 Task: Research Airbnb options in Valkeakoski, Finland from 10th December, 2023 to 16th December, 2023 for 4 adults.4 bedrooms having 4 beds and 4 bathrooms. Property type can be flat. Amenities needed are: wifi, TV, free parkinig on premises, gym, breakfast. Look for 3 properties as per requirement.
Action: Mouse moved to (625, 136)
Screenshot: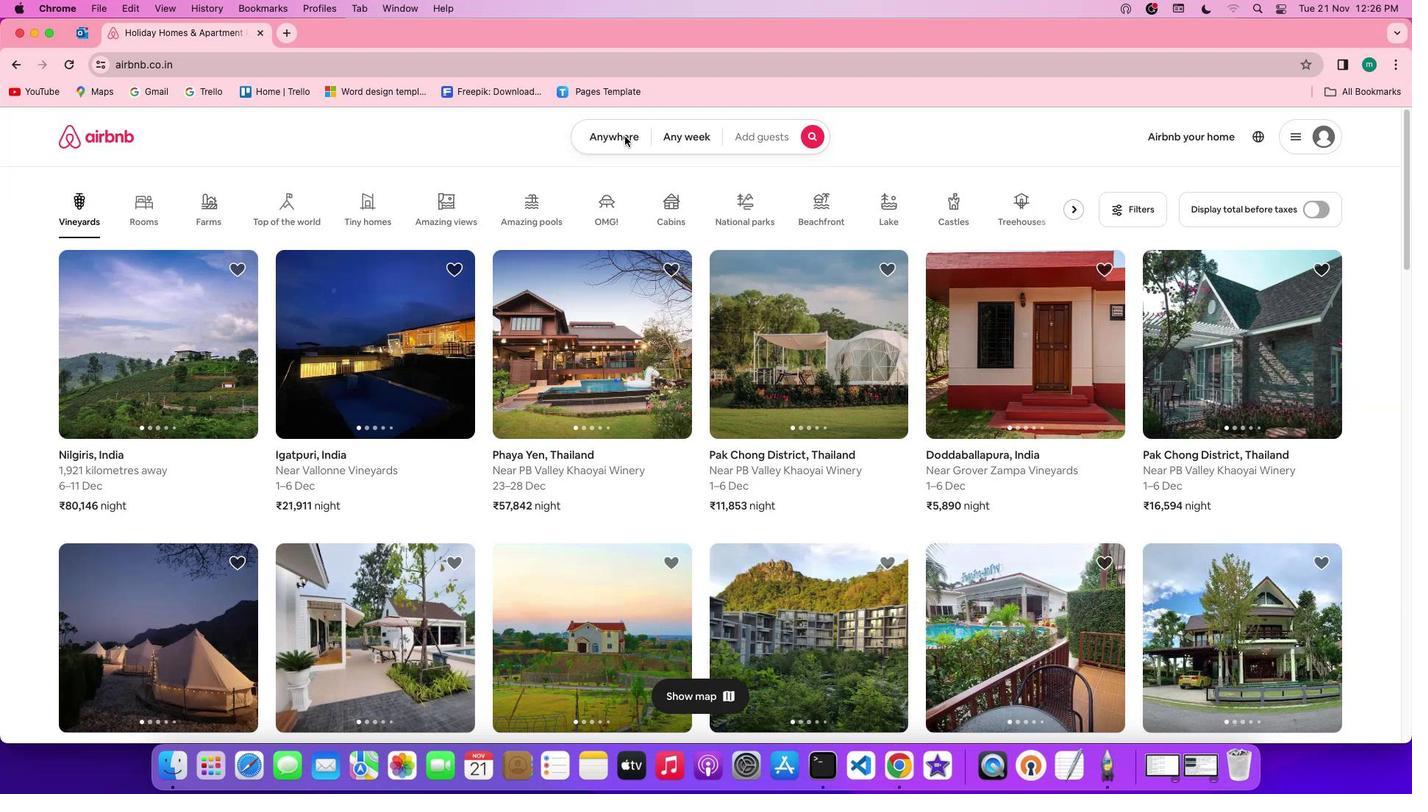 
Action: Mouse pressed left at (625, 136)
Screenshot: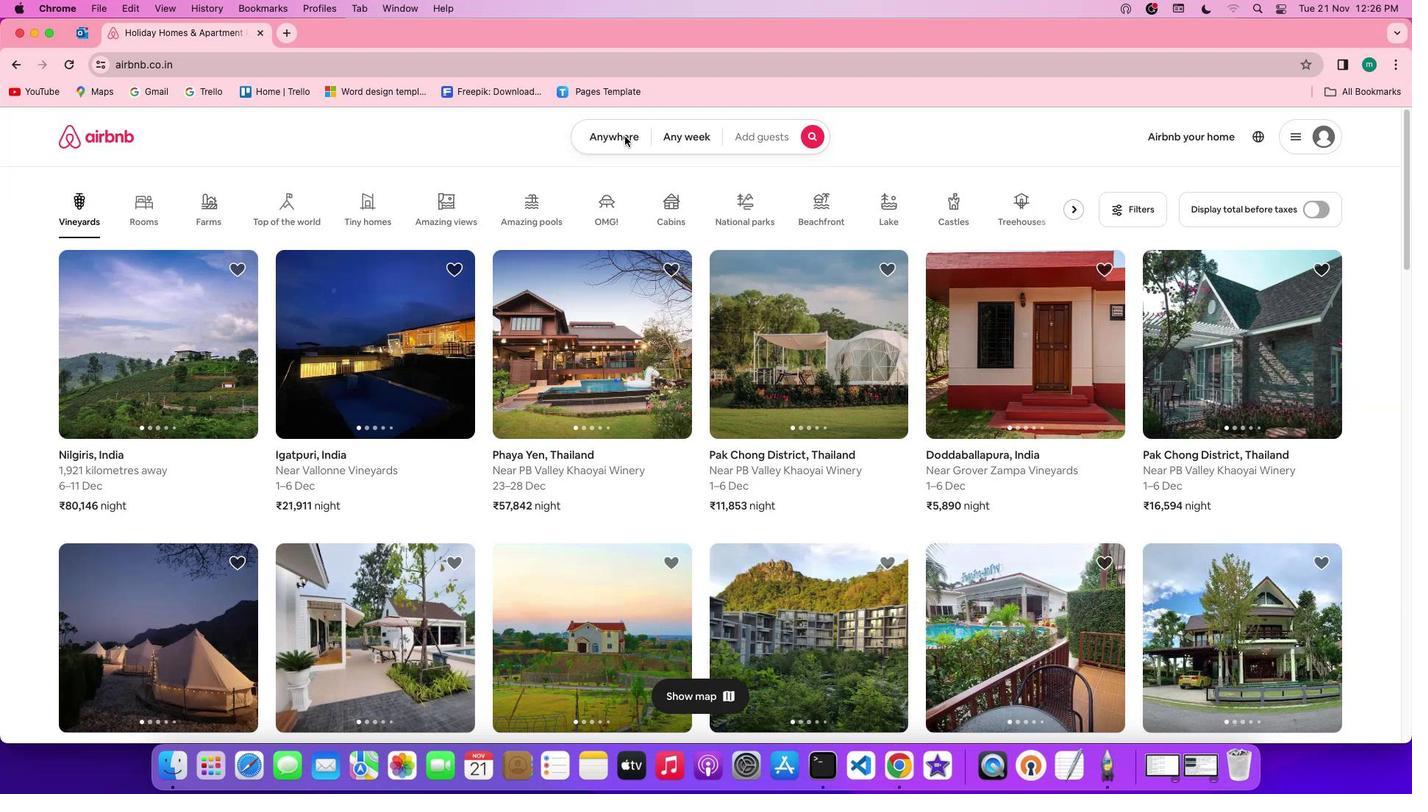 
Action: Mouse pressed left at (625, 136)
Screenshot: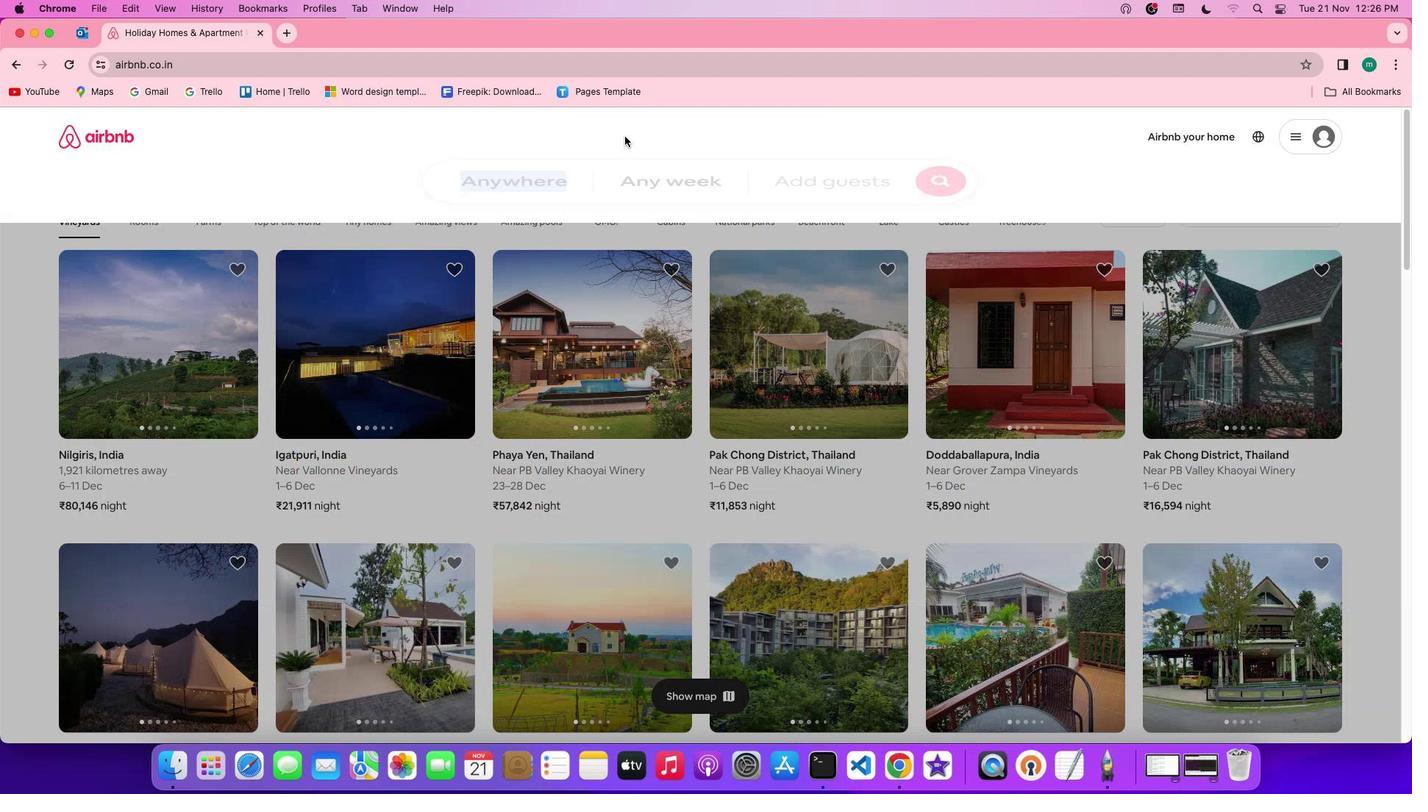 
Action: Mouse moved to (522, 197)
Screenshot: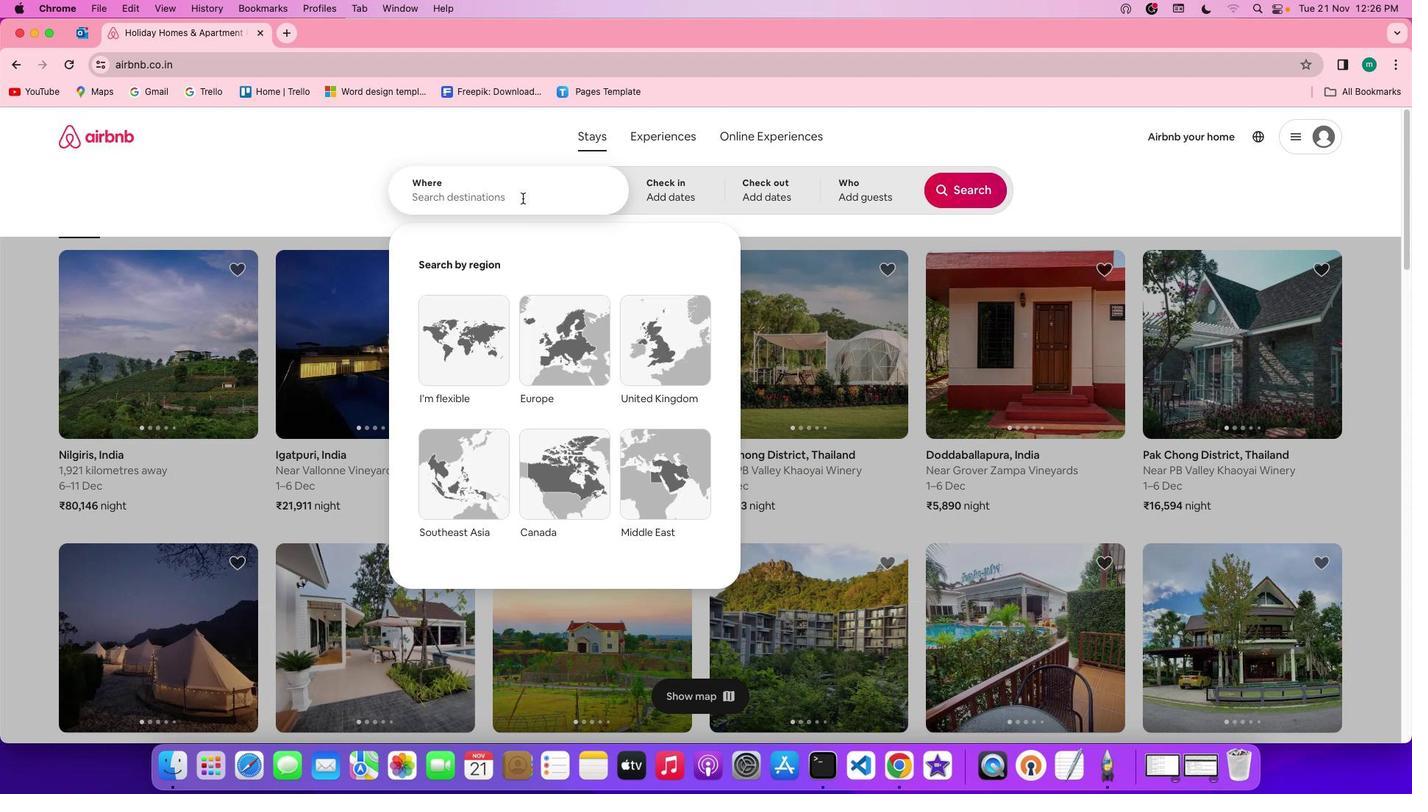 
Action: Mouse pressed left at (522, 197)
Screenshot: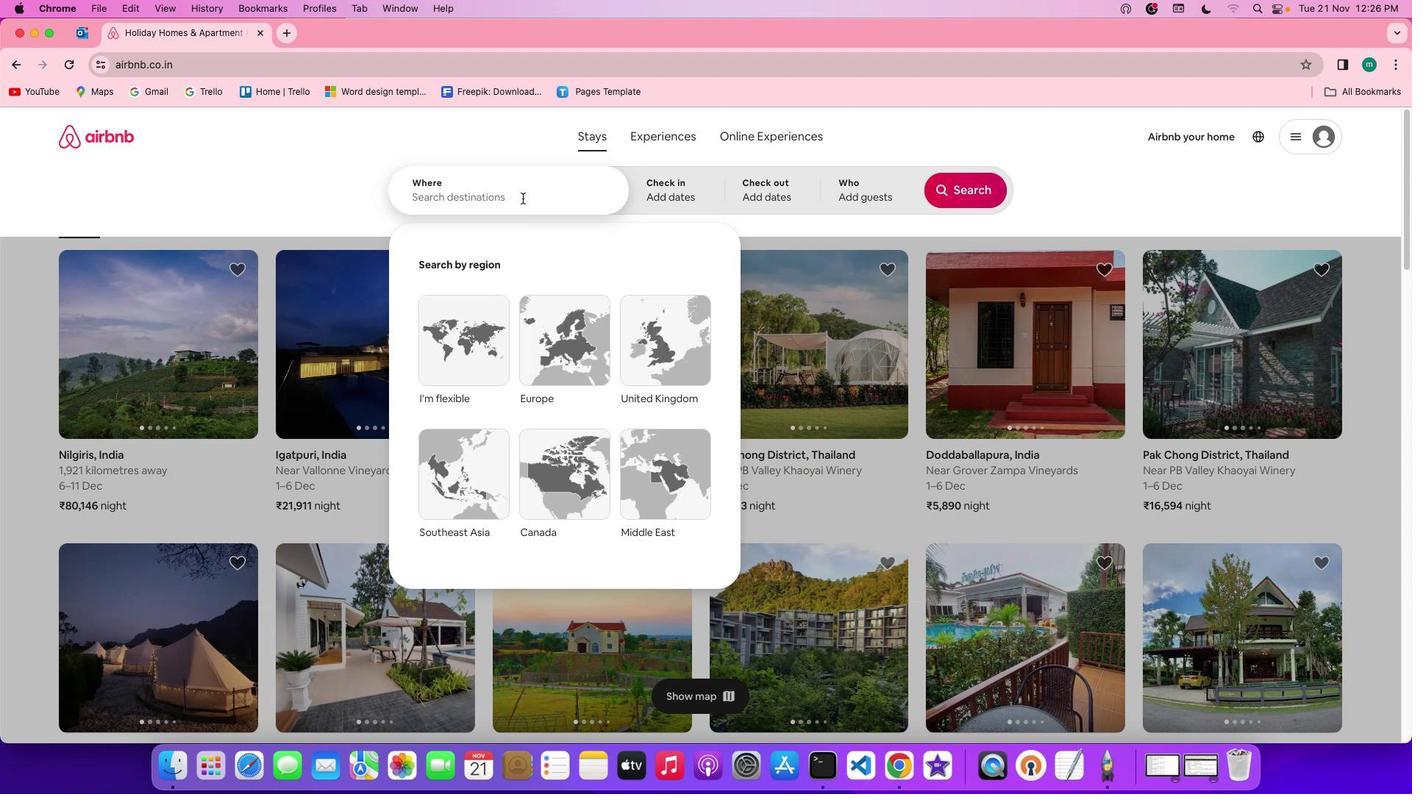 
Action: Key pressed Key.spaceKey.backspaceKey.shift'V''a''l''k''e''a''k''o''s''k''i'Key.space','Key.spaceKey.shift'f''i''n''l''a''n''d'
Screenshot: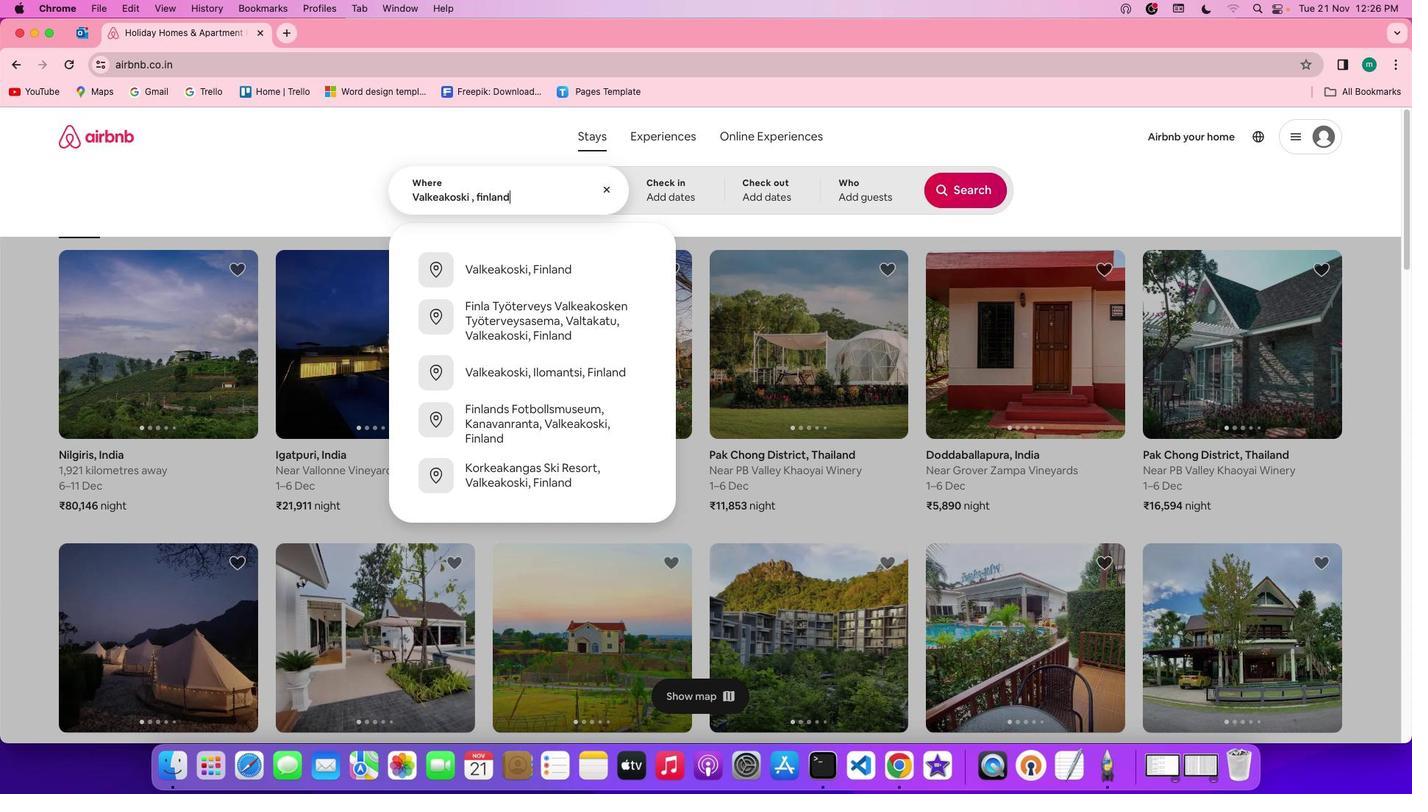 
Action: Mouse moved to (666, 198)
Screenshot: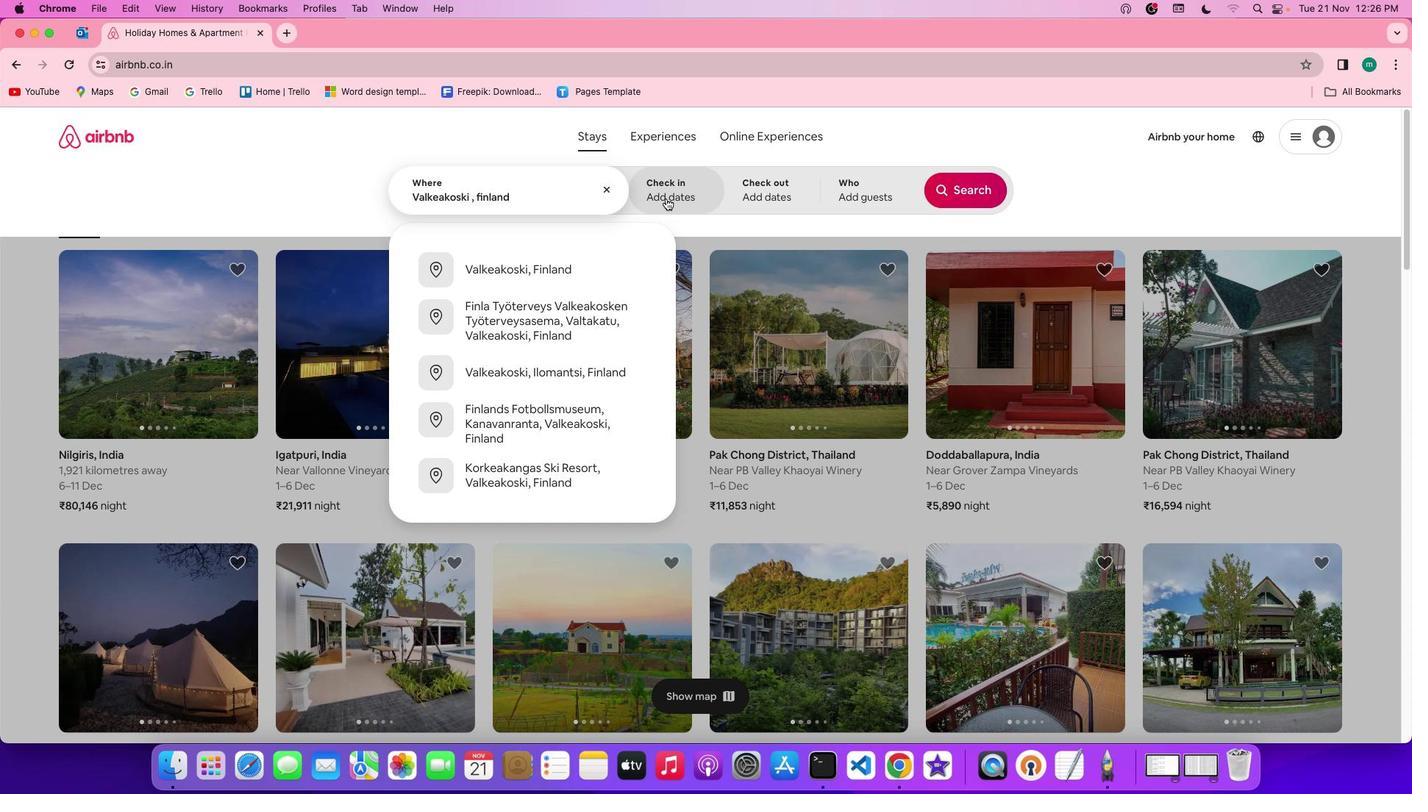 
Action: Mouse pressed left at (666, 198)
Screenshot: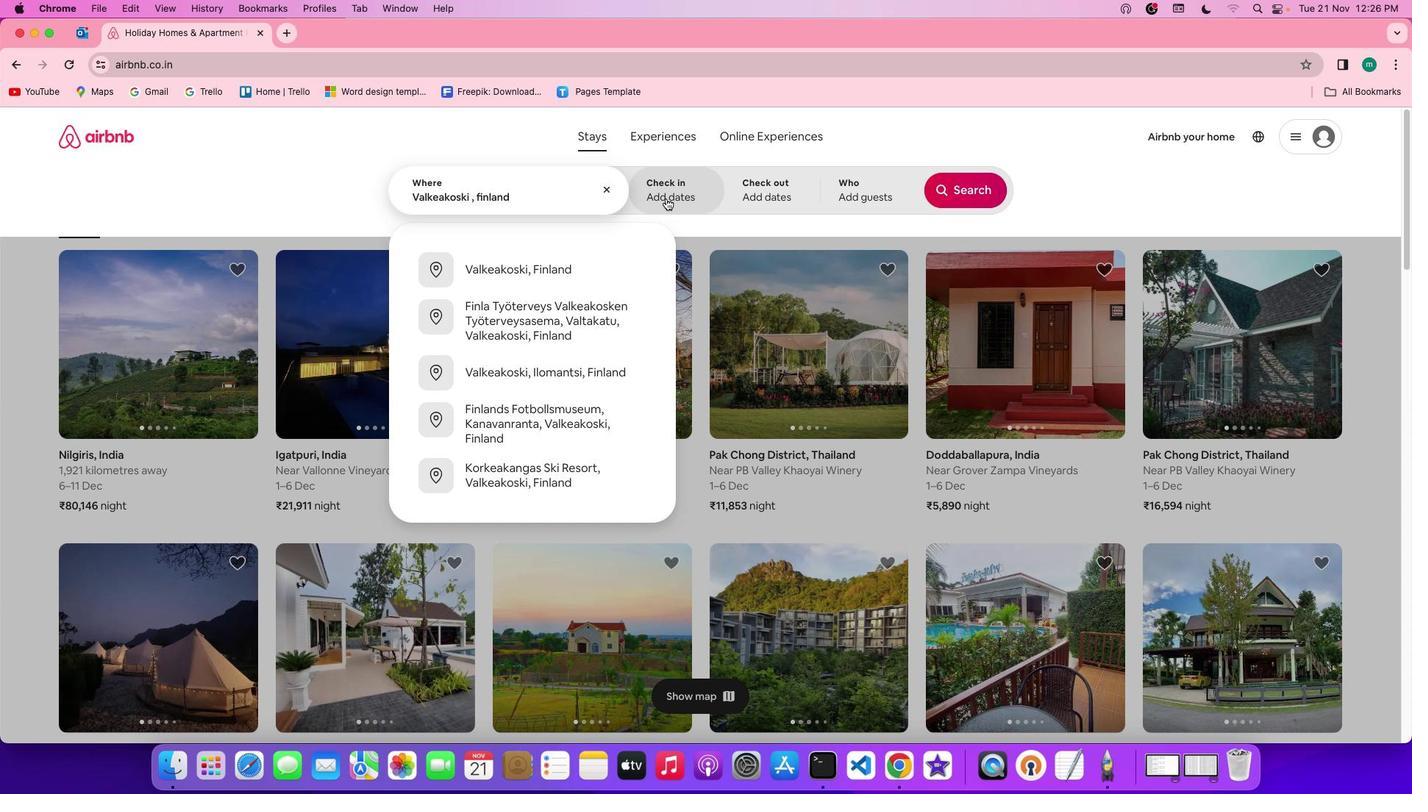 
Action: Mouse moved to (728, 456)
Screenshot: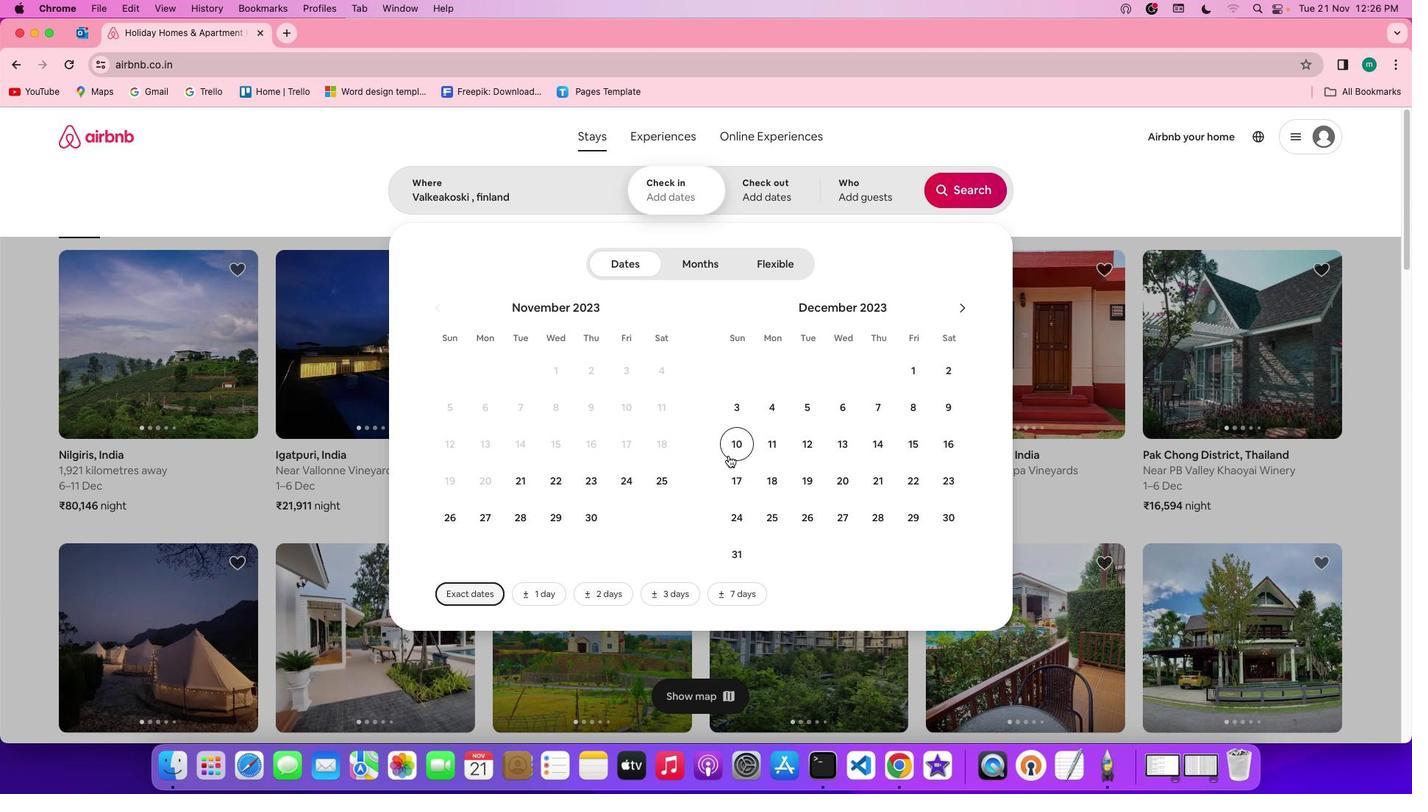 
Action: Mouse pressed left at (728, 456)
Screenshot: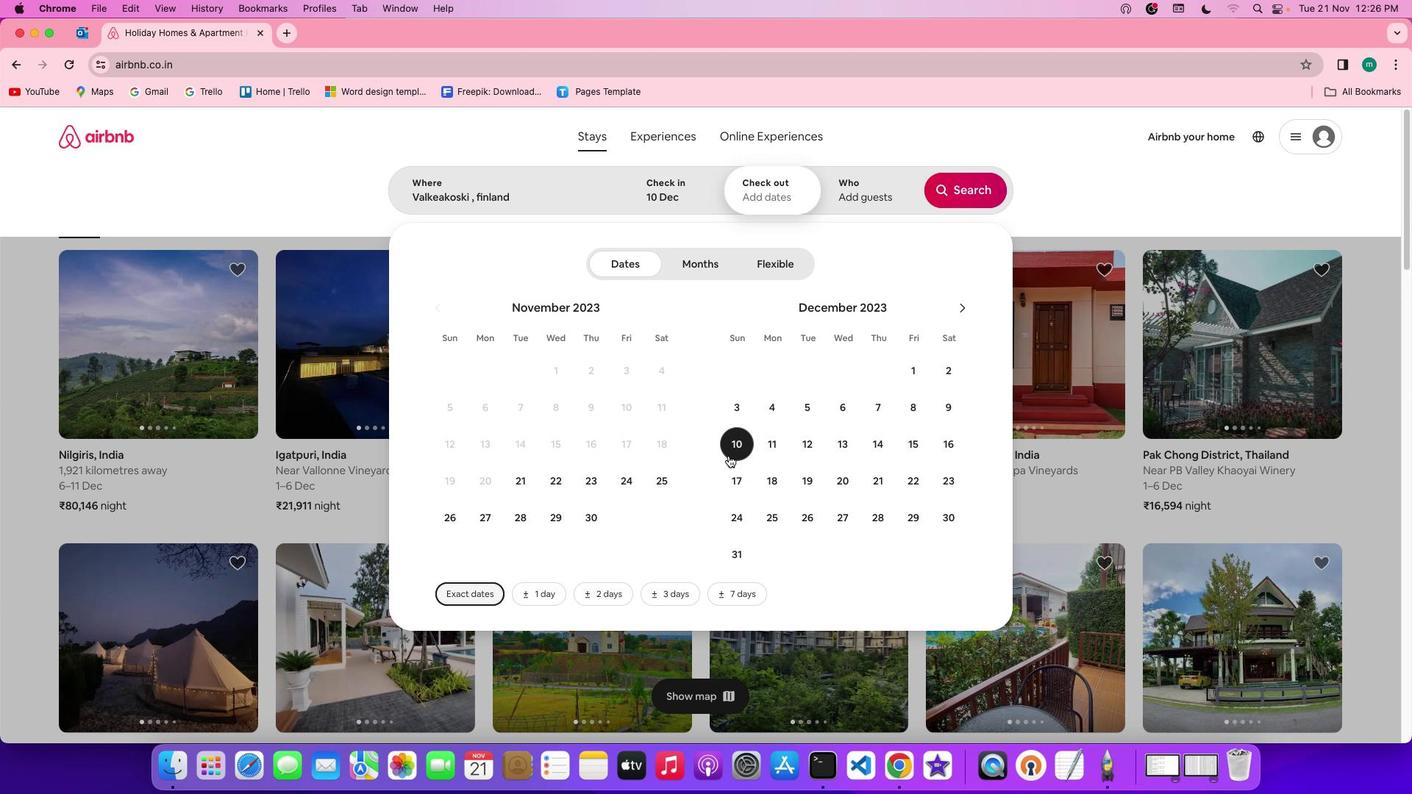 
Action: Mouse moved to (958, 442)
Screenshot: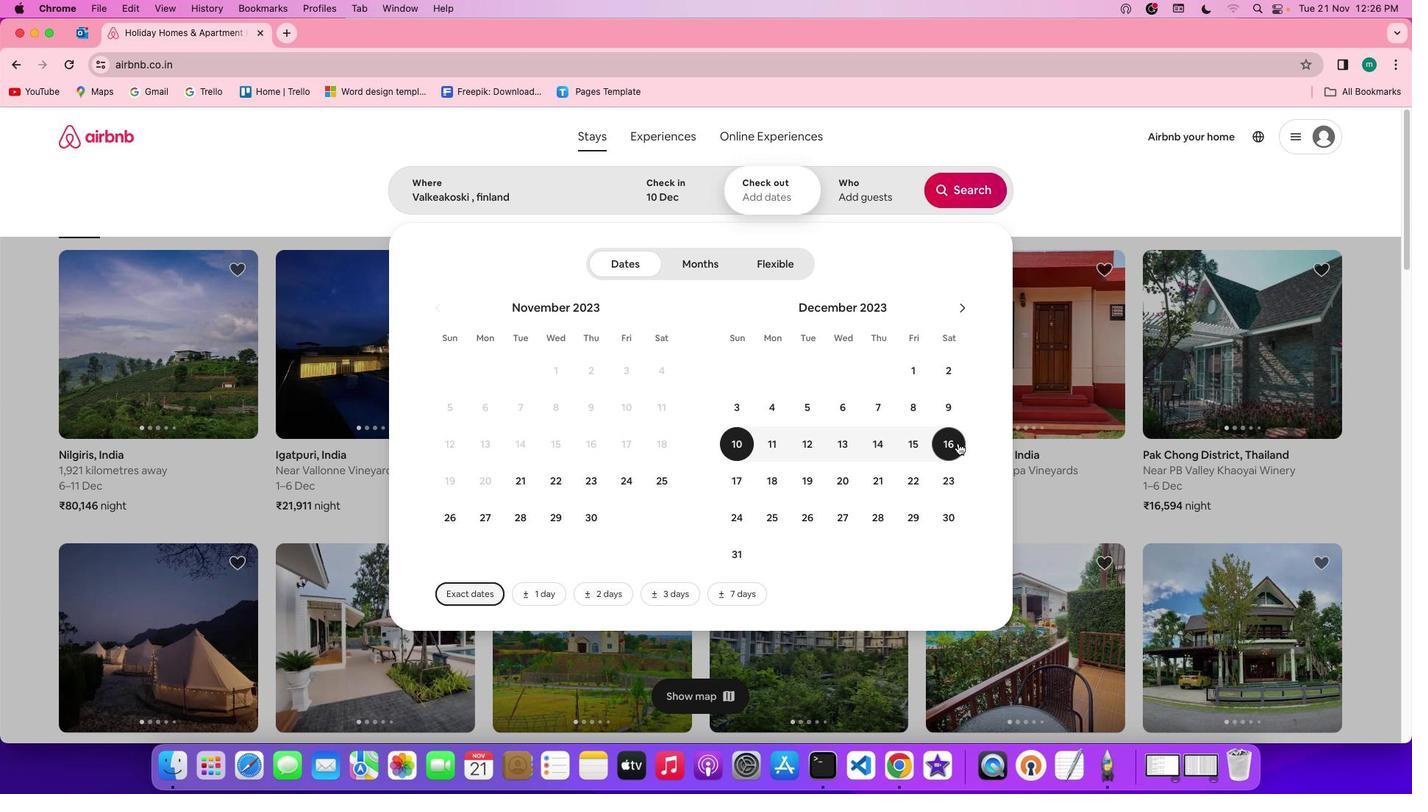 
Action: Mouse pressed left at (958, 442)
Screenshot: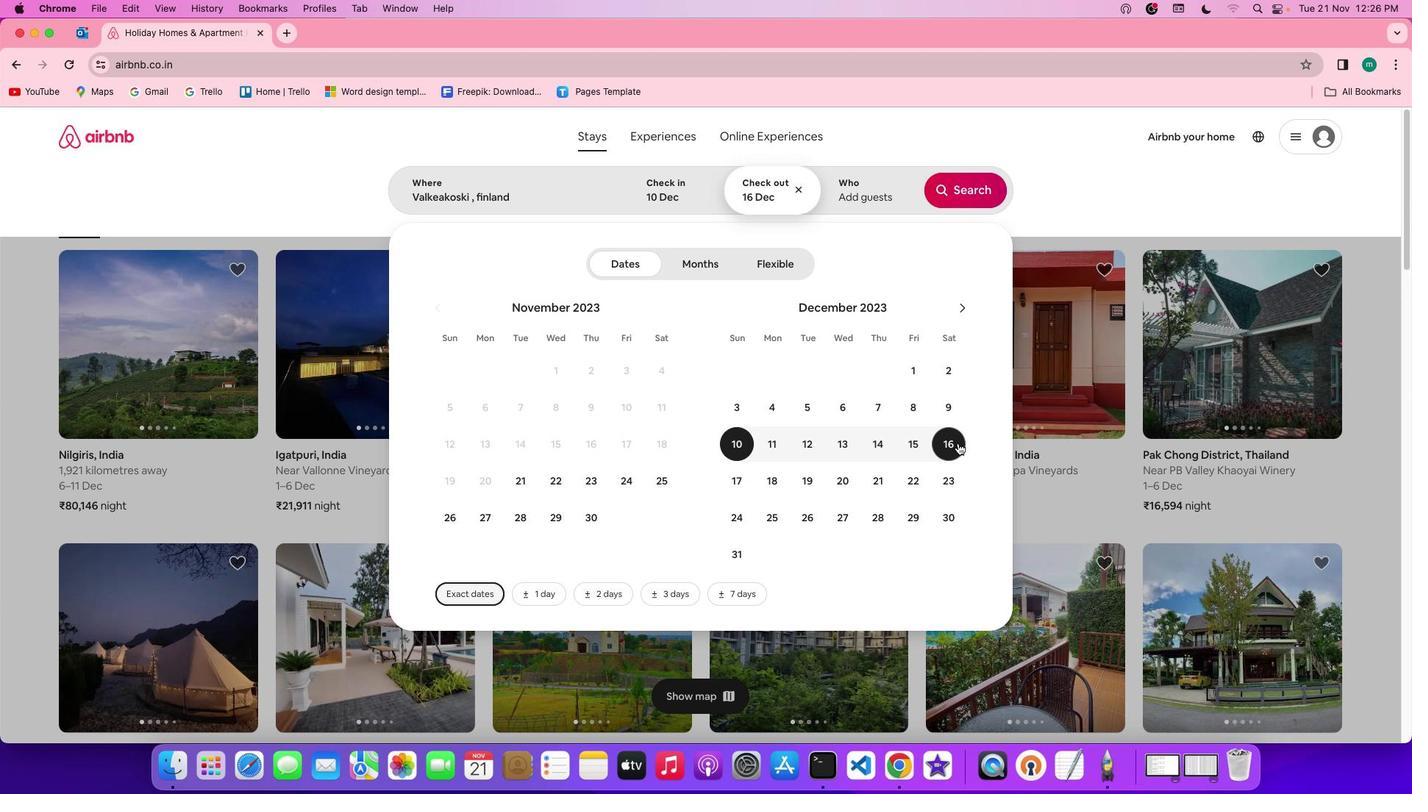 
Action: Mouse moved to (877, 178)
Screenshot: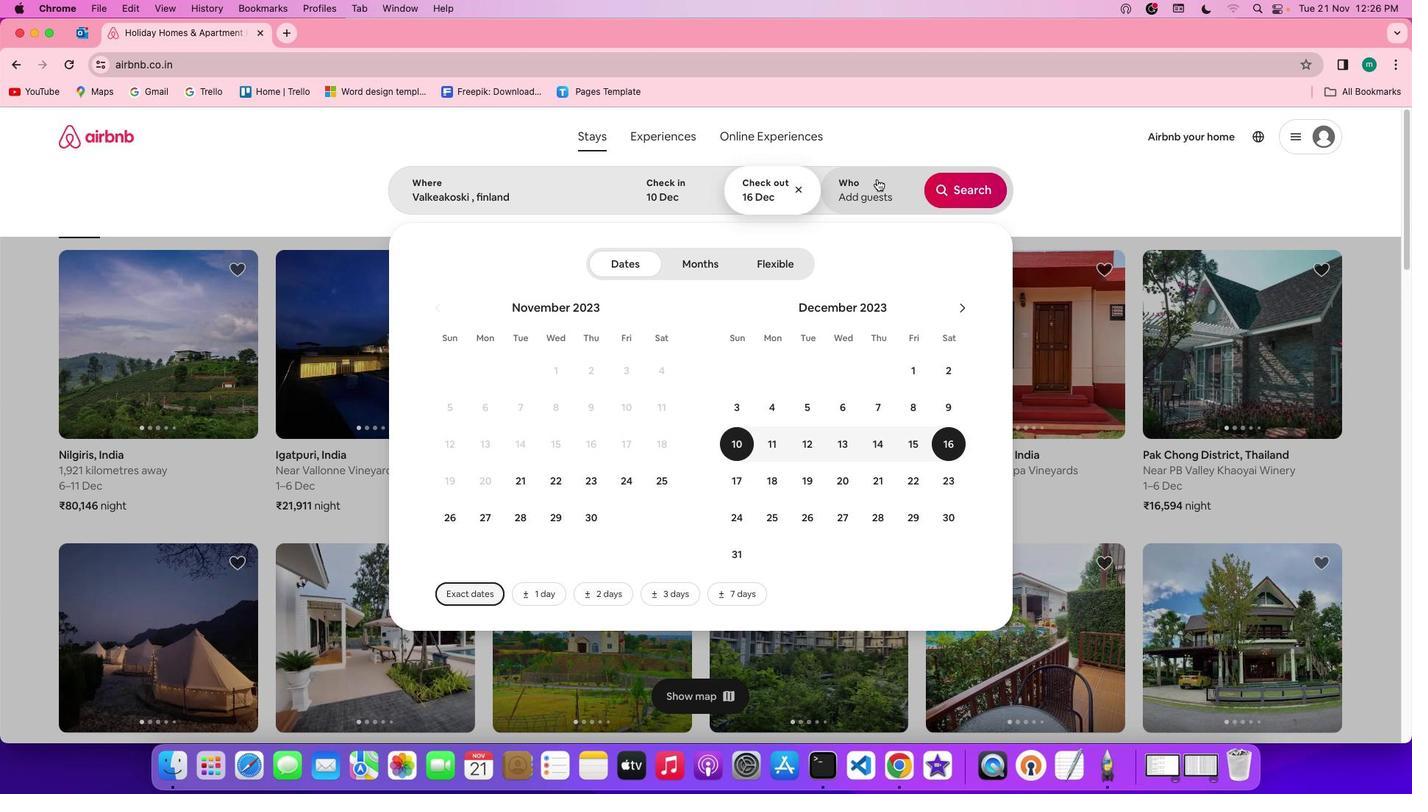 
Action: Mouse pressed left at (877, 178)
Screenshot: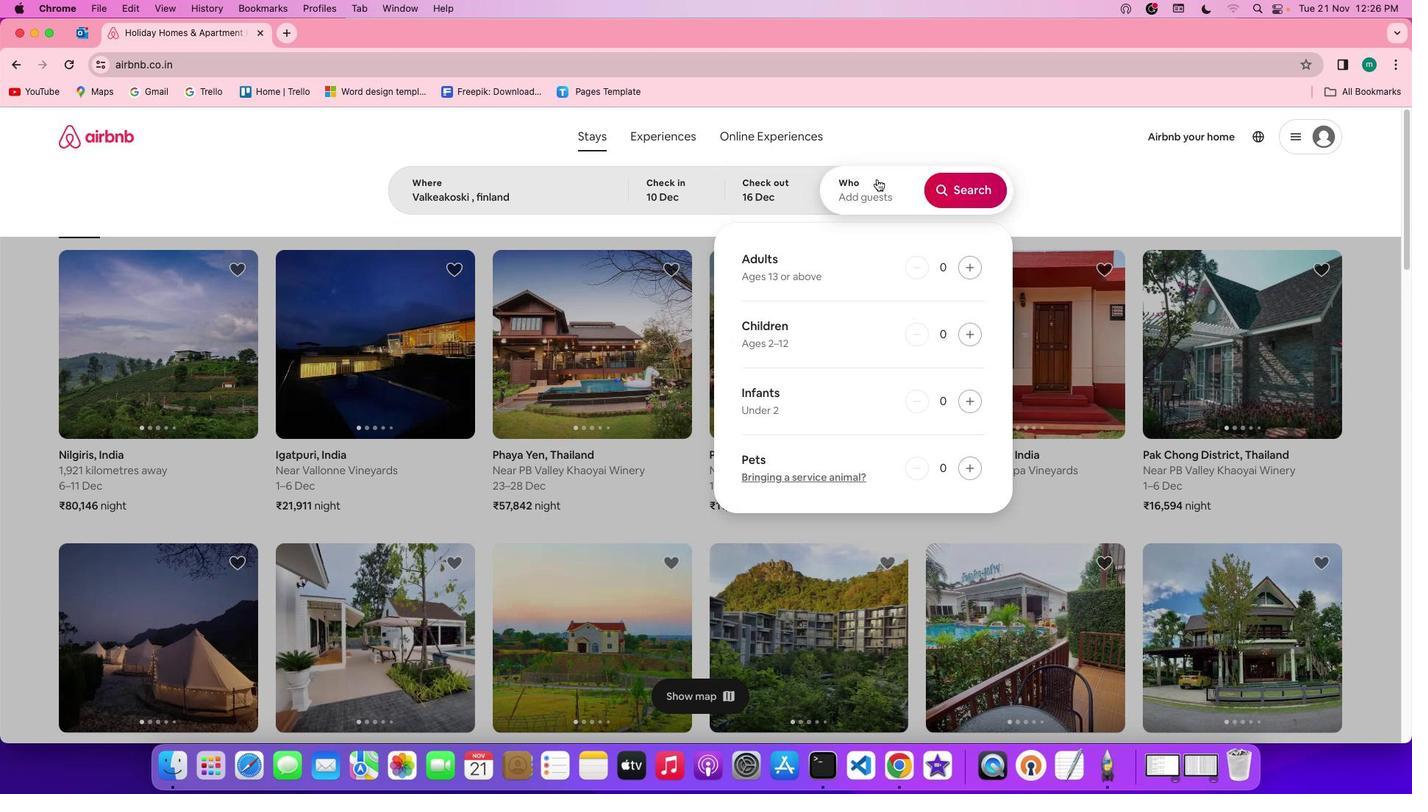 
Action: Mouse moved to (969, 270)
Screenshot: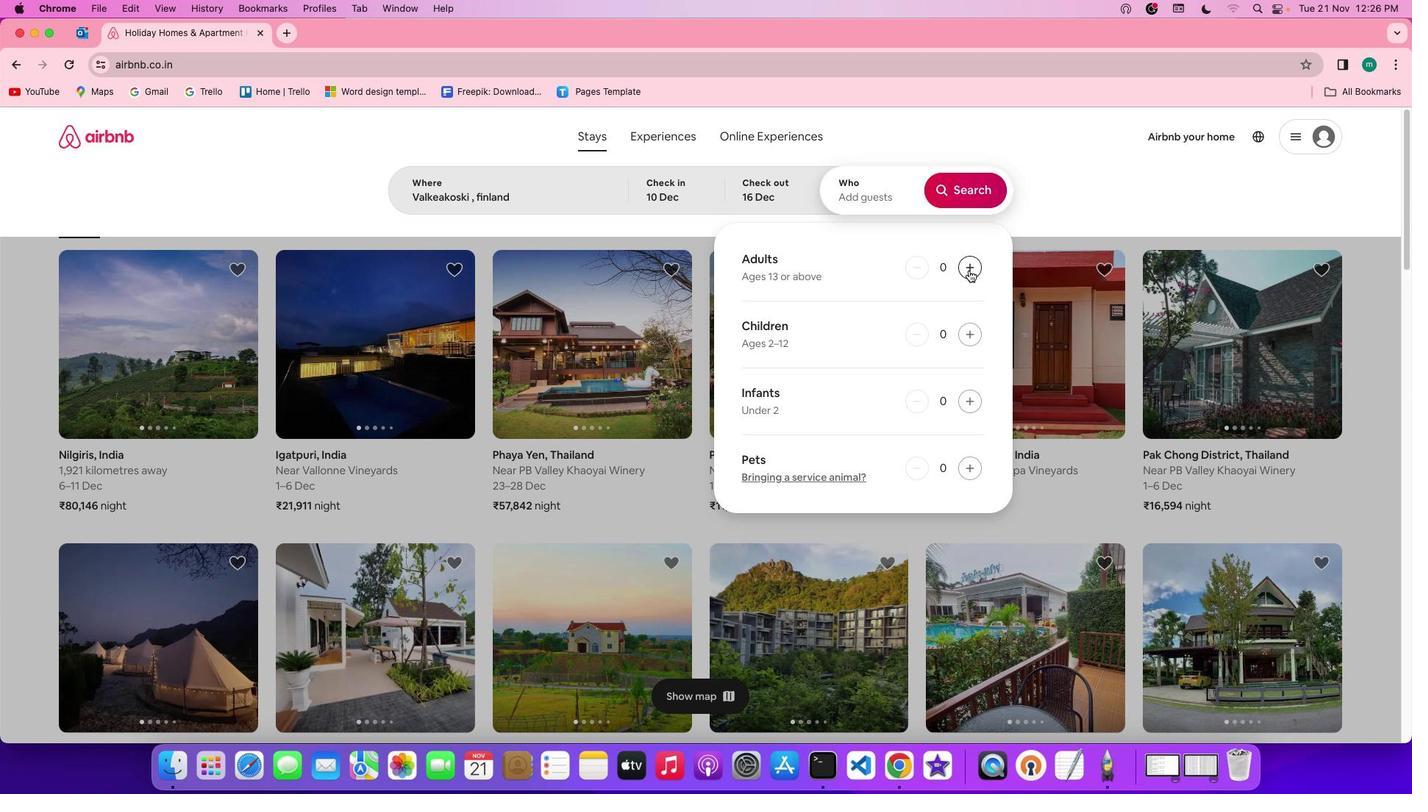 
Action: Mouse pressed left at (969, 270)
Screenshot: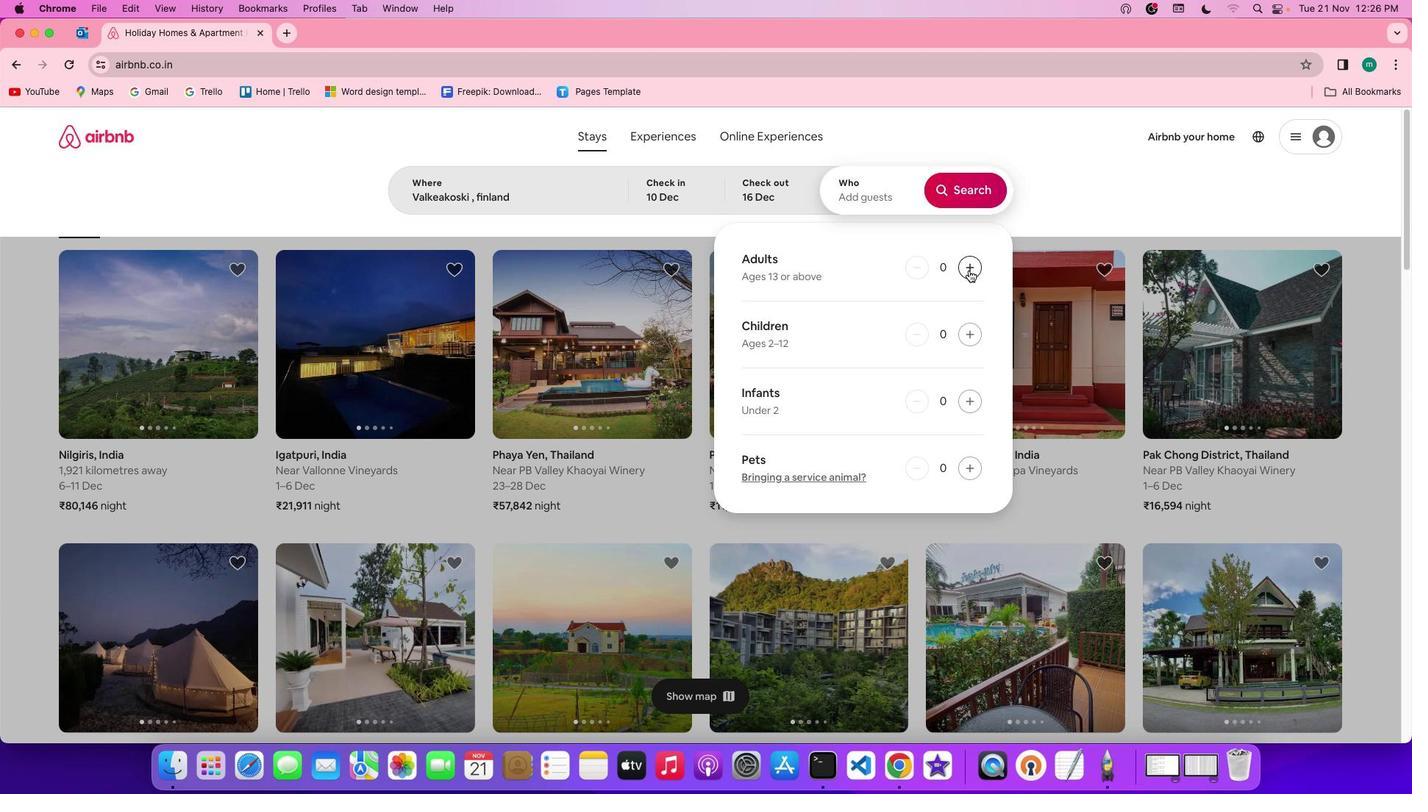
Action: Mouse pressed left at (969, 270)
Screenshot: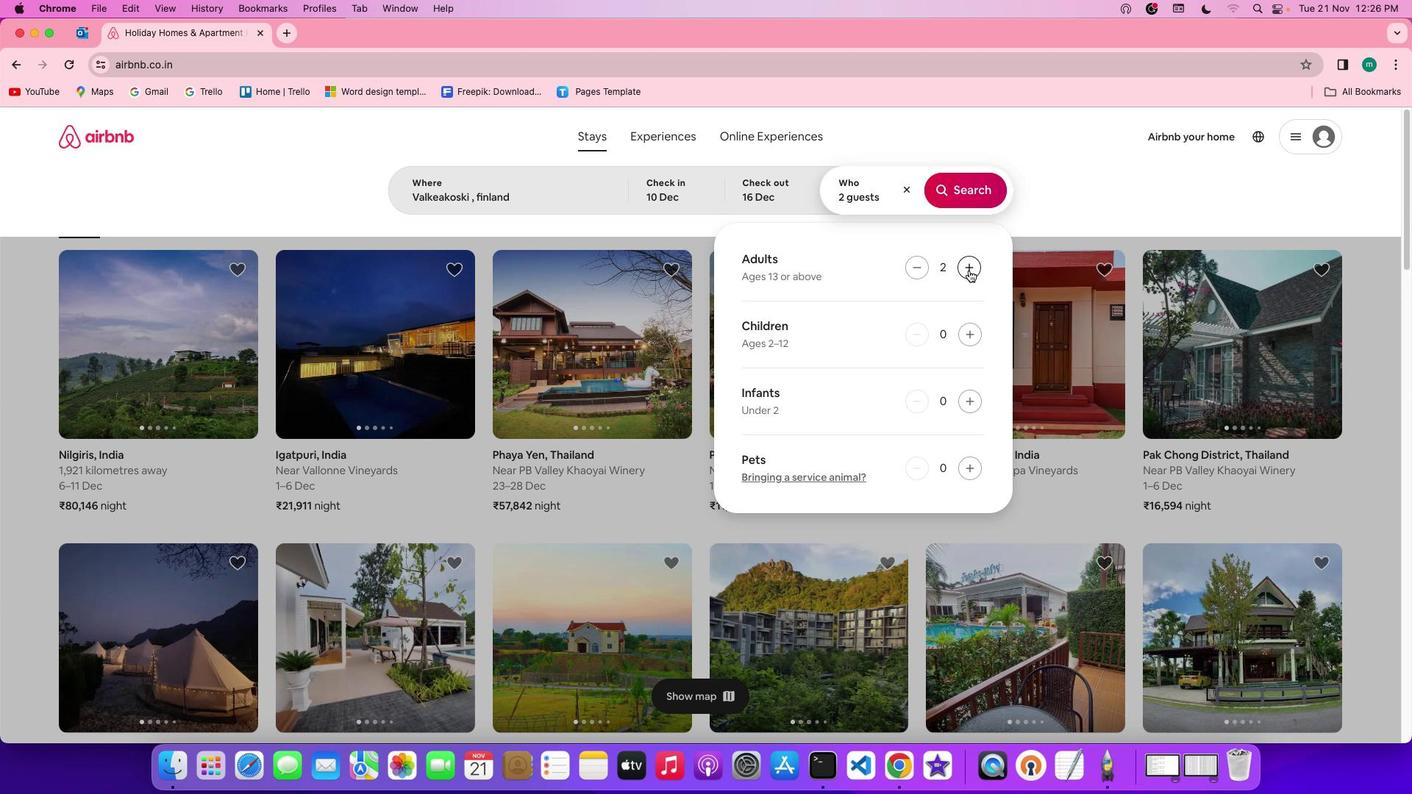 
Action: Mouse pressed left at (969, 270)
Screenshot: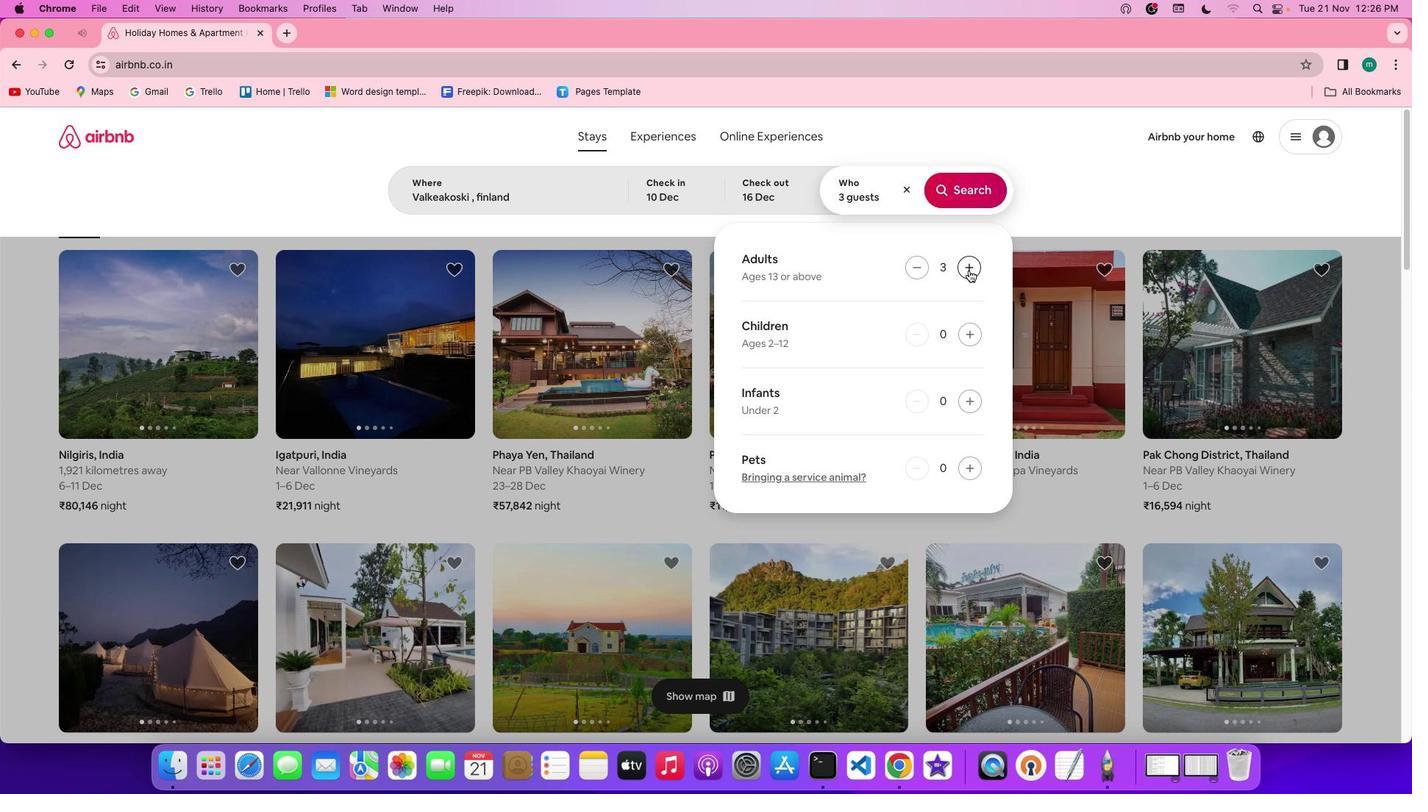 
Action: Mouse pressed left at (969, 270)
Screenshot: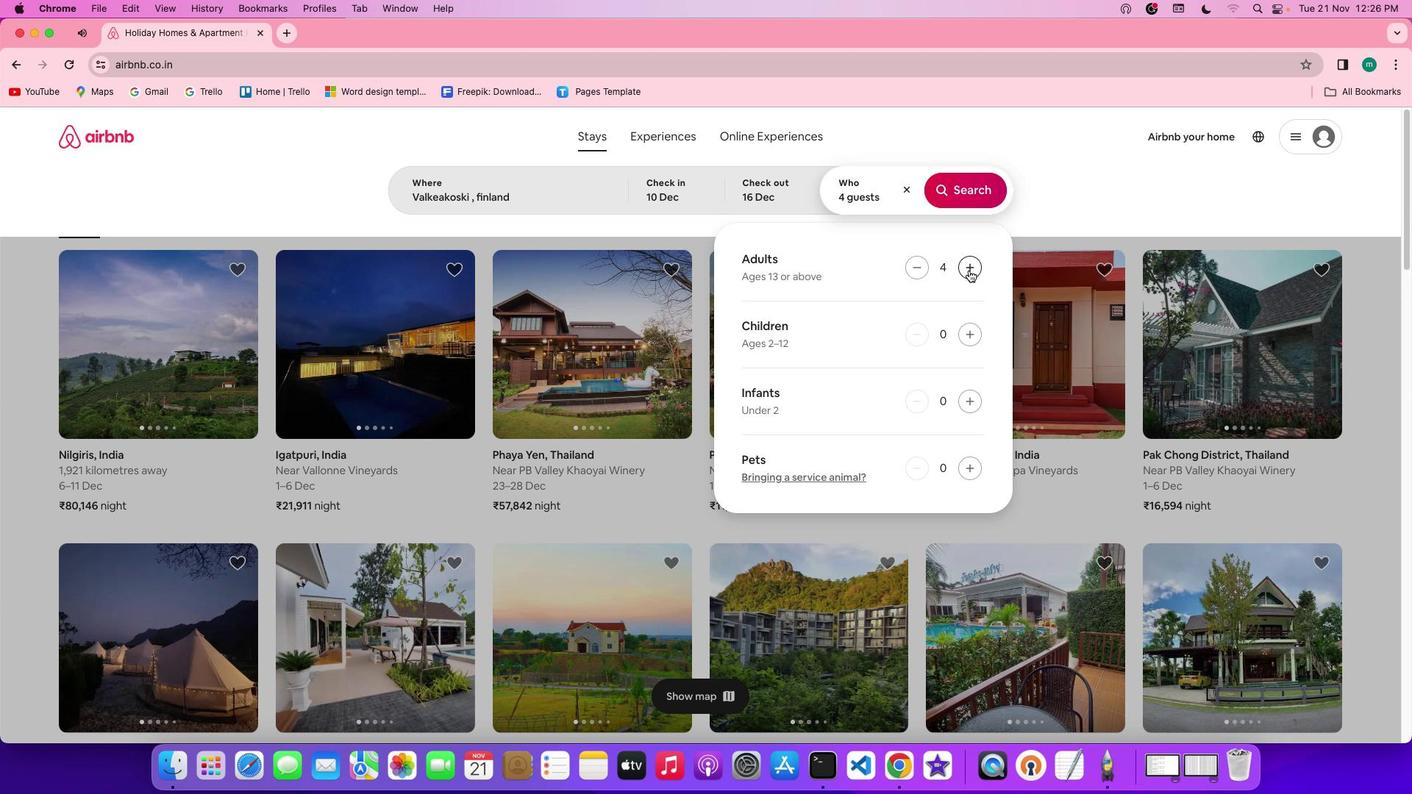 
Action: Mouse moved to (973, 189)
Screenshot: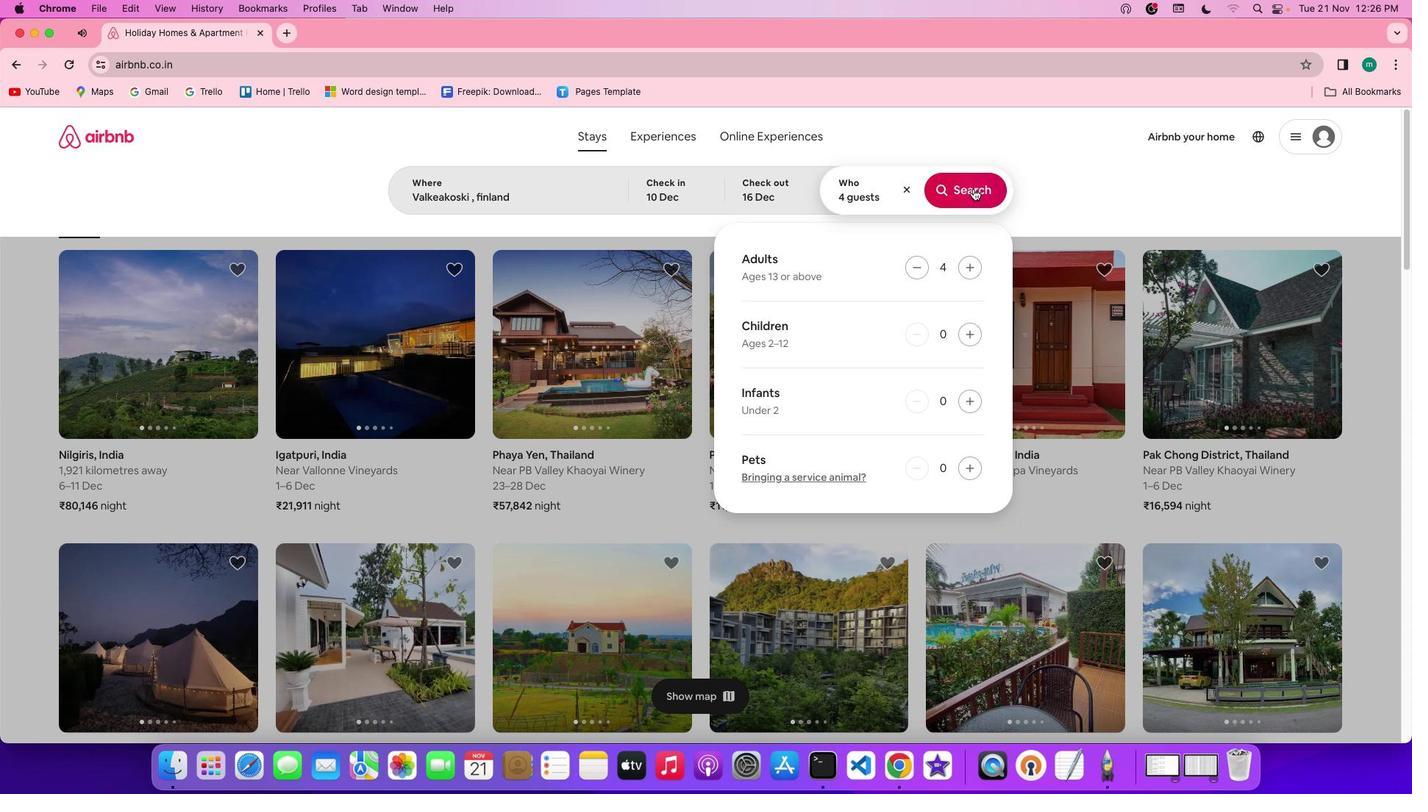 
Action: Mouse pressed left at (973, 189)
Screenshot: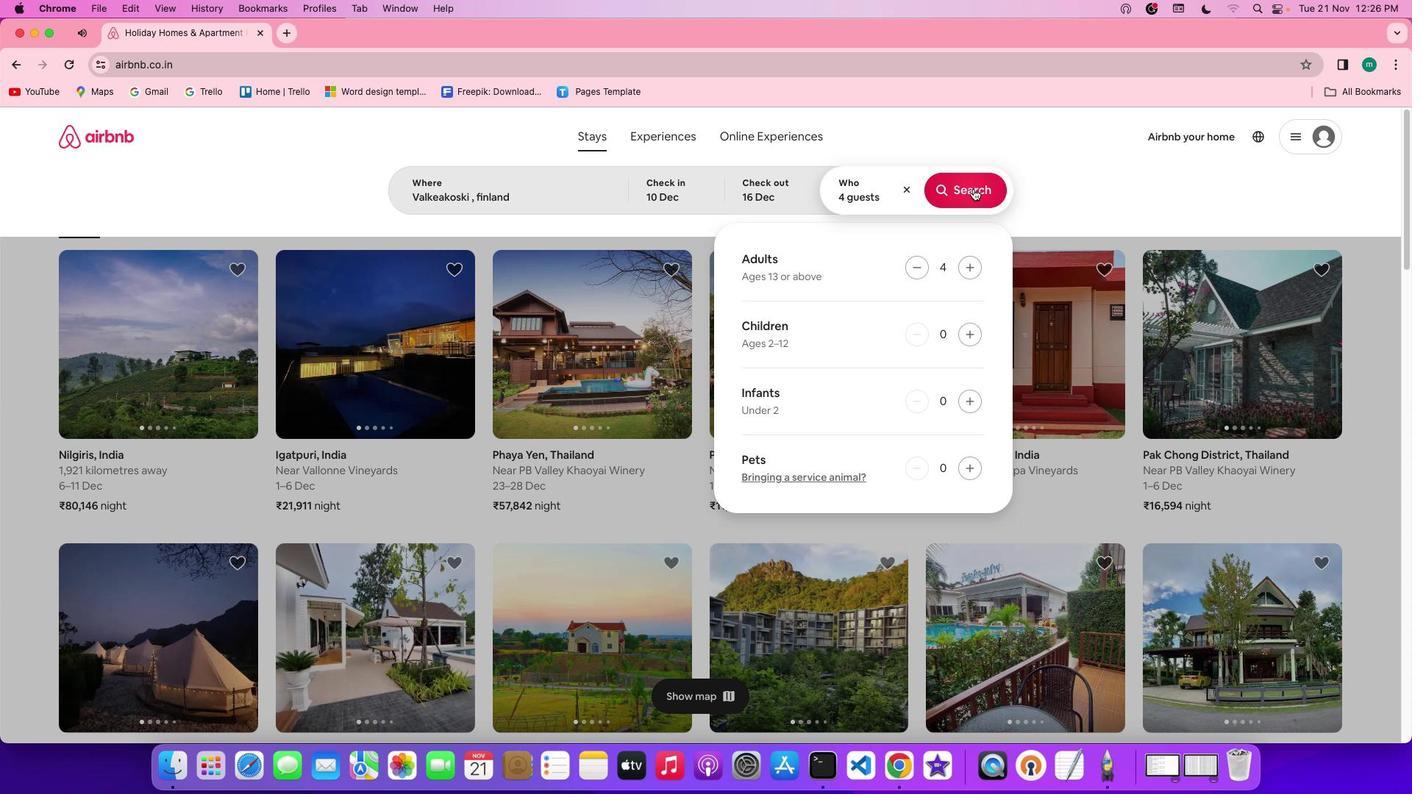 
Action: Mouse moved to (1166, 189)
Screenshot: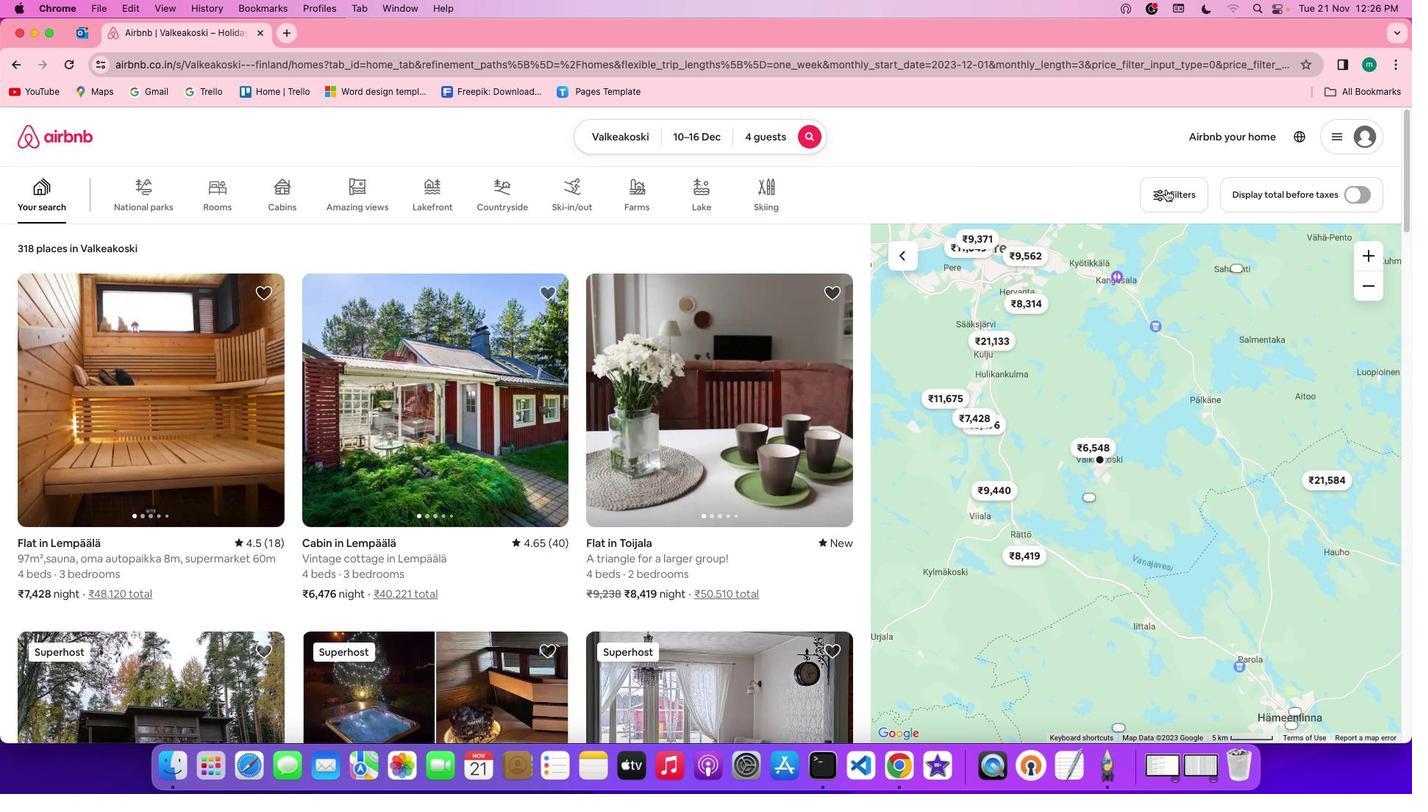 
Action: Mouse pressed left at (1166, 189)
Screenshot: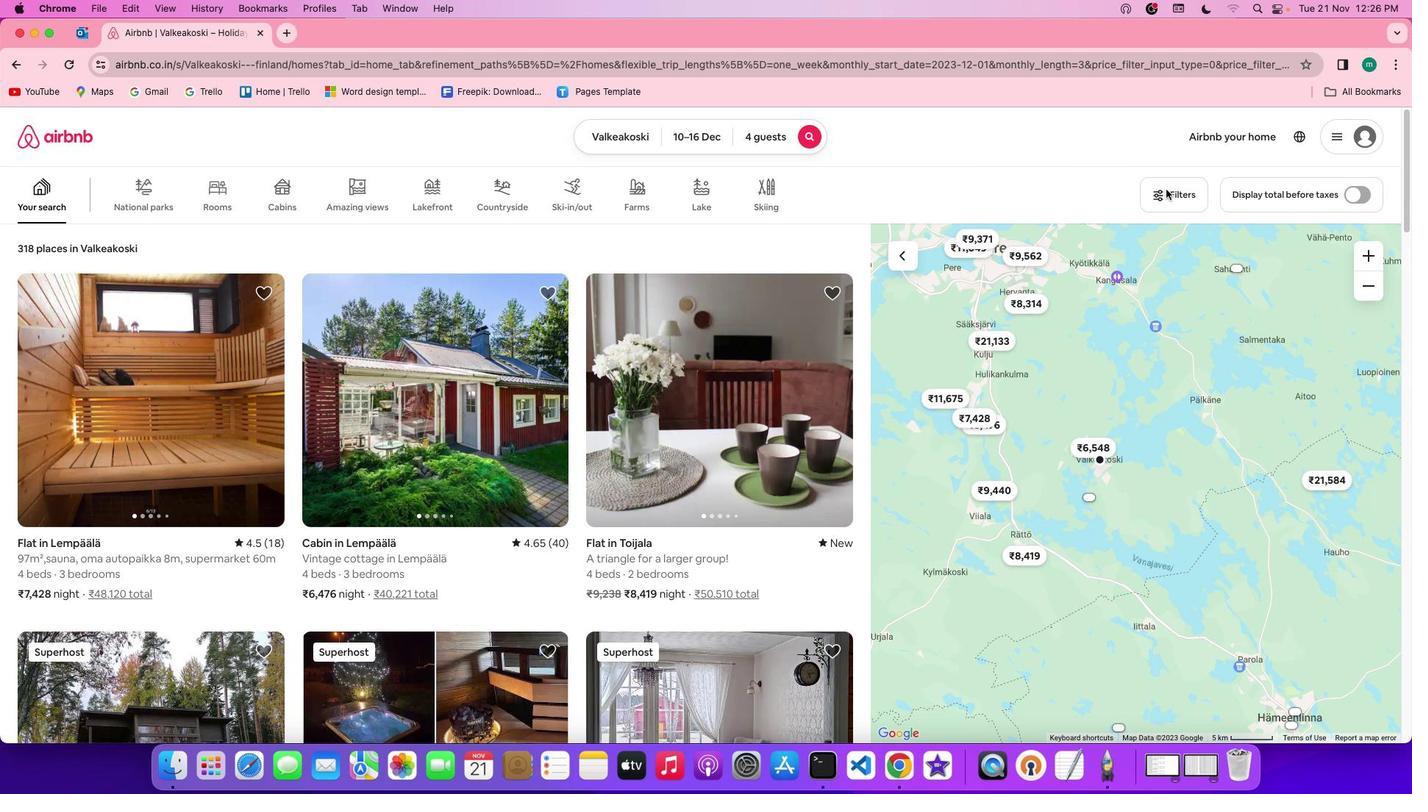 
Action: Mouse moved to (709, 429)
Screenshot: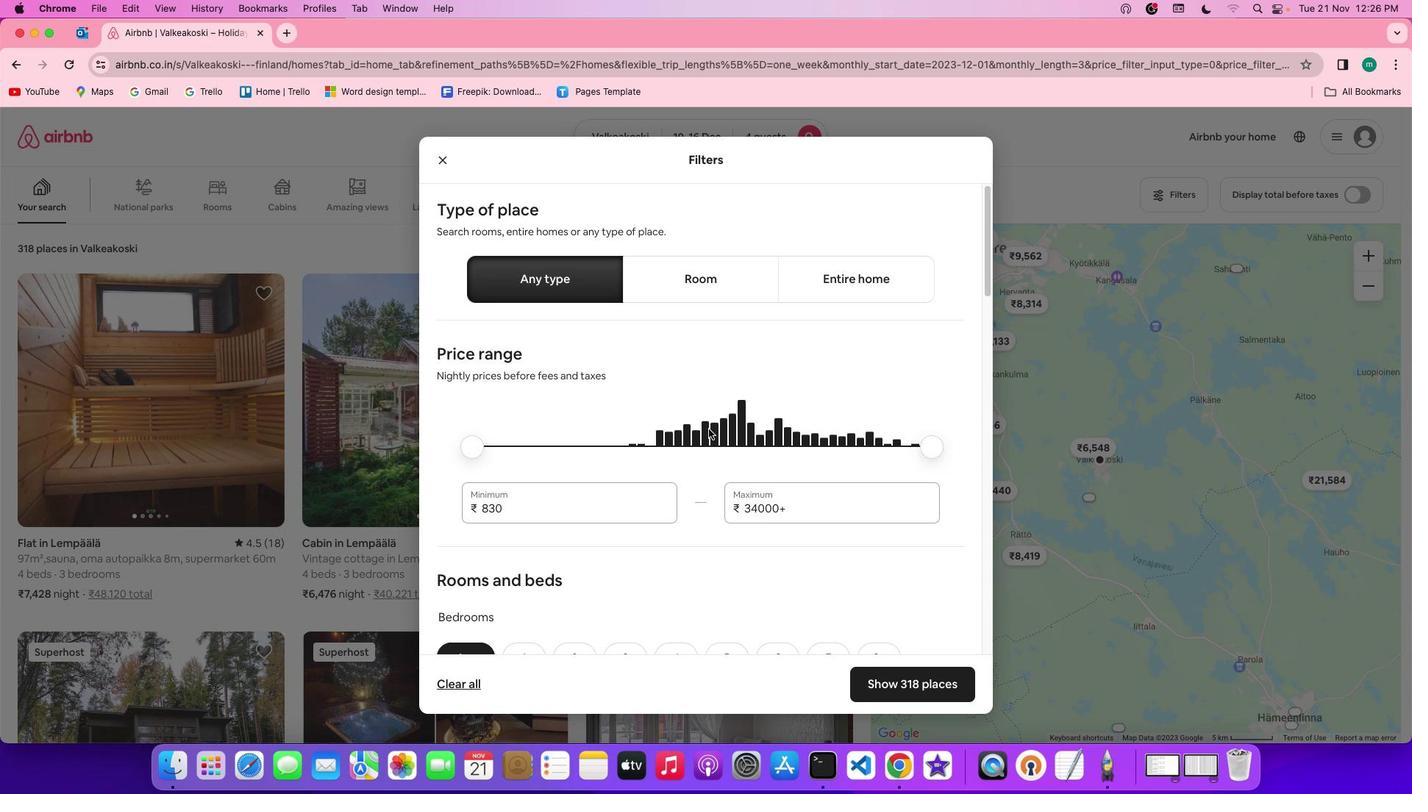 
Action: Mouse scrolled (709, 429) with delta (0, 0)
Screenshot: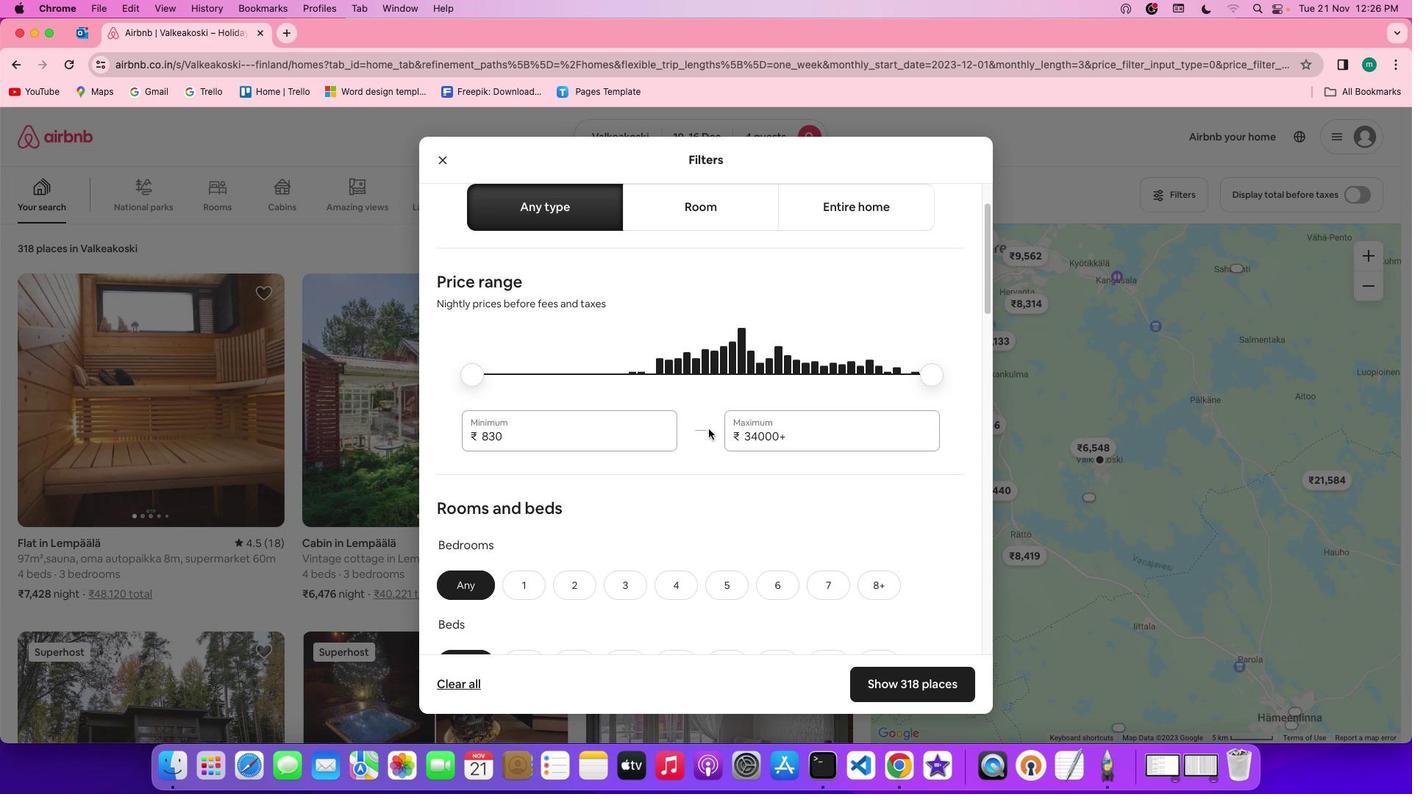 
Action: Mouse scrolled (709, 429) with delta (0, 0)
Screenshot: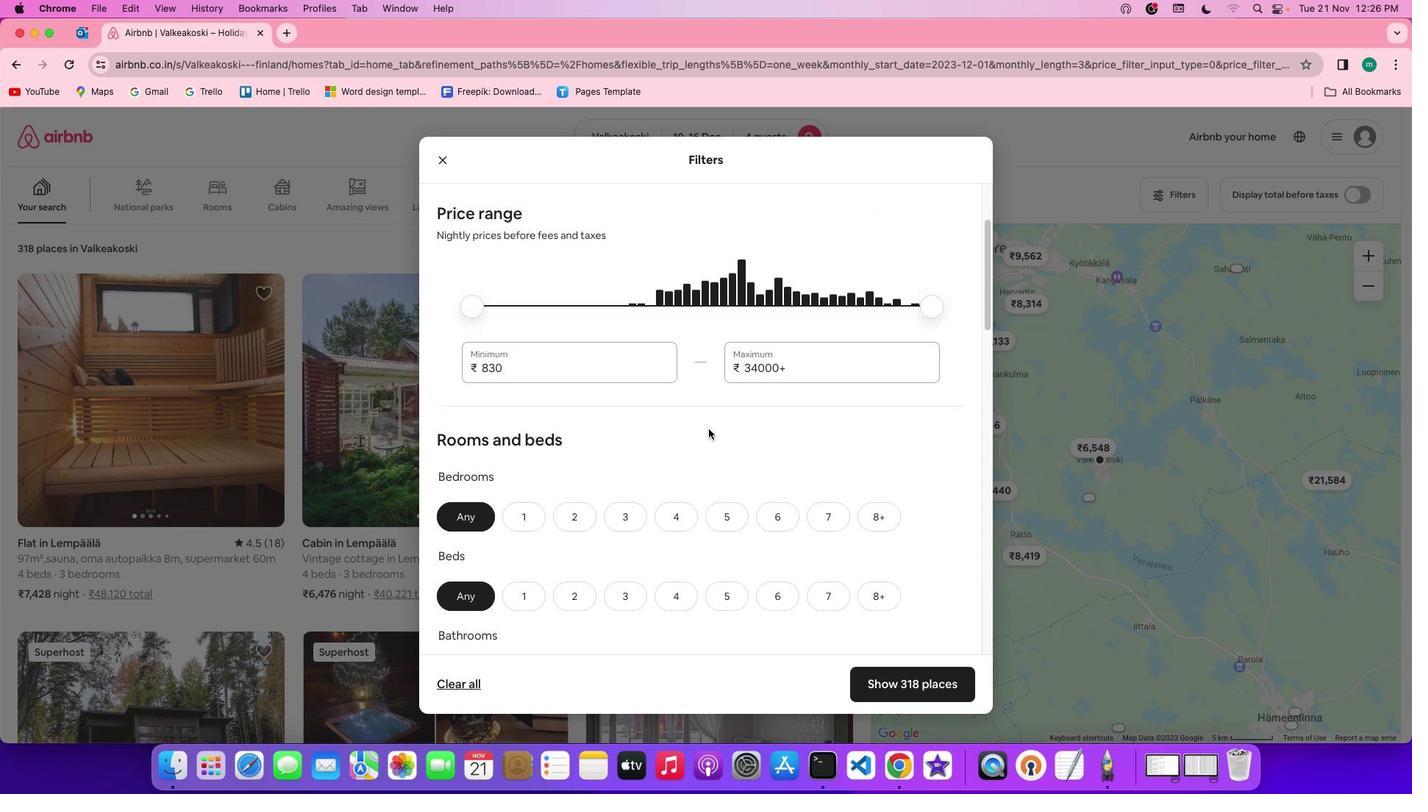 
Action: Mouse scrolled (709, 429) with delta (0, -2)
Screenshot: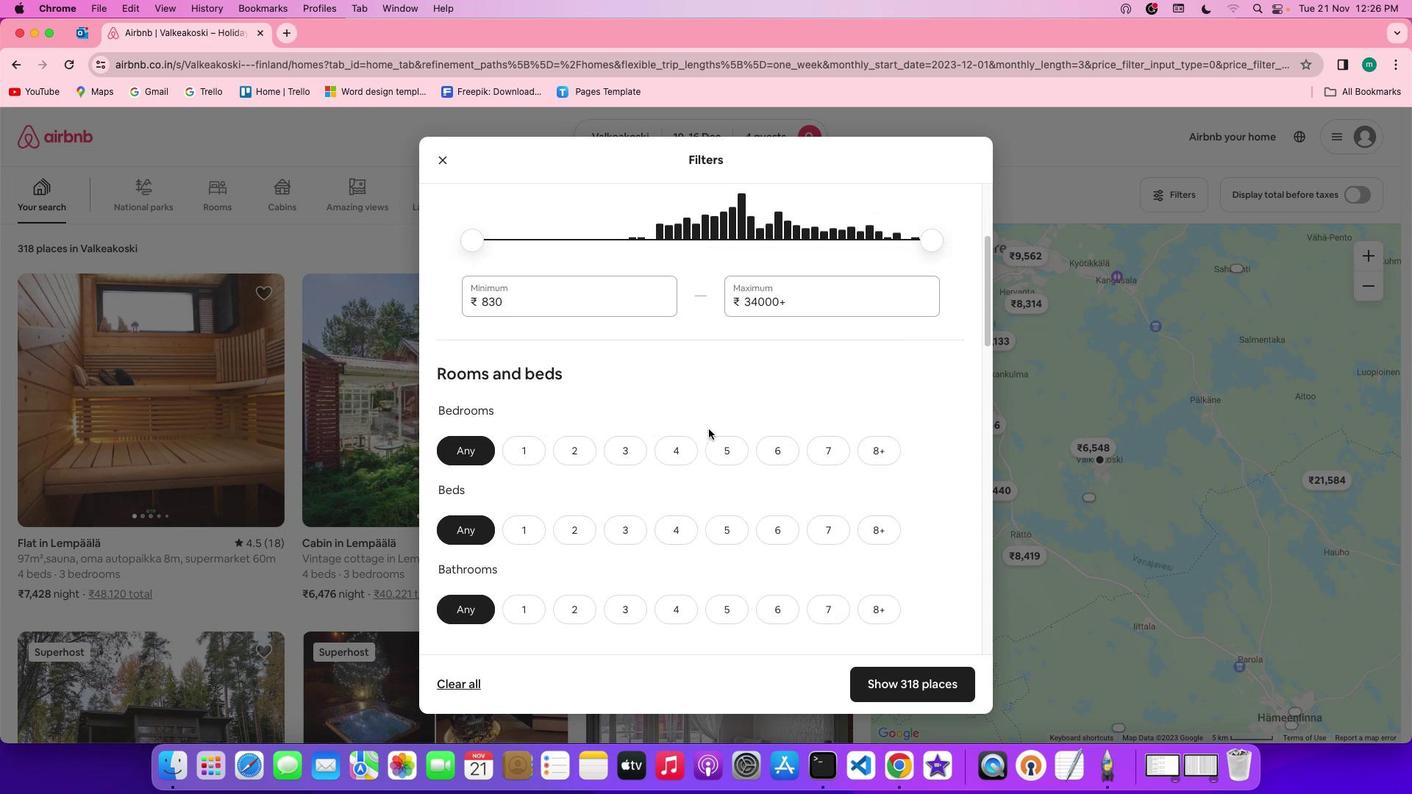 
Action: Mouse scrolled (709, 429) with delta (0, -2)
Screenshot: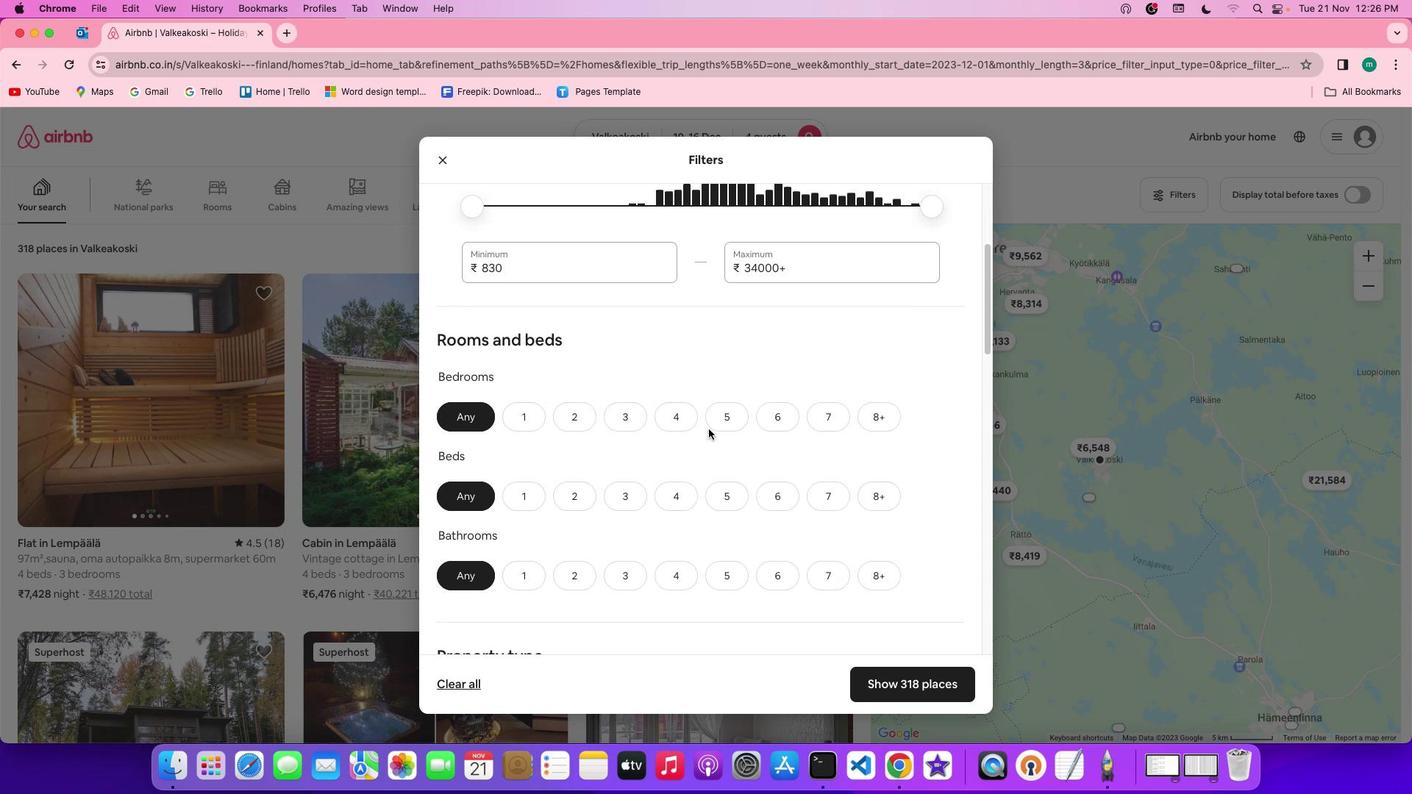 
Action: Mouse scrolled (709, 429) with delta (0, 0)
Screenshot: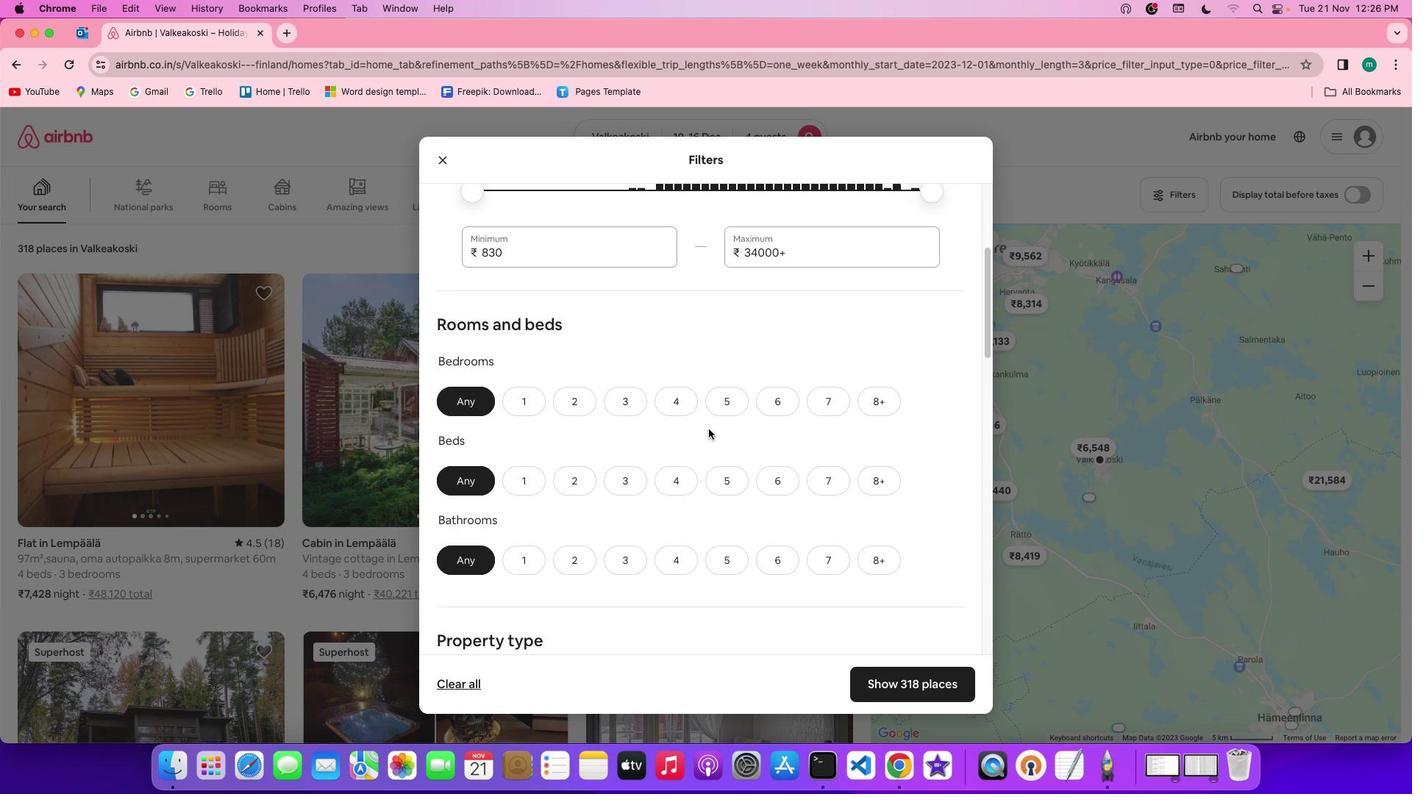 
Action: Mouse scrolled (709, 429) with delta (0, 0)
Screenshot: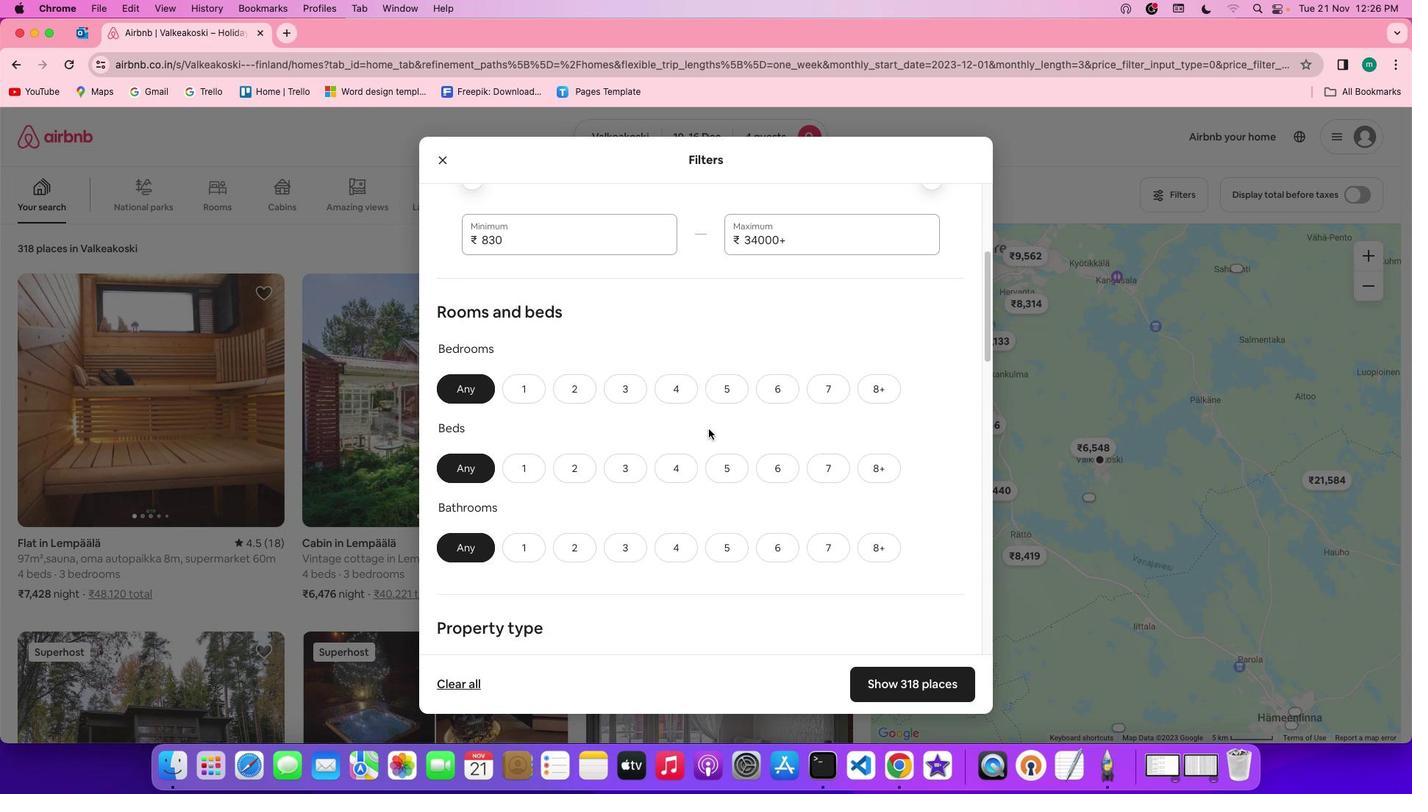 
Action: Mouse scrolled (709, 429) with delta (0, 0)
Screenshot: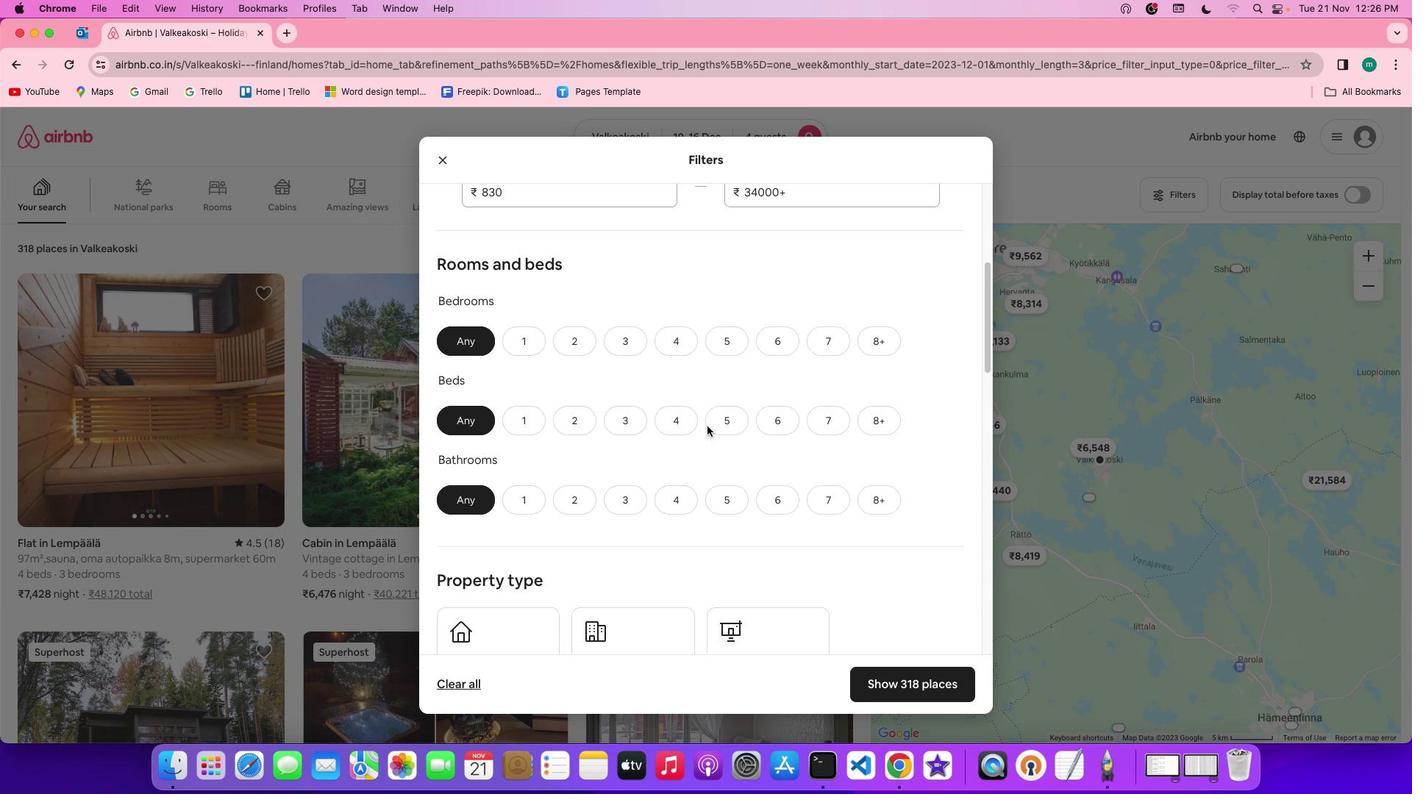 
Action: Mouse moved to (667, 332)
Screenshot: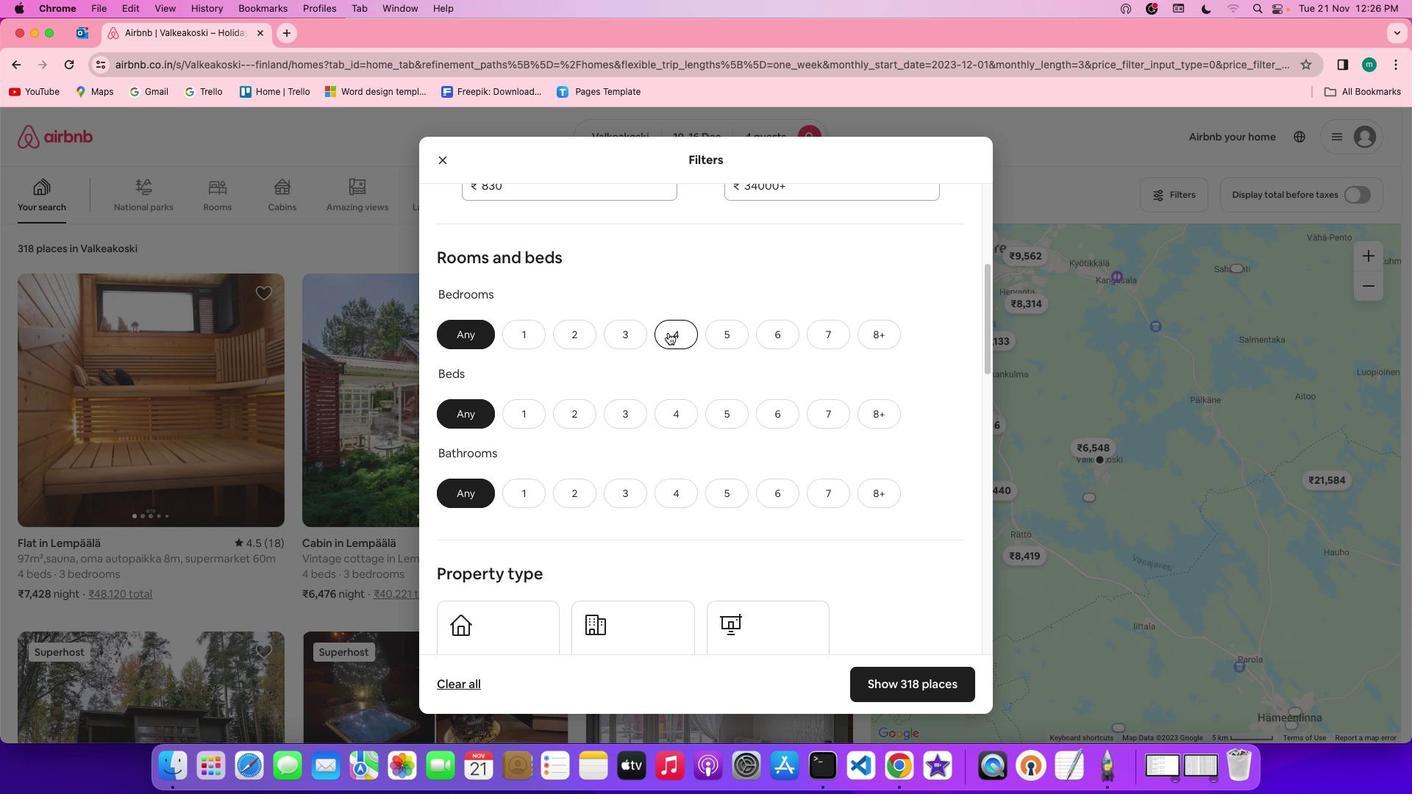 
Action: Mouse pressed left at (667, 332)
Screenshot: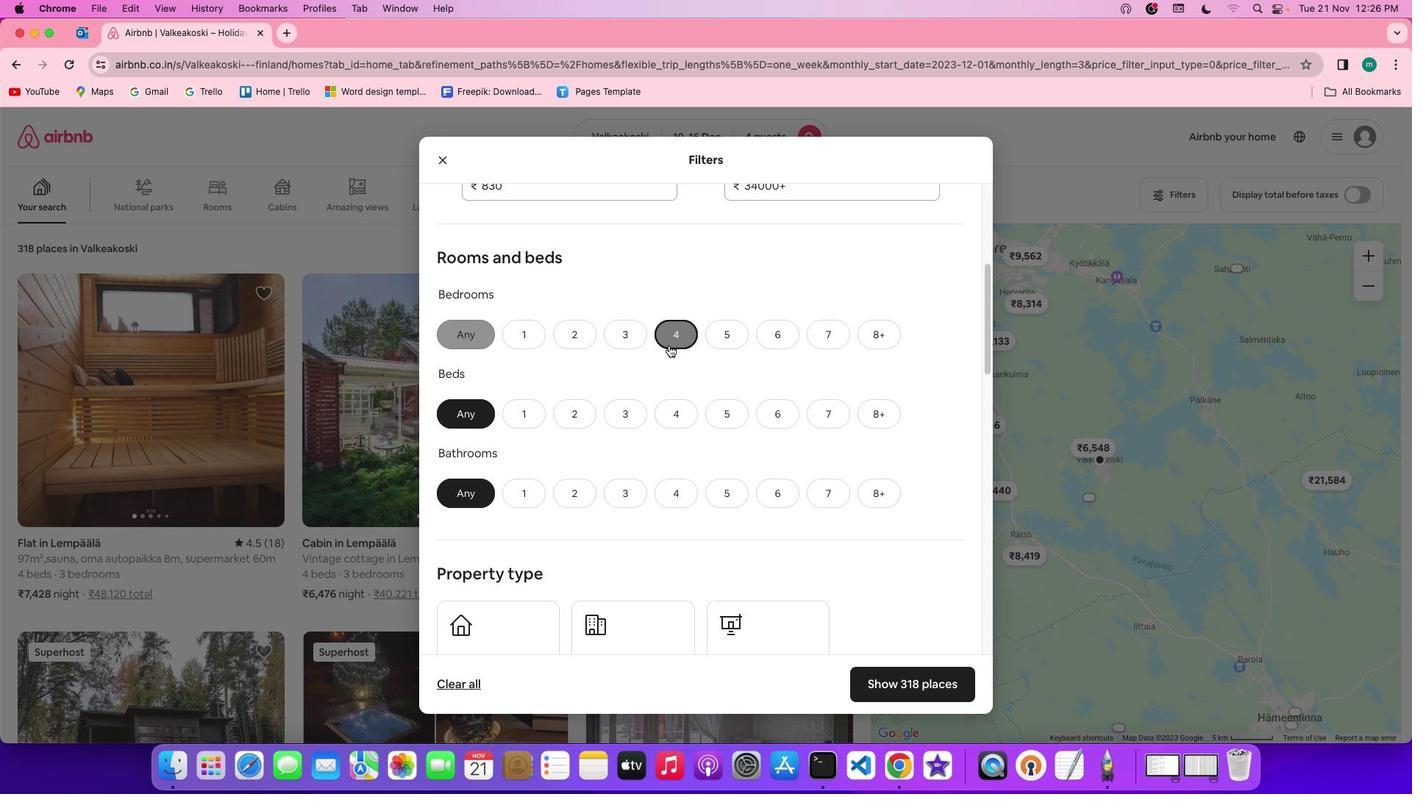 
Action: Mouse moved to (676, 416)
Screenshot: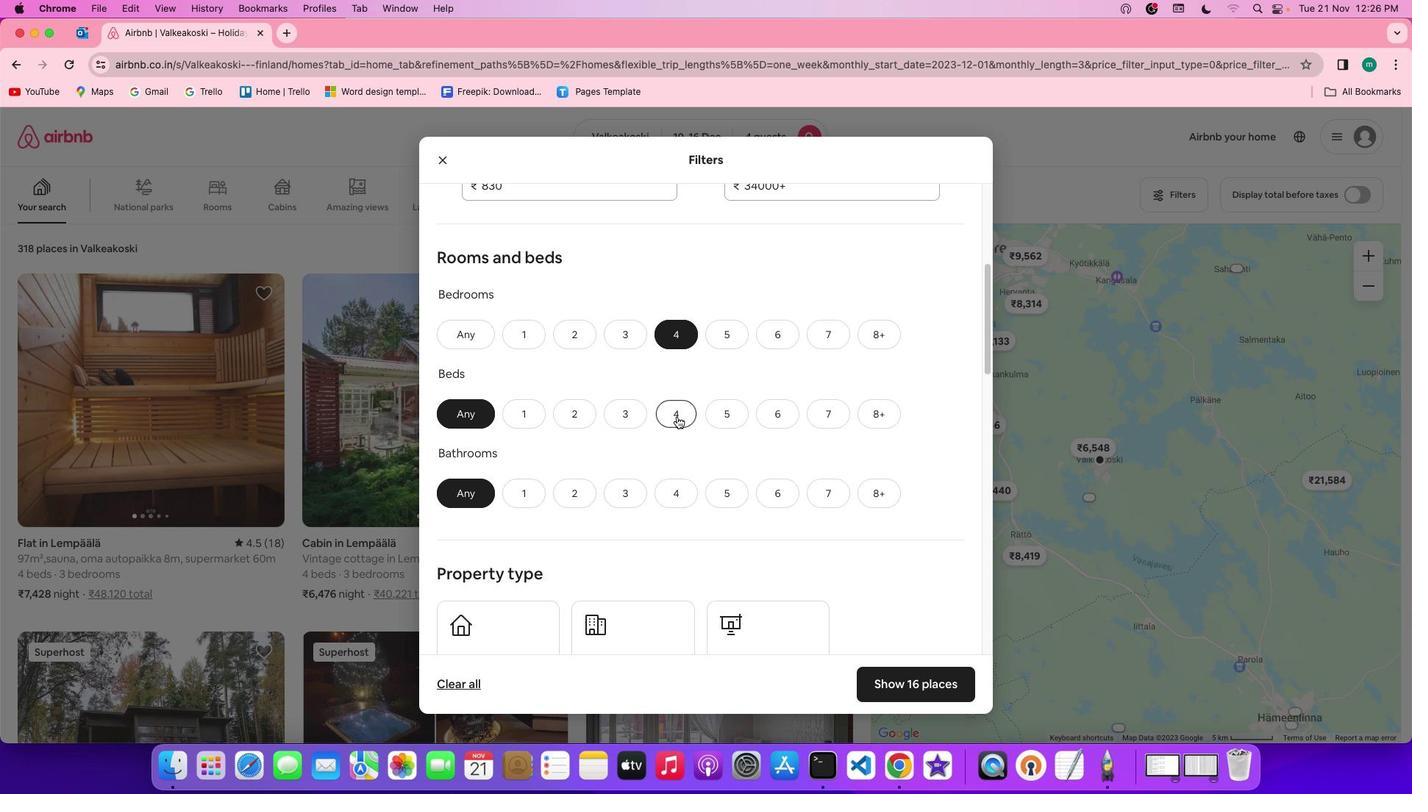 
Action: Mouse pressed left at (676, 416)
Screenshot: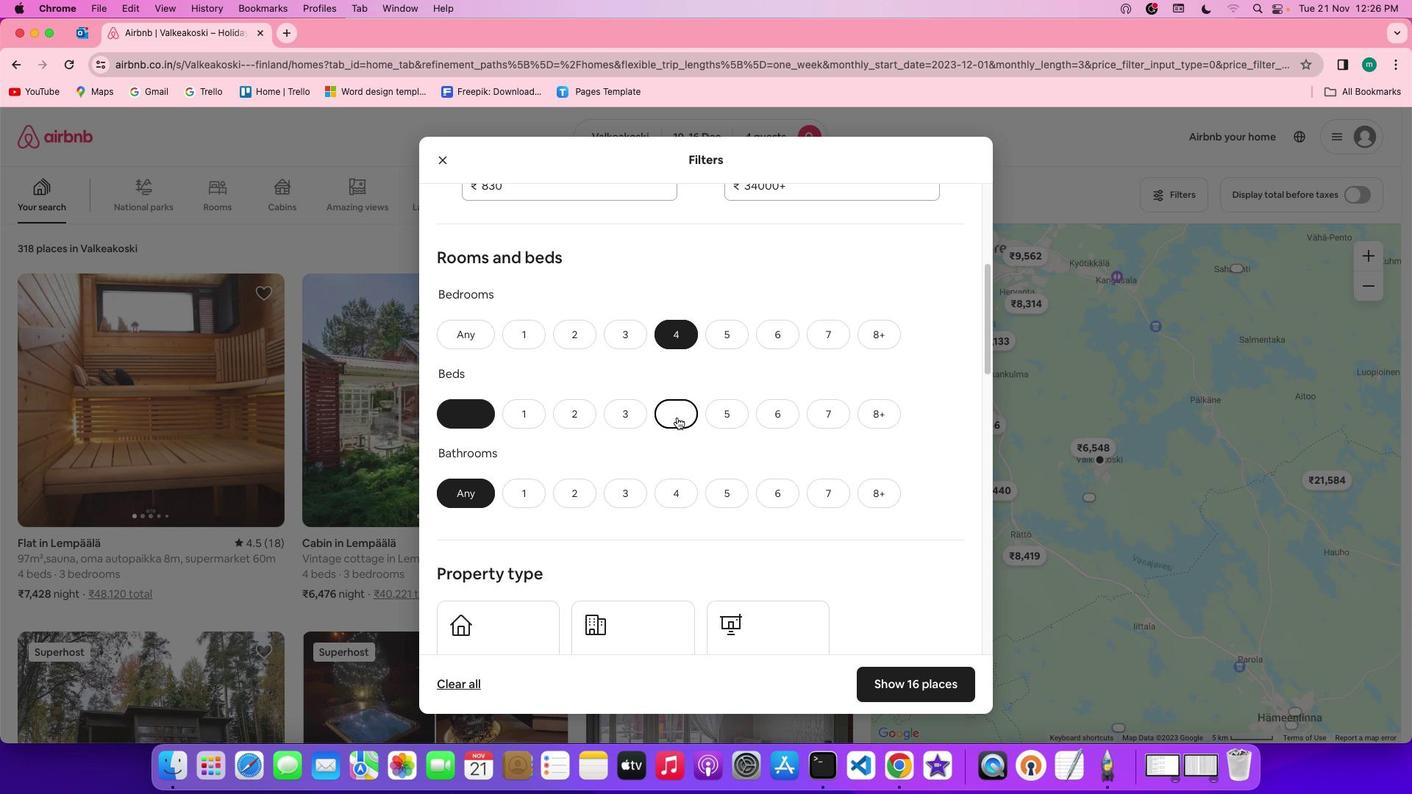 
Action: Mouse moved to (681, 486)
Screenshot: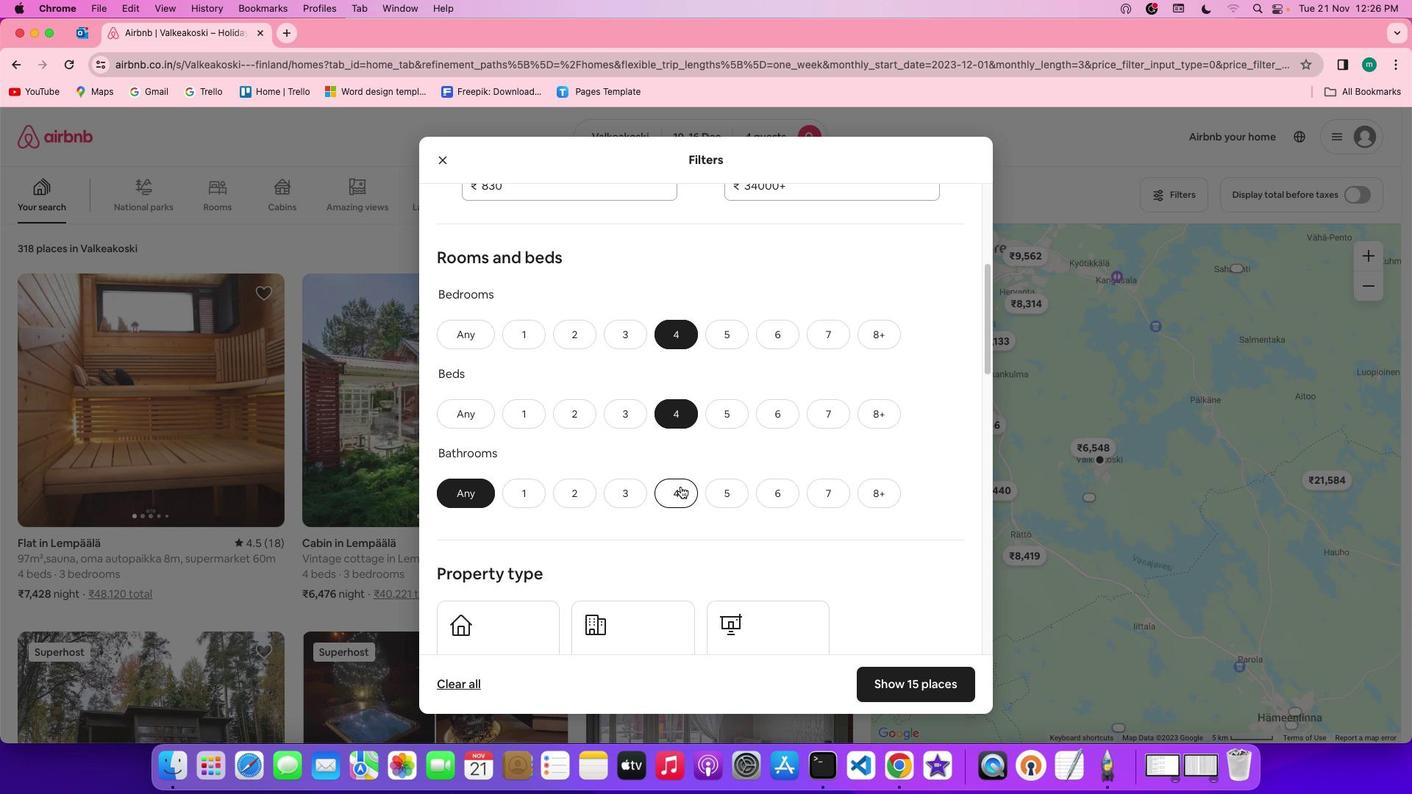 
Action: Mouse pressed left at (681, 486)
Screenshot: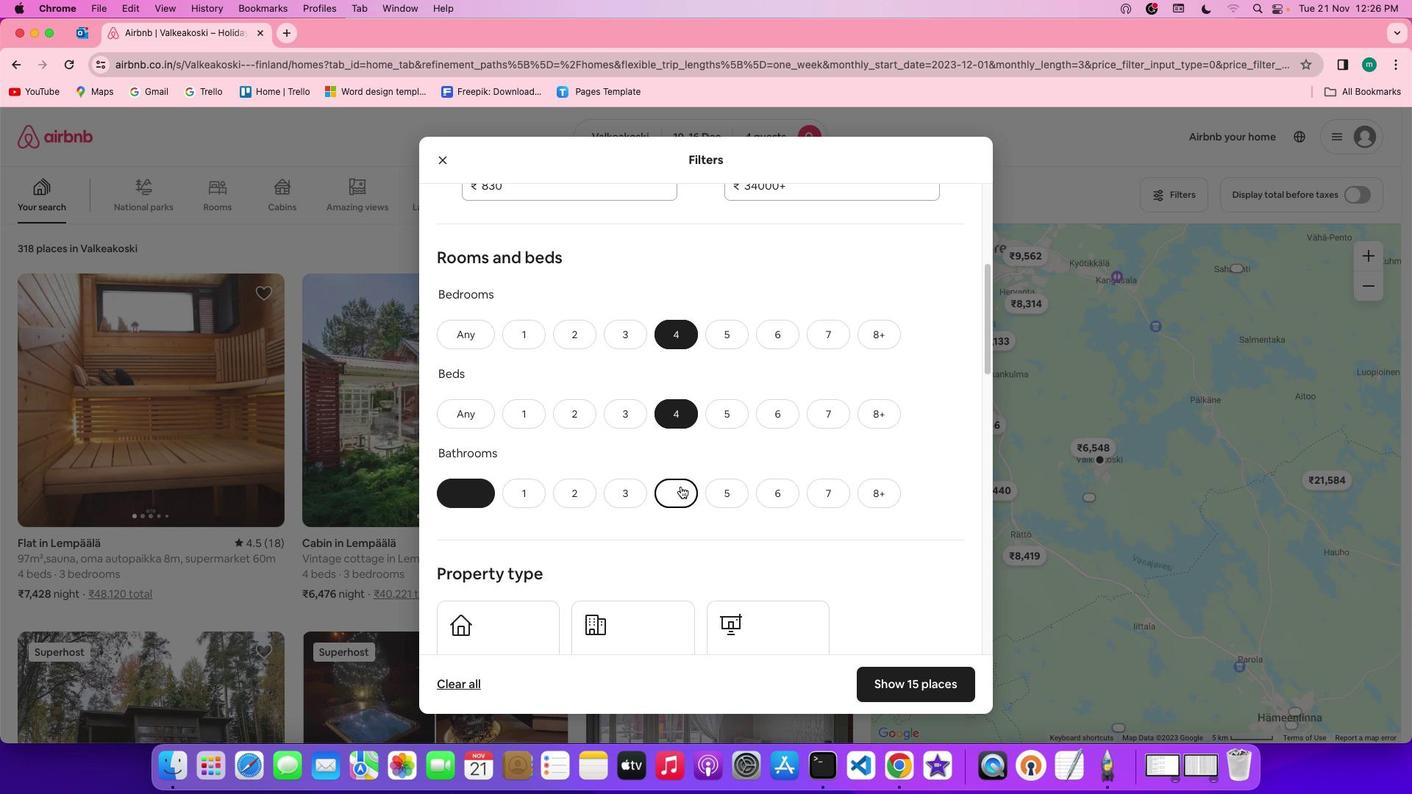 
Action: Mouse moved to (813, 475)
Screenshot: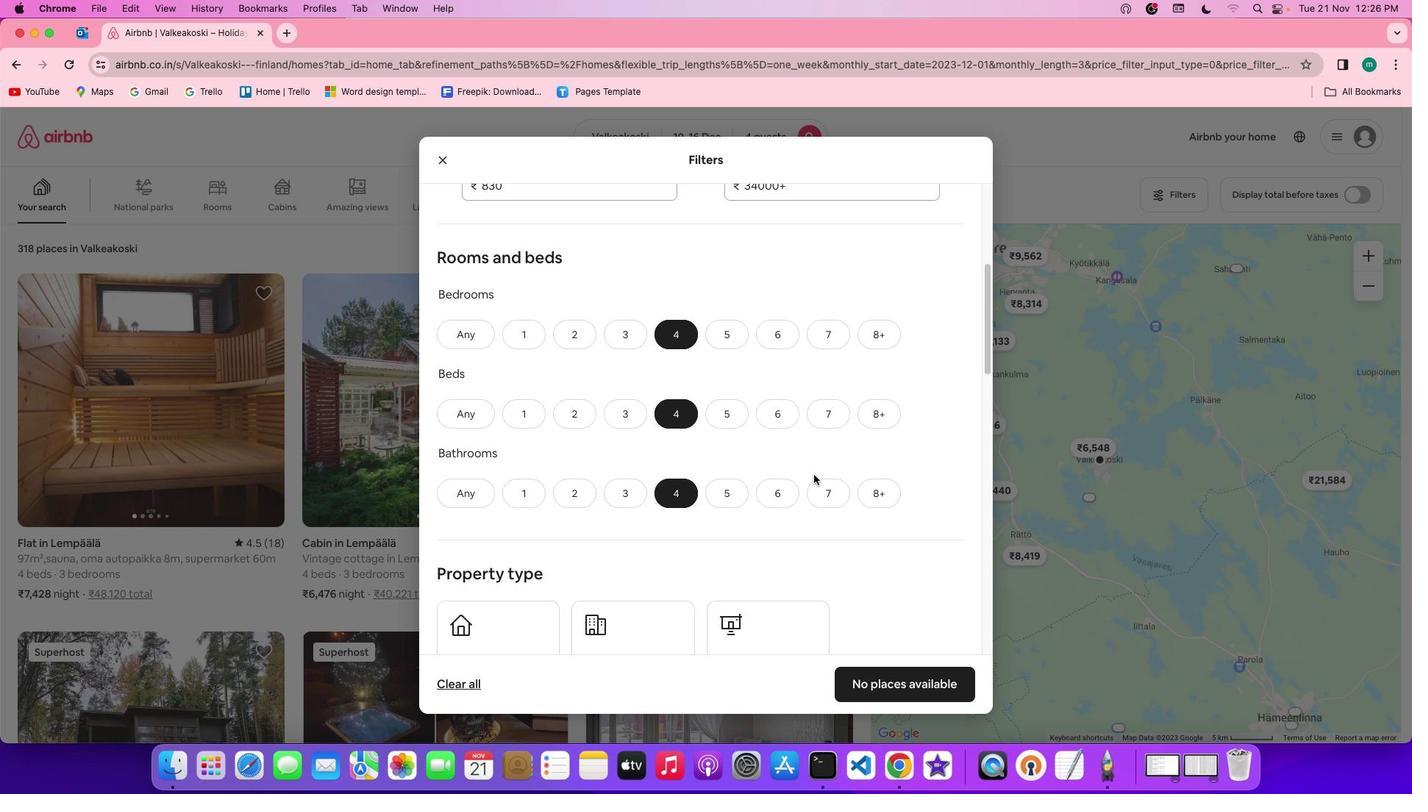 
Action: Mouse scrolled (813, 475) with delta (0, 0)
Screenshot: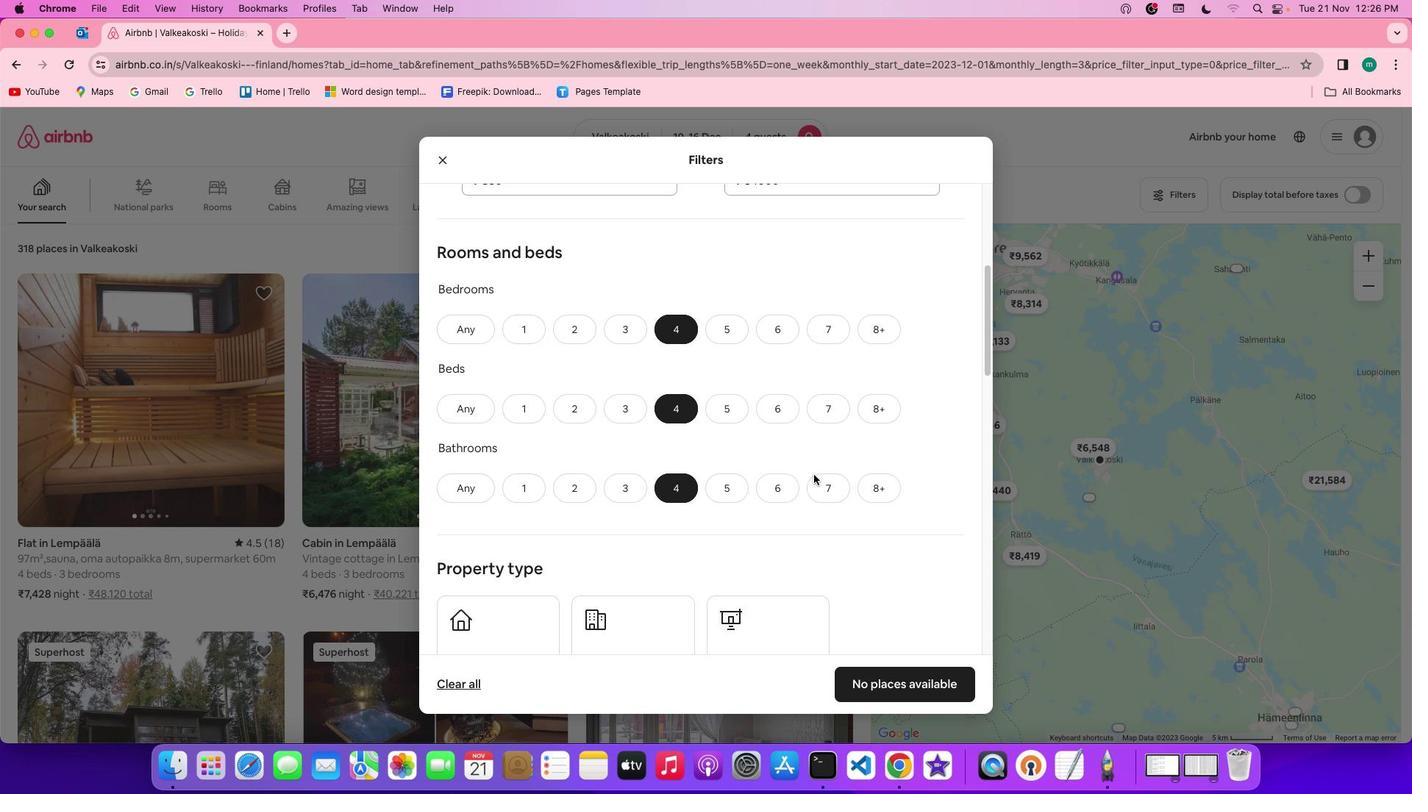 
Action: Mouse scrolled (813, 475) with delta (0, 0)
Screenshot: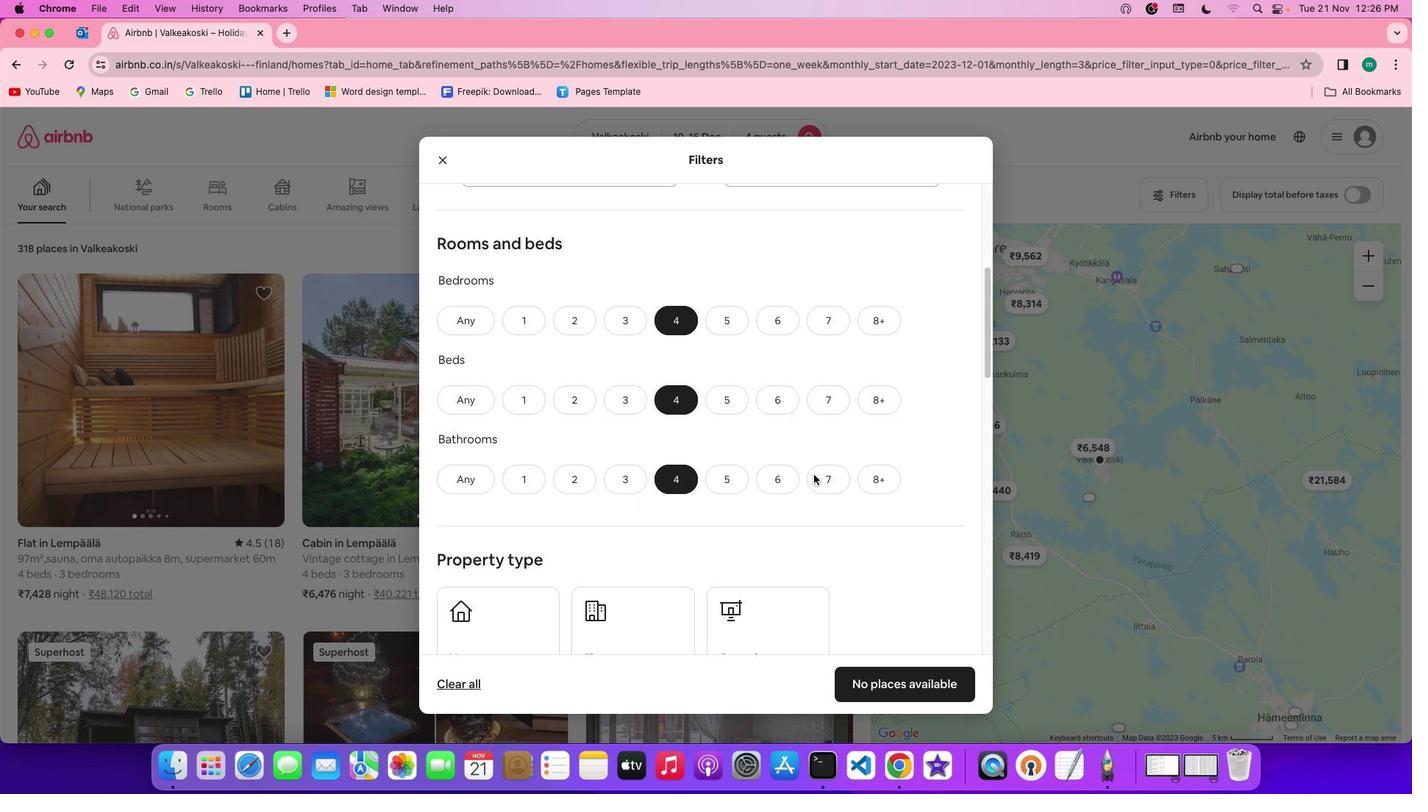 
Action: Mouse scrolled (813, 475) with delta (0, 0)
Screenshot: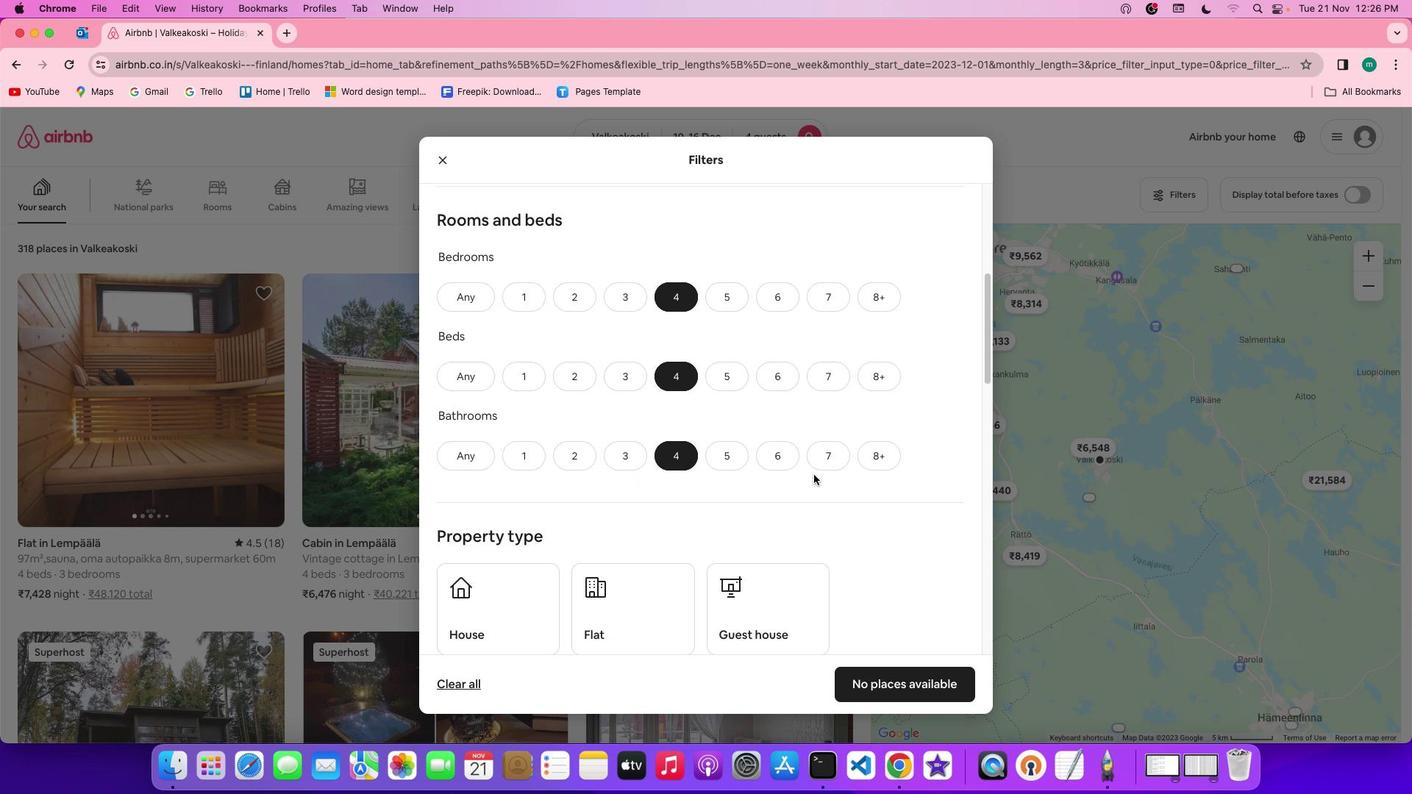 
Action: Mouse scrolled (813, 475) with delta (0, 0)
Screenshot: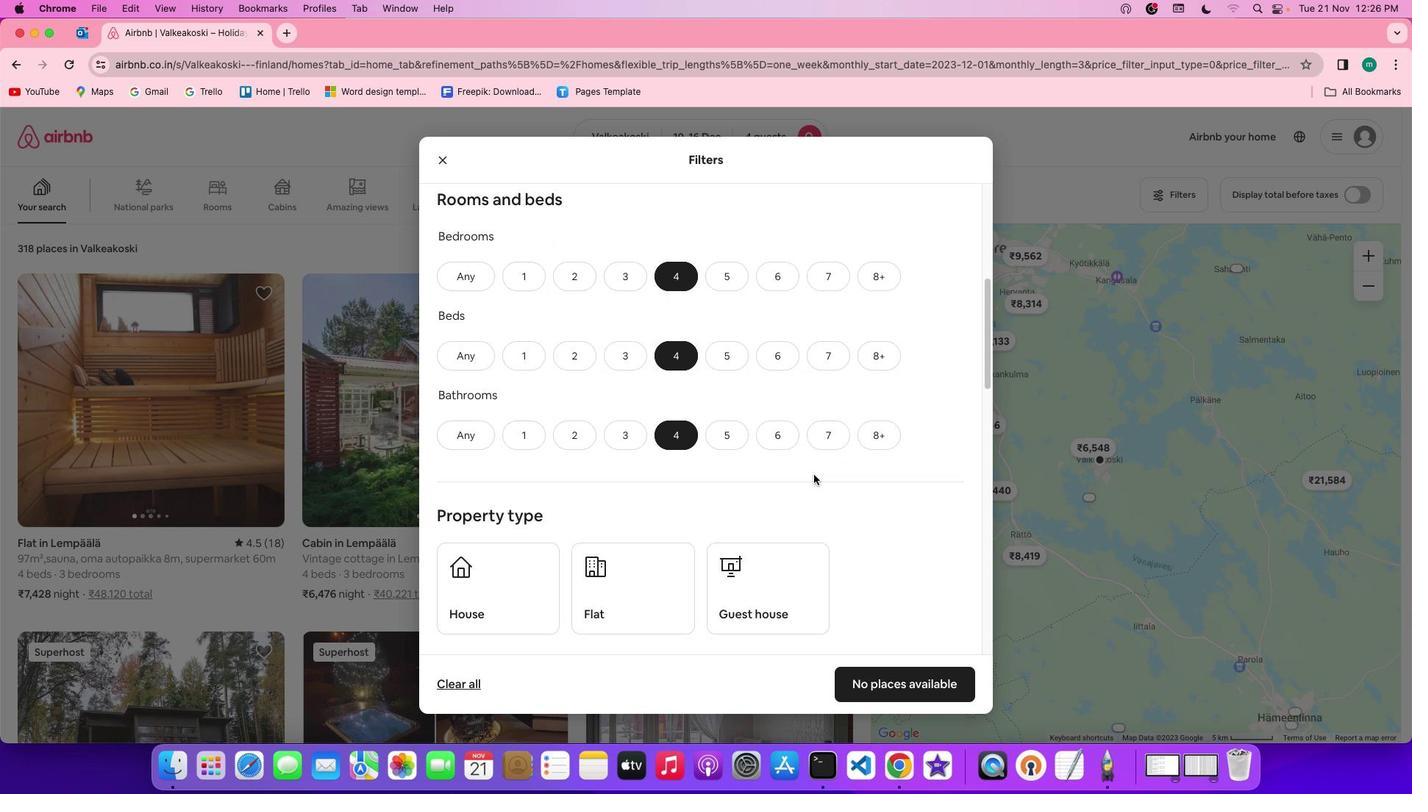 
Action: Mouse scrolled (813, 475) with delta (0, 0)
Screenshot: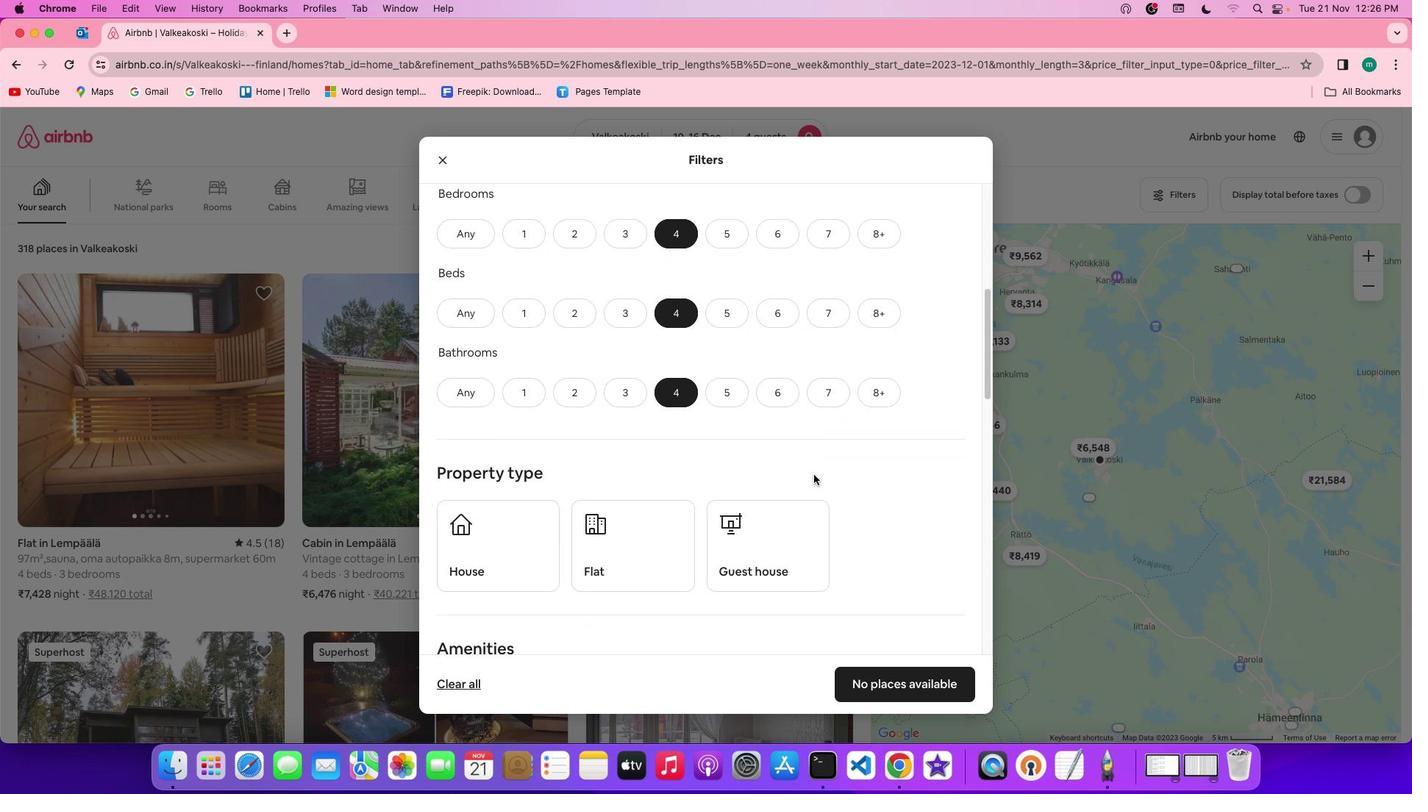 
Action: Mouse scrolled (813, 475) with delta (0, -1)
Screenshot: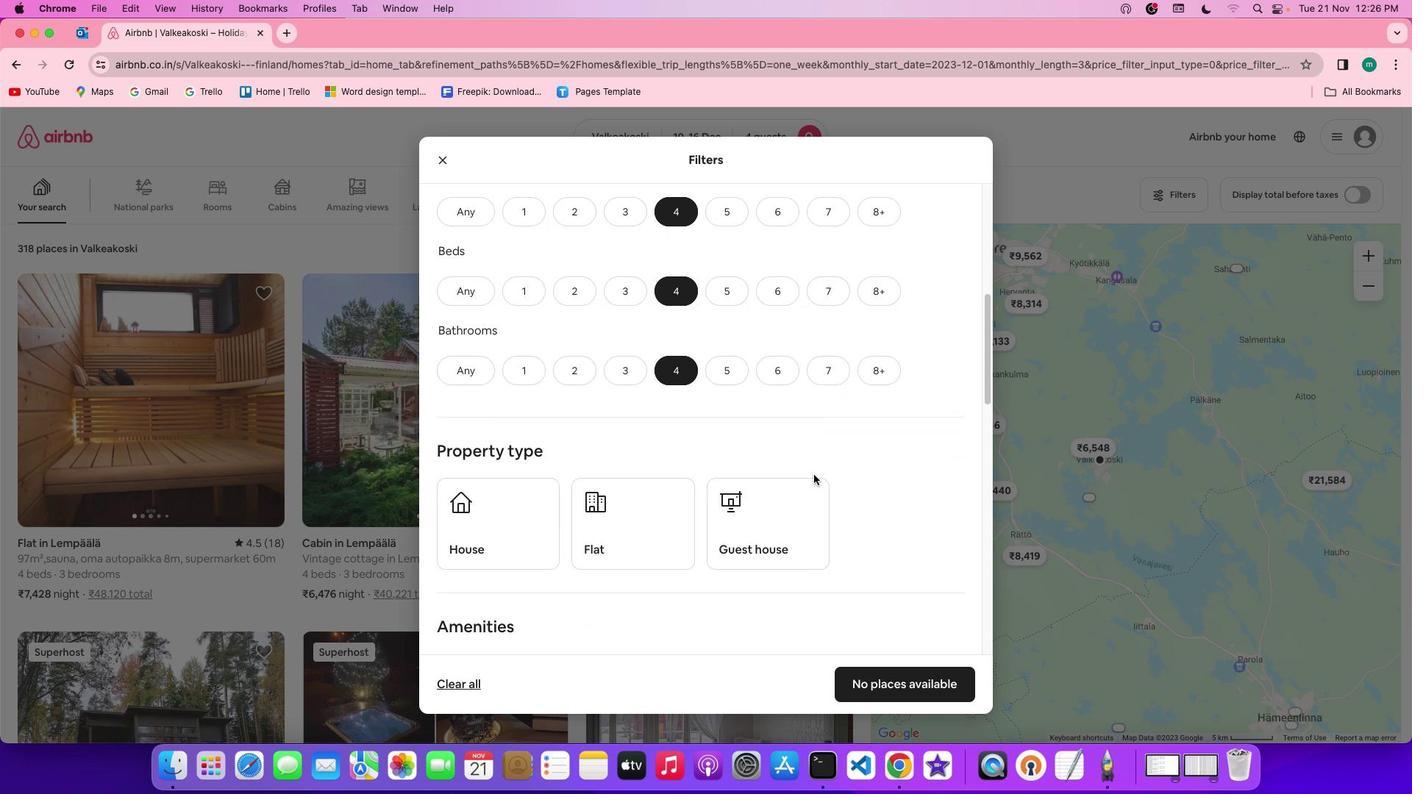 
Action: Mouse scrolled (813, 475) with delta (0, 0)
Screenshot: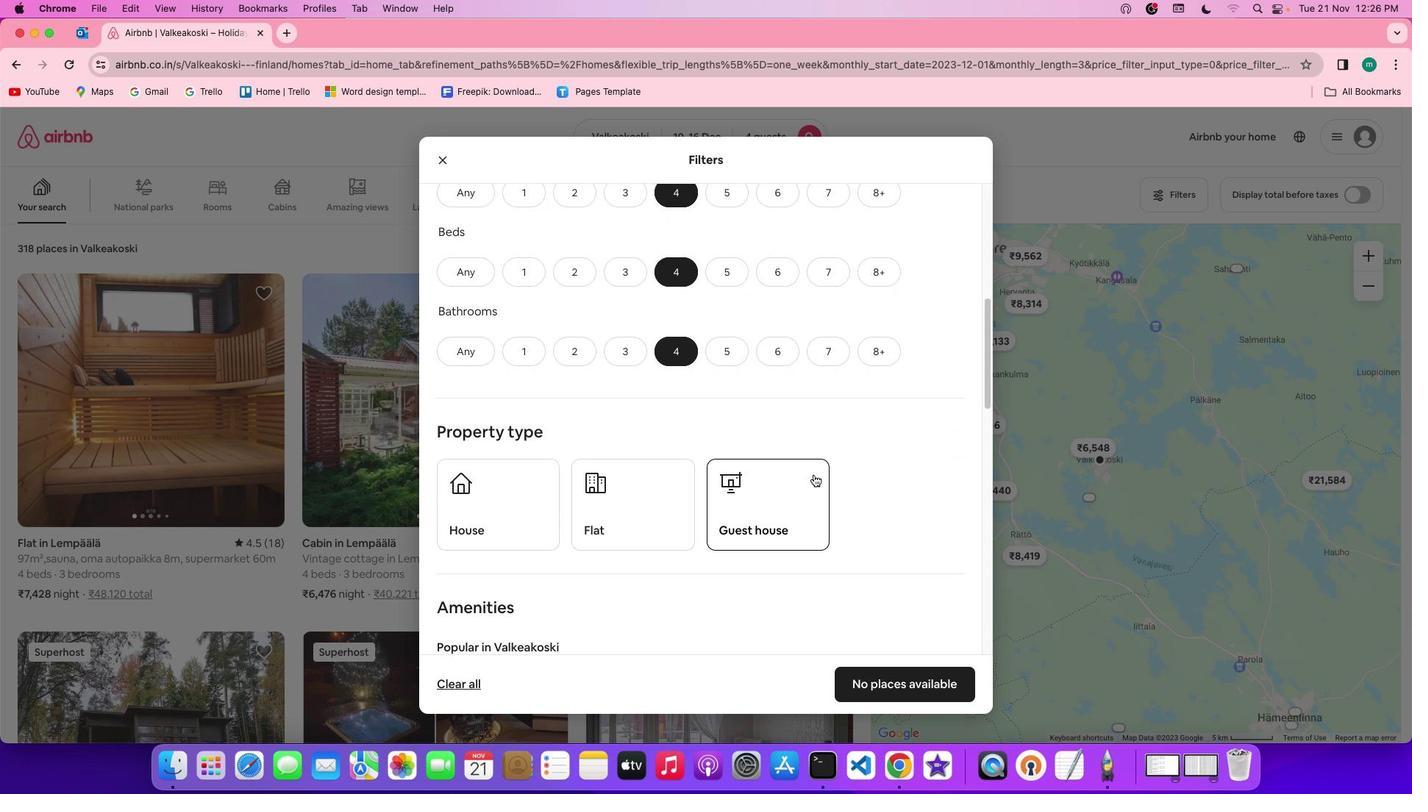 
Action: Mouse scrolled (813, 475) with delta (0, 0)
Screenshot: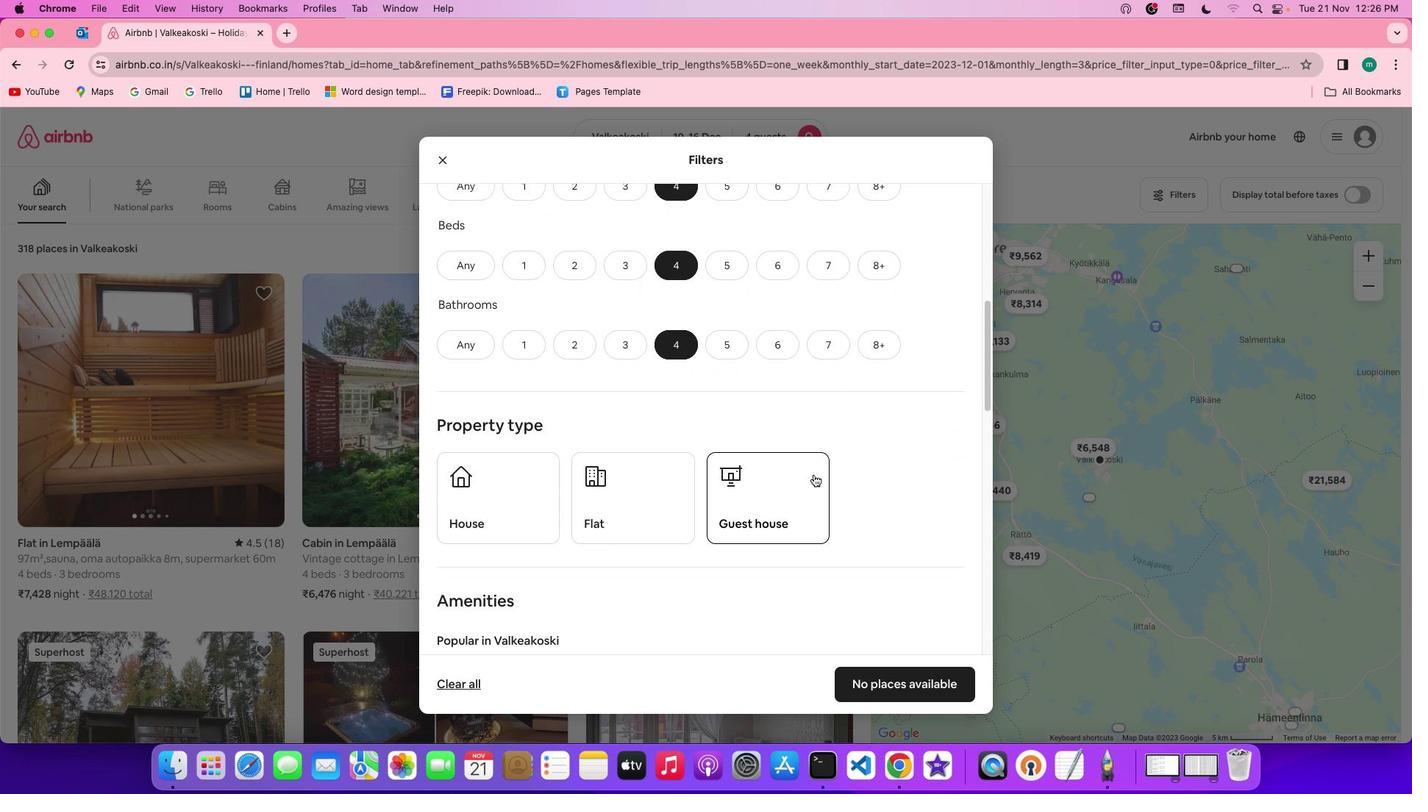 
Action: Mouse scrolled (813, 475) with delta (0, 0)
Screenshot: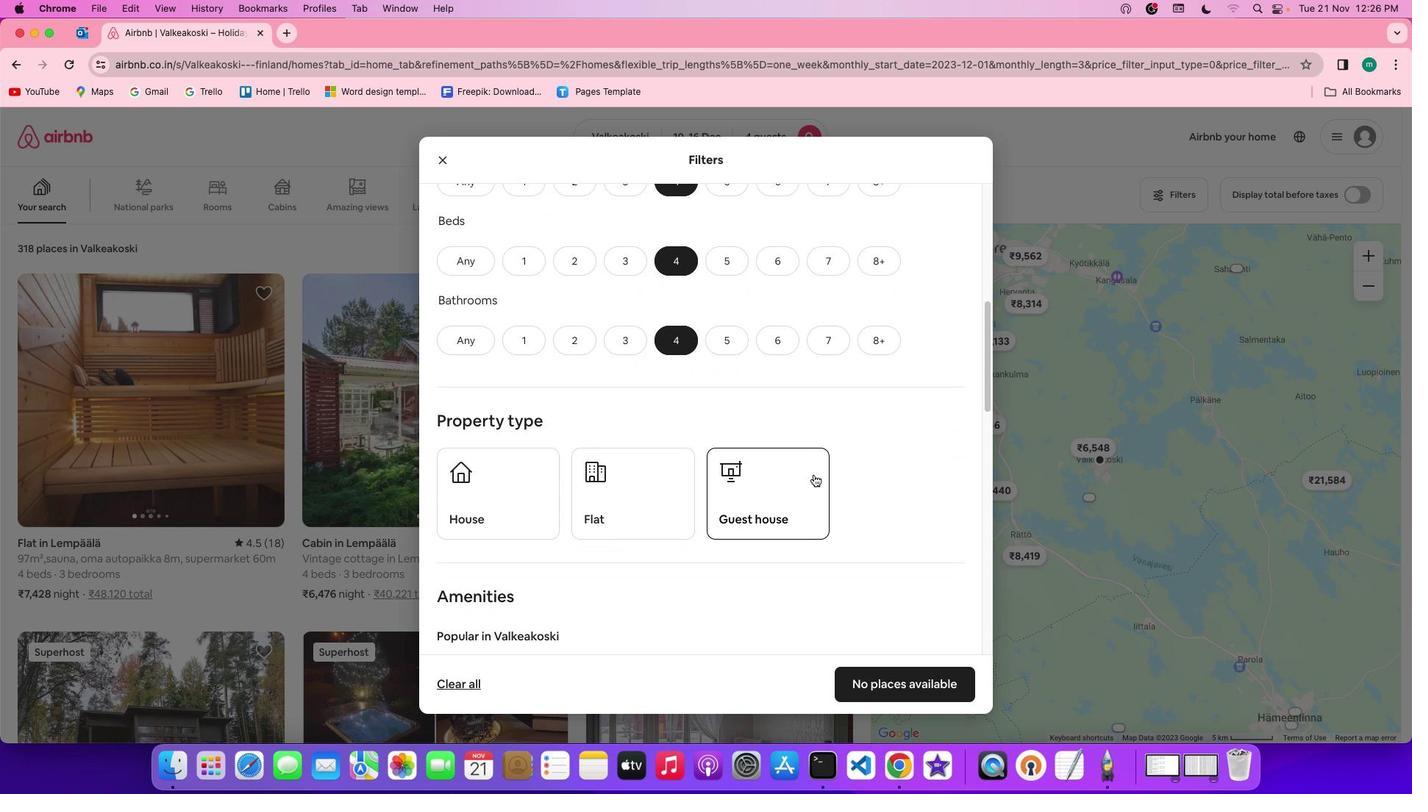 
Action: Mouse scrolled (813, 475) with delta (0, 0)
Screenshot: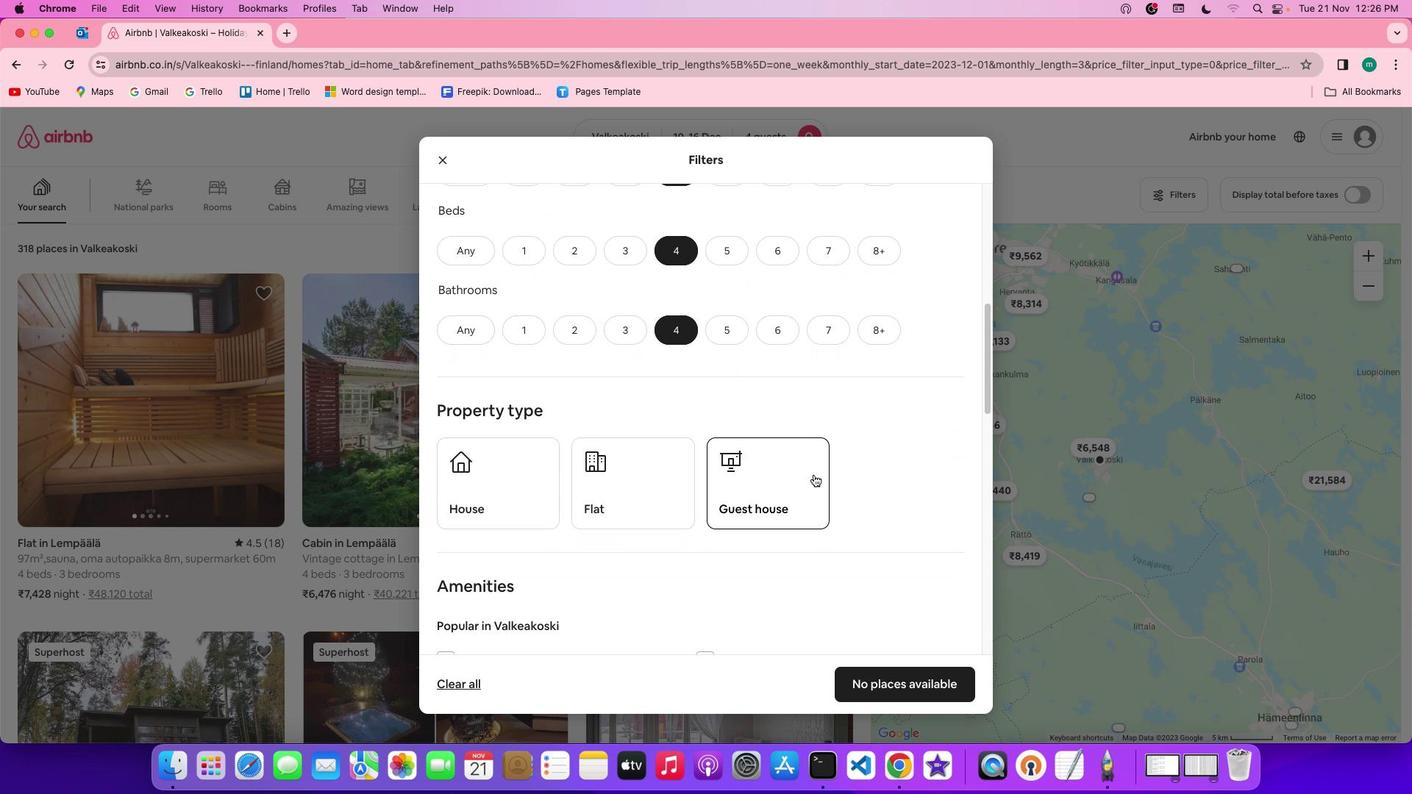 
Action: Mouse scrolled (813, 475) with delta (0, 0)
Screenshot: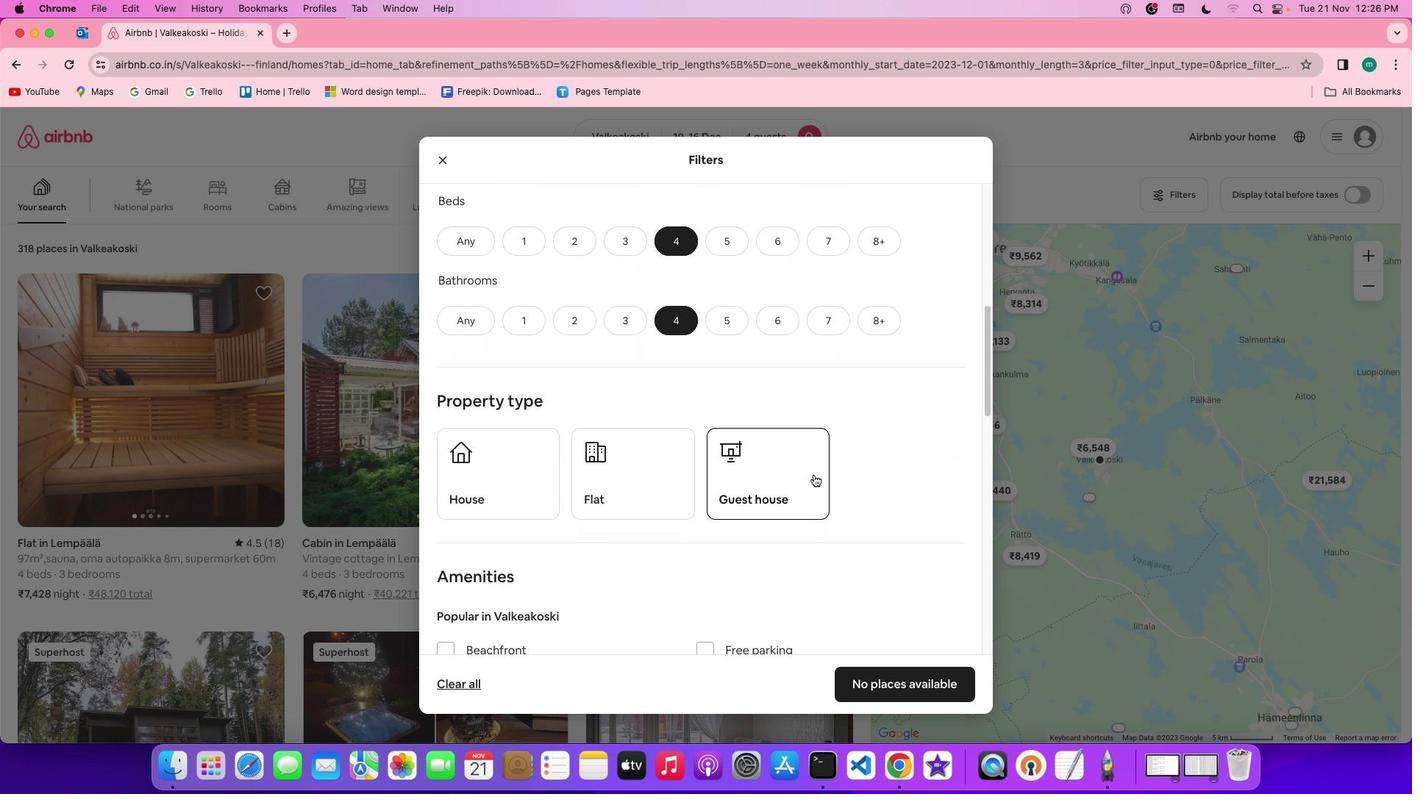 
Action: Mouse scrolled (813, 475) with delta (0, 0)
Screenshot: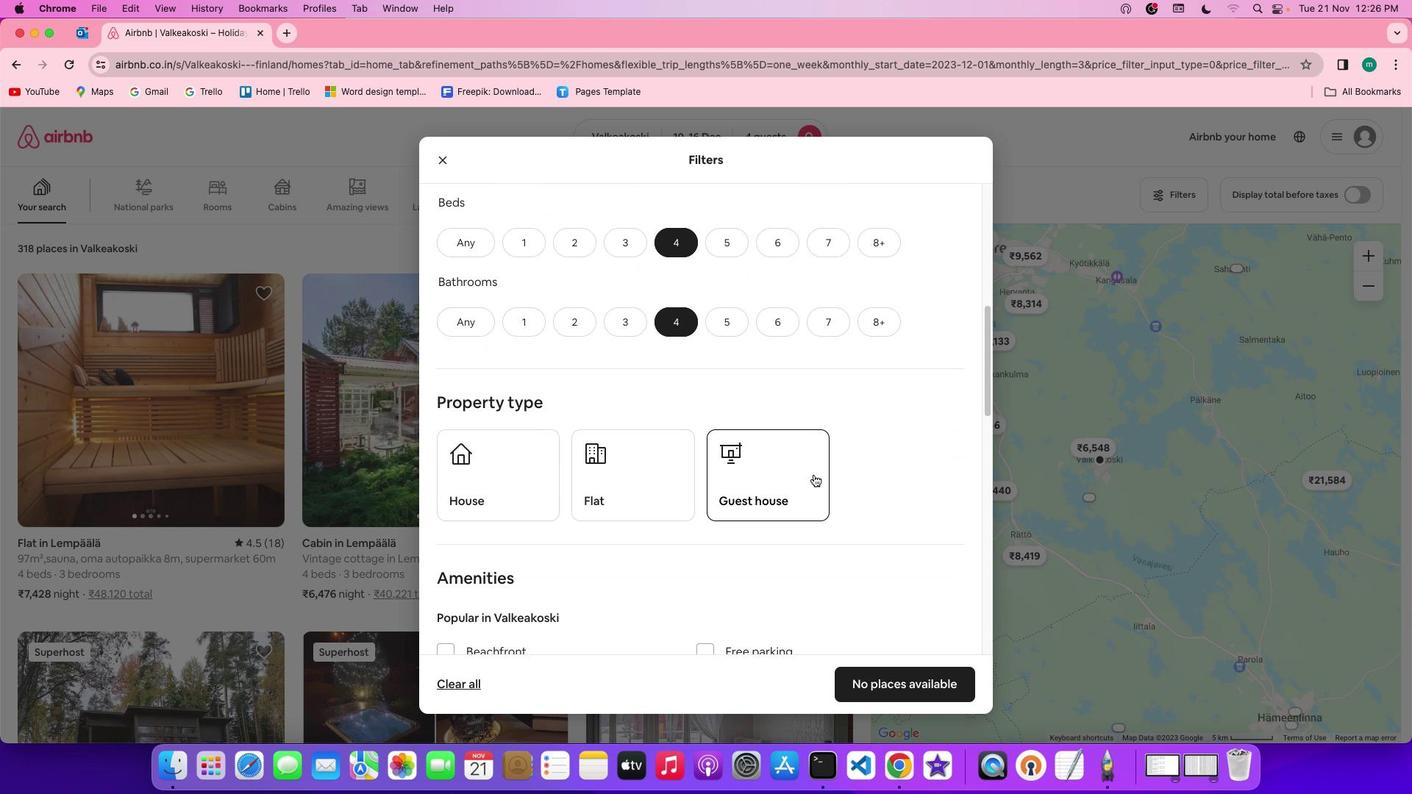 
Action: Mouse scrolled (813, 475) with delta (0, 0)
Screenshot: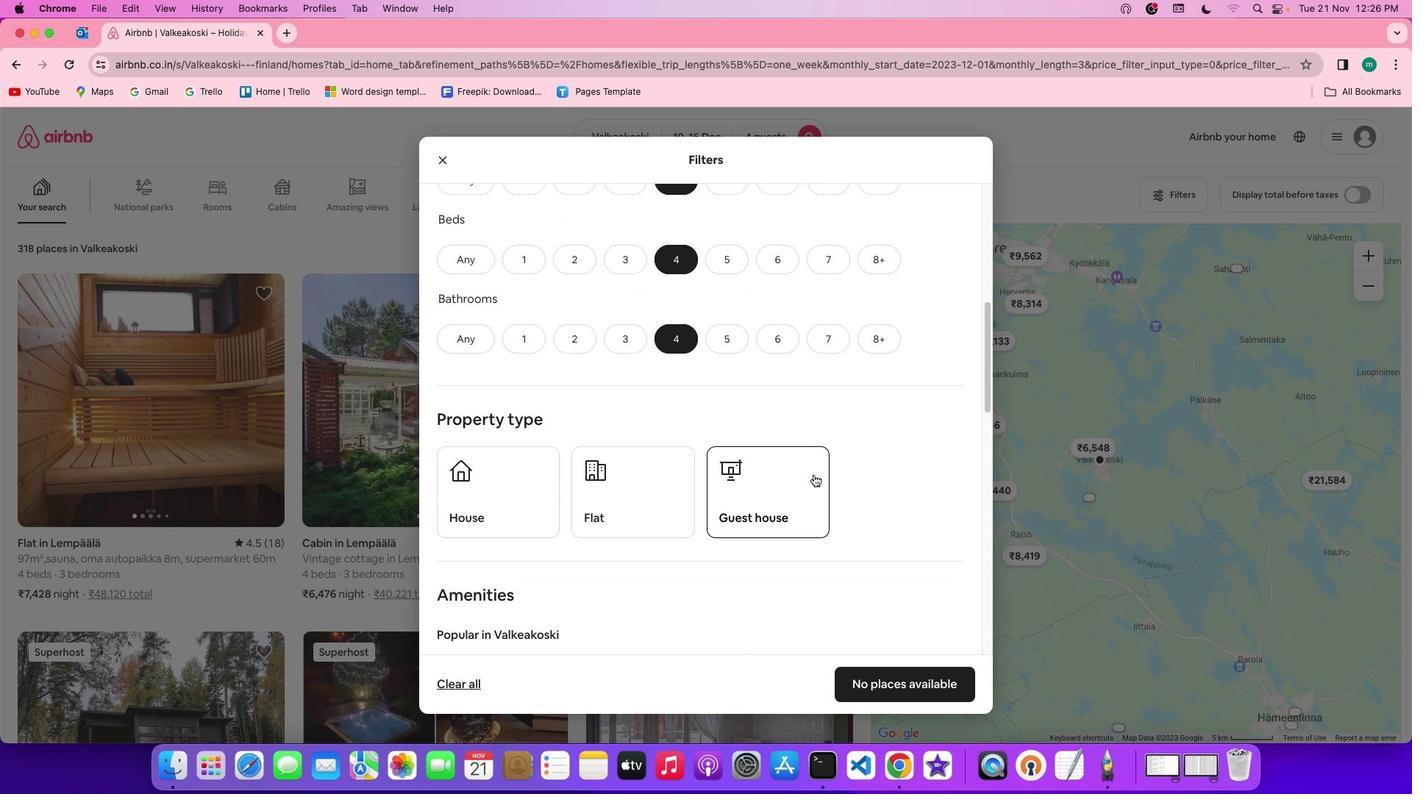 
Action: Mouse moved to (663, 494)
Screenshot: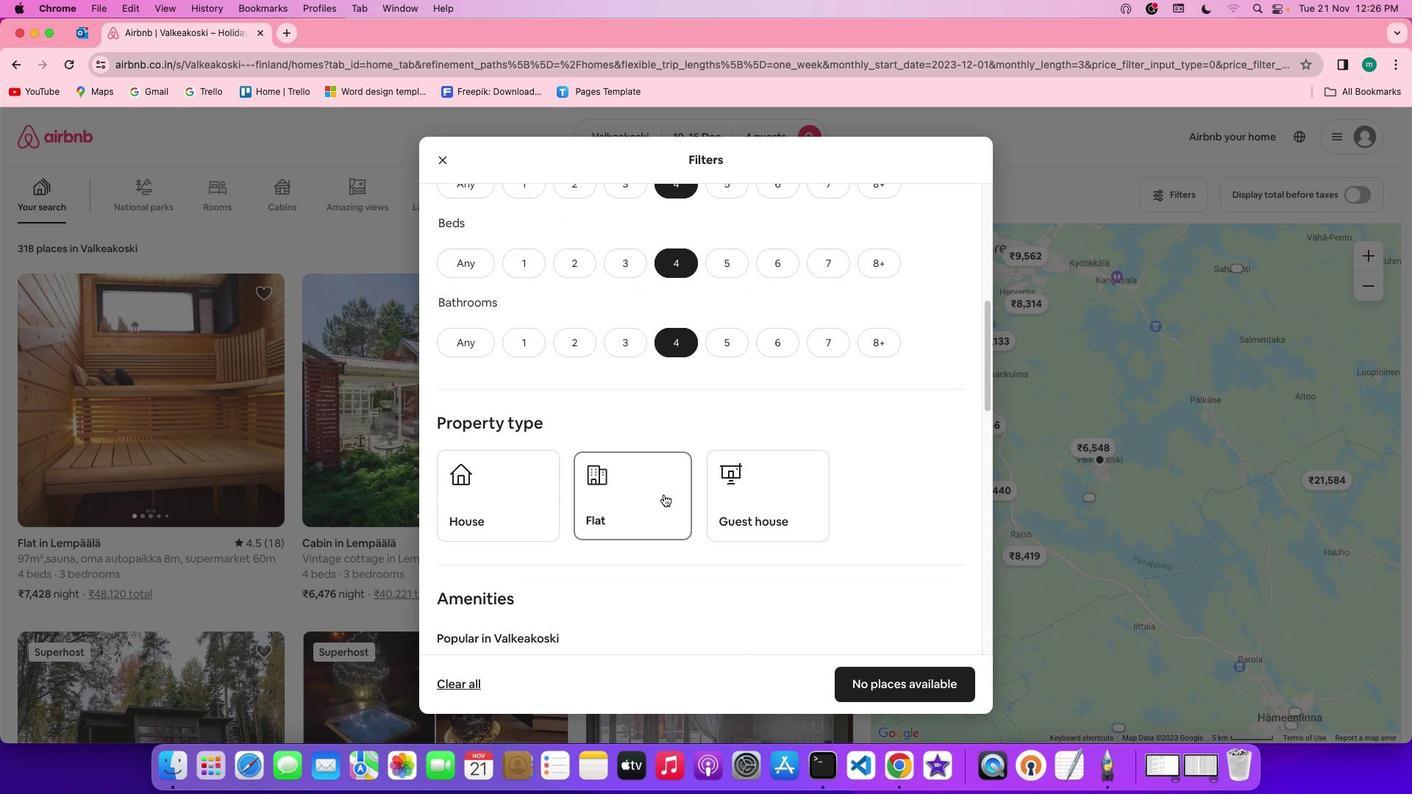 
Action: Mouse pressed left at (663, 494)
Screenshot: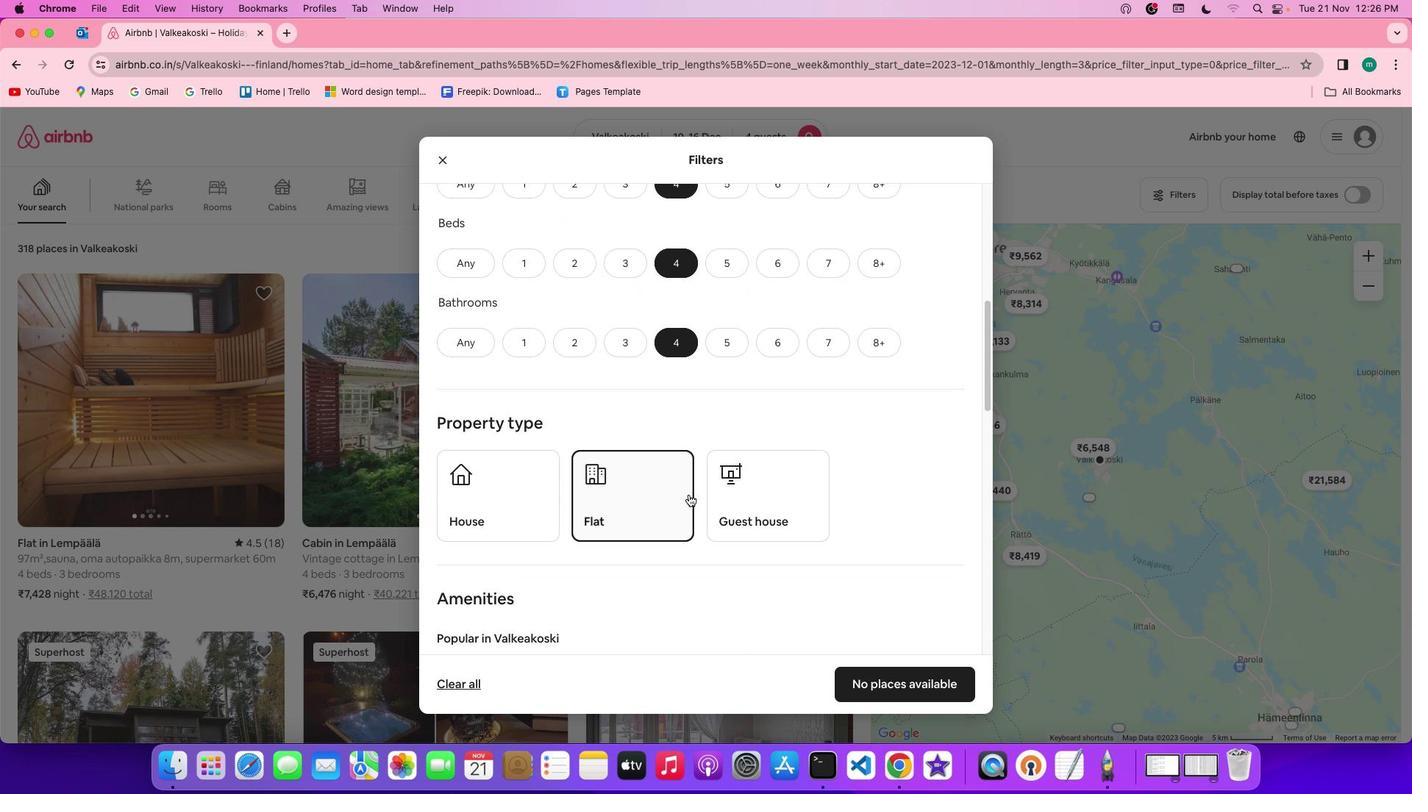 
Action: Mouse moved to (736, 489)
Screenshot: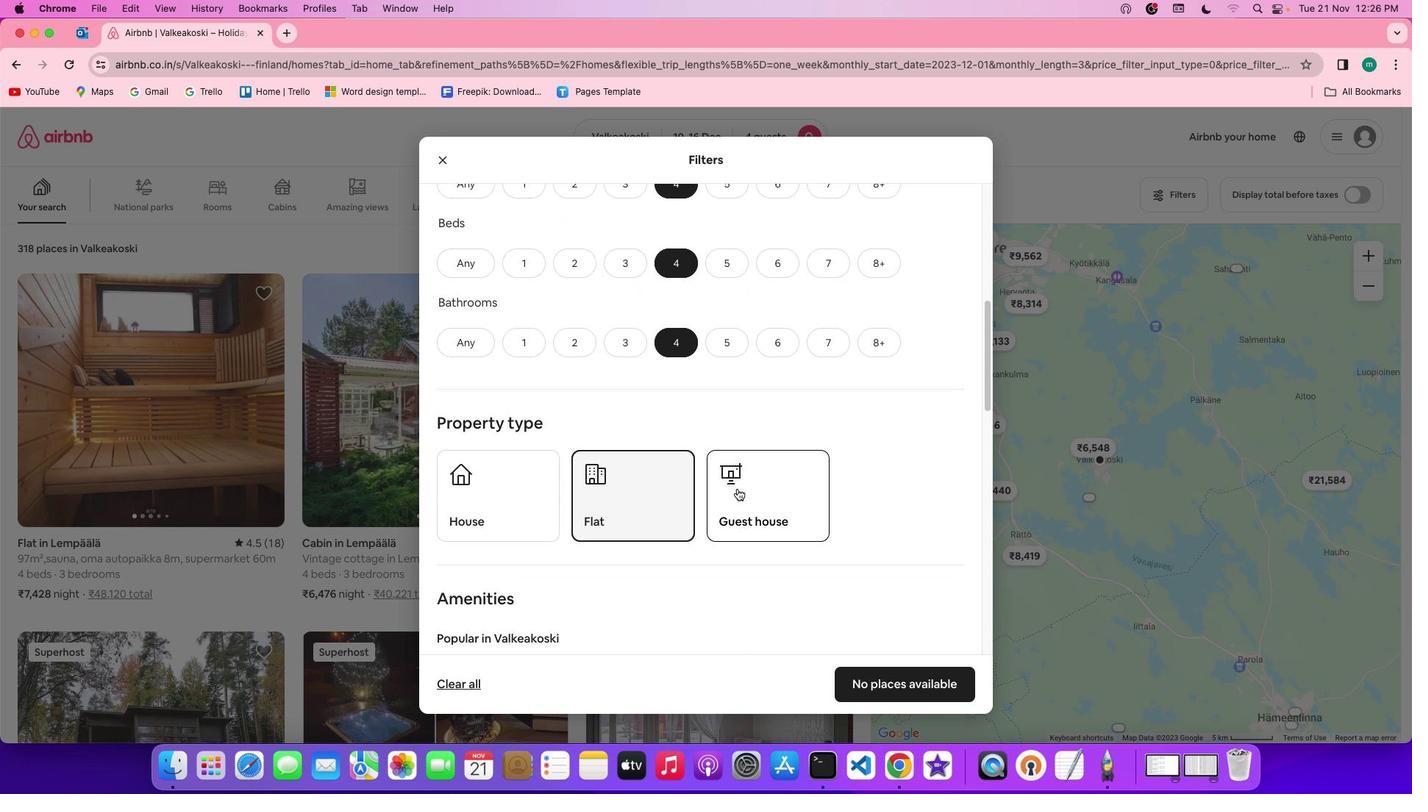 
Action: Mouse scrolled (736, 489) with delta (0, 0)
Screenshot: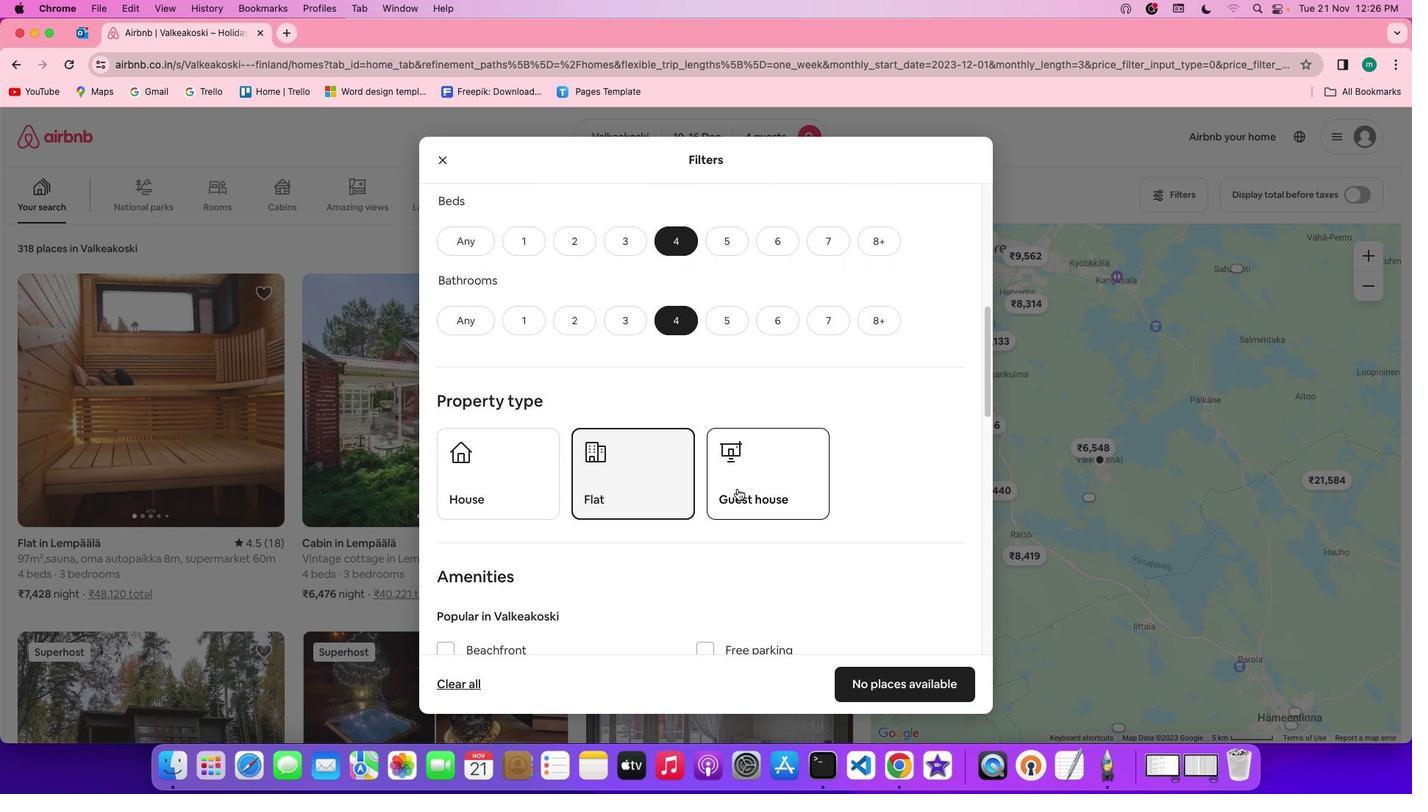
Action: Mouse scrolled (736, 489) with delta (0, 0)
Screenshot: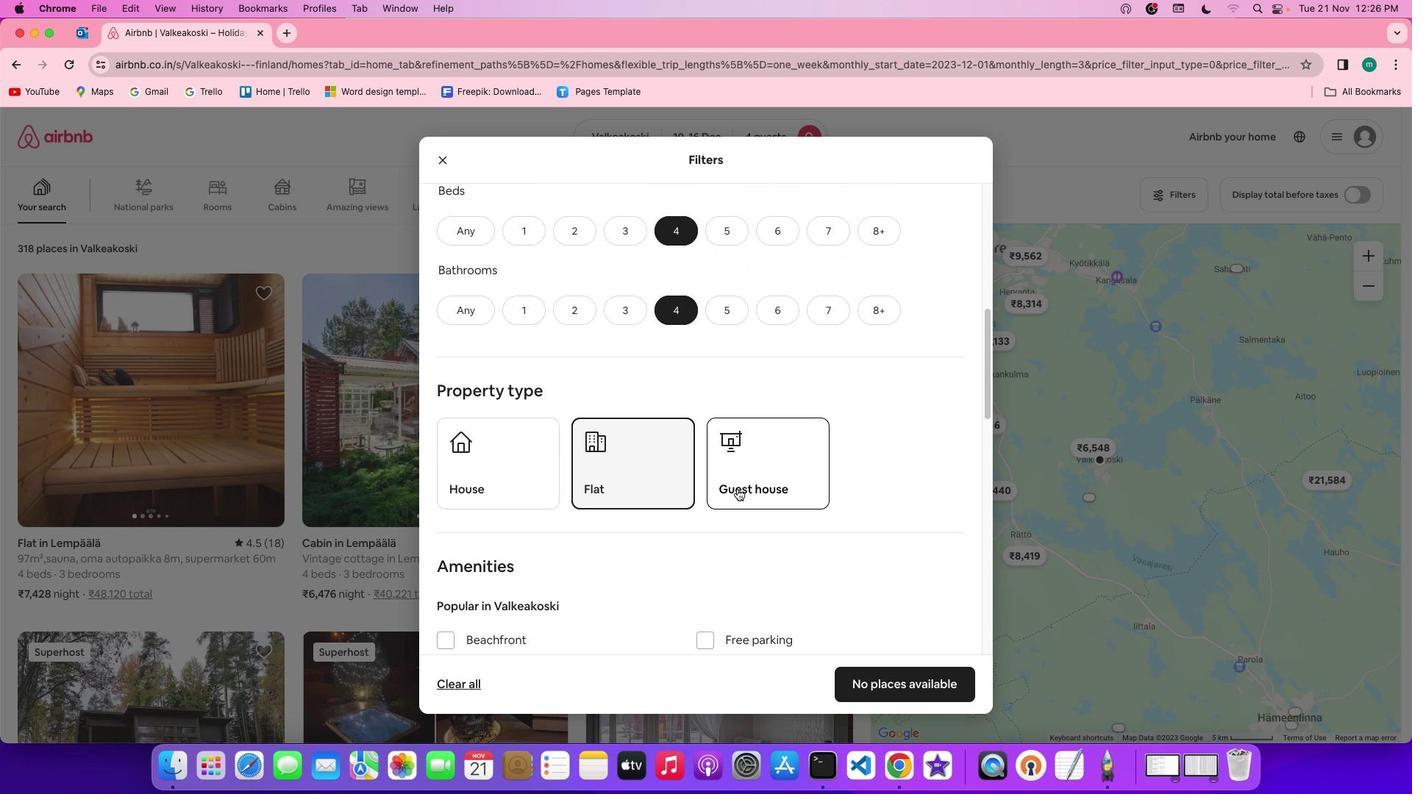 
Action: Mouse scrolled (736, 489) with delta (0, 0)
Screenshot: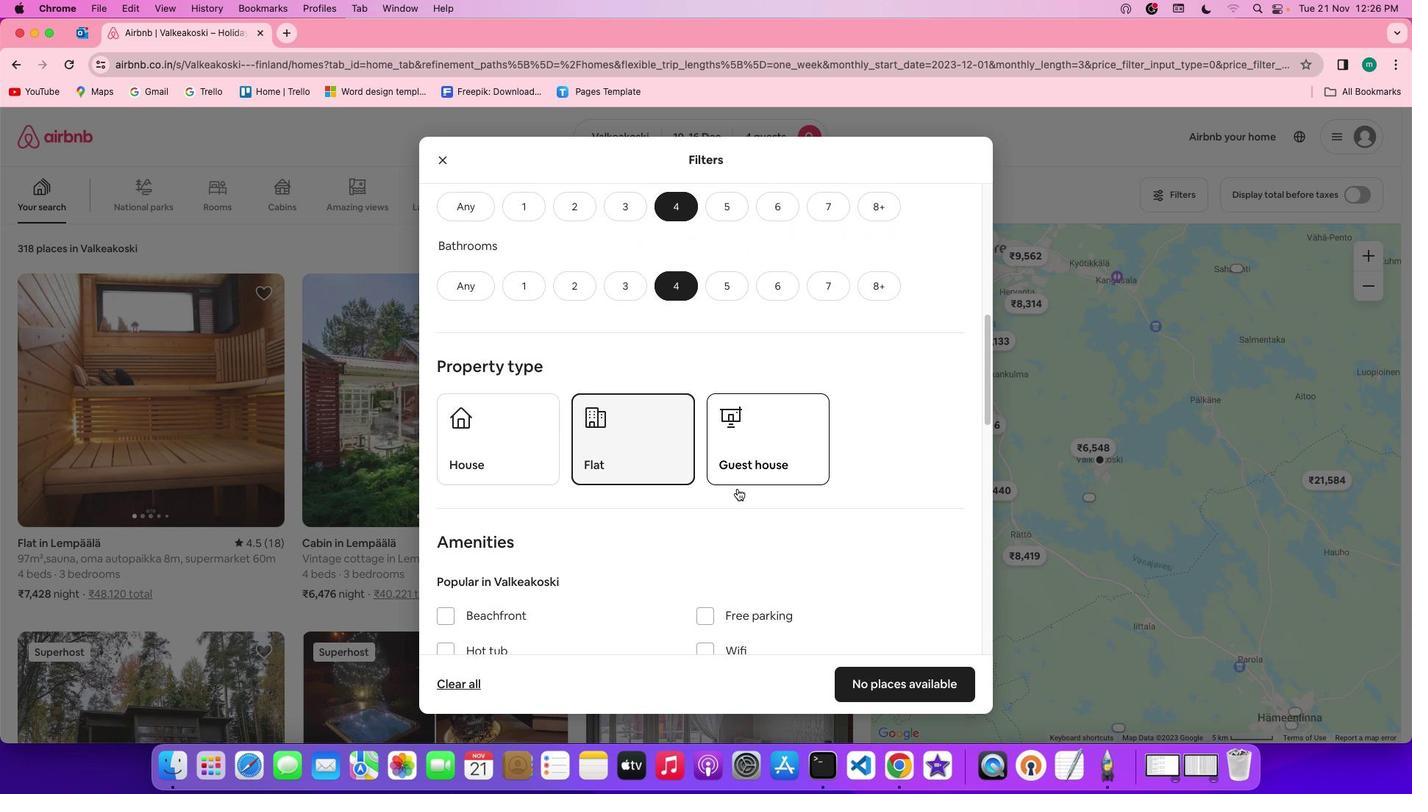 
Action: Mouse scrolled (736, 489) with delta (0, 0)
Screenshot: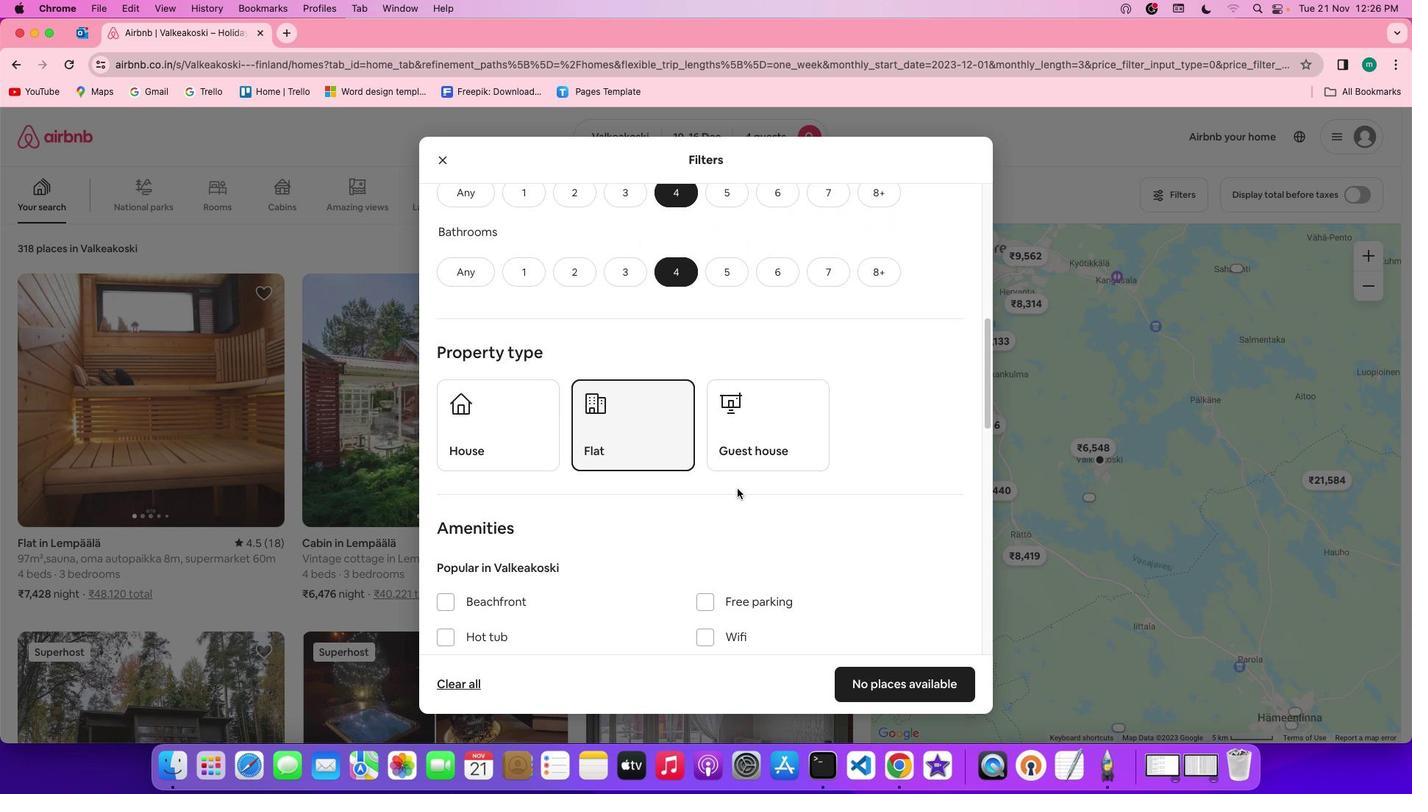
Action: Mouse scrolled (736, 489) with delta (0, 0)
Screenshot: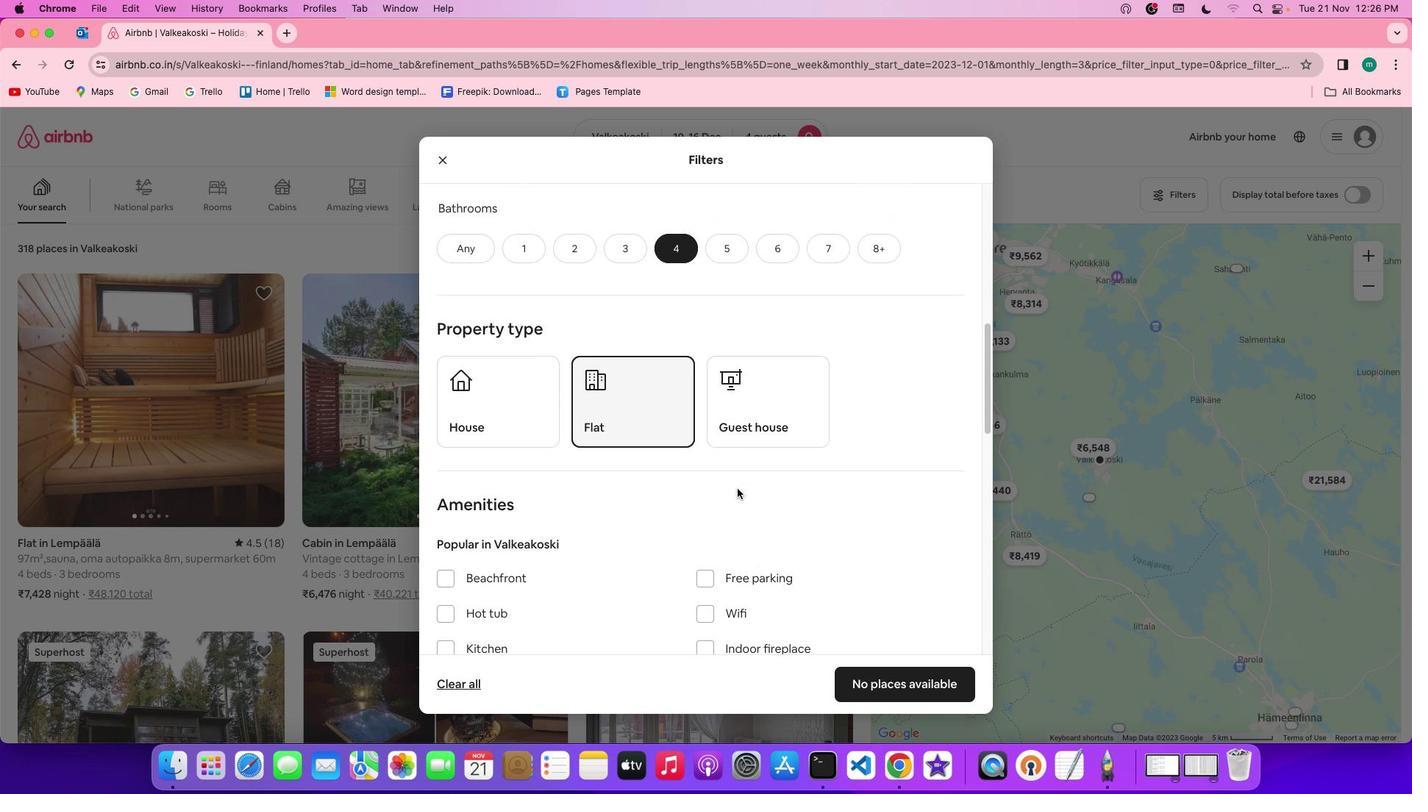 
Action: Mouse scrolled (736, 489) with delta (0, 0)
Screenshot: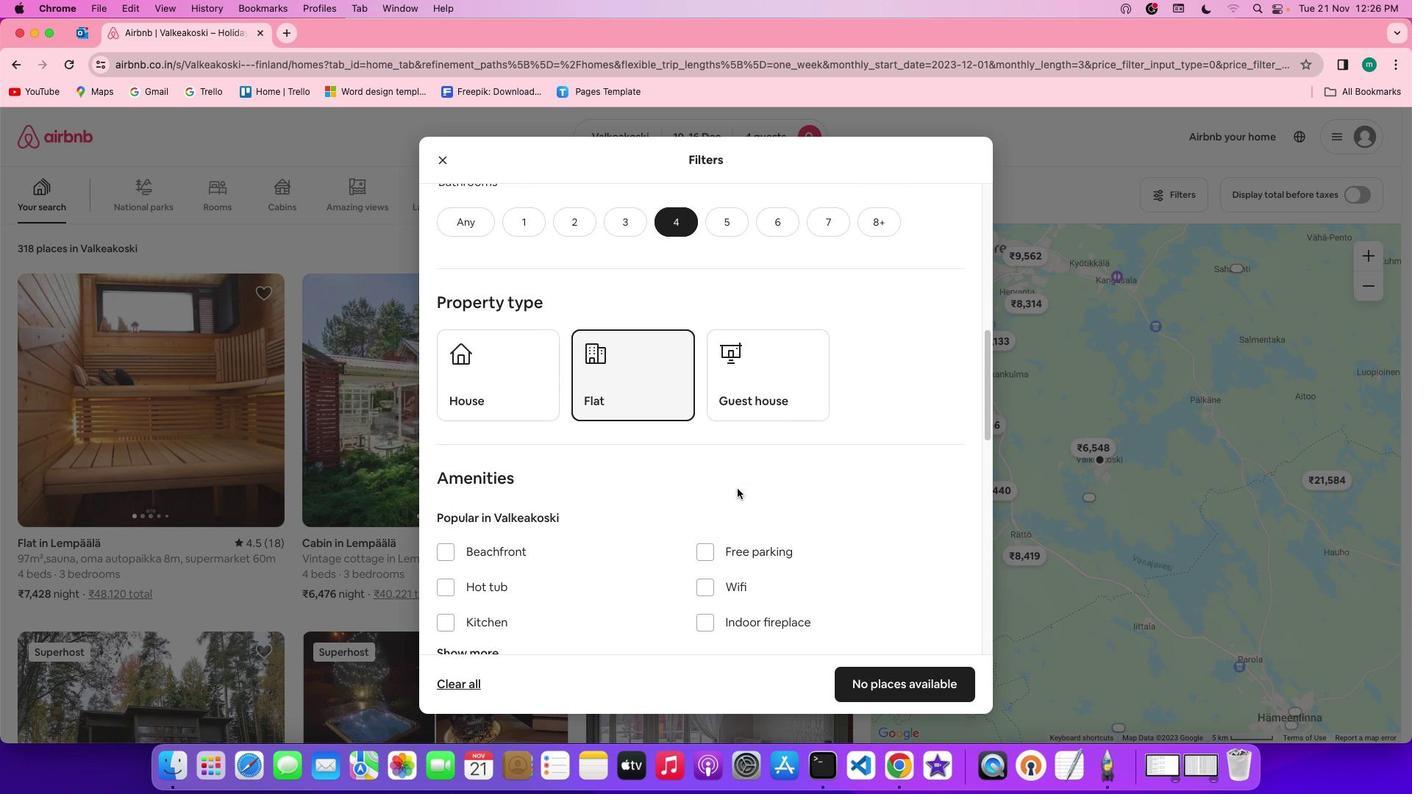 
Action: Mouse scrolled (736, 489) with delta (0, 0)
Screenshot: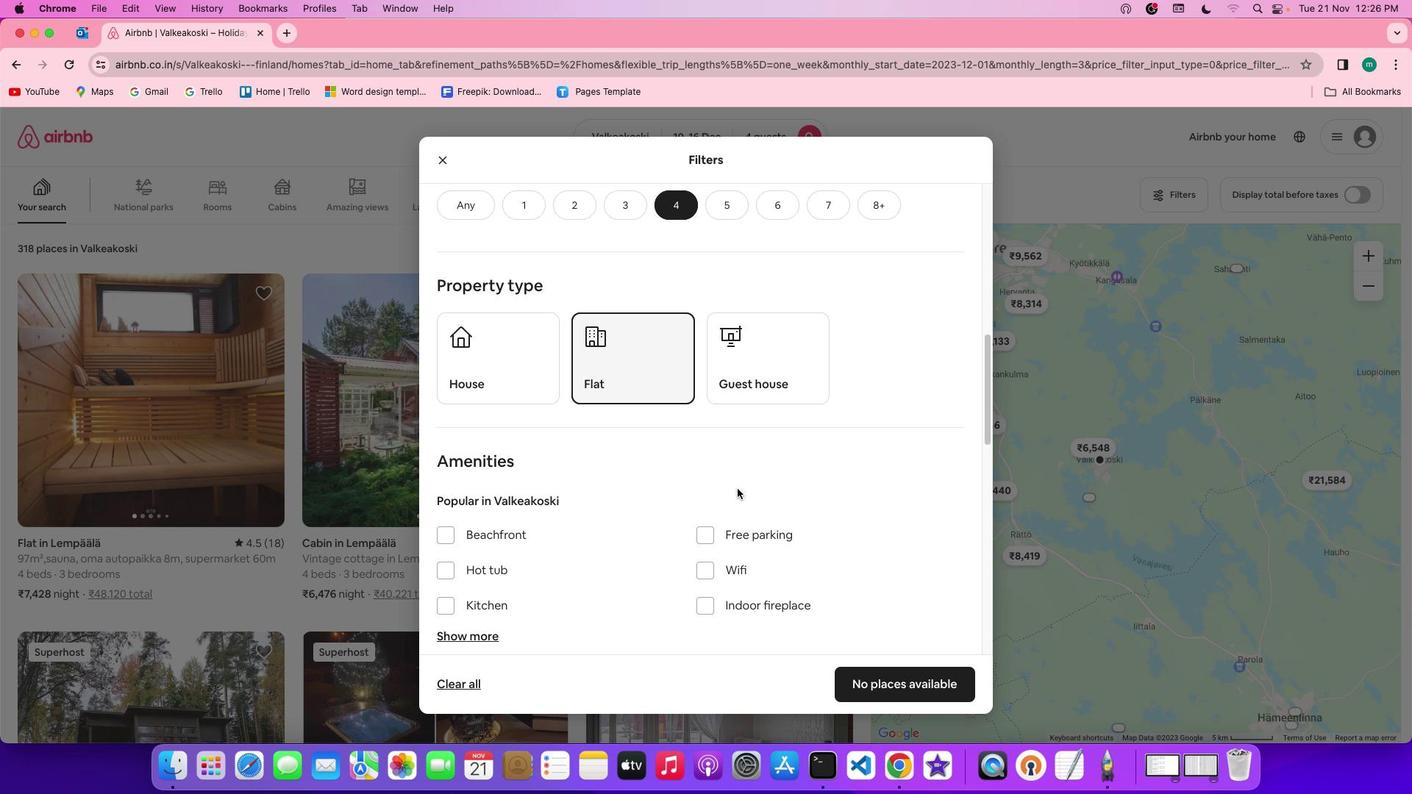 
Action: Mouse scrolled (736, 489) with delta (0, 0)
Screenshot: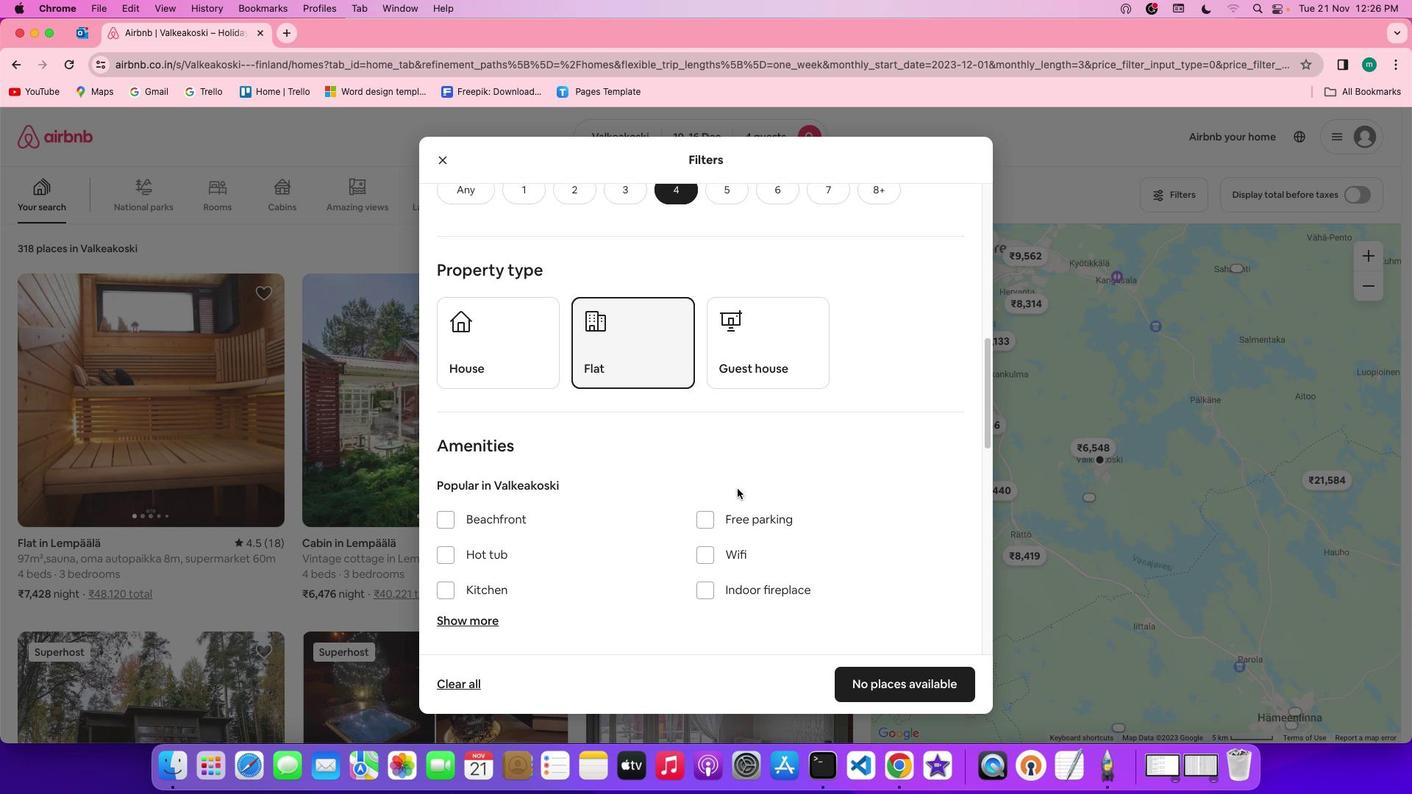 
Action: Mouse scrolled (736, 489) with delta (0, 0)
Screenshot: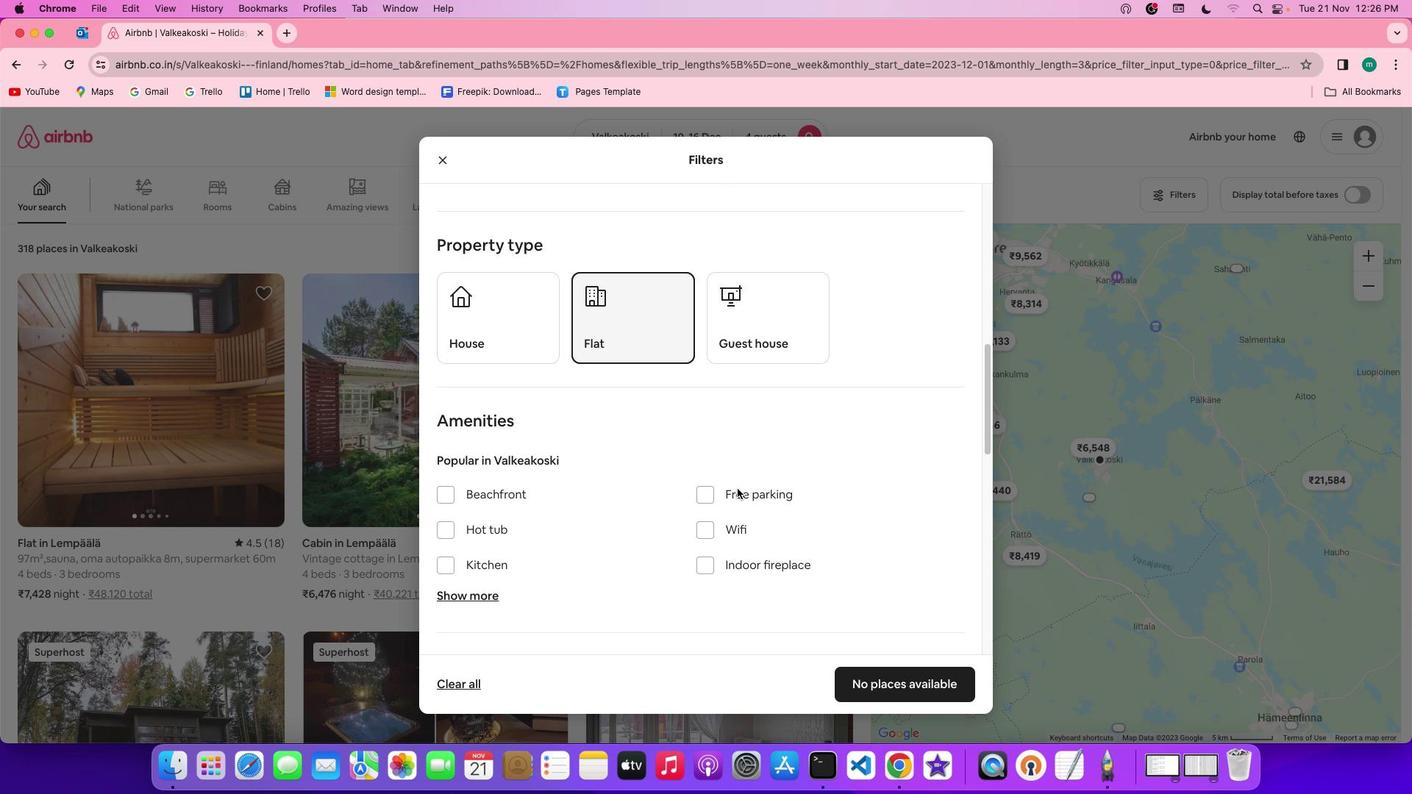 
Action: Mouse scrolled (736, 489) with delta (0, 0)
Screenshot: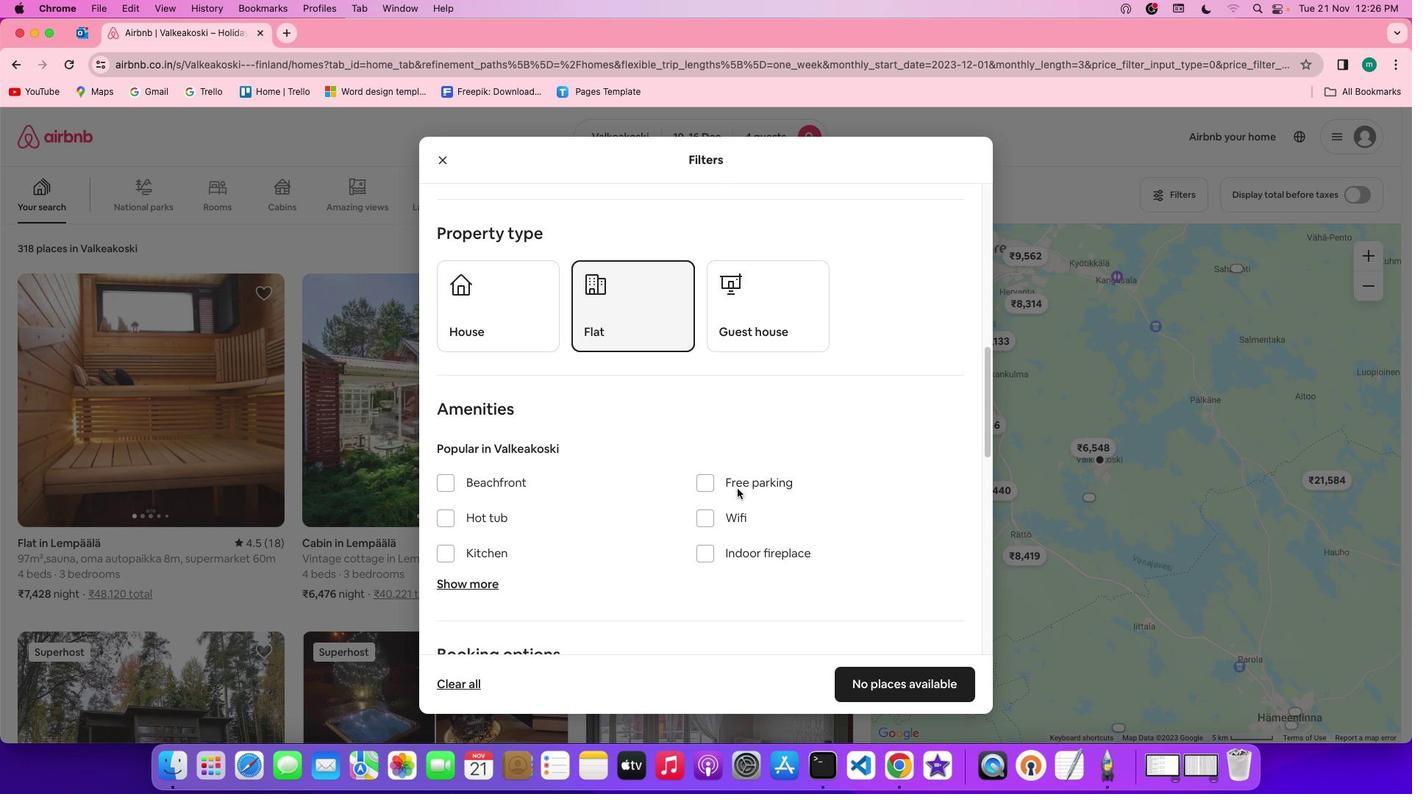
Action: Mouse moved to (556, 489)
Screenshot: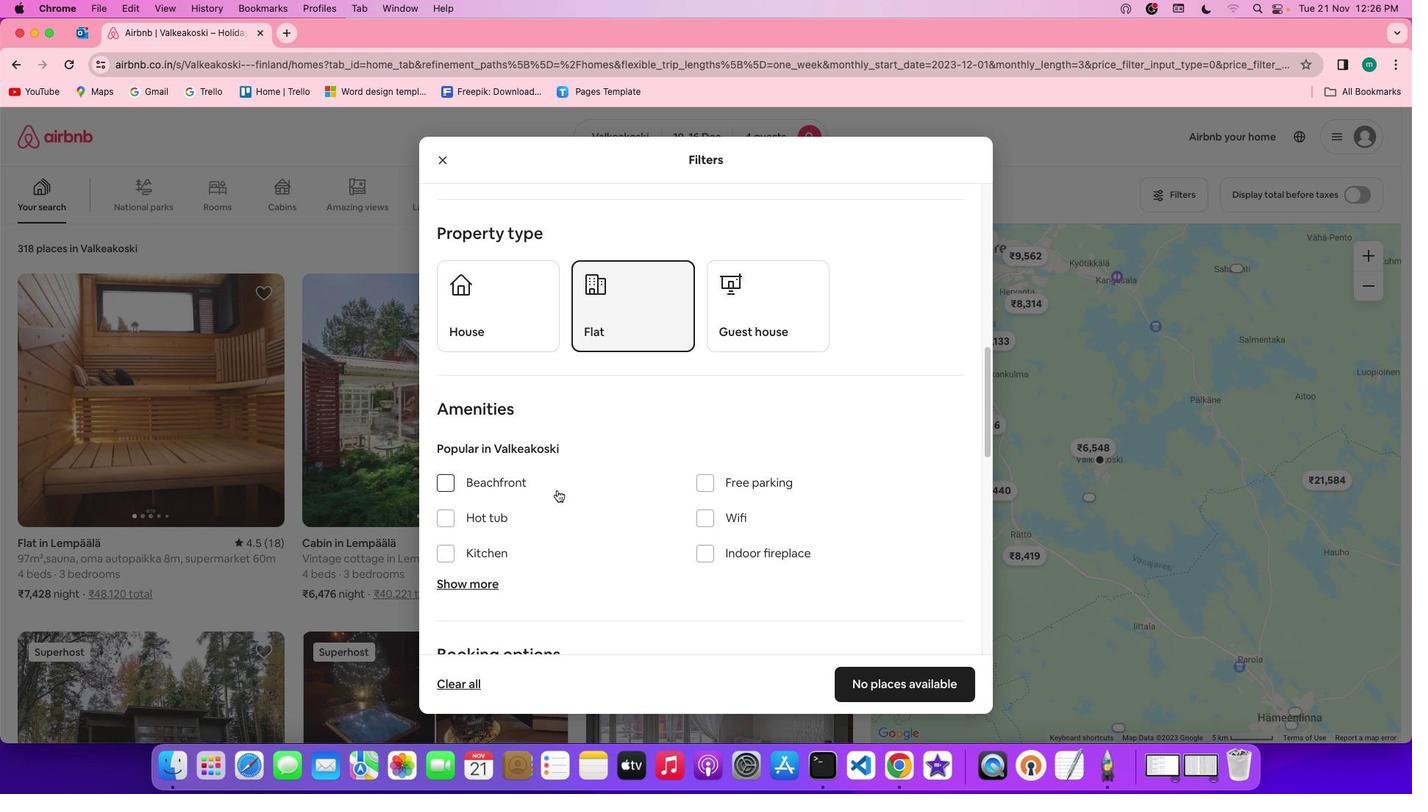 
Action: Mouse scrolled (556, 489) with delta (0, 0)
Screenshot: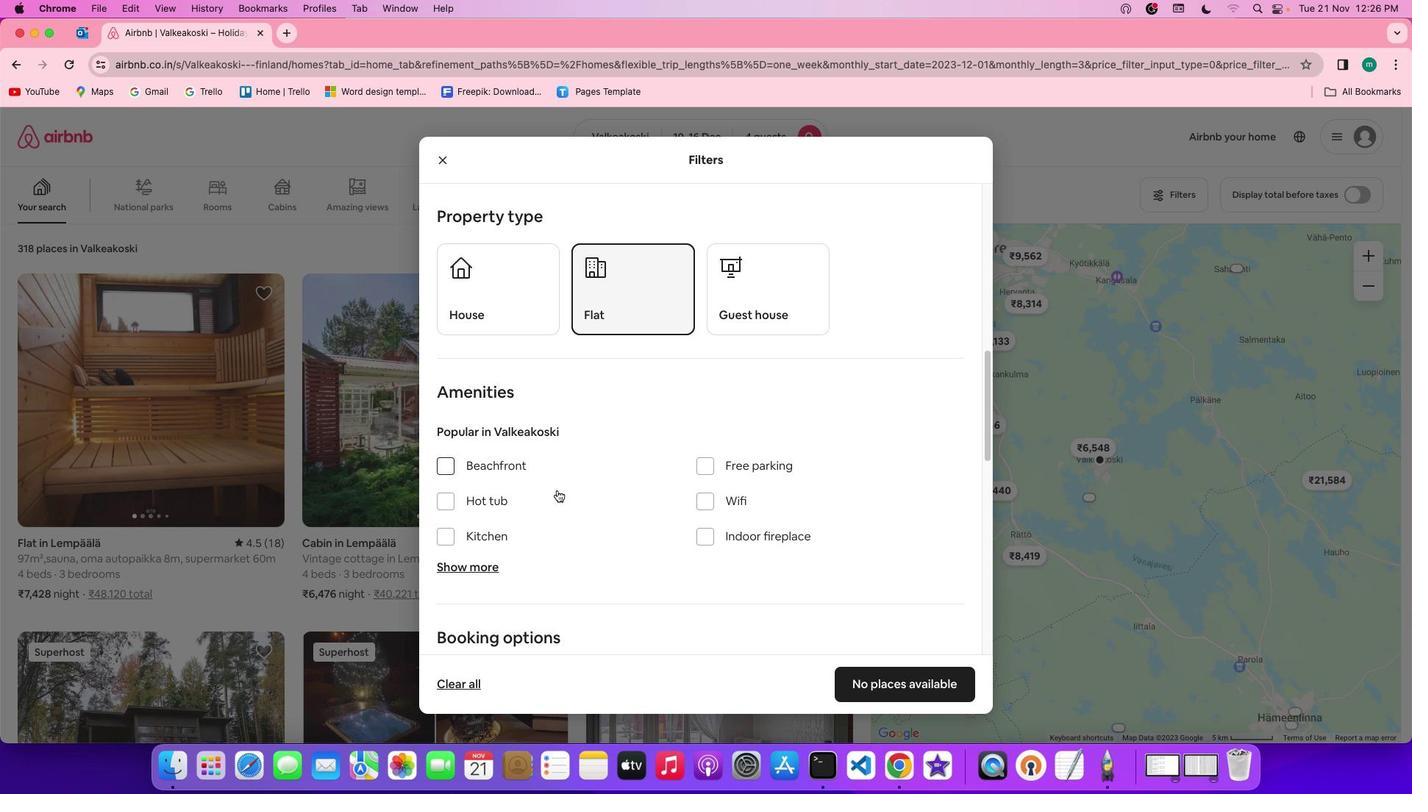 
Action: Mouse scrolled (556, 489) with delta (0, 0)
Screenshot: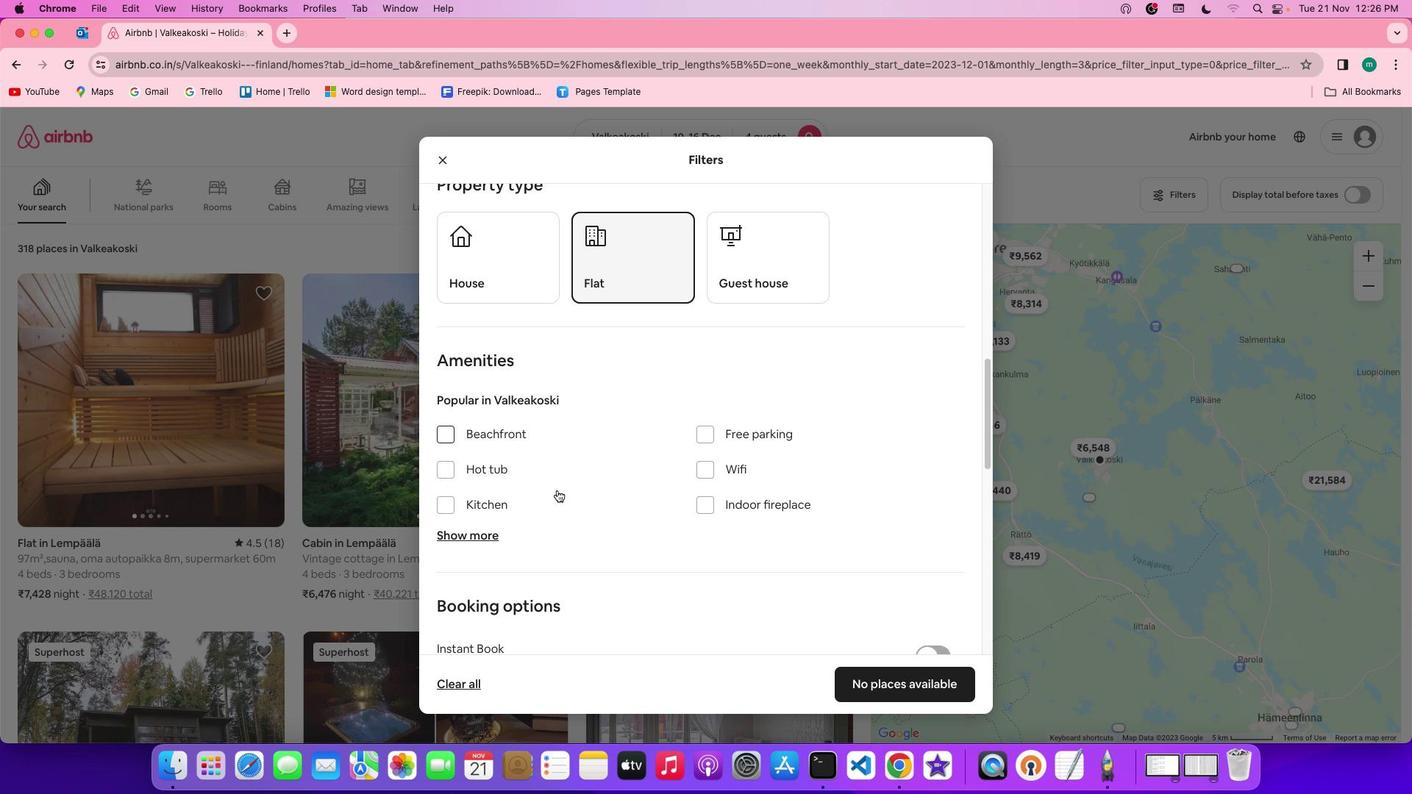 
Action: Mouse scrolled (556, 489) with delta (0, 0)
Screenshot: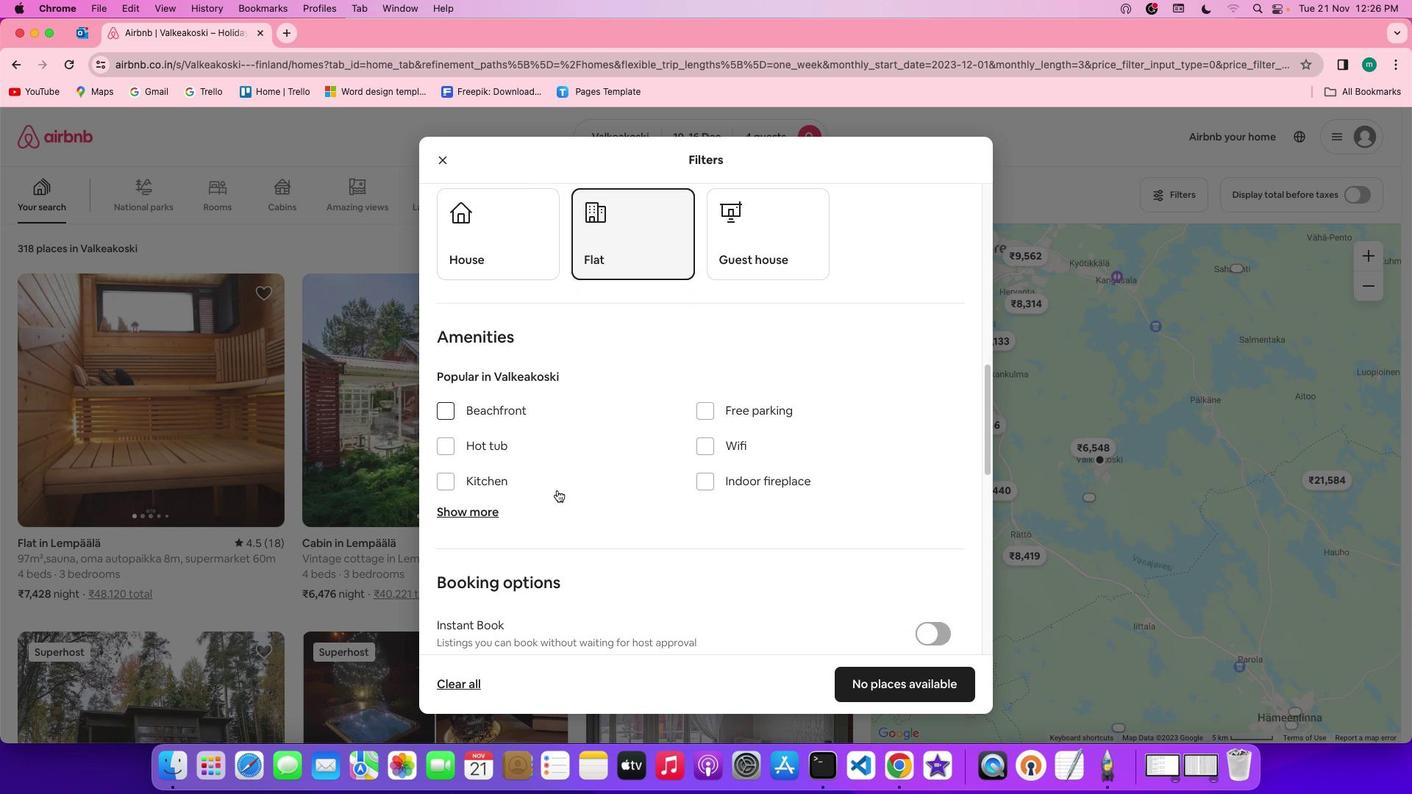 
Action: Mouse moved to (708, 442)
Screenshot: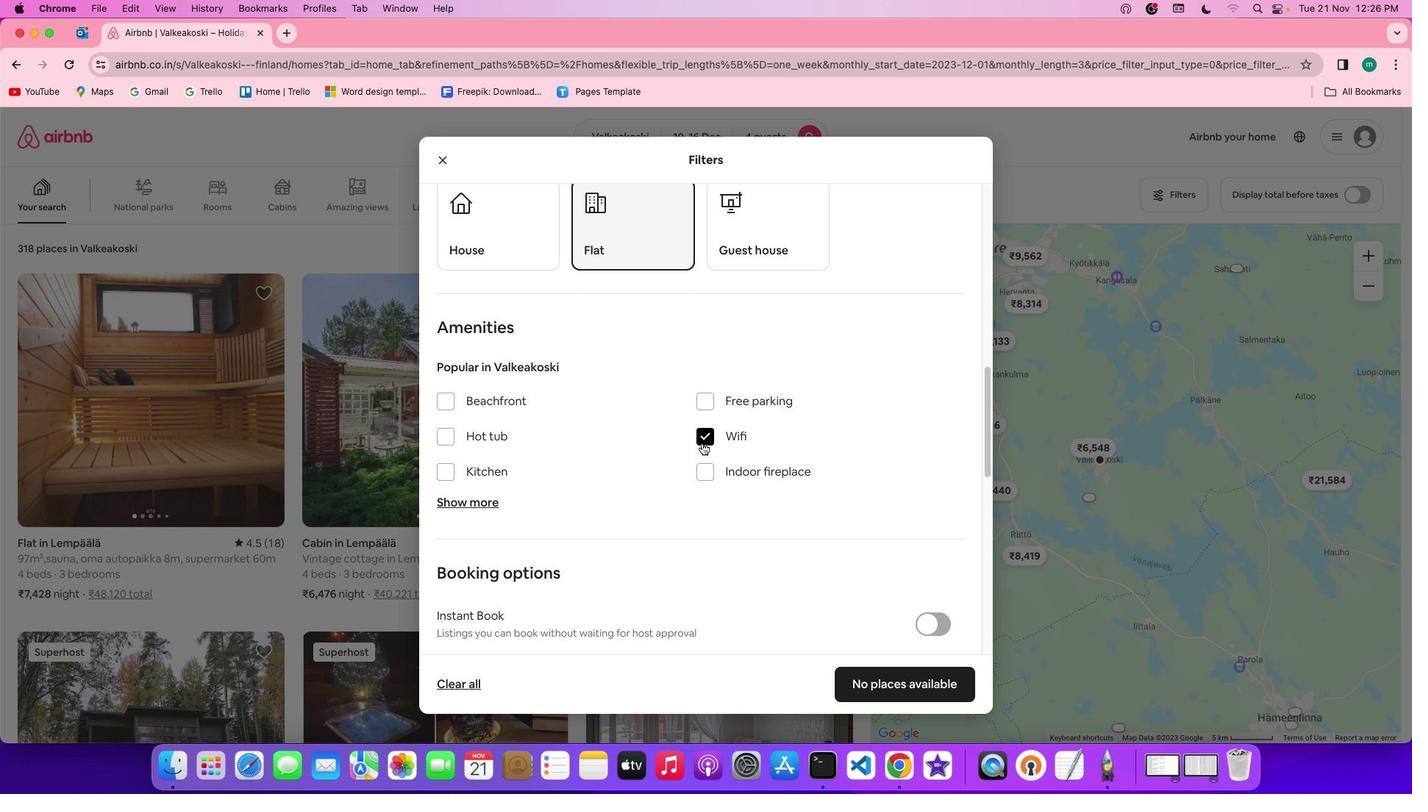 
Action: Mouse pressed left at (708, 442)
Screenshot: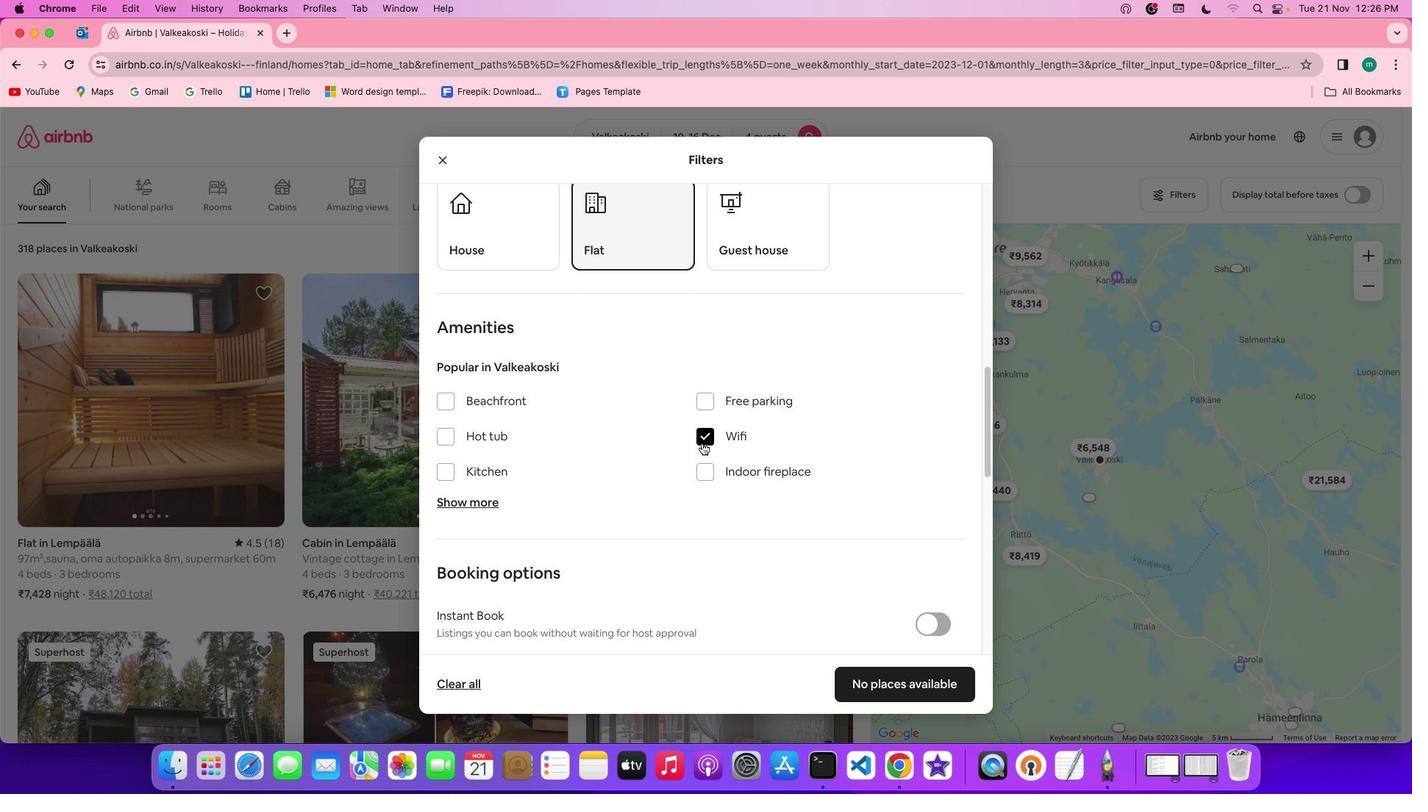 
Action: Mouse moved to (480, 501)
Screenshot: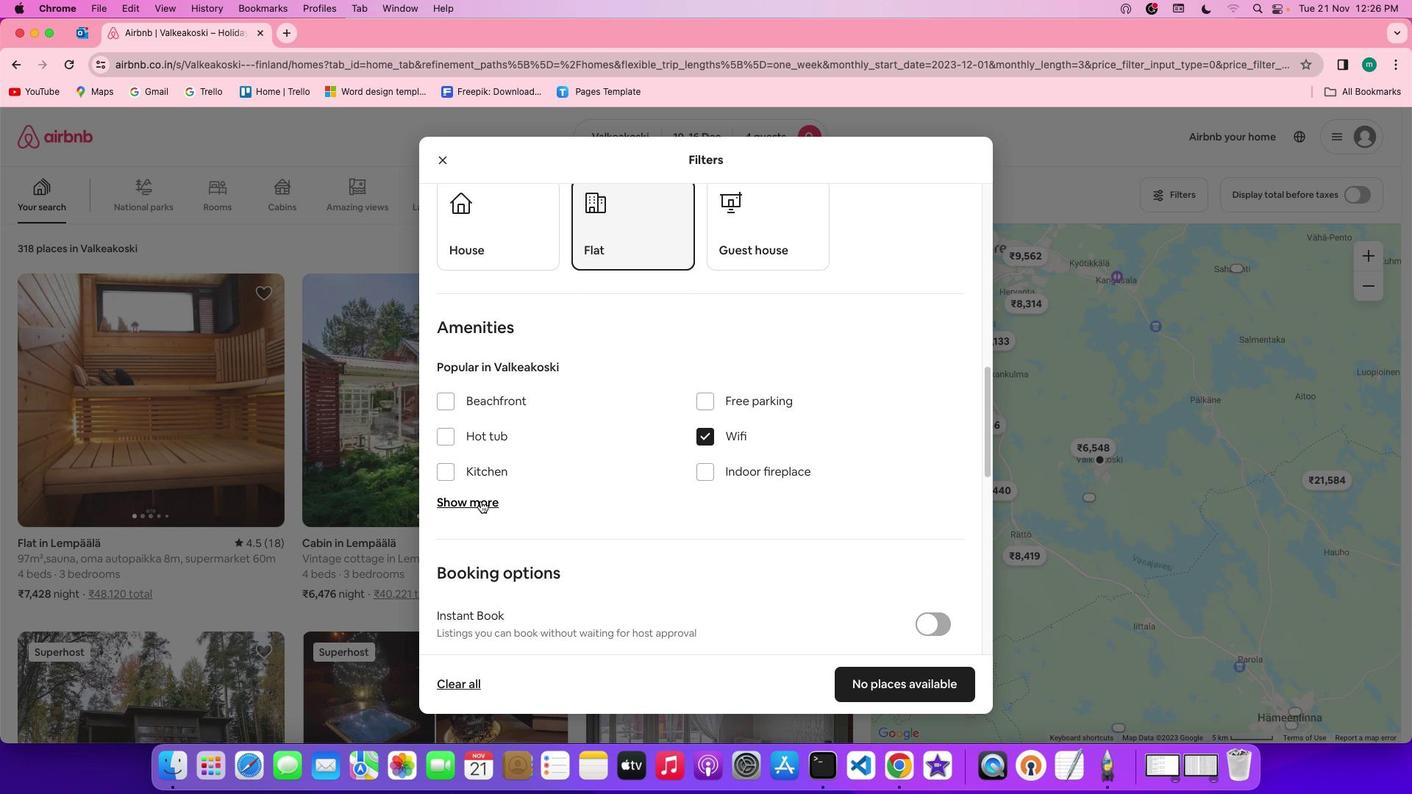 
Action: Mouse pressed left at (480, 501)
Screenshot: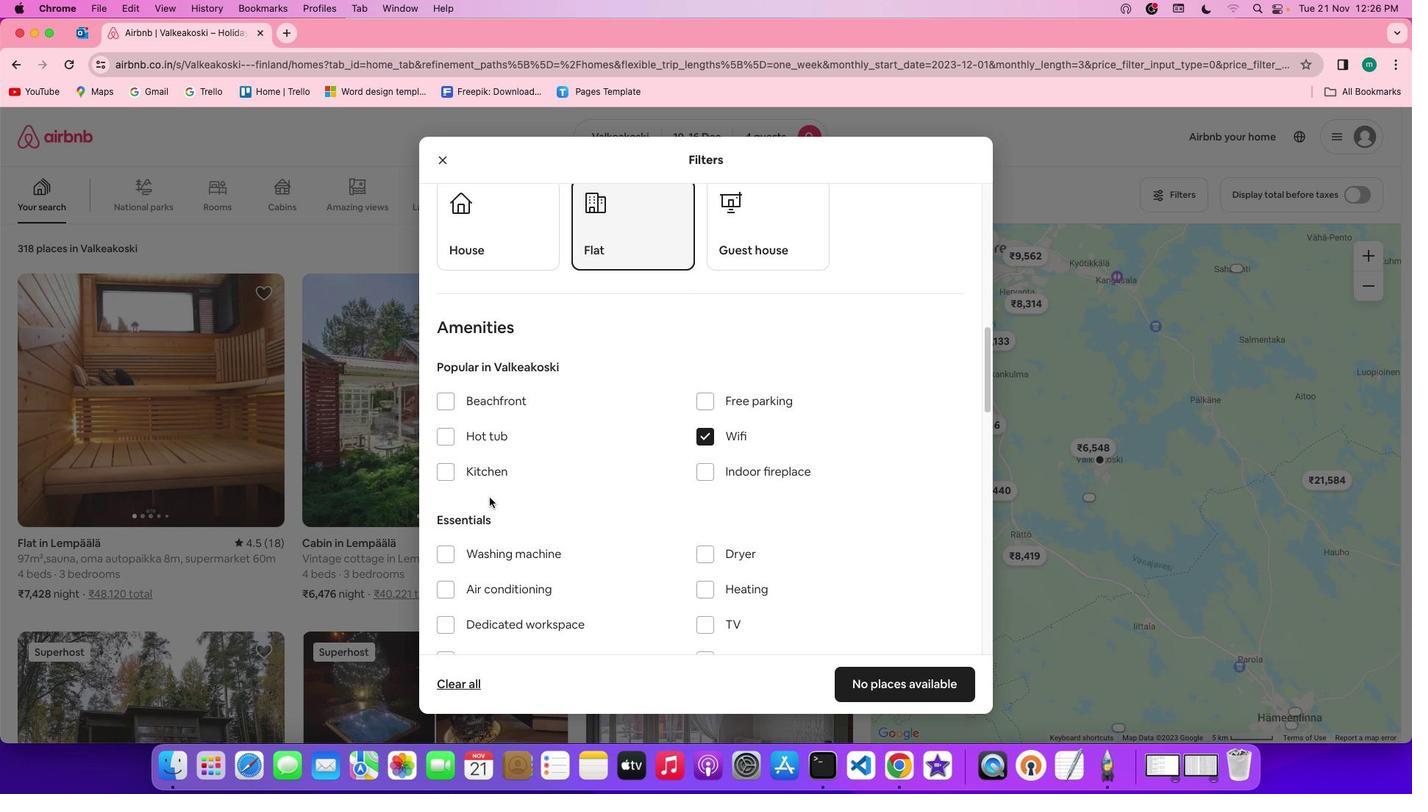 
Action: Mouse moved to (618, 488)
Screenshot: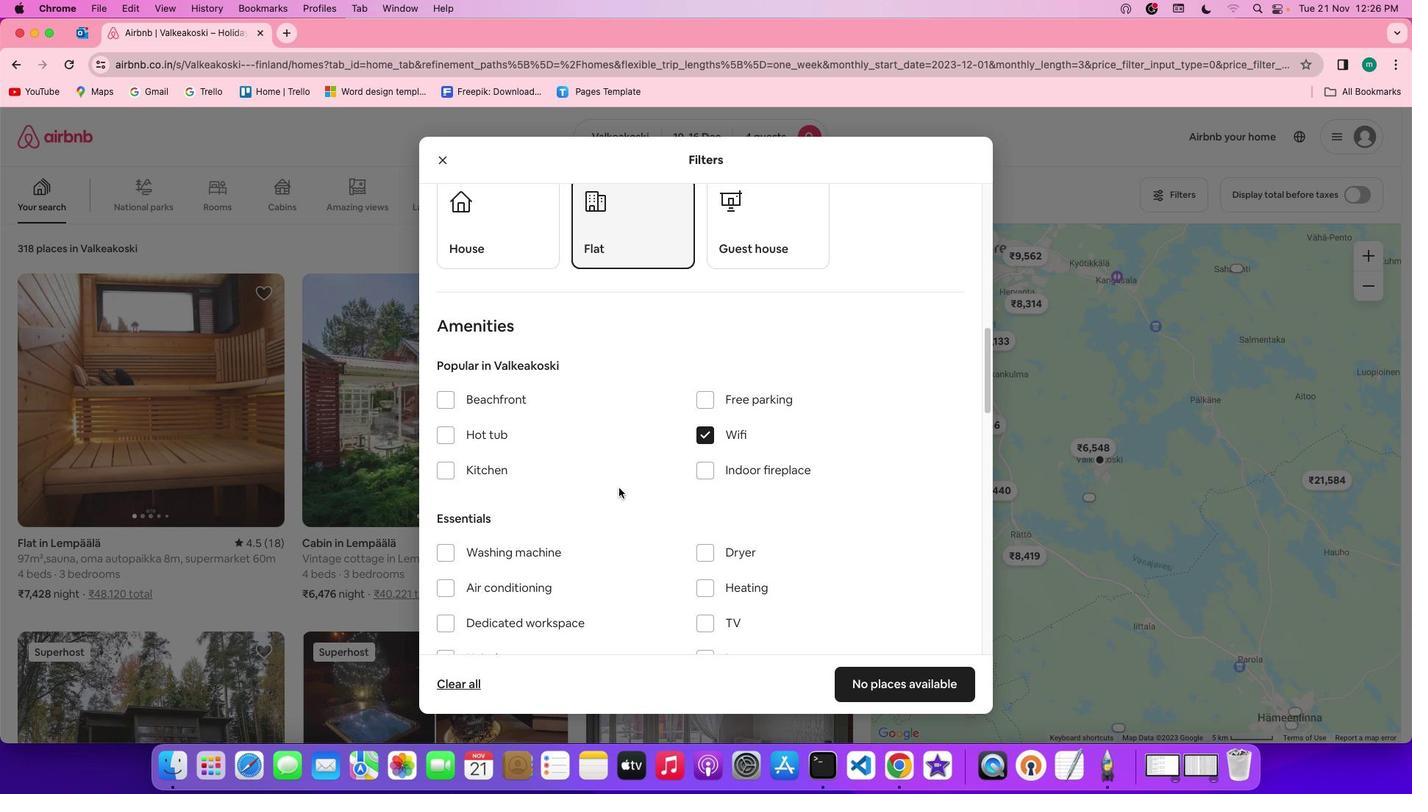 
Action: Mouse scrolled (618, 488) with delta (0, 0)
Screenshot: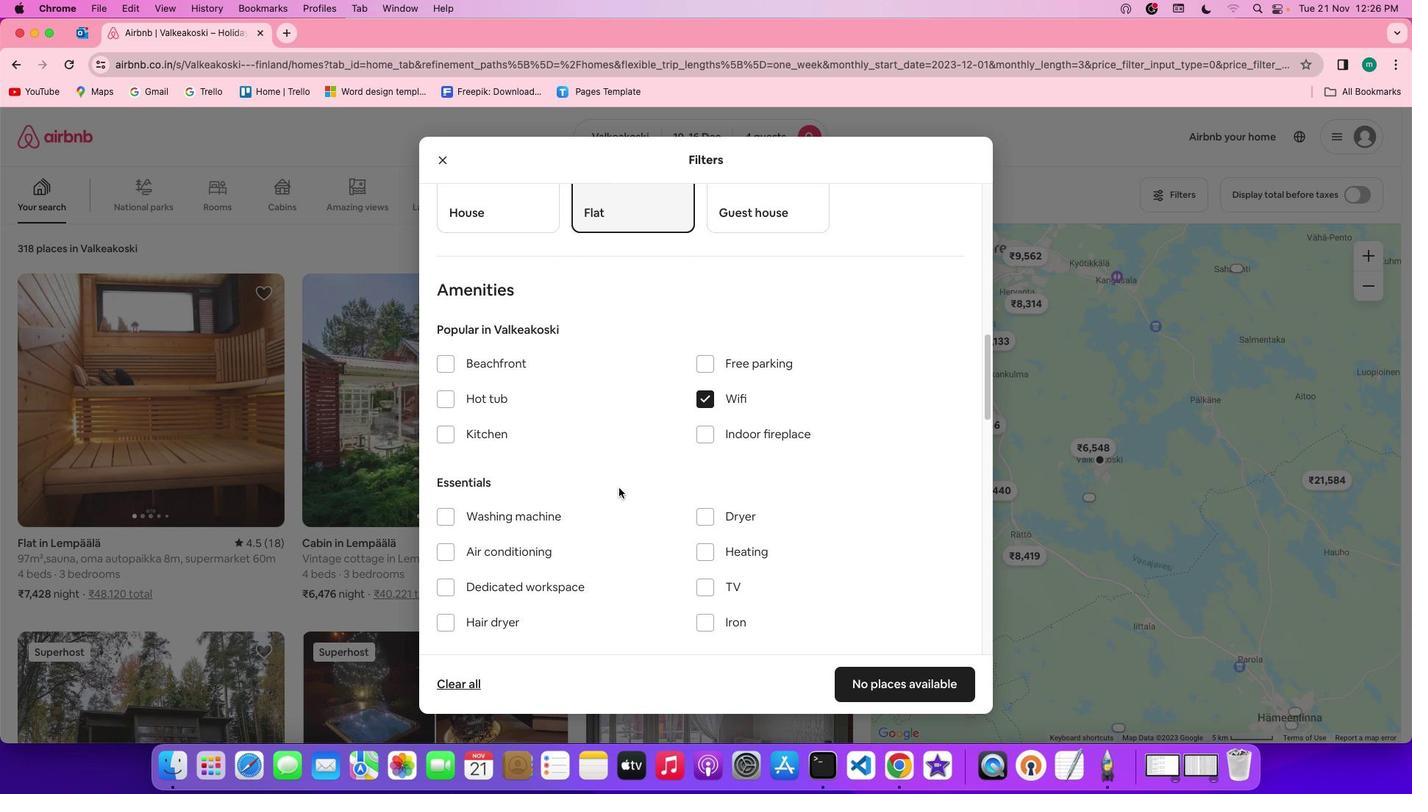 
Action: Mouse scrolled (618, 488) with delta (0, 0)
Screenshot: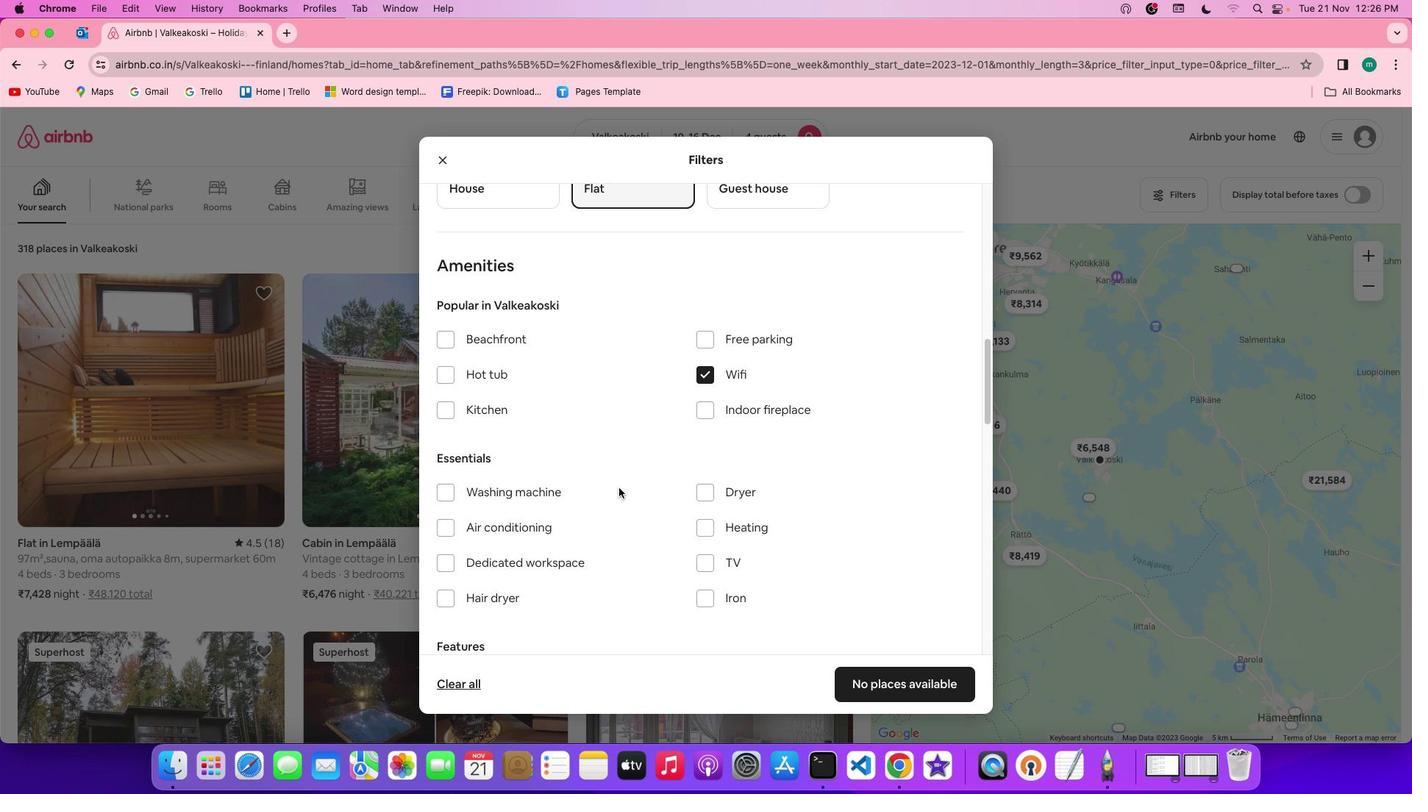 
Action: Mouse scrolled (618, 488) with delta (0, -1)
Screenshot: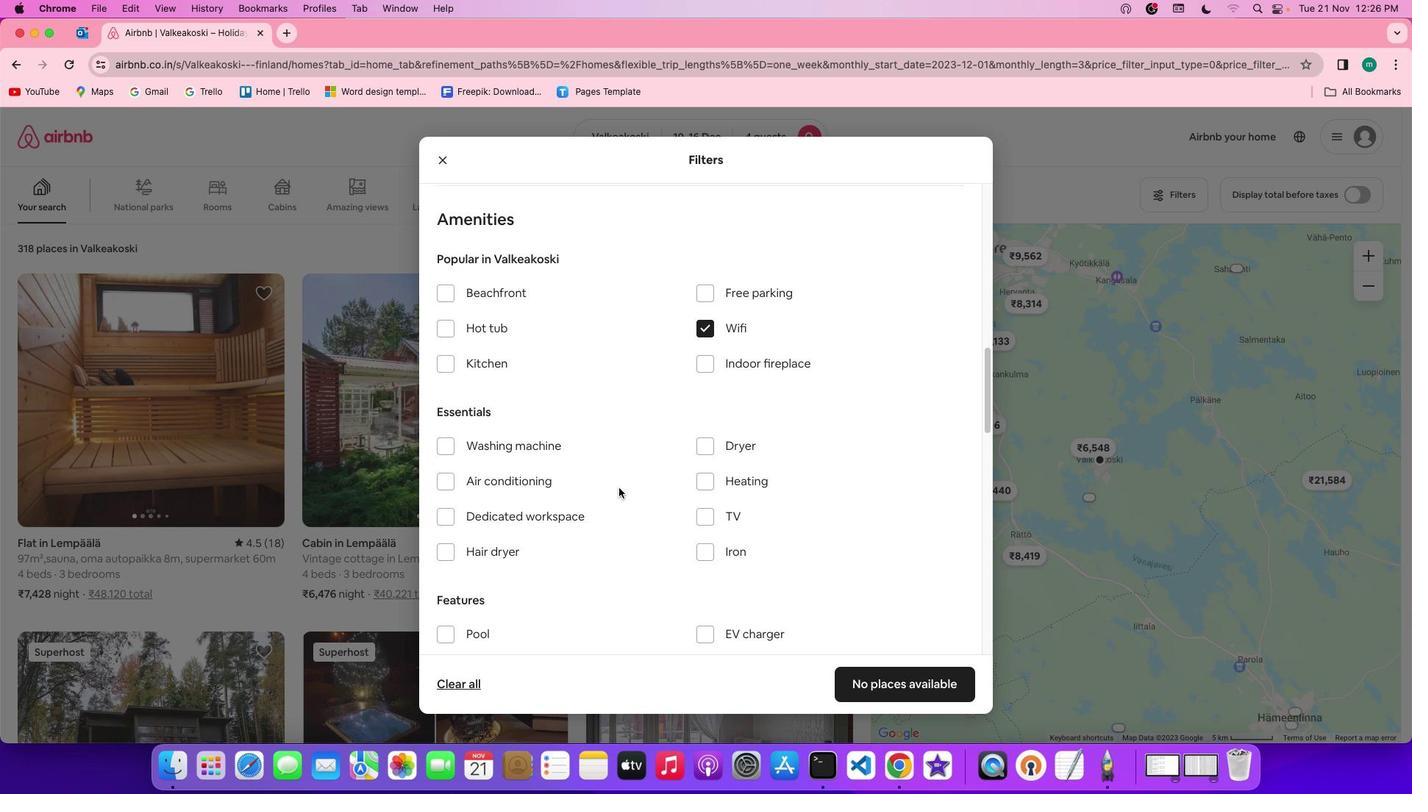 
Action: Mouse scrolled (618, 488) with delta (0, -1)
Screenshot: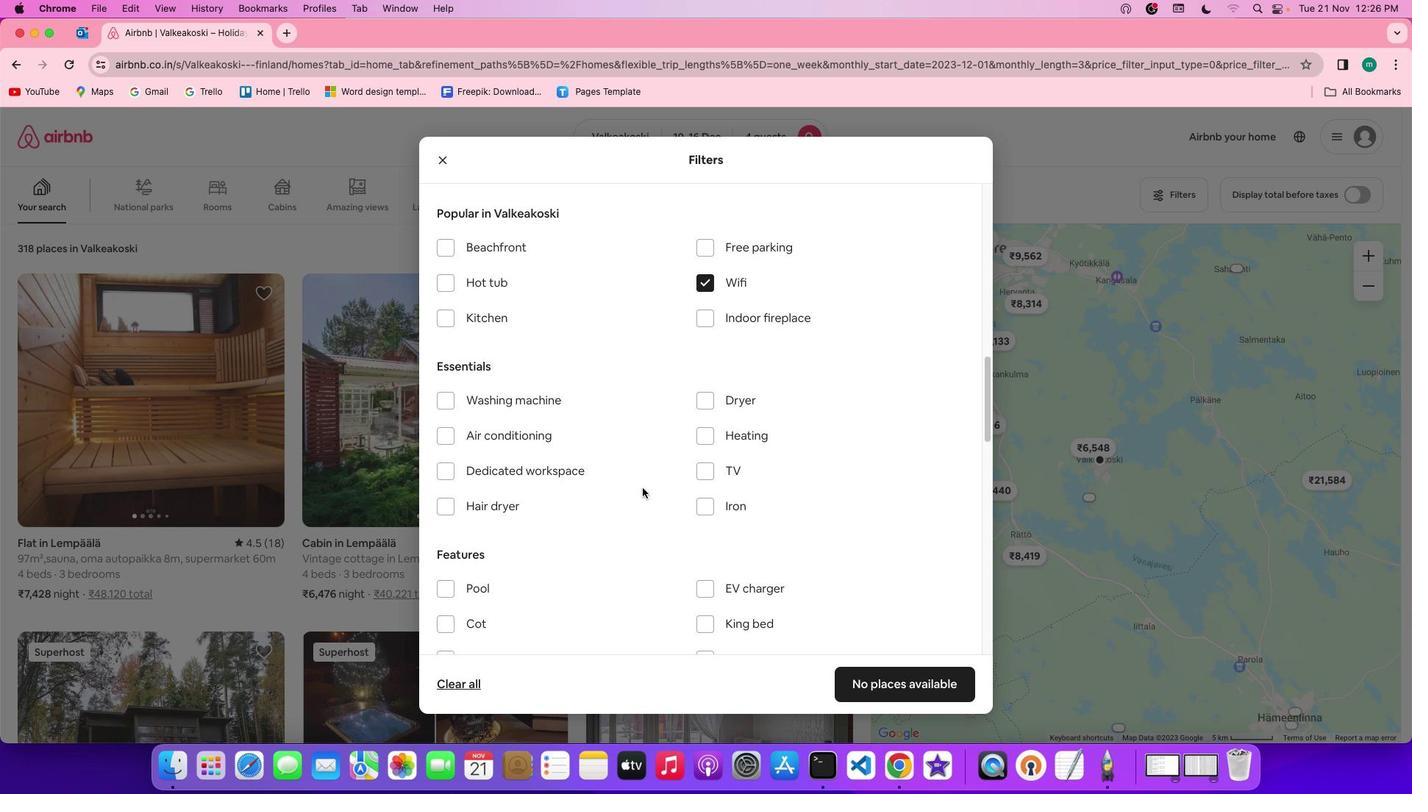 
Action: Mouse moved to (709, 461)
Screenshot: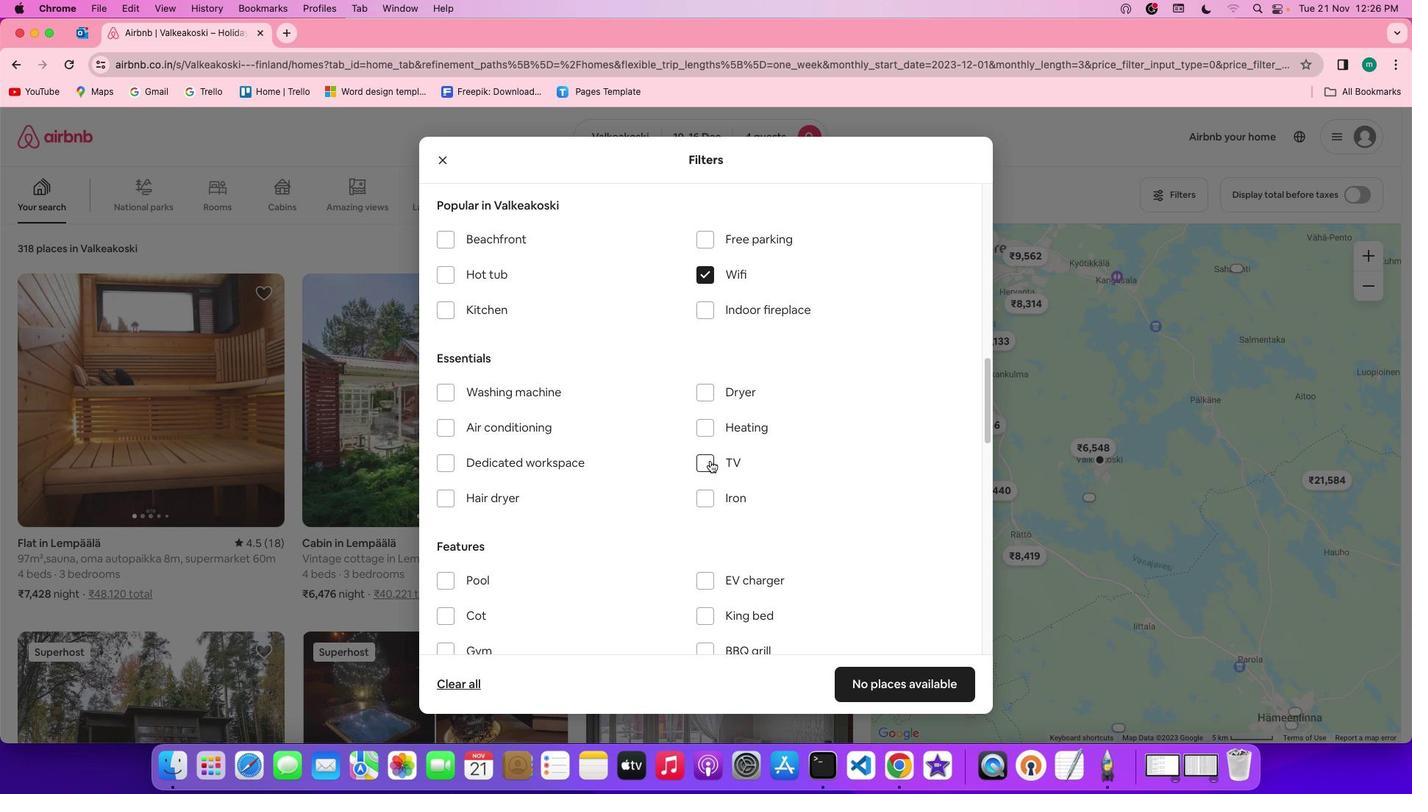 
Action: Mouse pressed left at (709, 461)
Screenshot: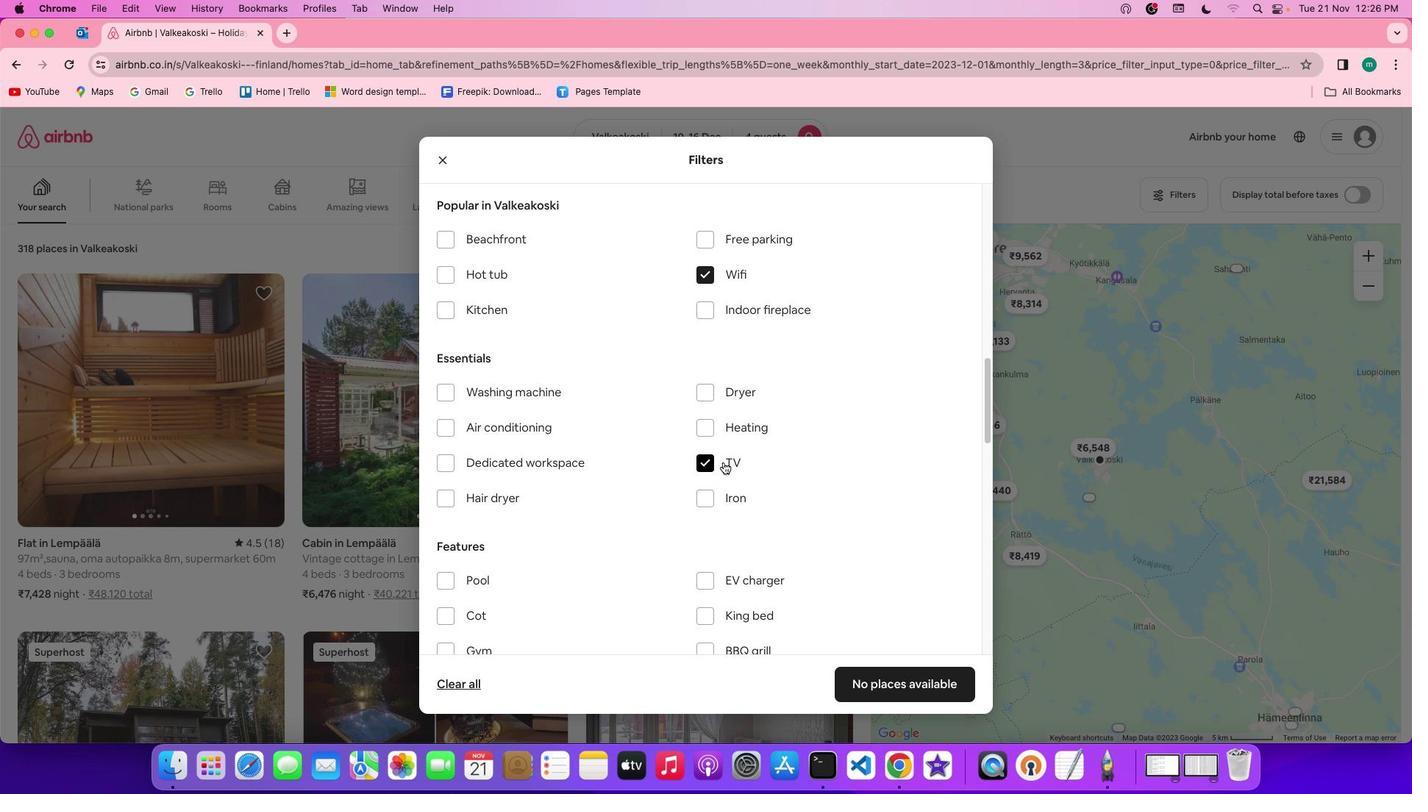 
Action: Mouse moved to (784, 475)
Screenshot: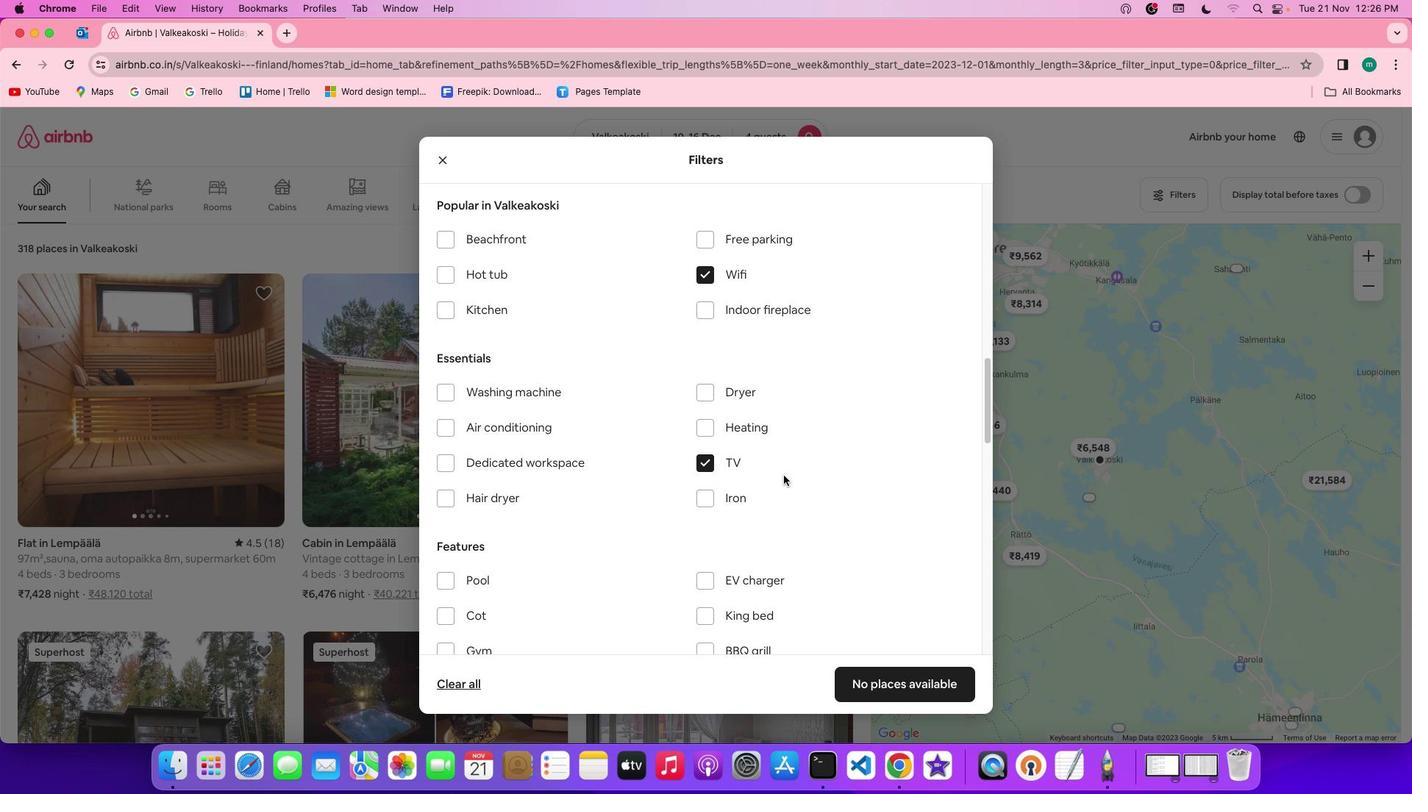 
Action: Mouse scrolled (784, 475) with delta (0, 0)
Screenshot: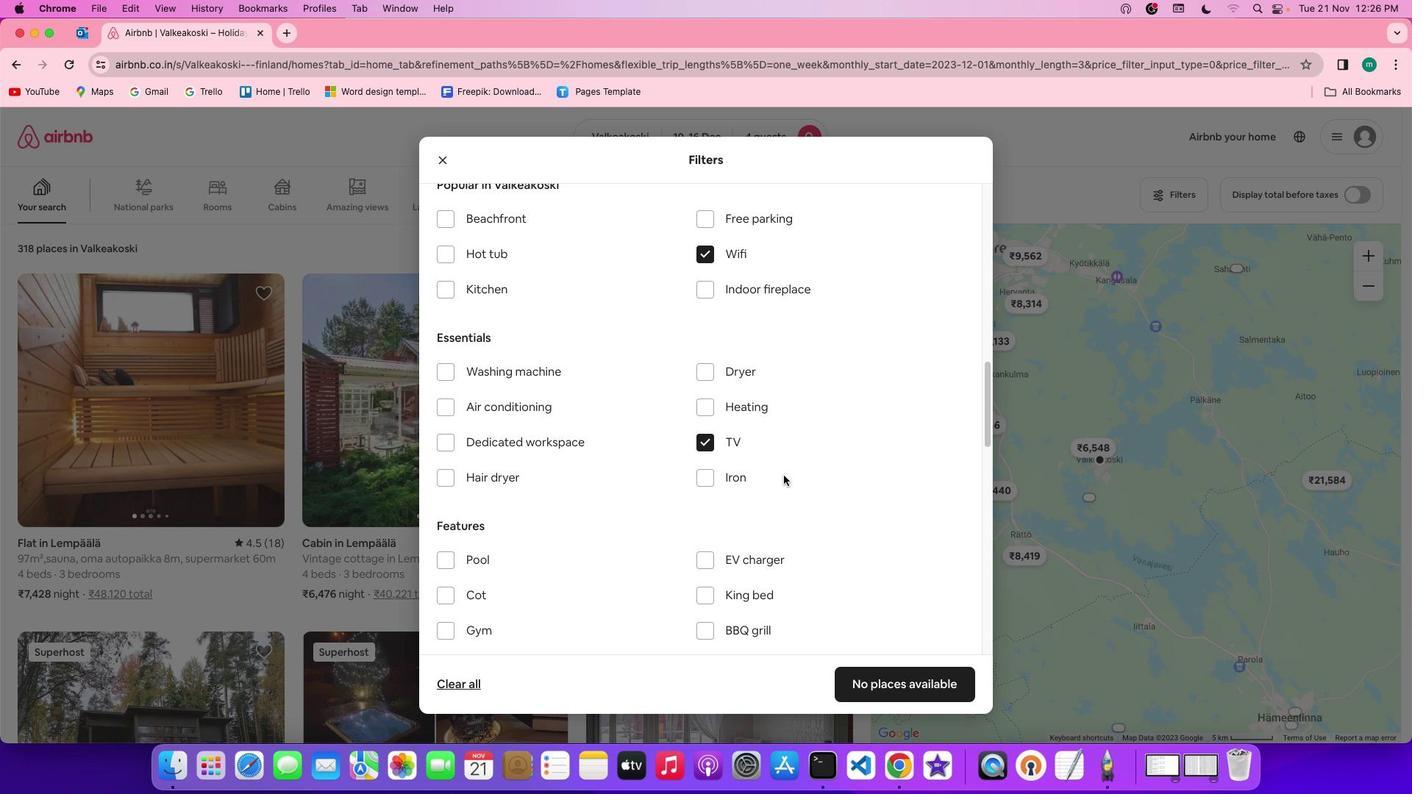 
Action: Mouse scrolled (784, 475) with delta (0, 0)
Screenshot: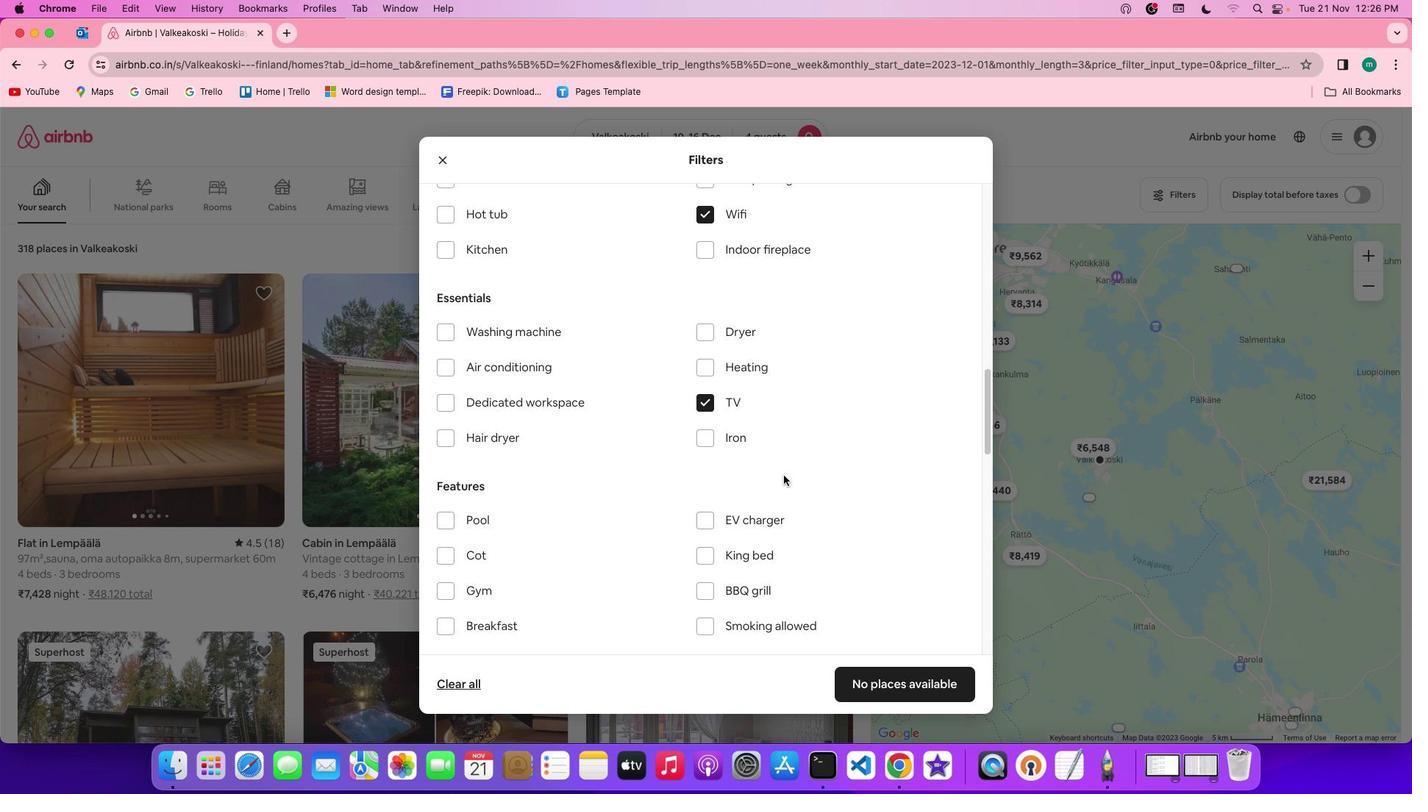 
Action: Mouse scrolled (784, 475) with delta (0, -1)
Screenshot: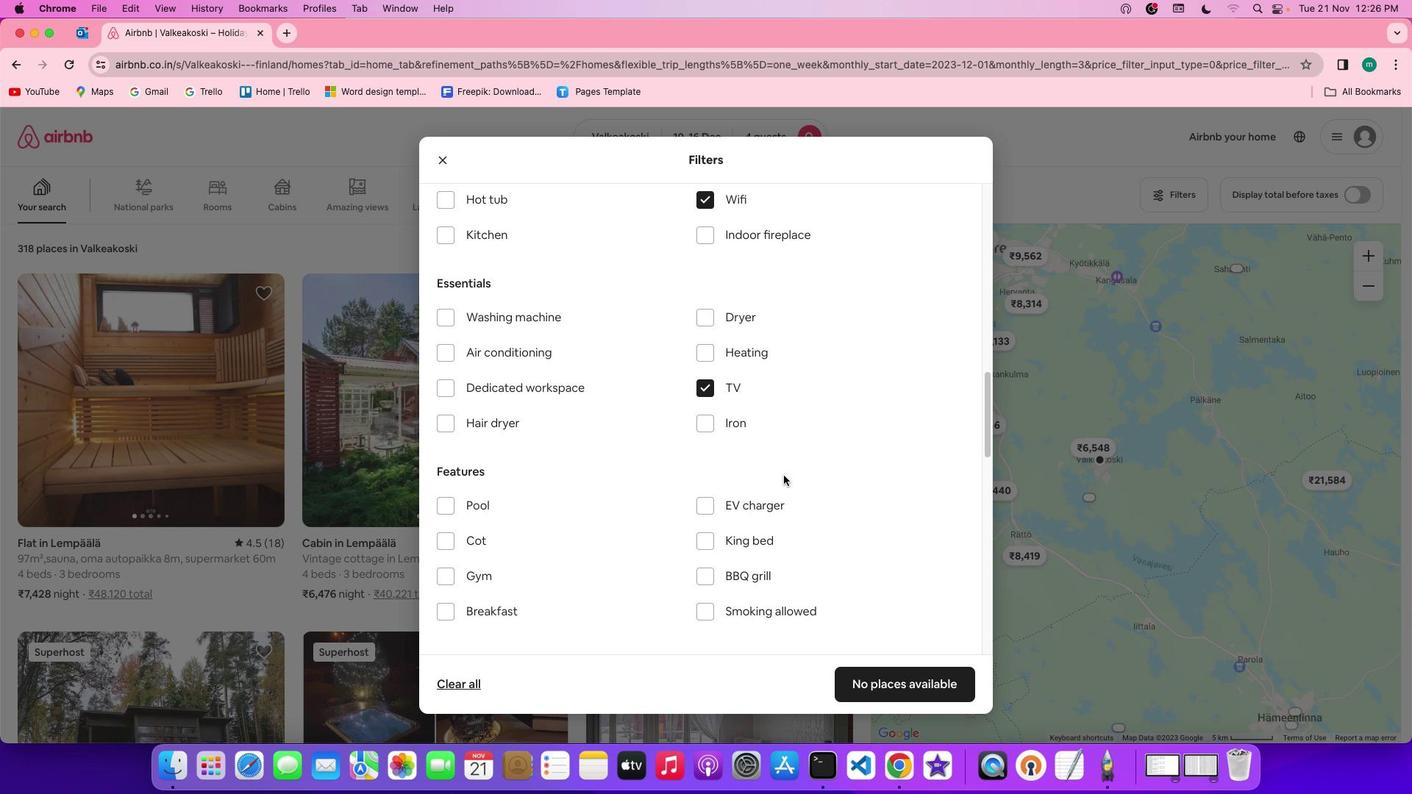 
Action: Mouse moved to (567, 336)
Screenshot: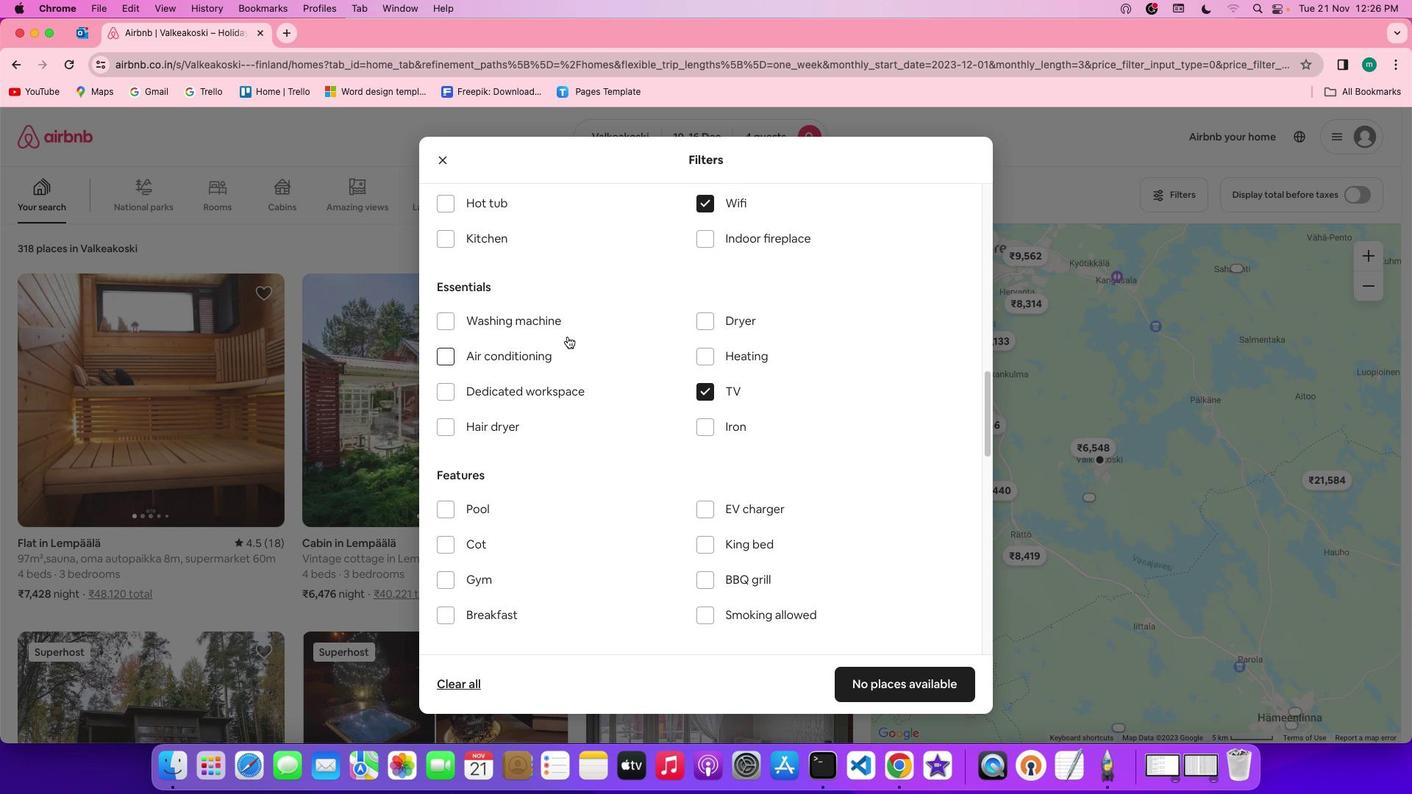
Action: Mouse scrolled (567, 336) with delta (0, 0)
Screenshot: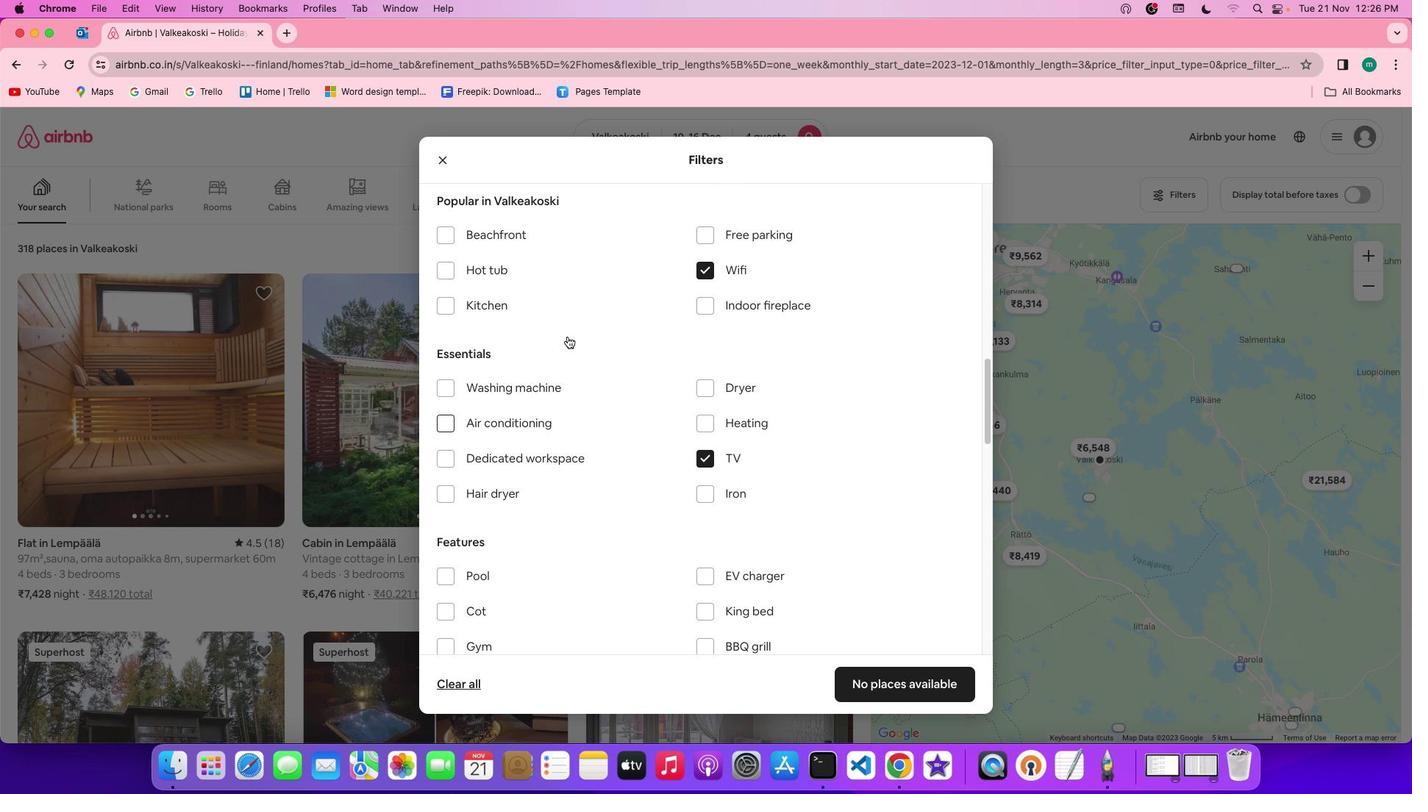 
Action: Mouse scrolled (567, 336) with delta (0, 0)
Screenshot: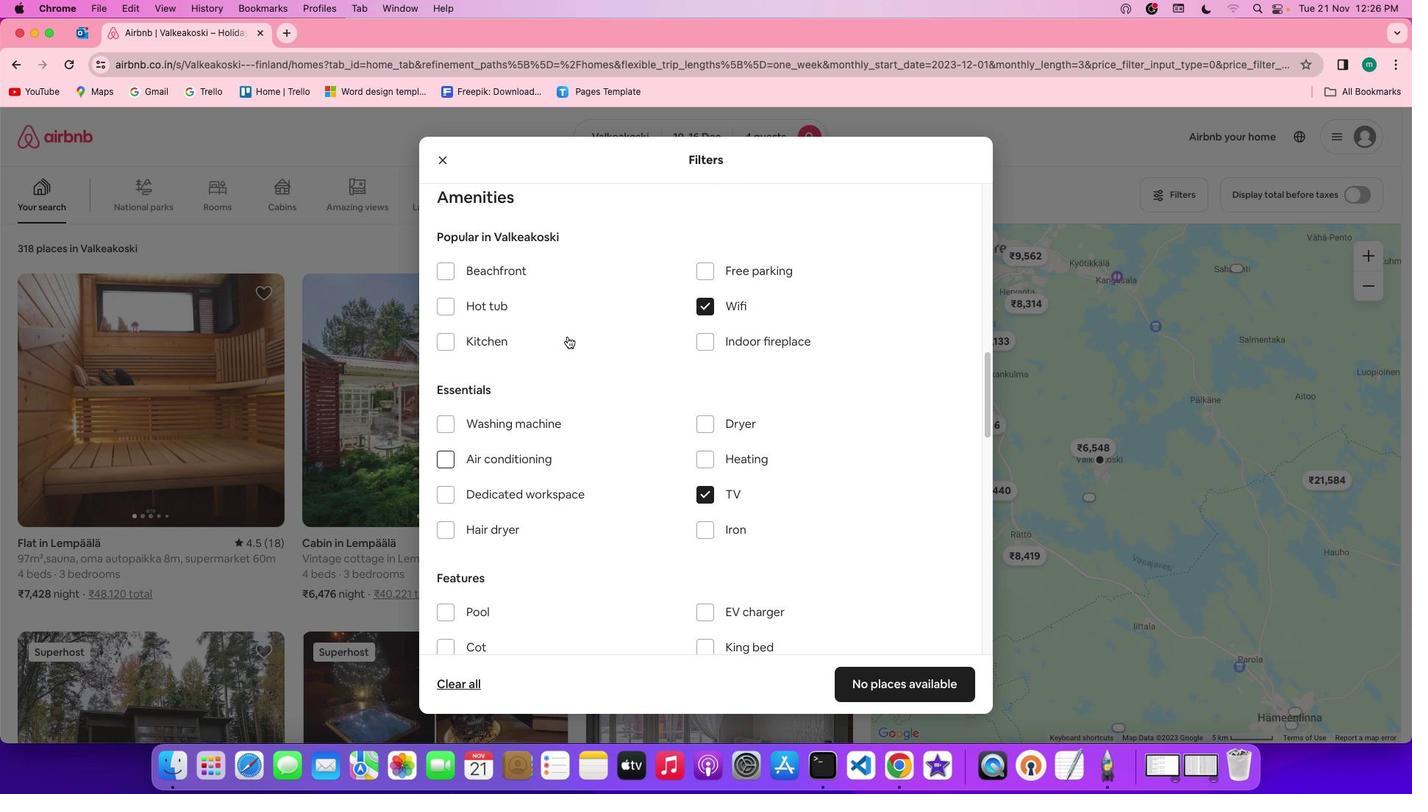 
Action: Mouse scrolled (567, 336) with delta (0, 2)
Screenshot: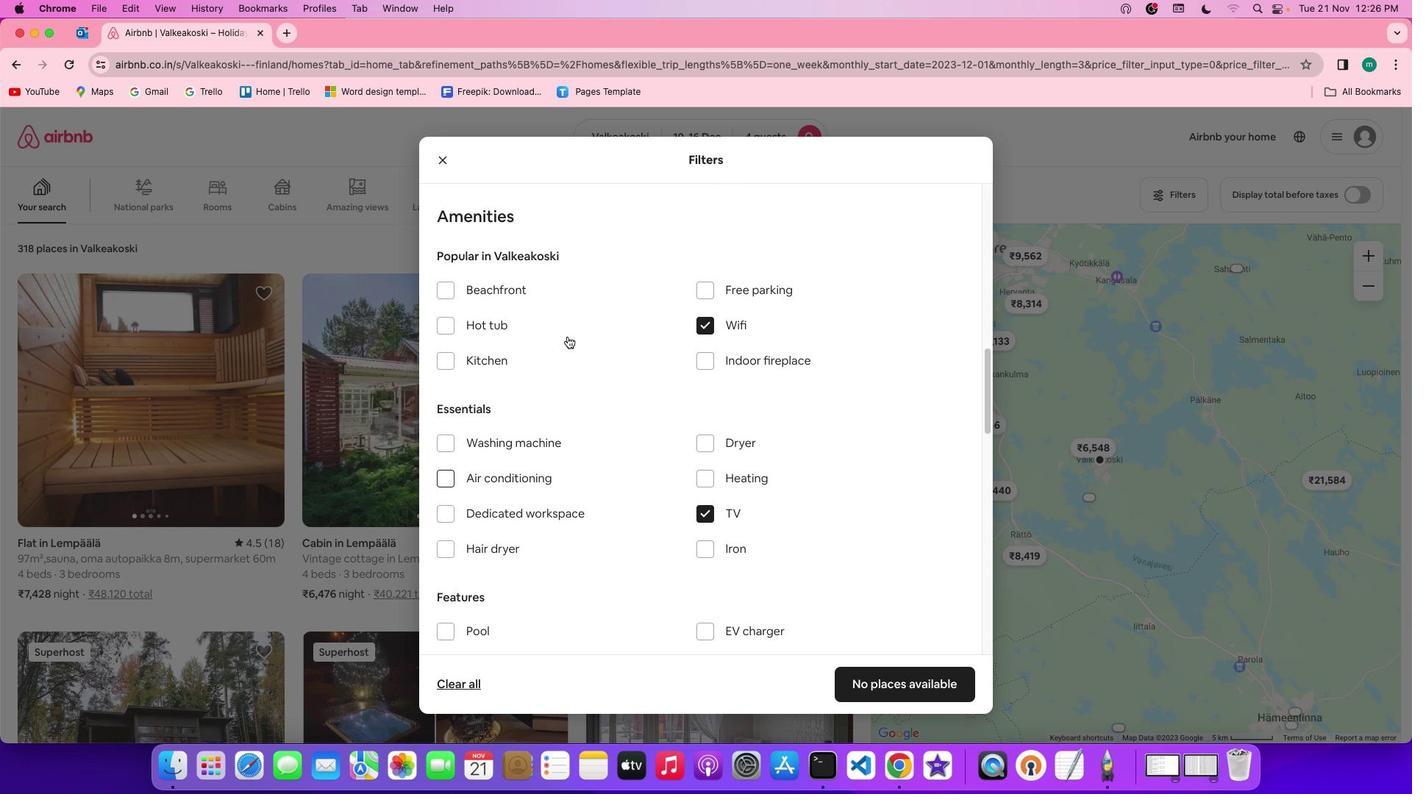 
Action: Mouse moved to (706, 293)
Screenshot: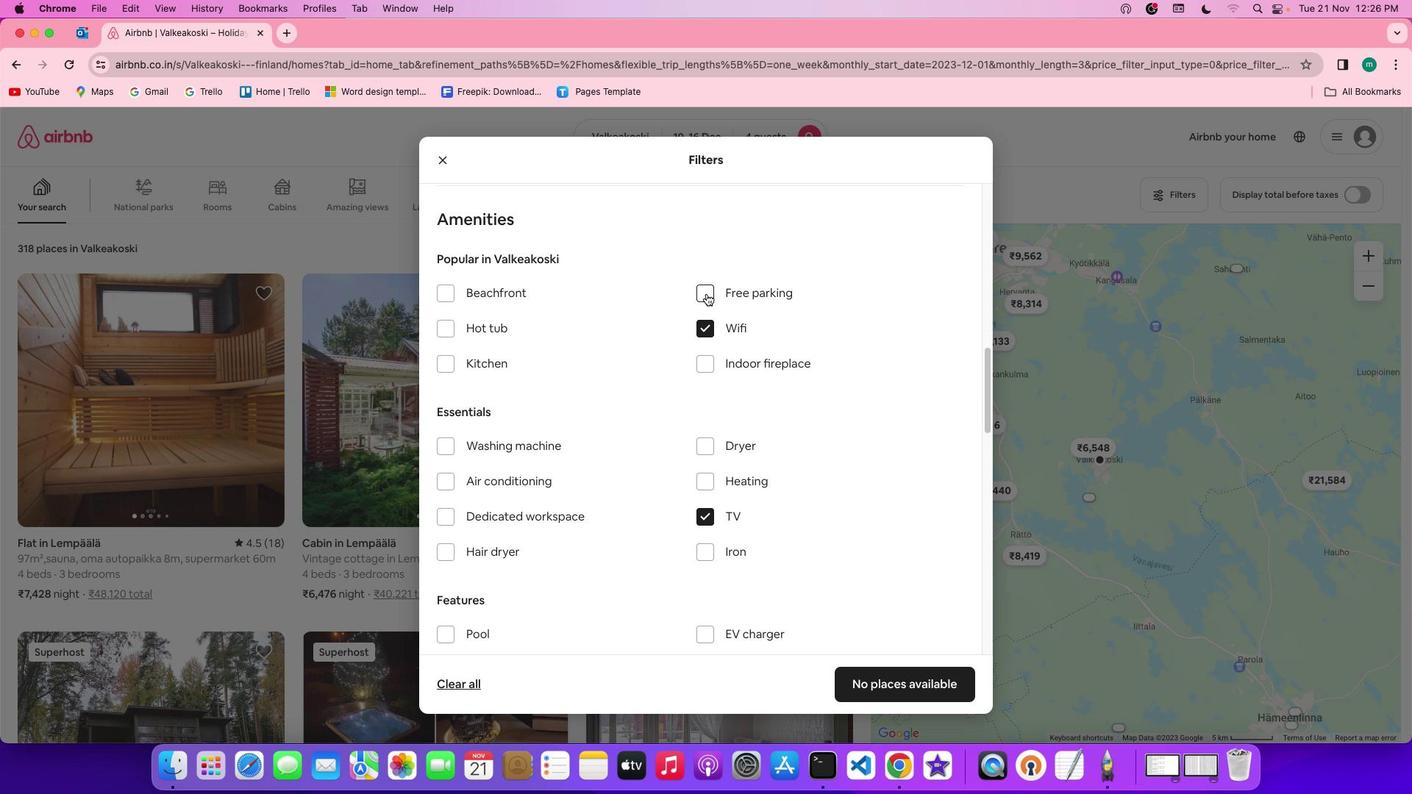 
Action: Mouse pressed left at (706, 293)
Screenshot: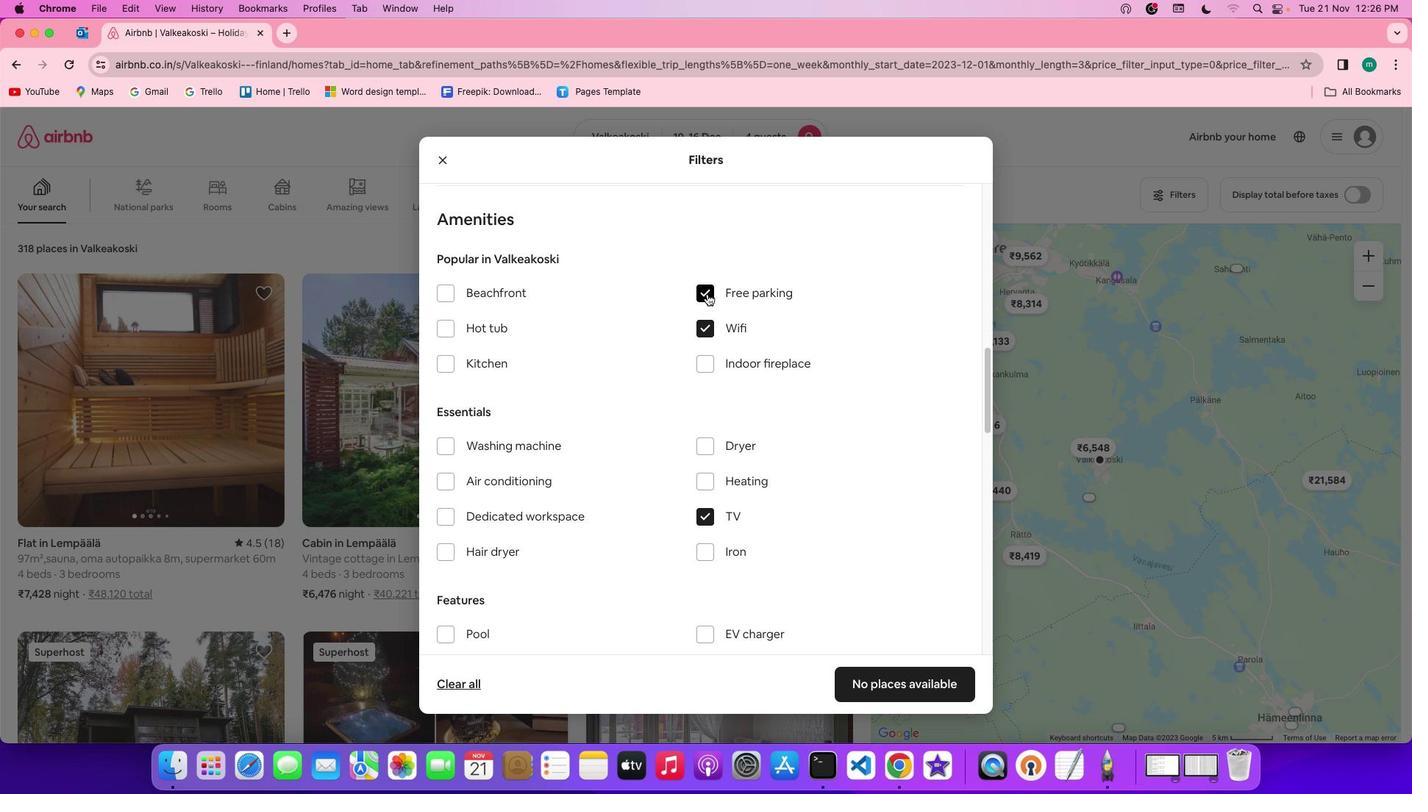 
Action: Mouse moved to (709, 442)
Screenshot: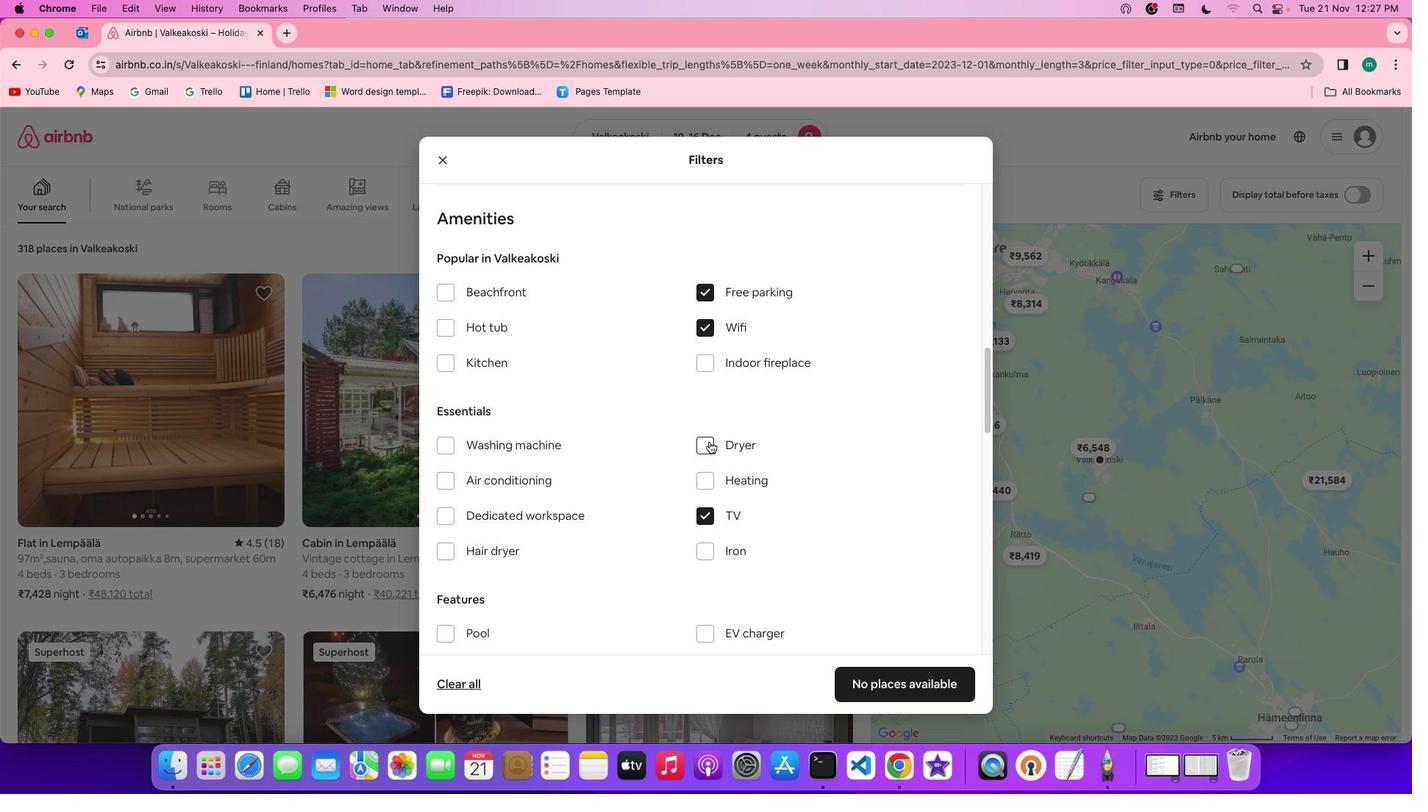 
Action: Mouse scrolled (709, 442) with delta (0, 0)
Screenshot: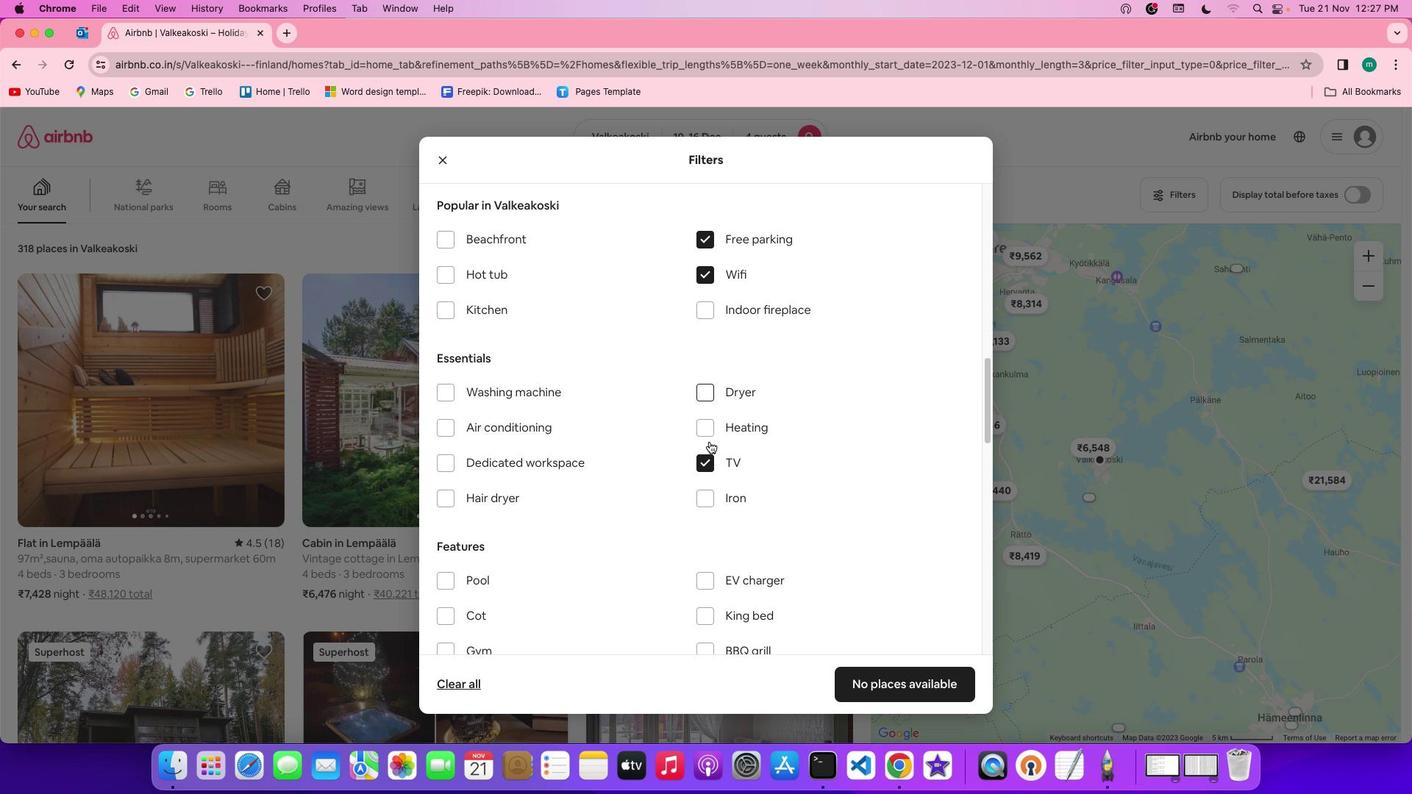 
Action: Mouse scrolled (709, 442) with delta (0, 0)
Screenshot: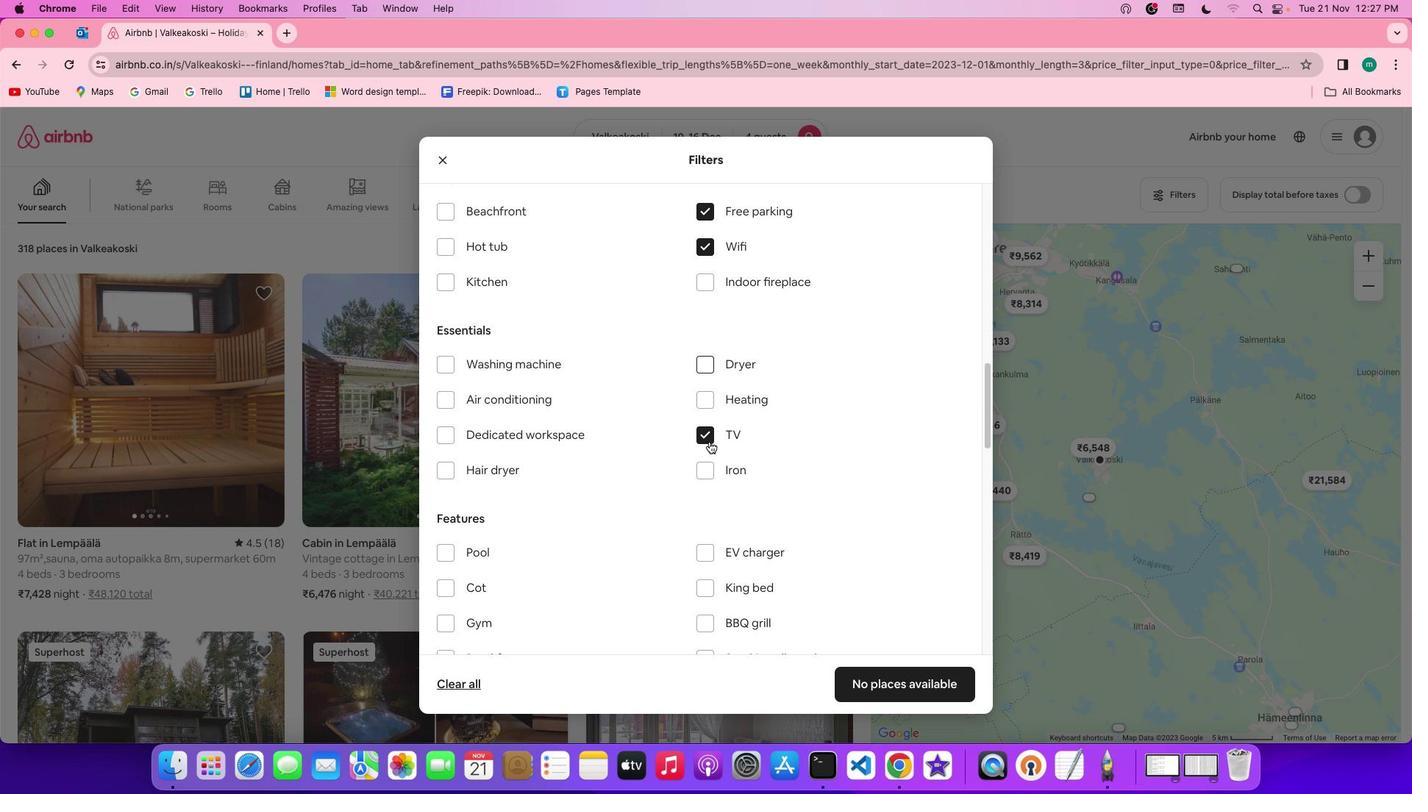 
Action: Mouse scrolled (709, 442) with delta (0, -1)
Screenshot: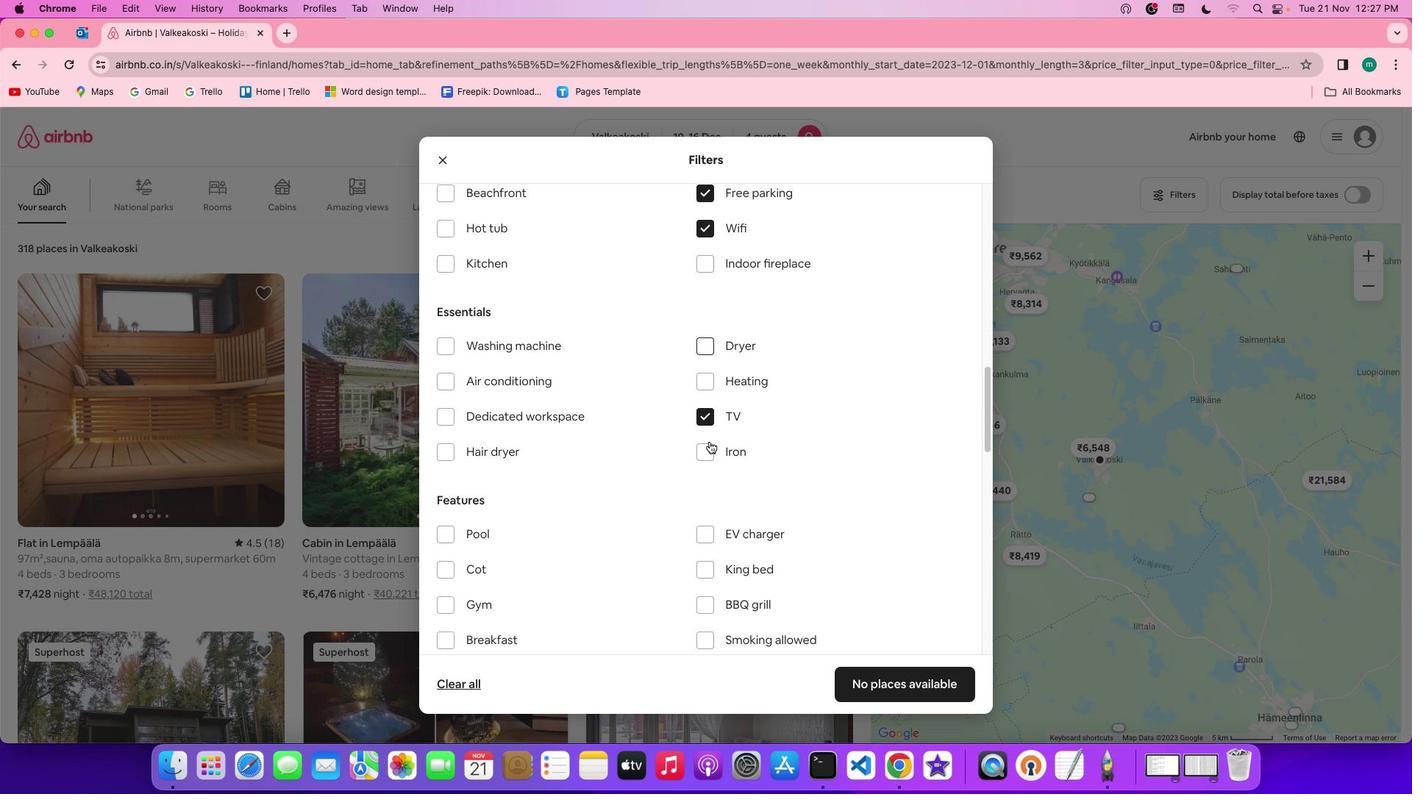 
Action: Mouse scrolled (709, 442) with delta (0, 0)
Screenshot: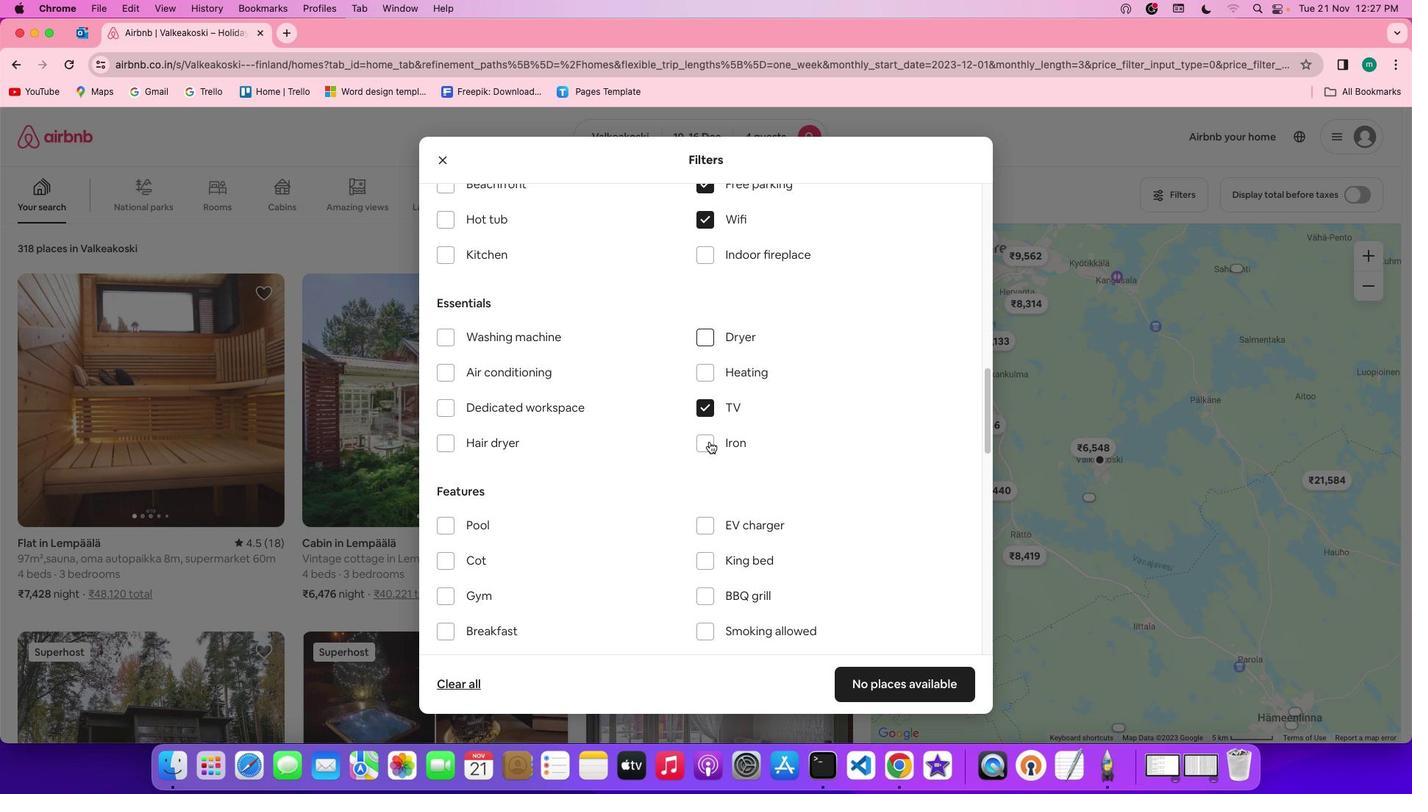 
Action: Mouse scrolled (709, 442) with delta (0, 0)
Screenshot: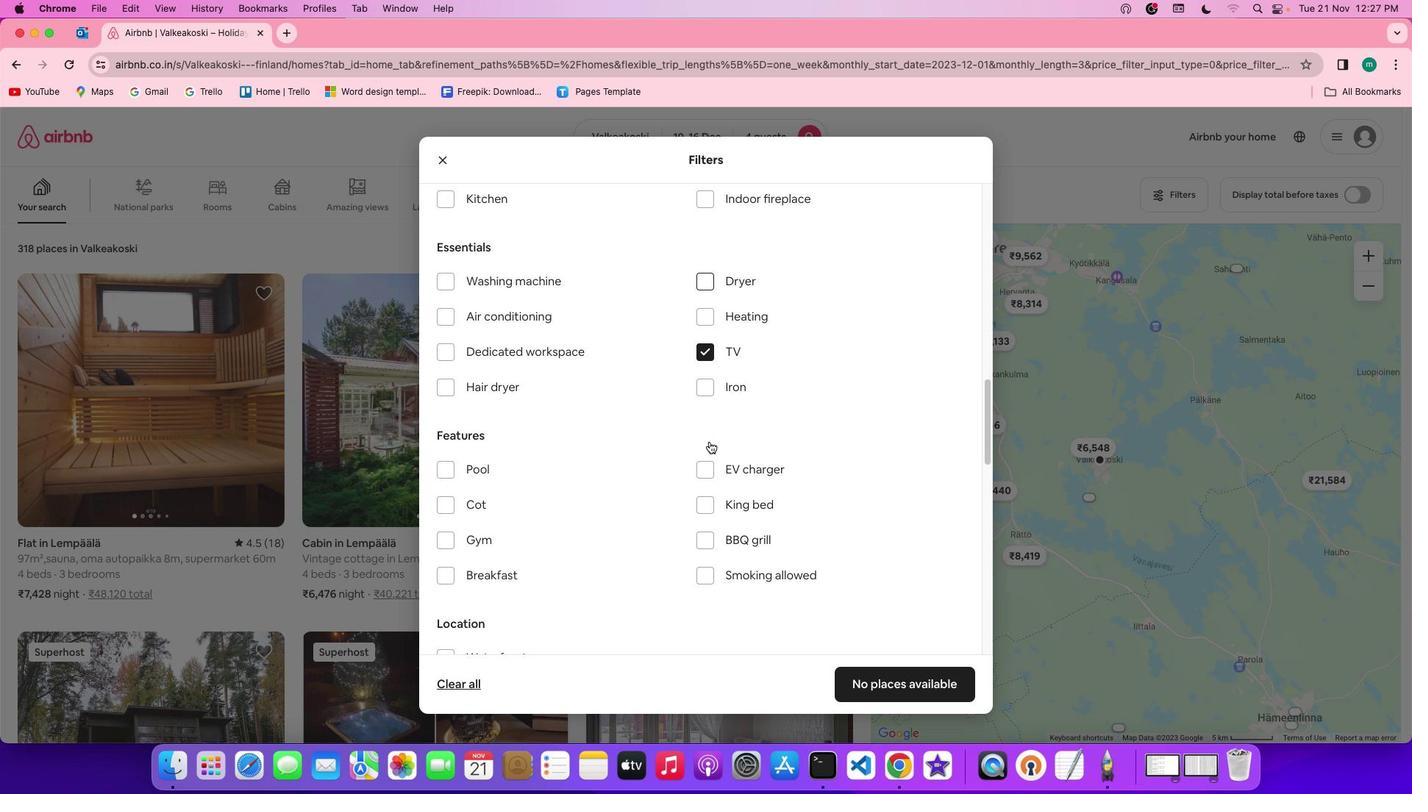 
Action: Mouse scrolled (709, 442) with delta (0, 0)
Screenshot: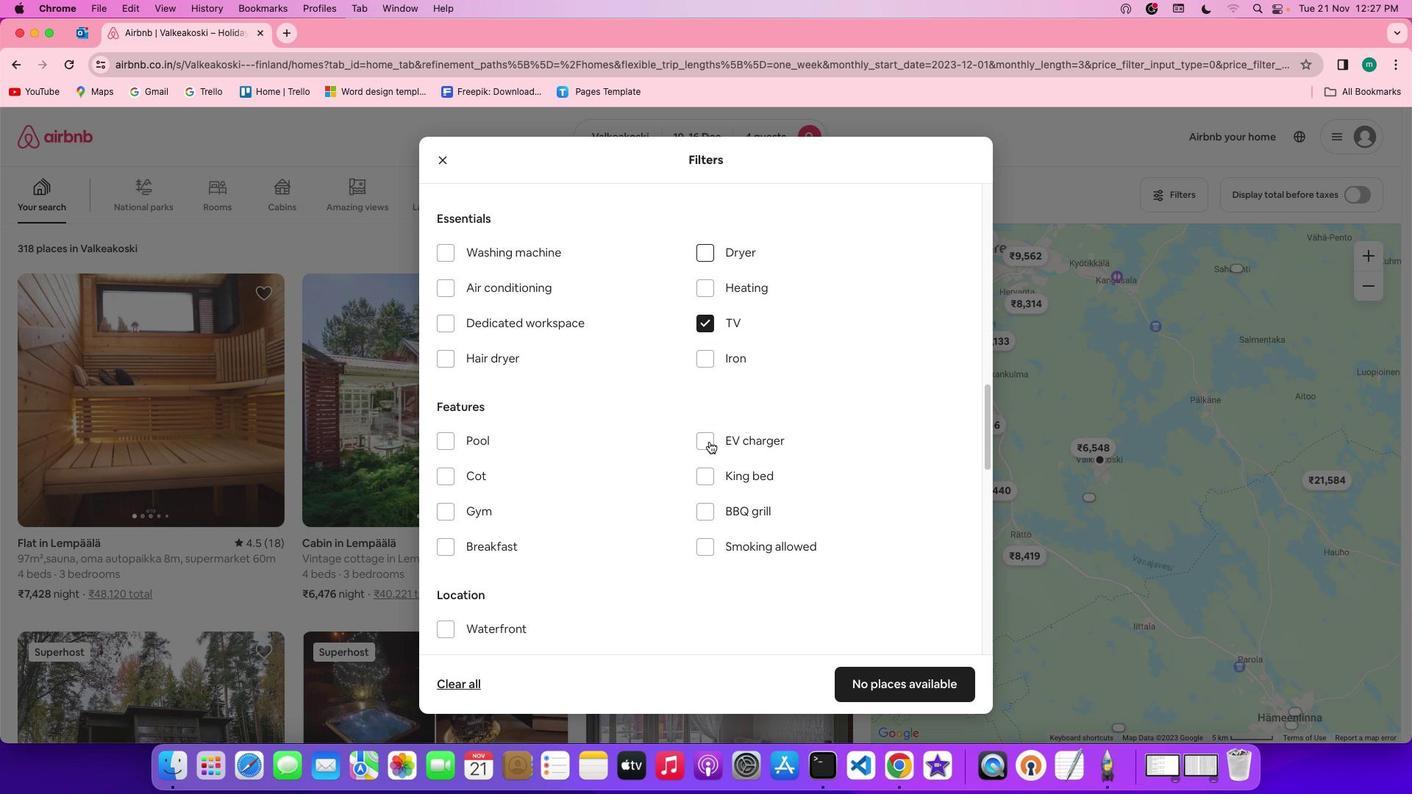 
Action: Mouse scrolled (709, 442) with delta (0, -1)
Screenshot: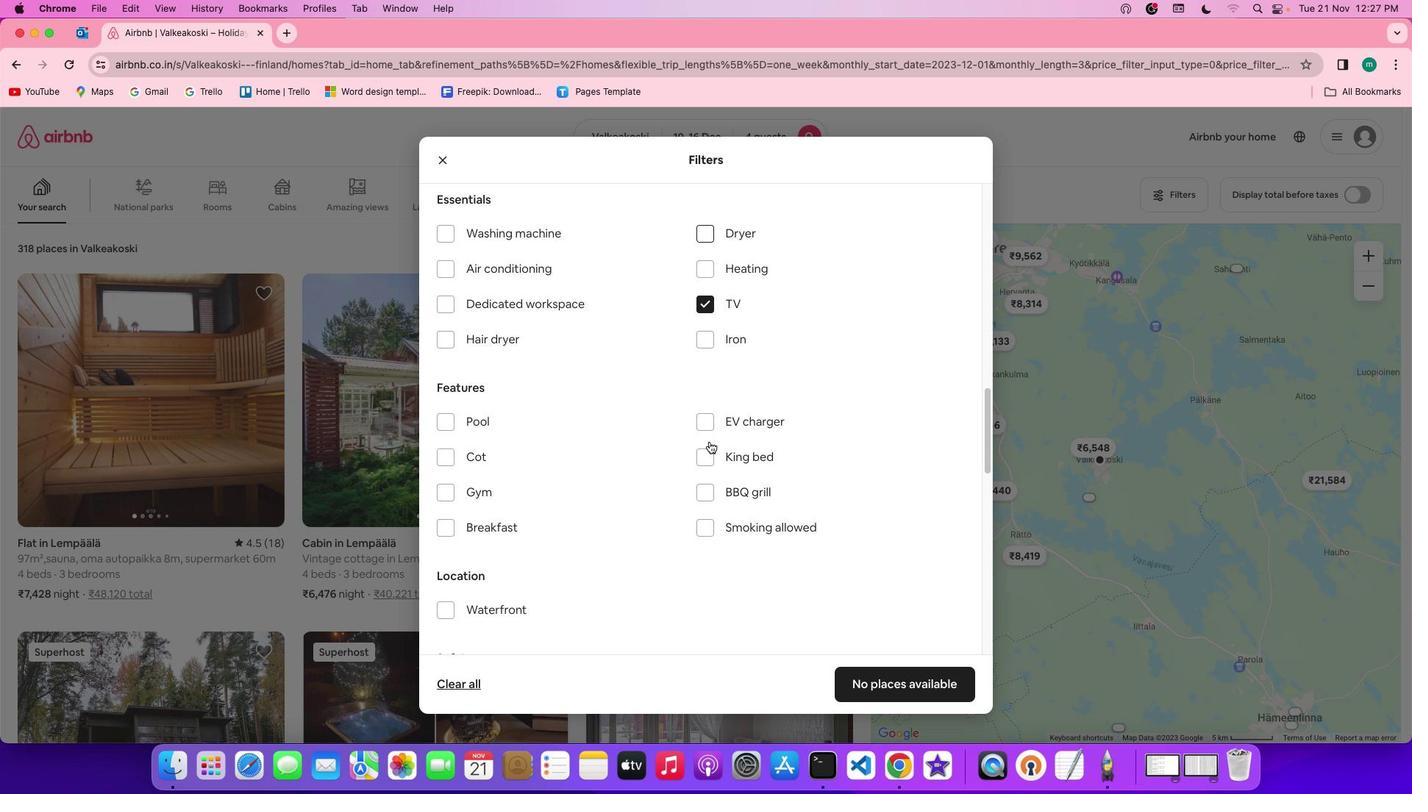 
Action: Mouse scrolled (709, 442) with delta (0, 0)
Screenshot: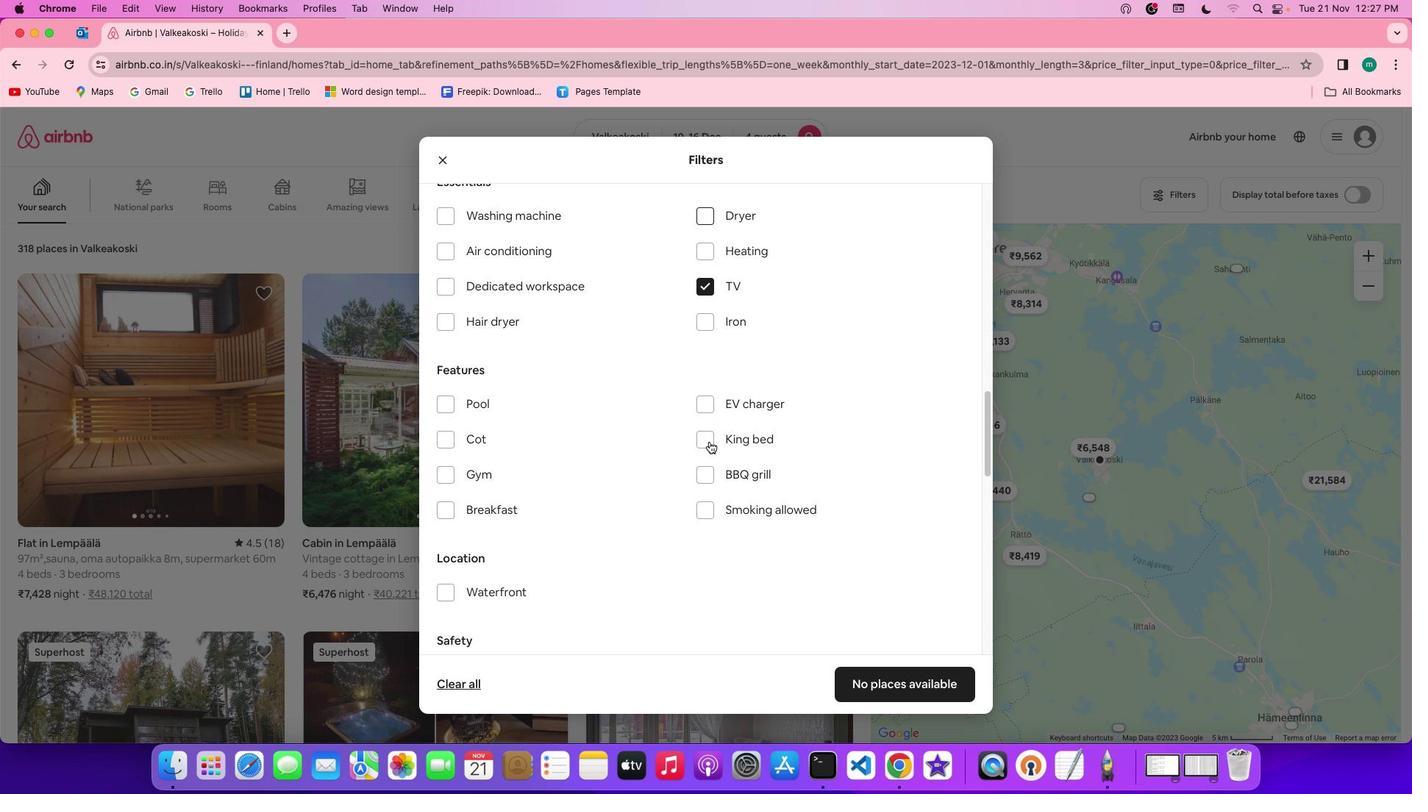 
Action: Mouse scrolled (709, 442) with delta (0, 0)
Screenshot: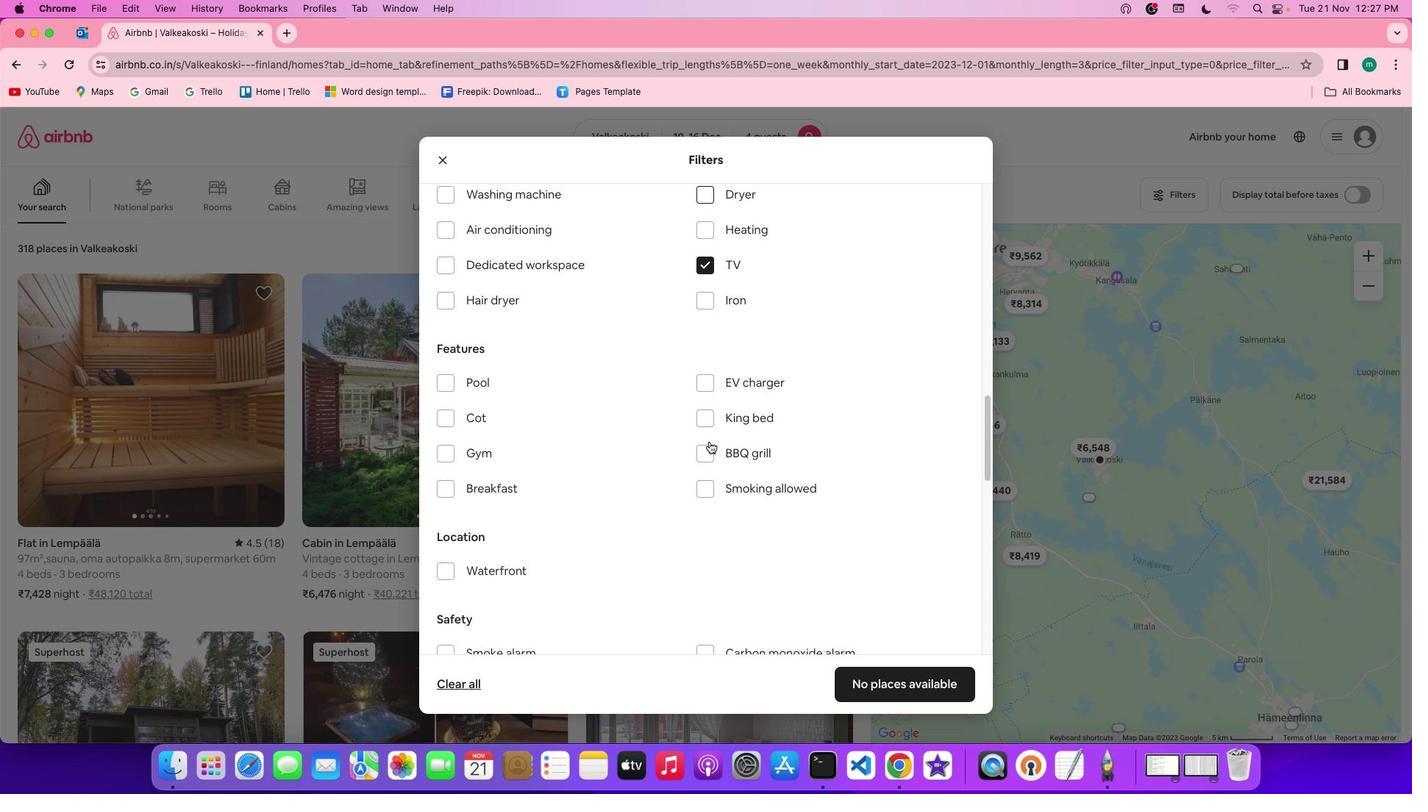 
Action: Mouse scrolled (709, 442) with delta (0, 0)
Screenshot: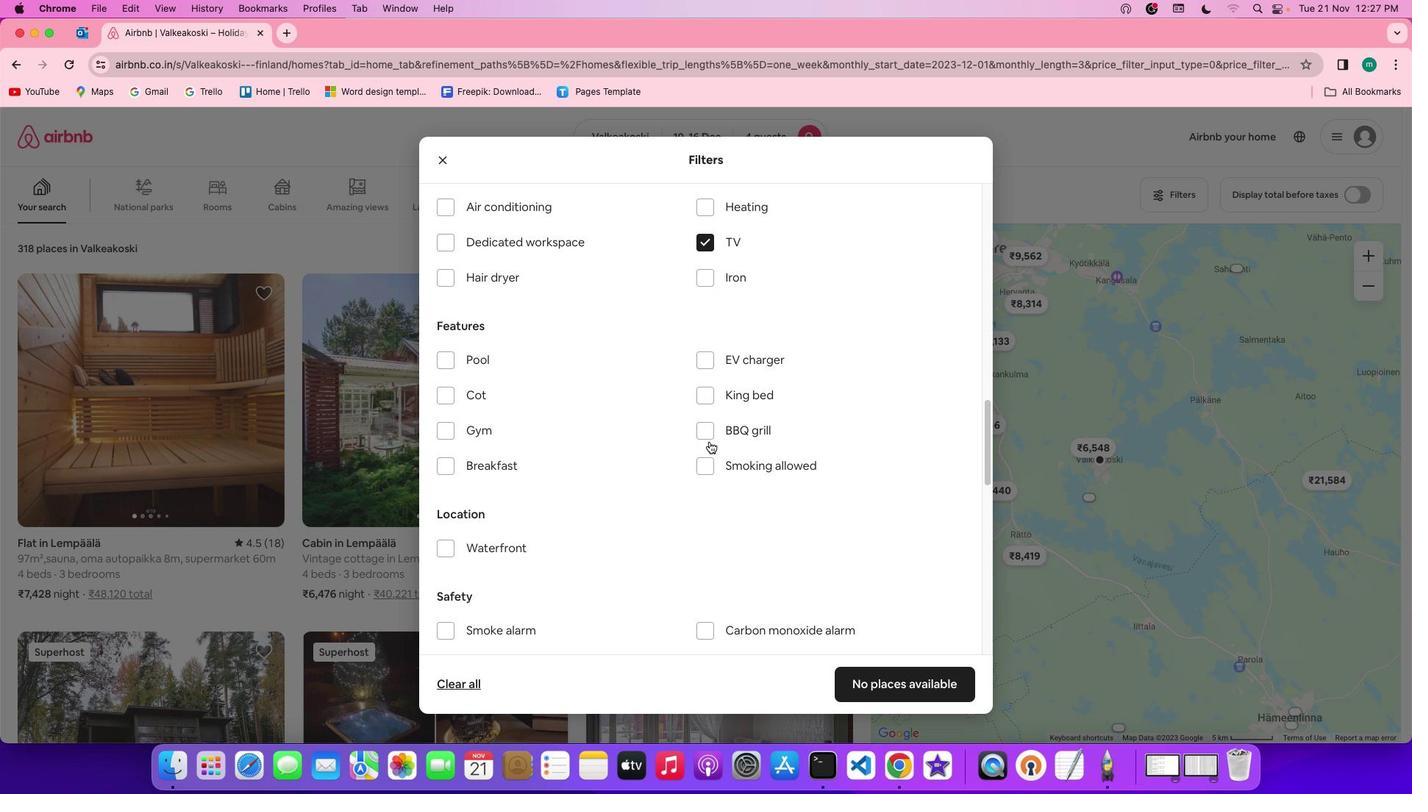 
Action: Mouse moved to (444, 428)
Screenshot: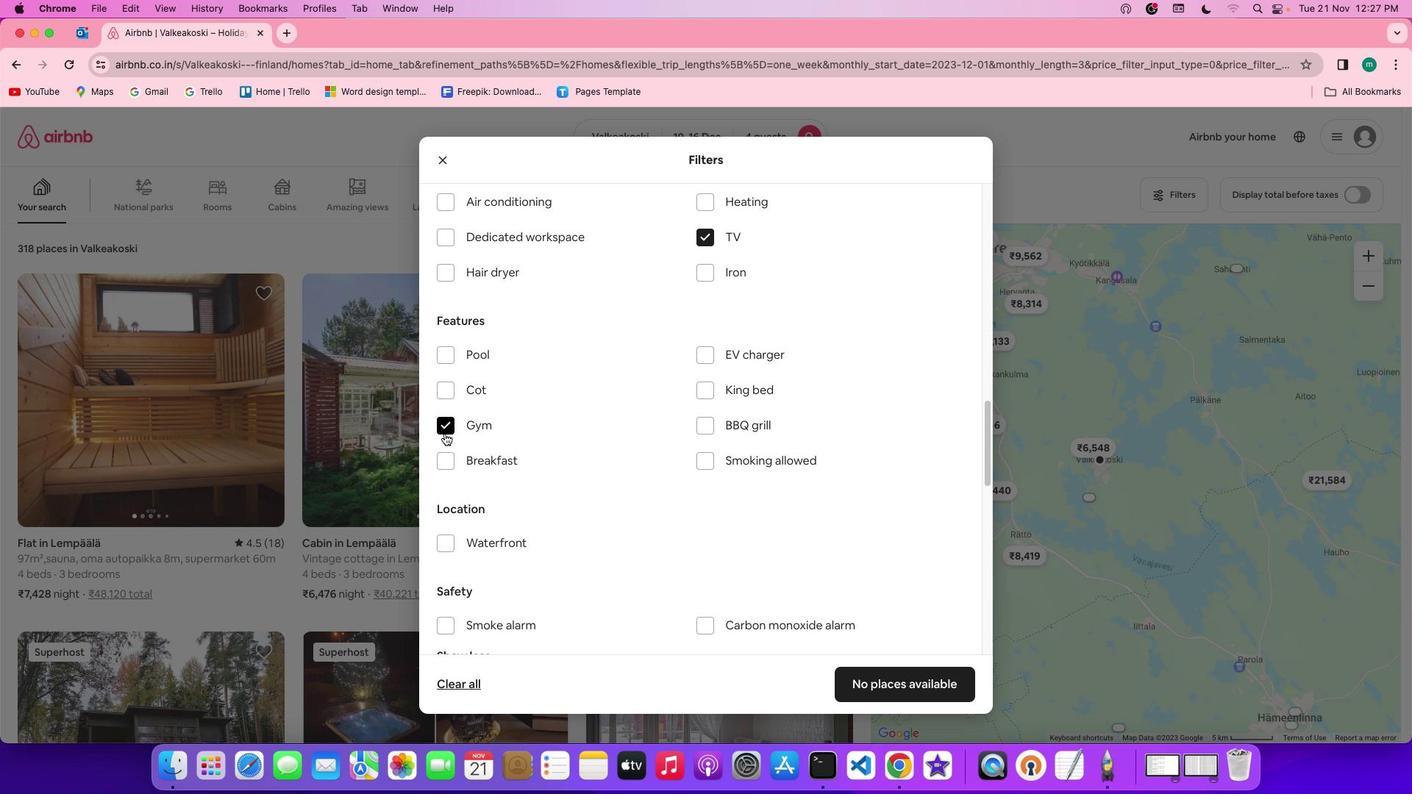 
Action: Mouse pressed left at (444, 428)
Screenshot: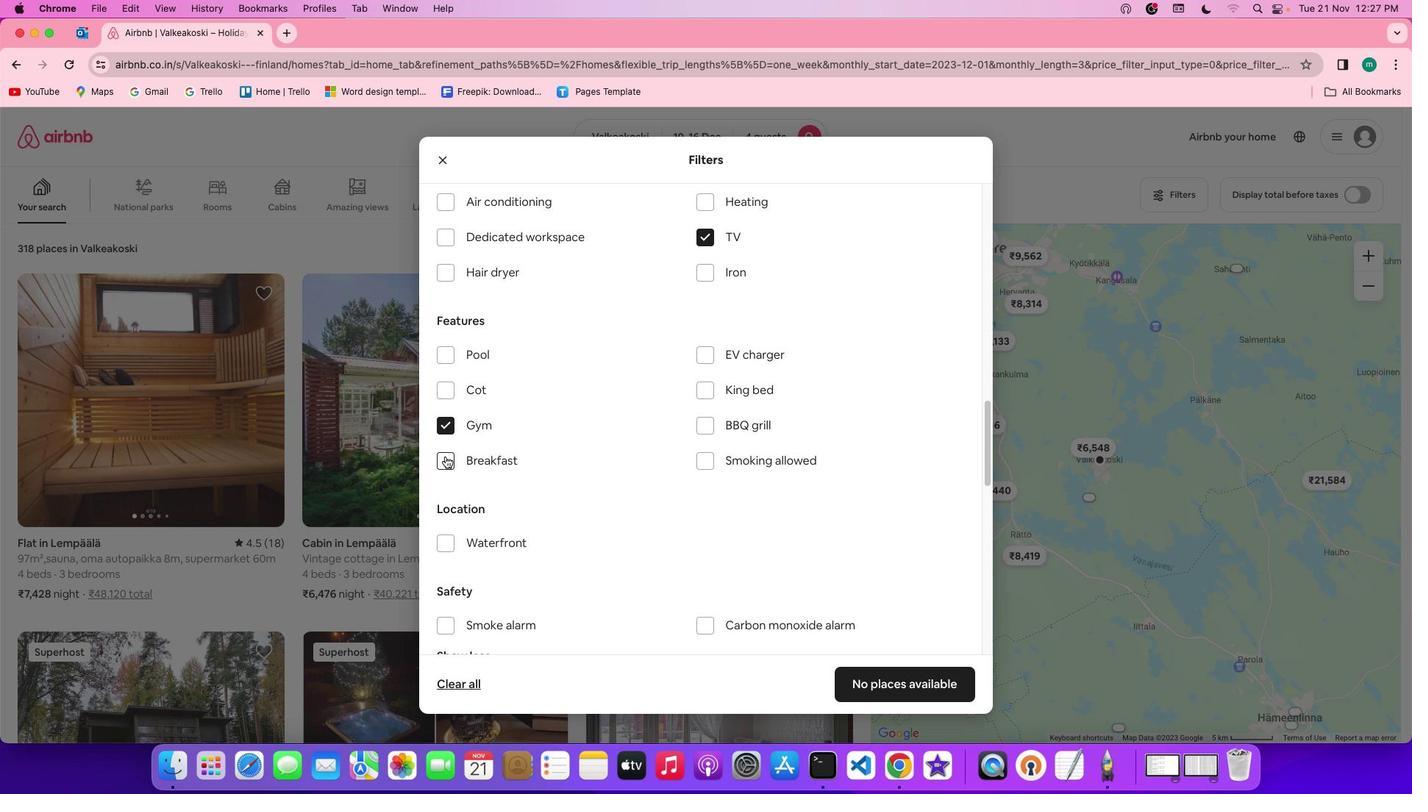 
Action: Mouse moved to (447, 458)
Screenshot: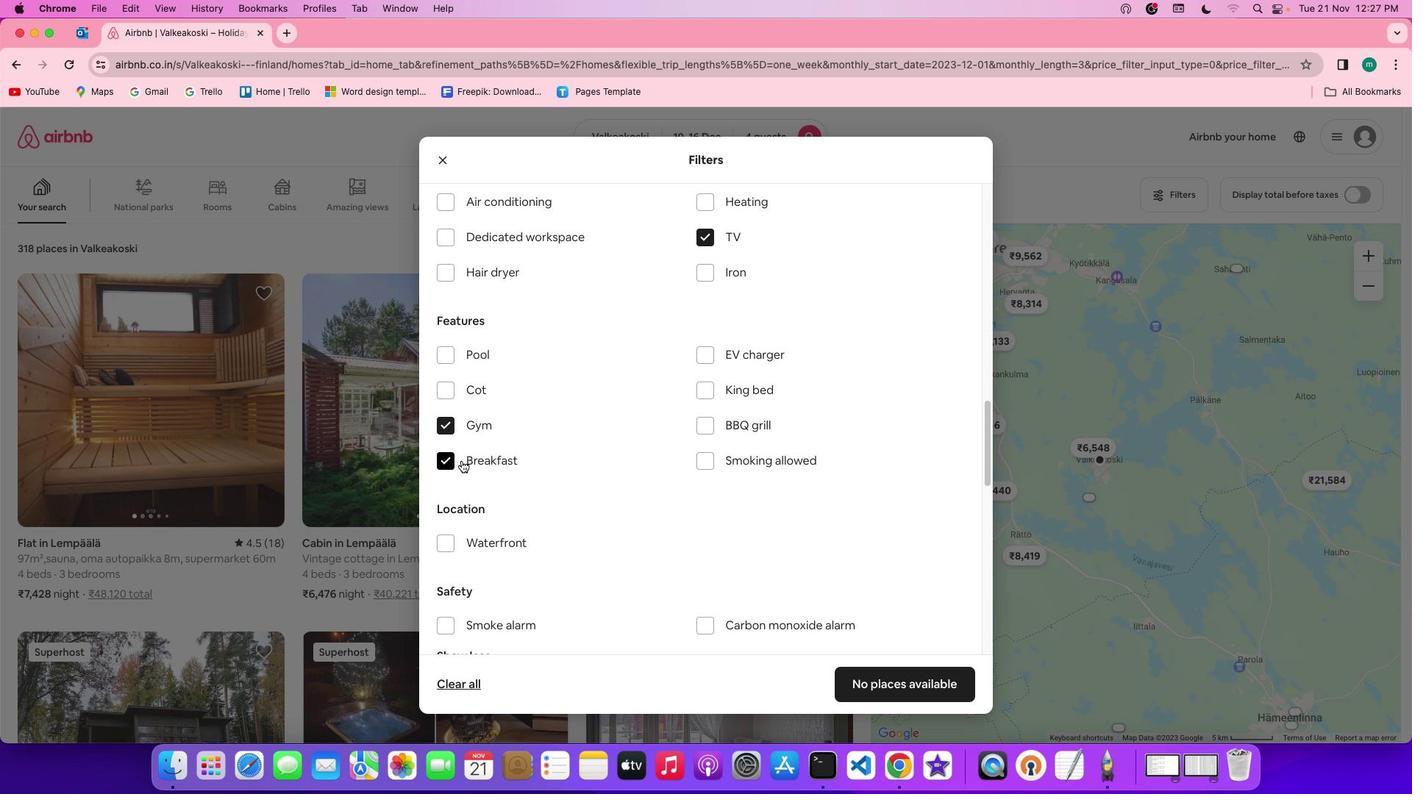 
Action: Mouse pressed left at (447, 458)
Screenshot: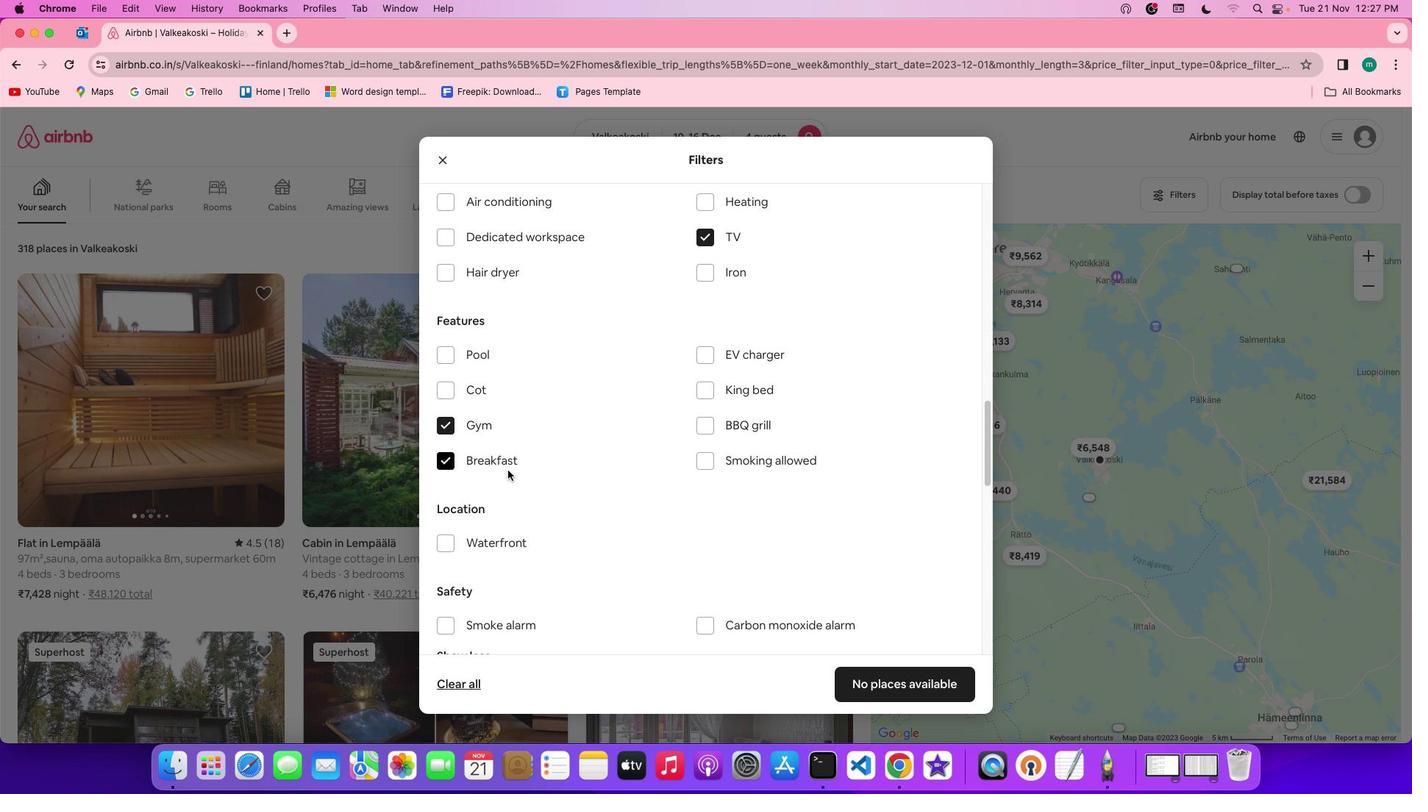 
Action: Mouse moved to (614, 489)
Screenshot: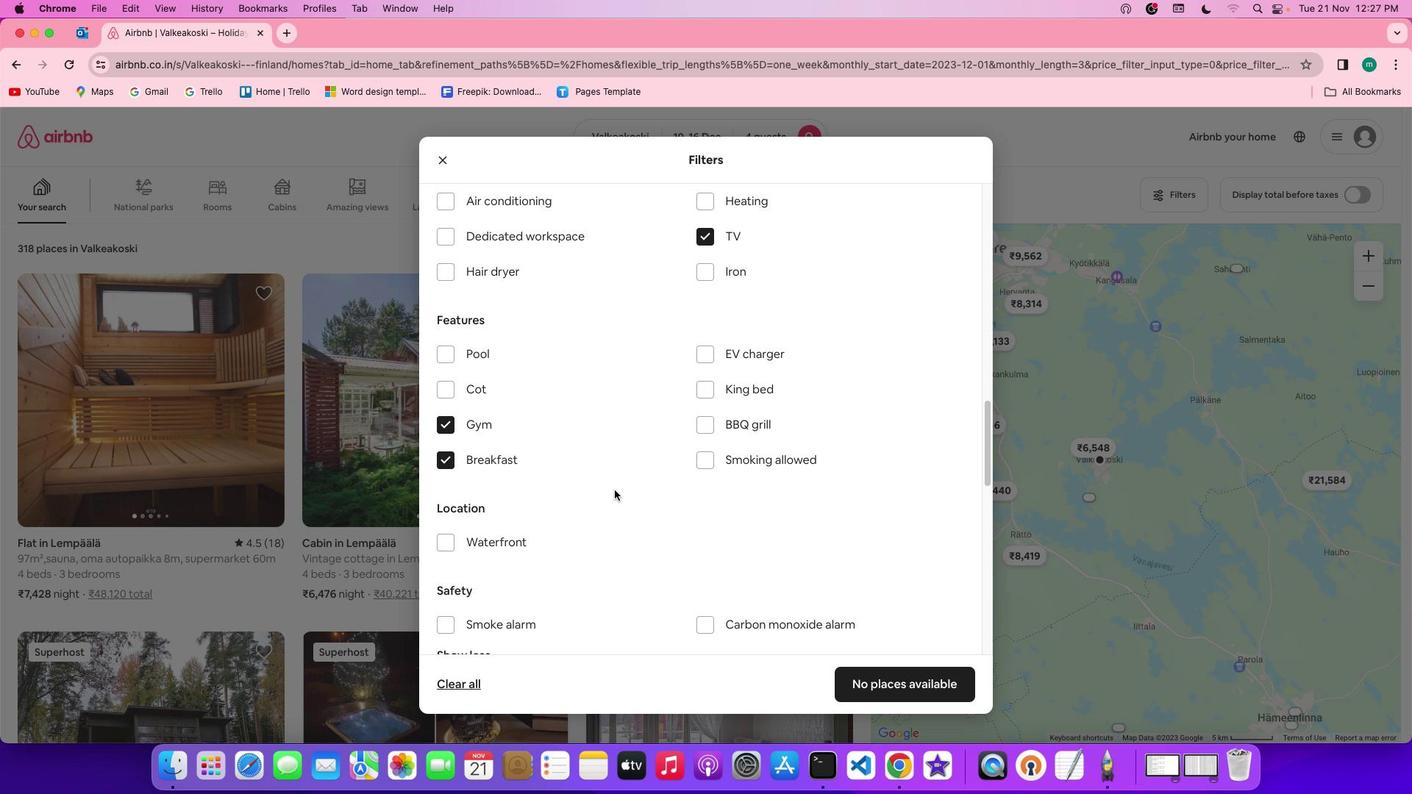 
Action: Mouse scrolled (614, 489) with delta (0, 0)
Screenshot: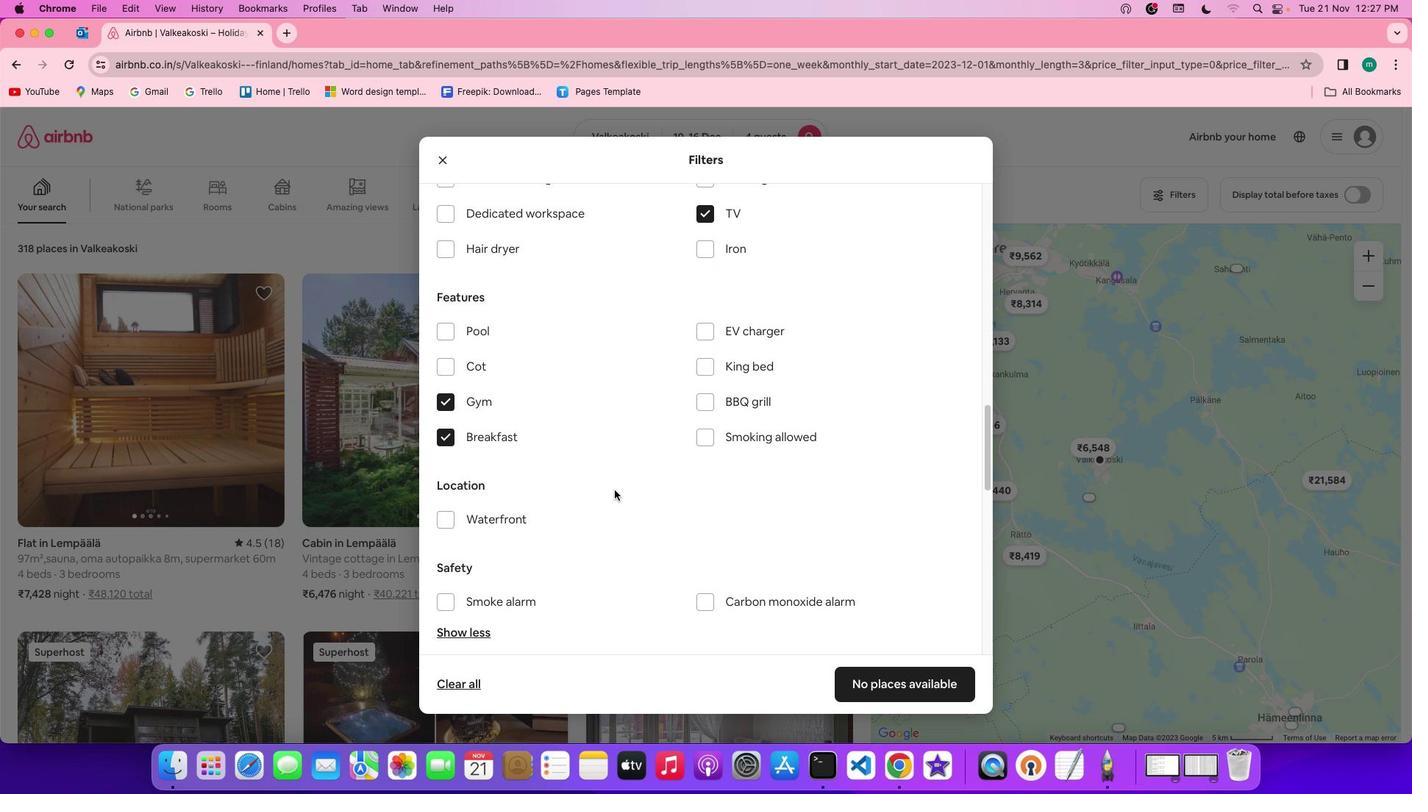 
Action: Mouse scrolled (614, 489) with delta (0, 0)
Screenshot: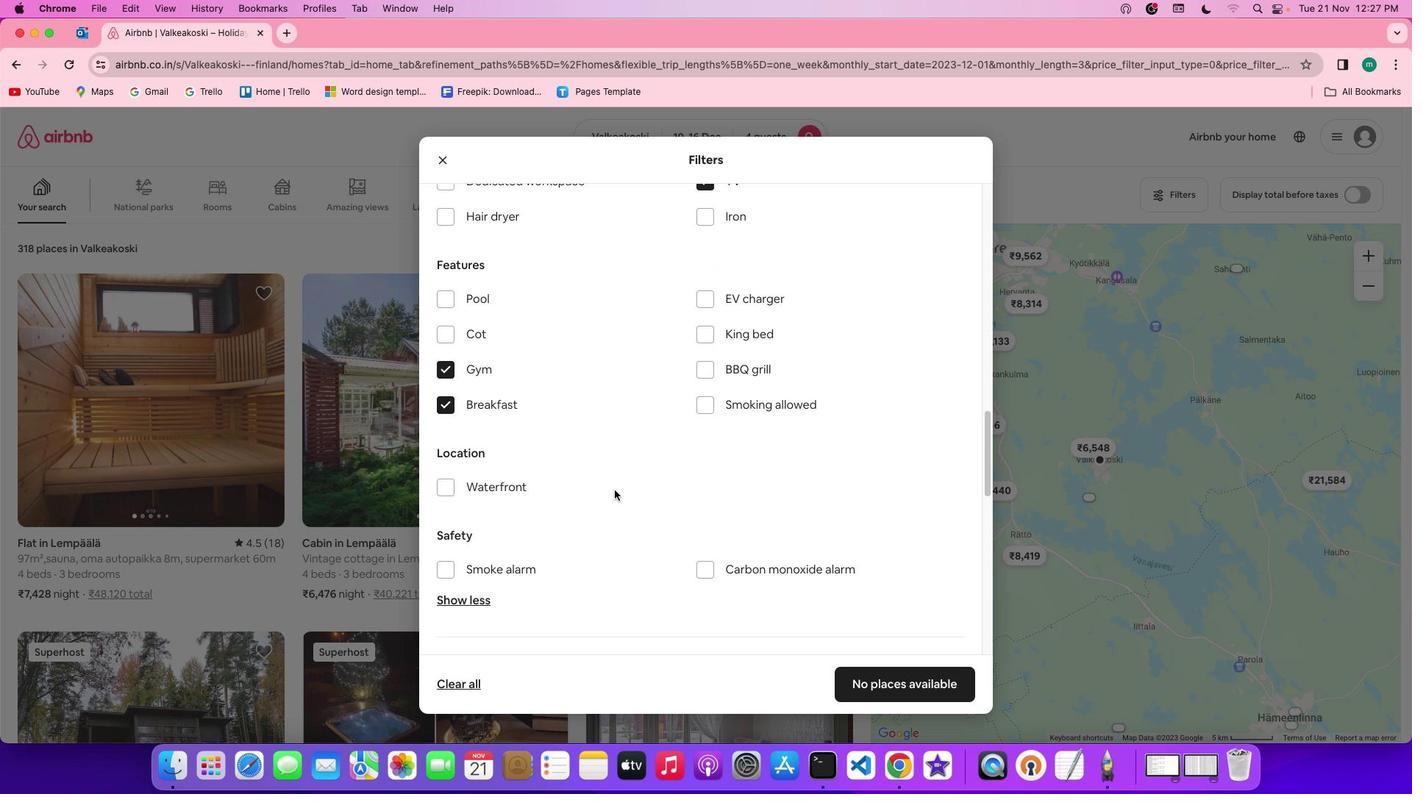 
Action: Mouse scrolled (614, 489) with delta (0, -1)
Screenshot: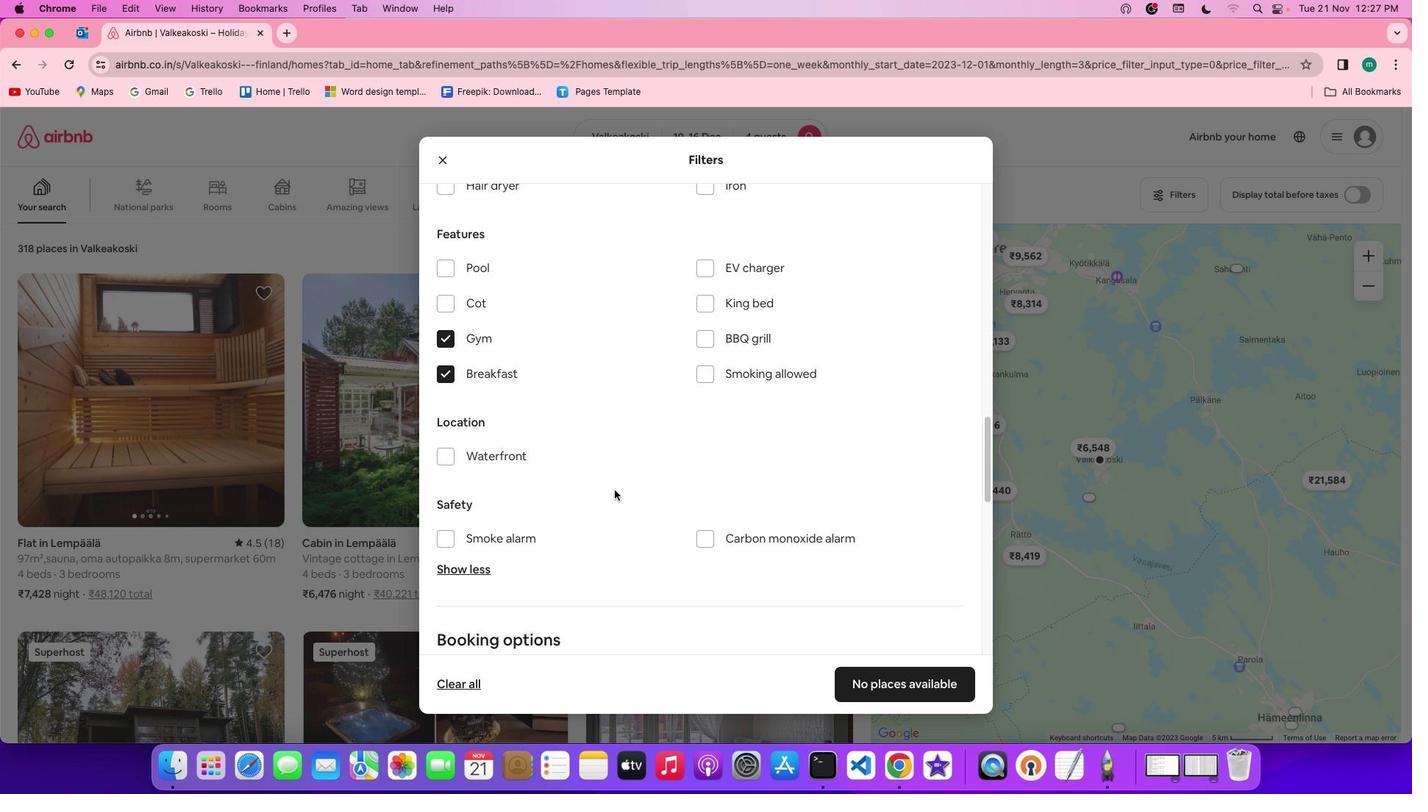 
Action: Mouse moved to (615, 490)
Screenshot: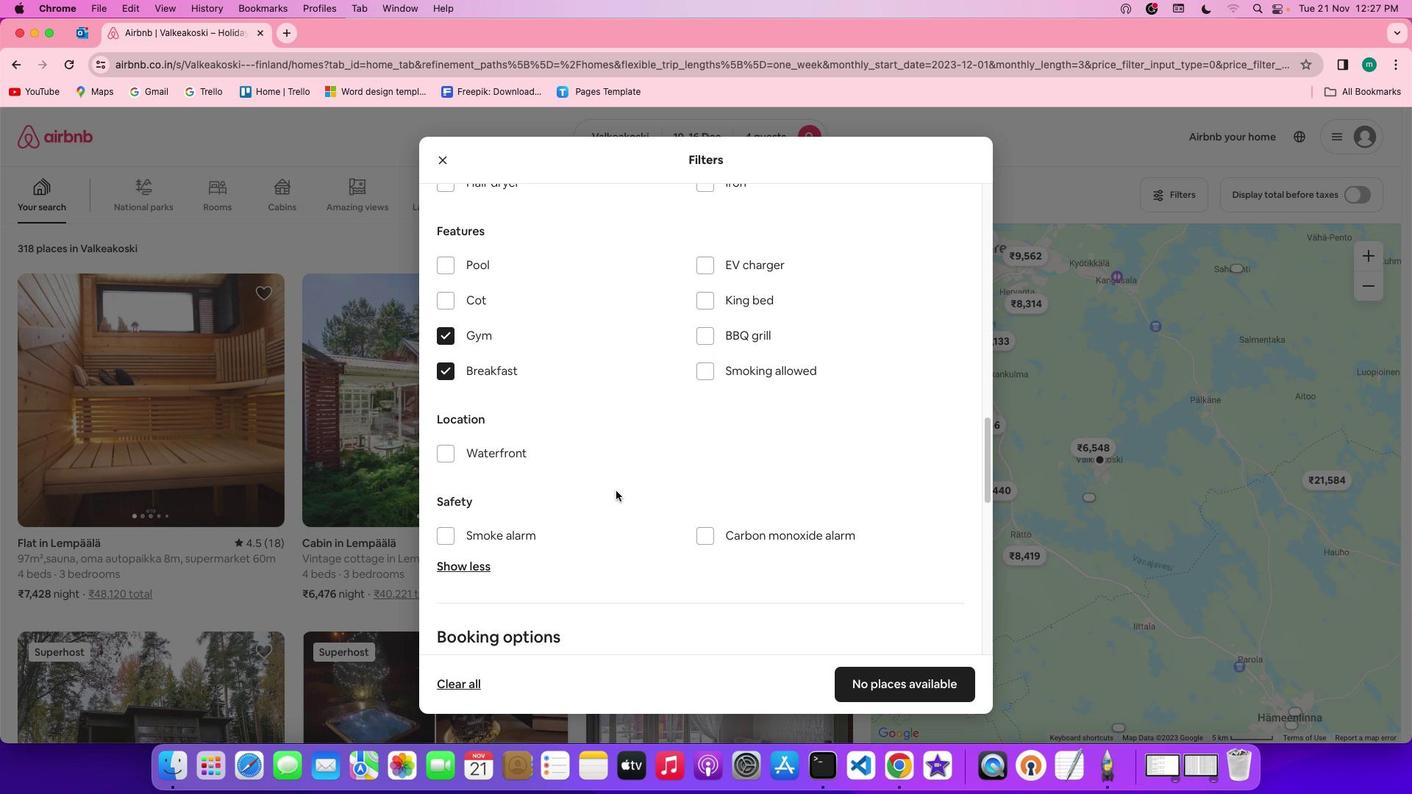 
Action: Mouse scrolled (615, 490) with delta (0, 0)
Screenshot: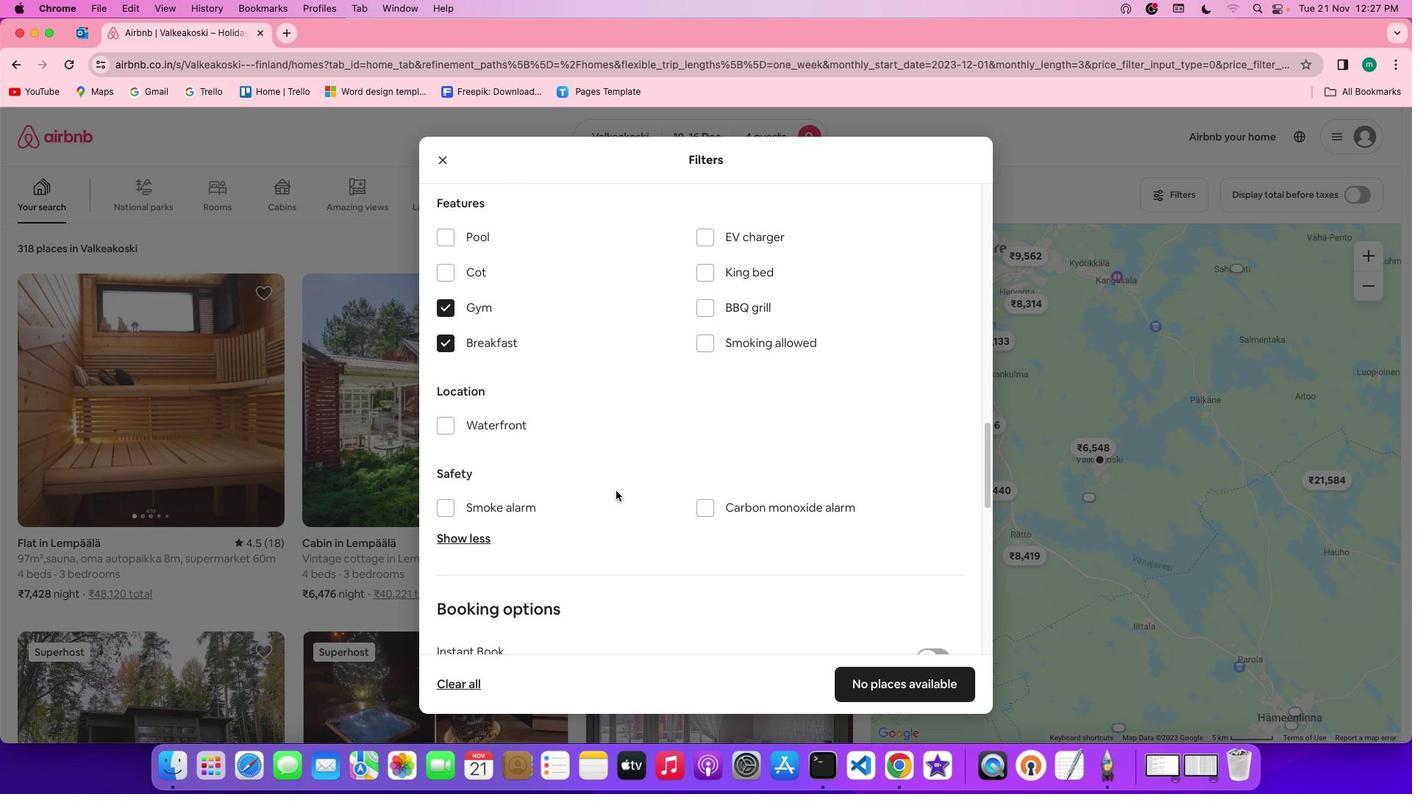 
Action: Mouse scrolled (615, 490) with delta (0, 0)
Screenshot: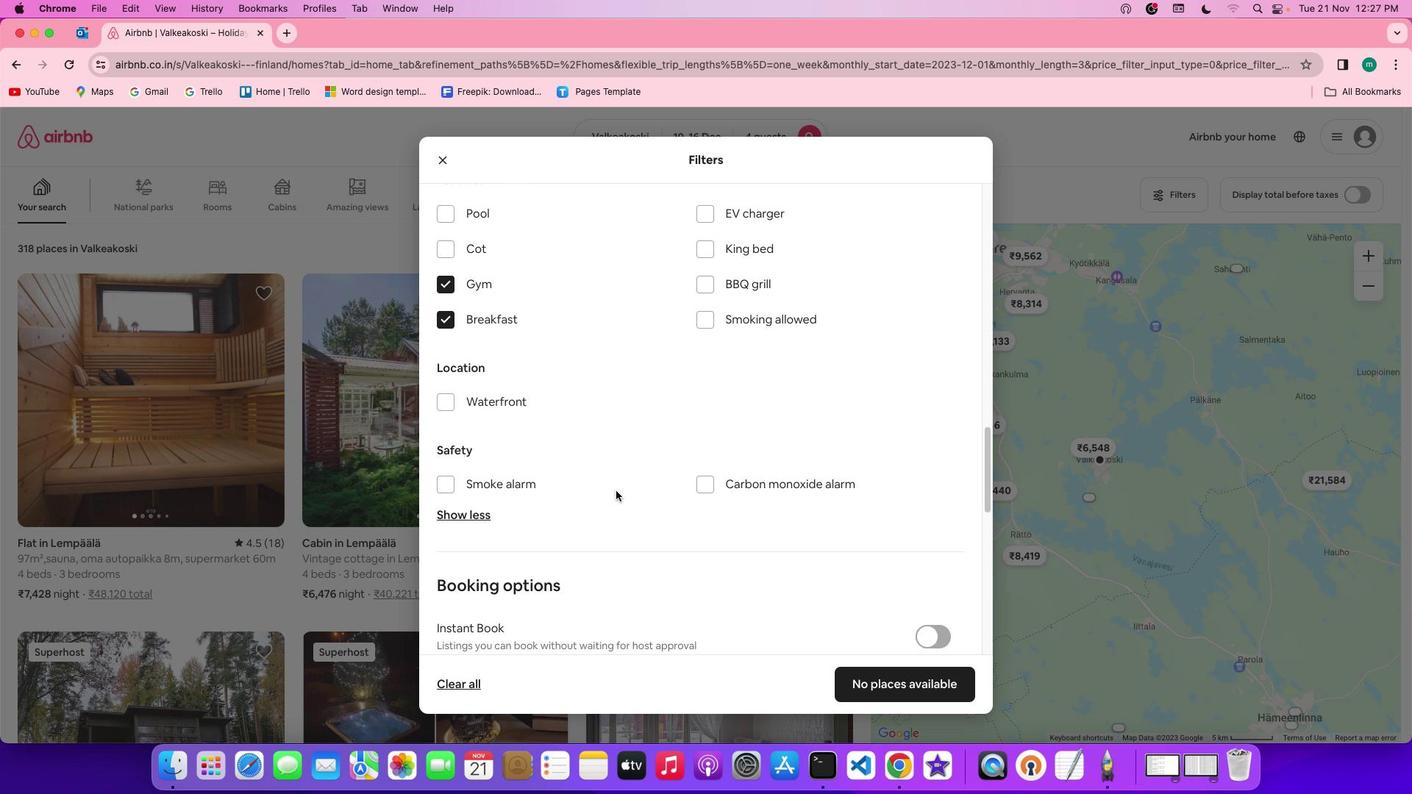 
Action: Mouse scrolled (615, 490) with delta (0, -1)
Screenshot: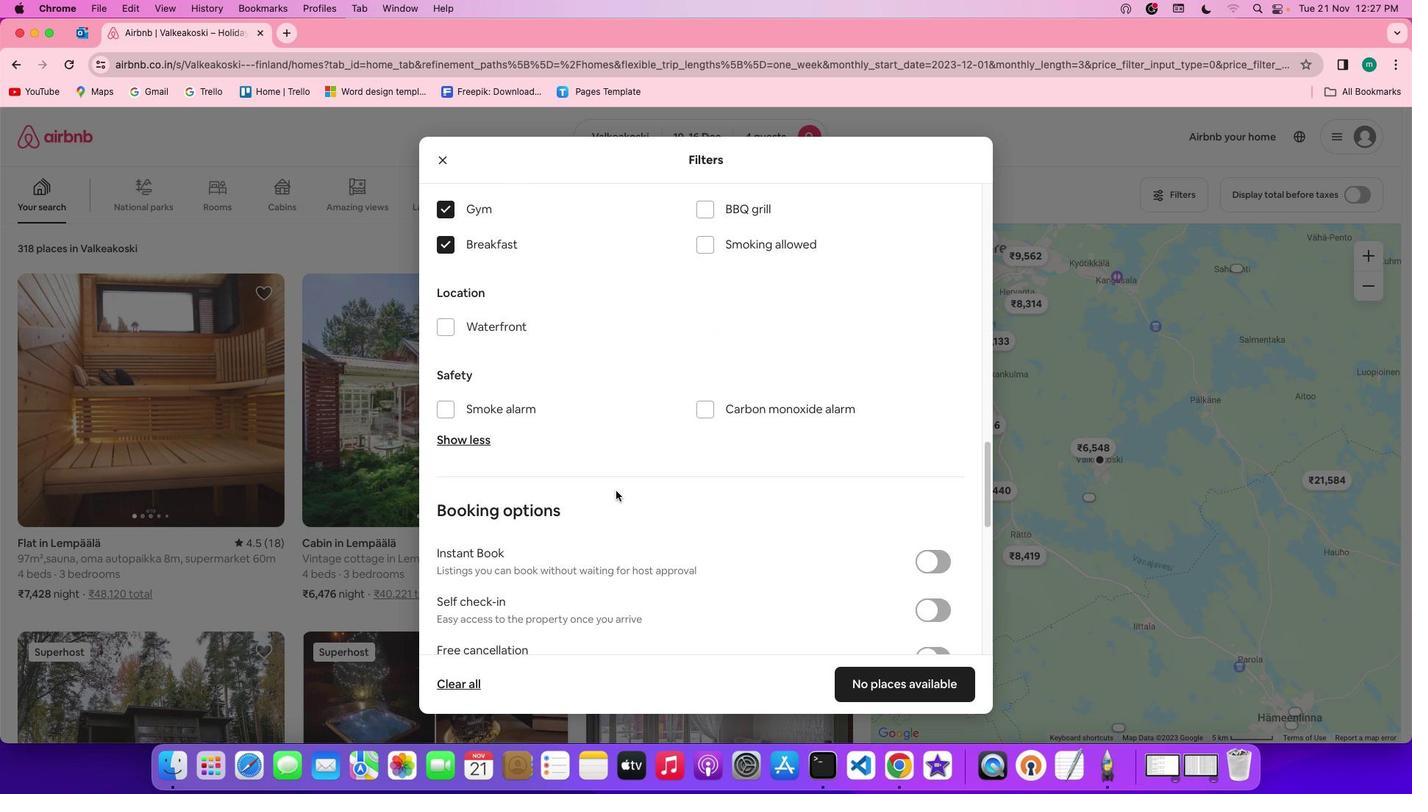 
Action: Mouse scrolled (615, 490) with delta (0, -2)
Screenshot: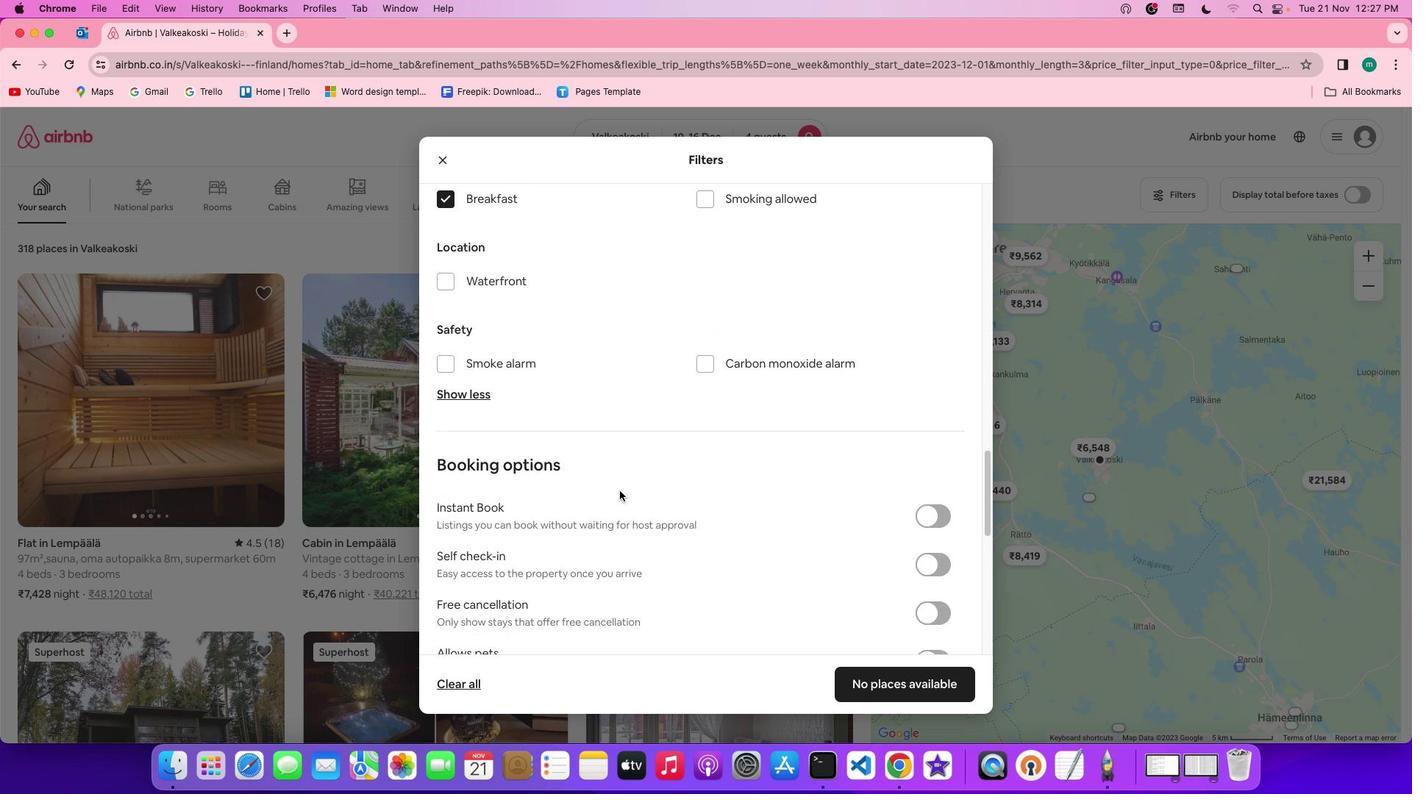 
Action: Mouse moved to (626, 493)
Screenshot: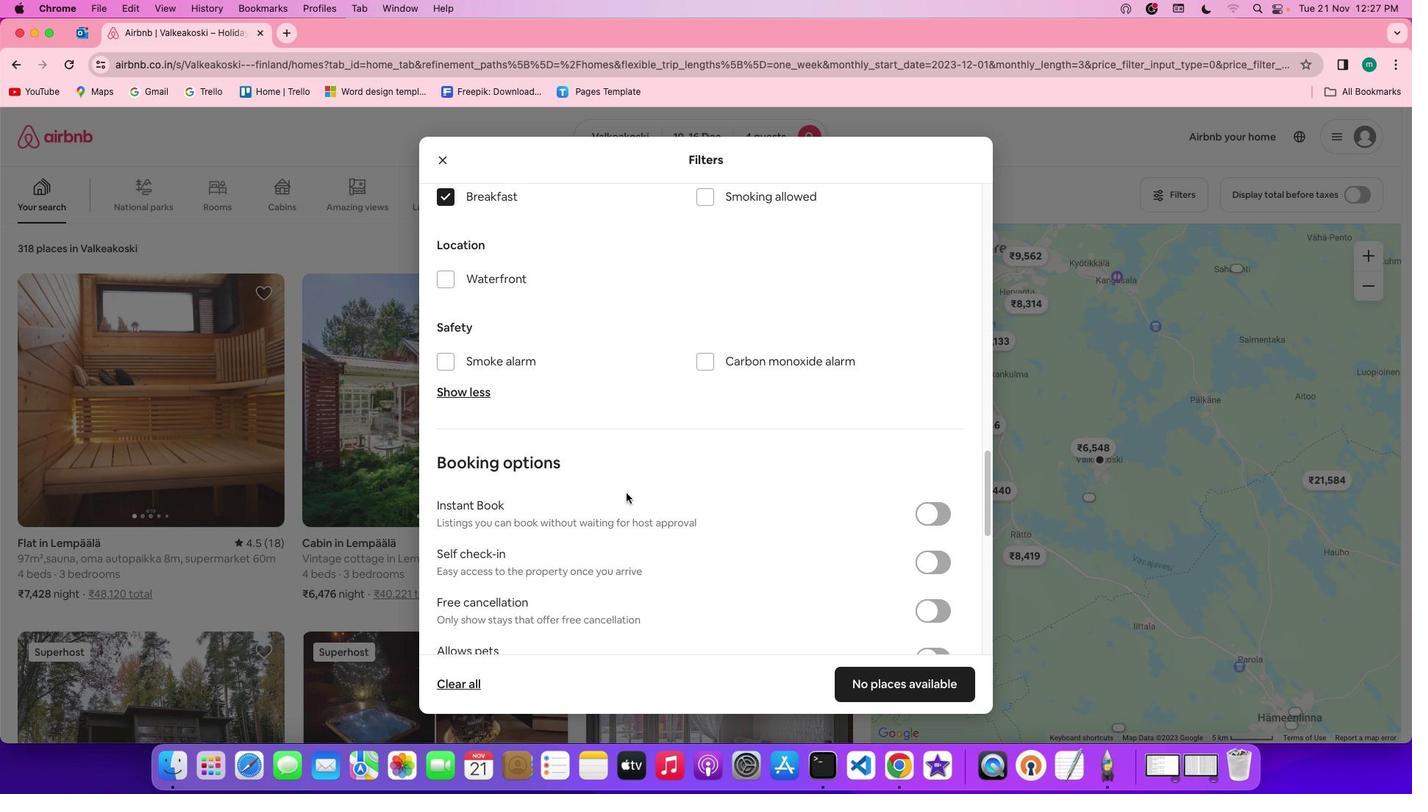 
Action: Mouse scrolled (626, 493) with delta (0, 0)
Screenshot: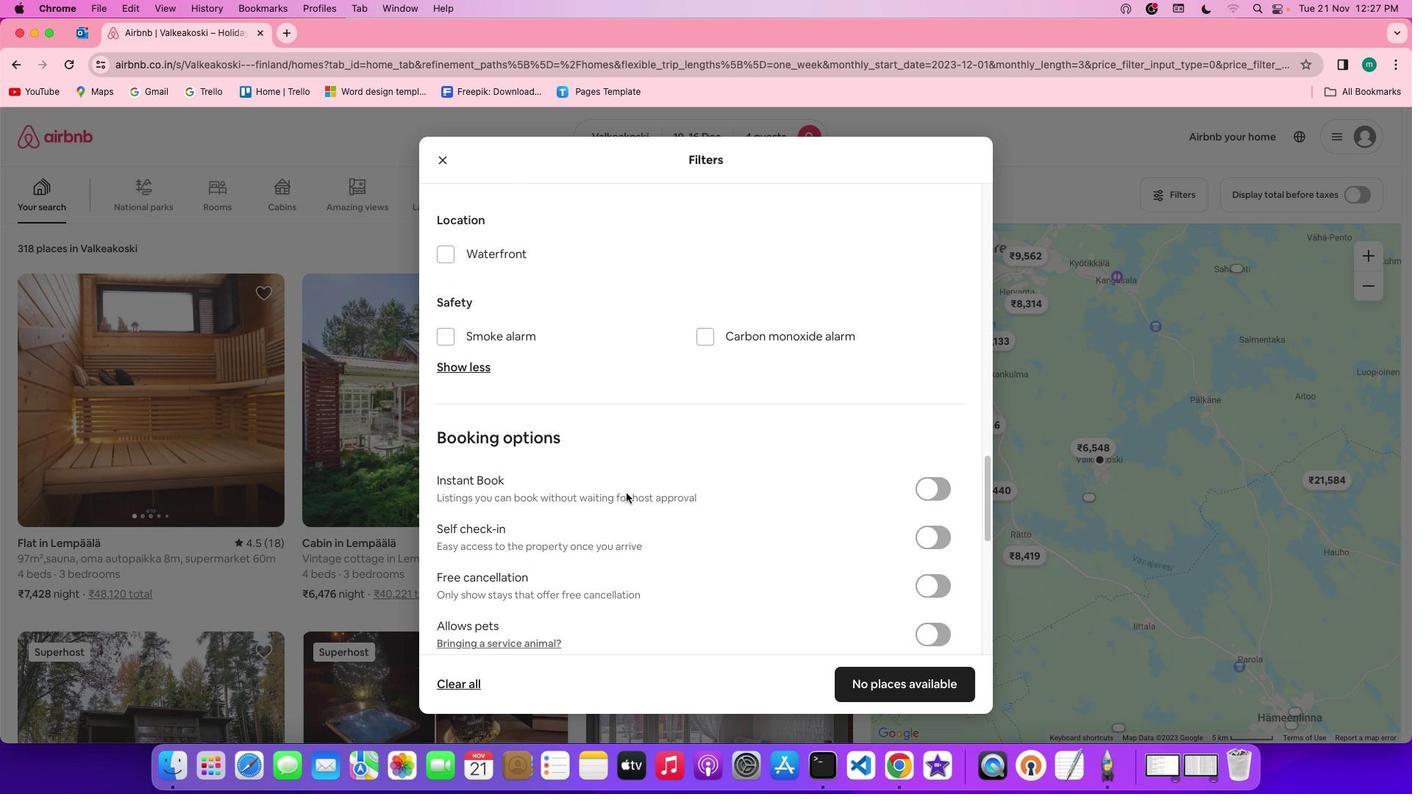
Action: Mouse scrolled (626, 493) with delta (0, 0)
Screenshot: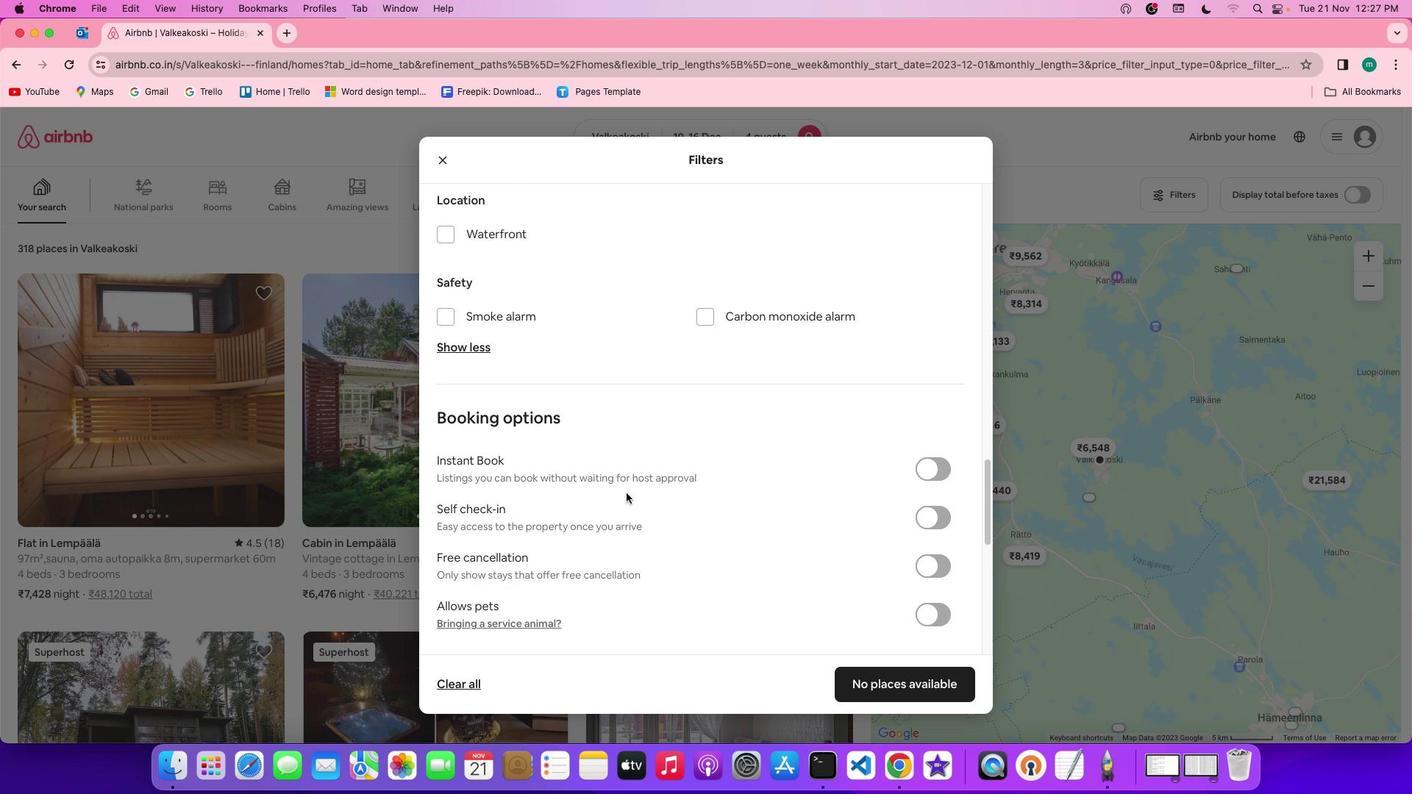 
Action: Mouse scrolled (626, 493) with delta (0, -1)
Screenshot: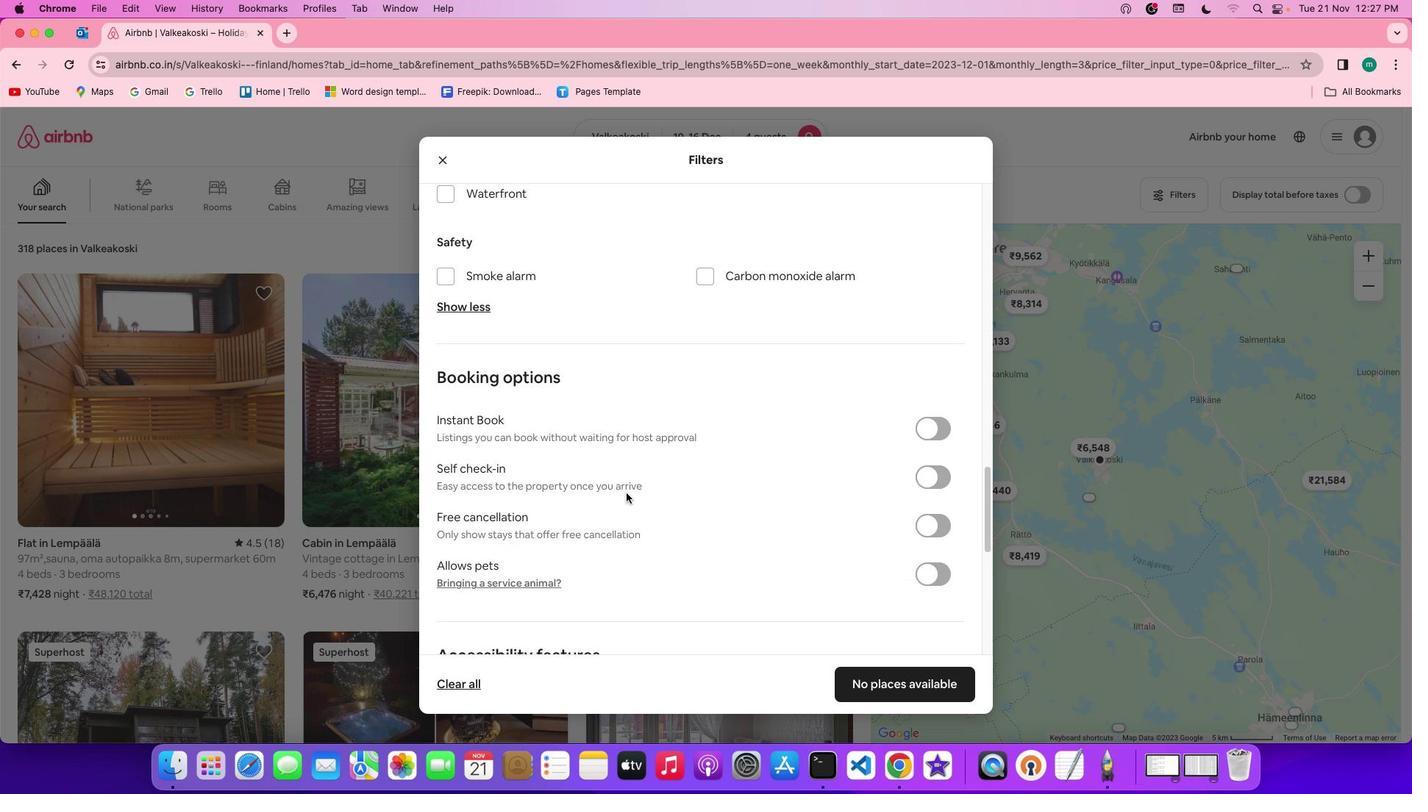 
Action: Mouse scrolled (626, 493) with delta (0, 0)
Screenshot: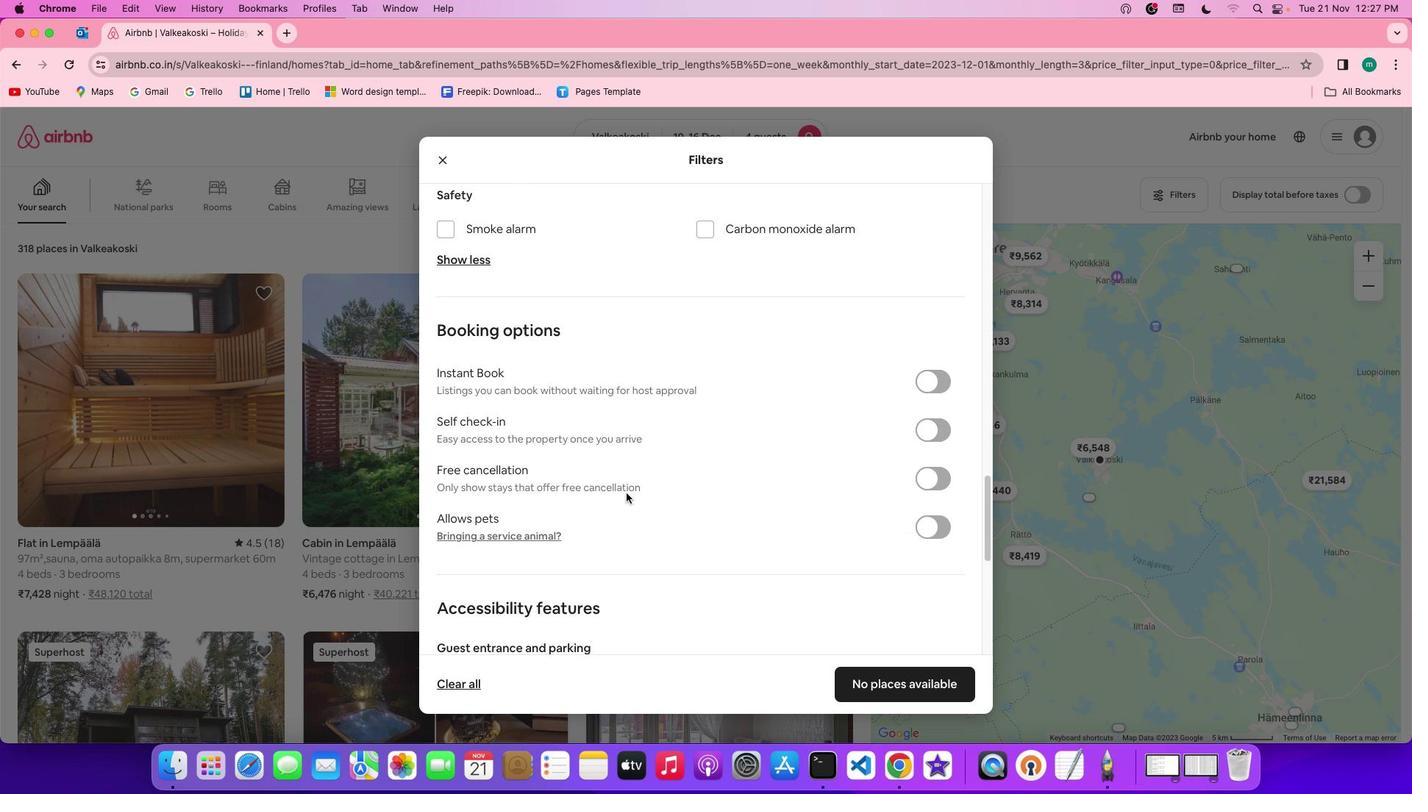 
Action: Mouse scrolled (626, 493) with delta (0, 0)
Screenshot: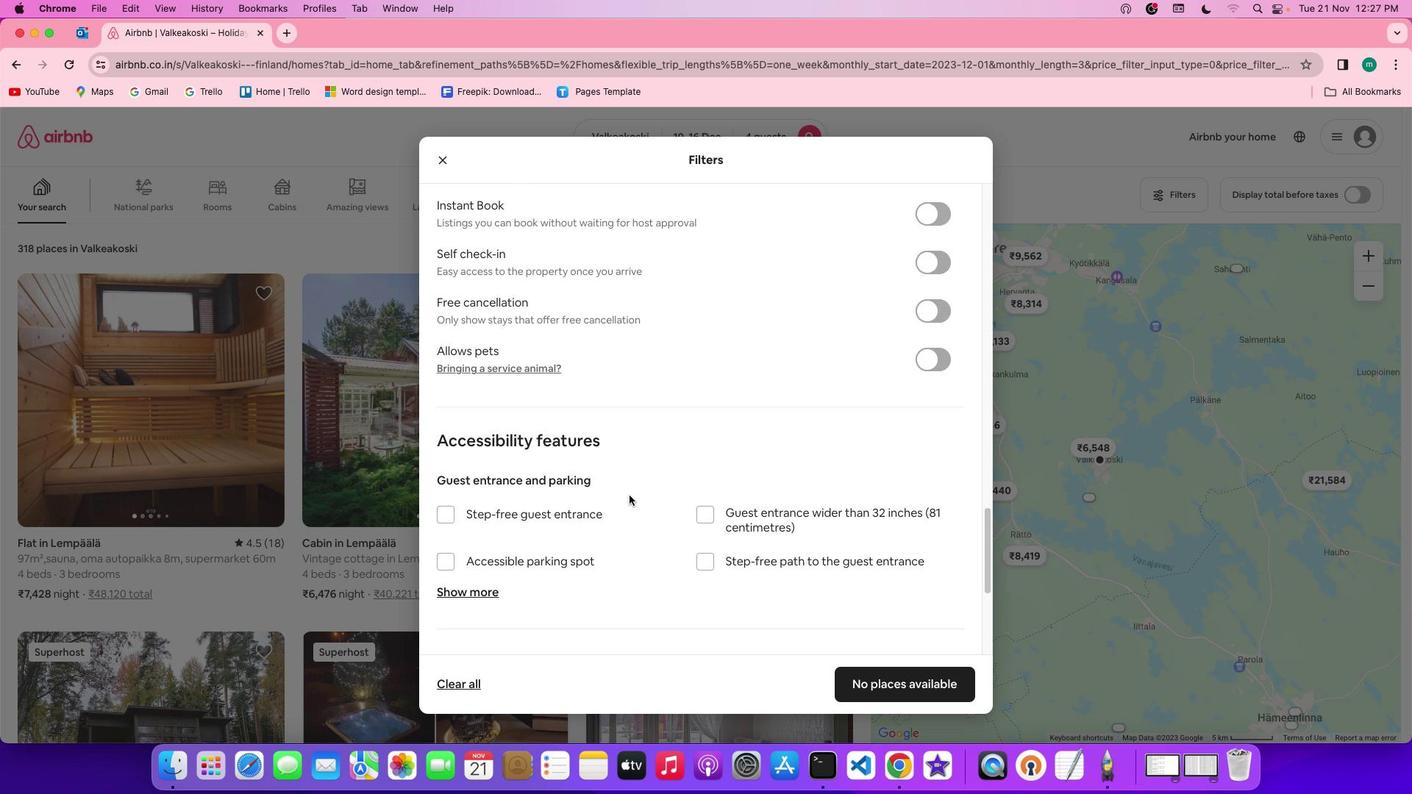 
Action: Mouse scrolled (626, 493) with delta (0, 0)
Screenshot: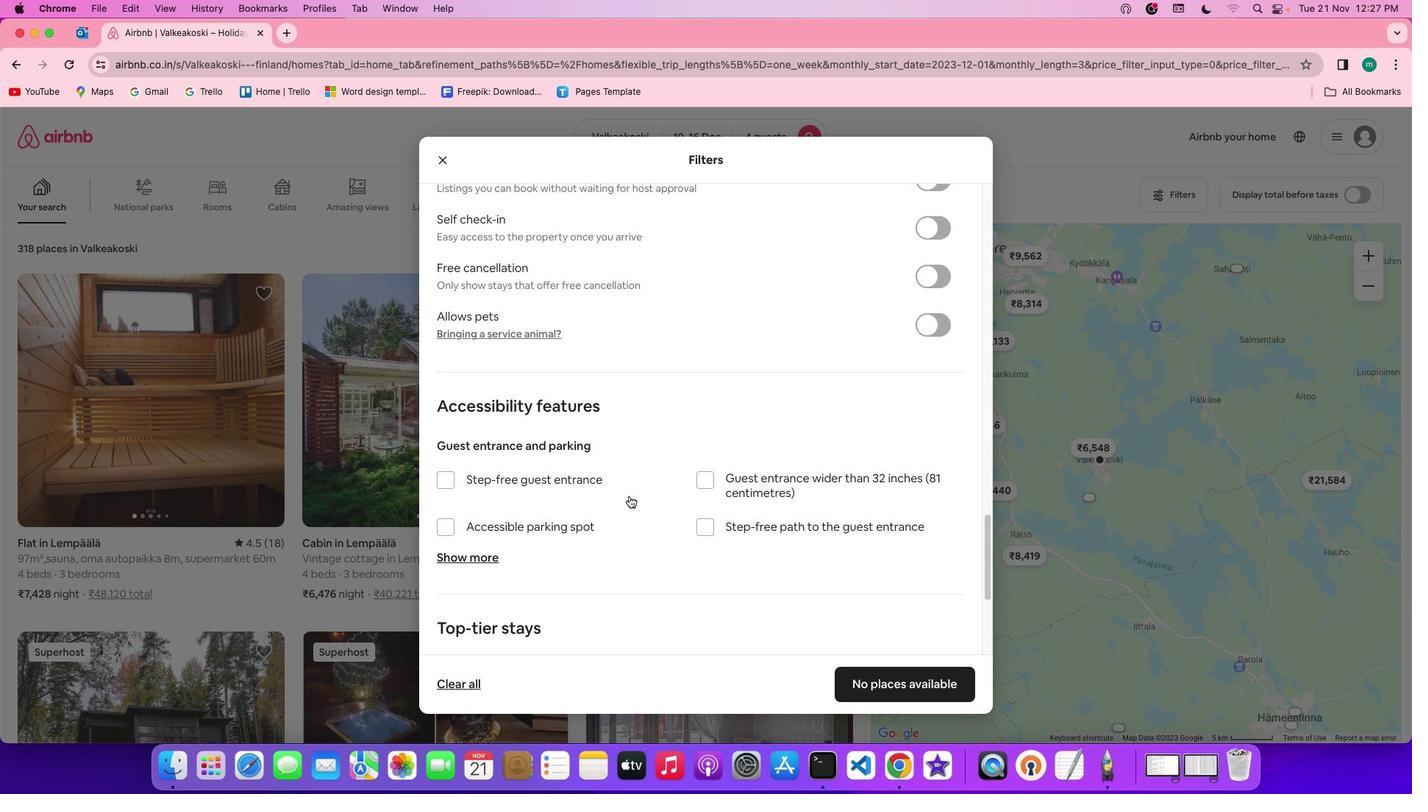 
Action: Mouse scrolled (626, 493) with delta (0, -1)
Screenshot: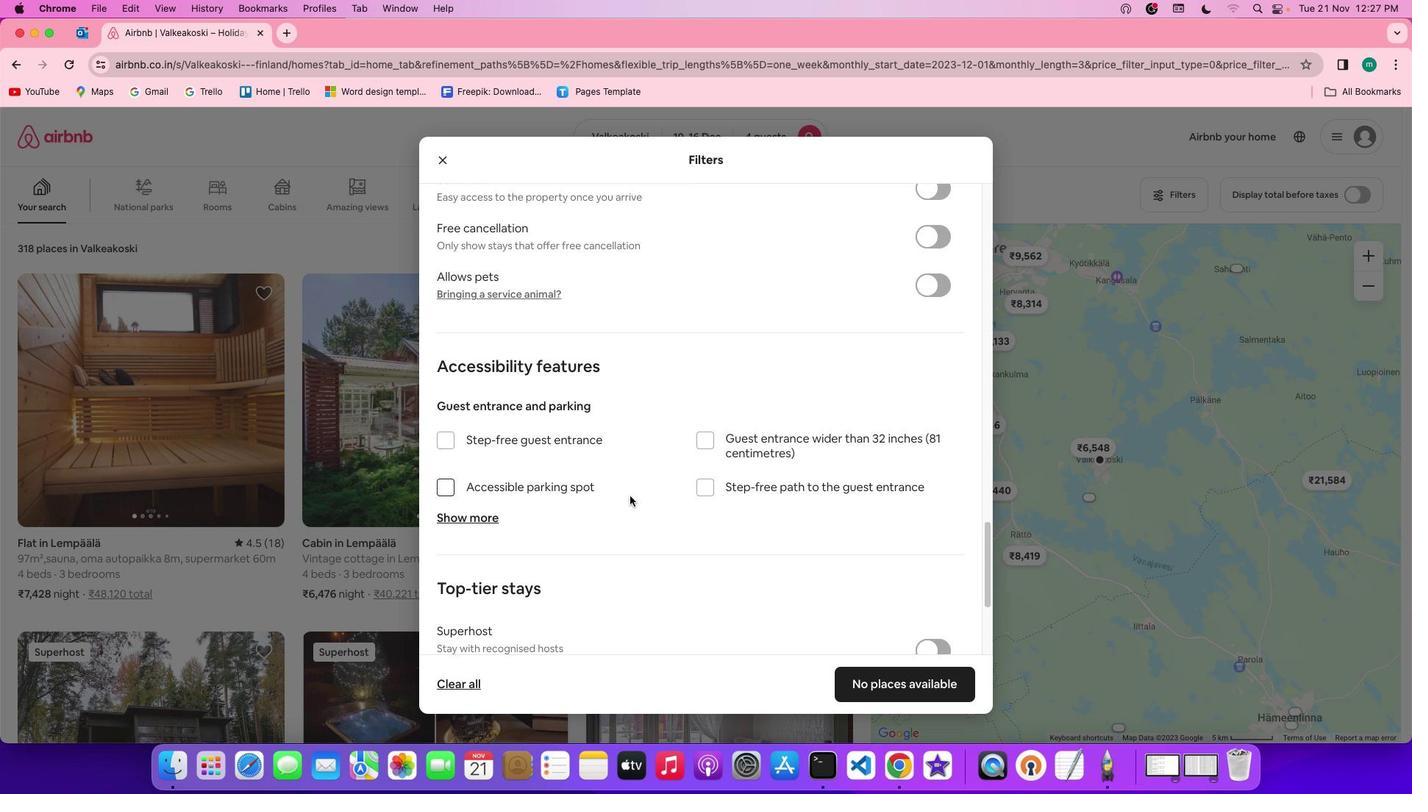 
Action: Mouse scrolled (626, 493) with delta (0, -2)
Screenshot: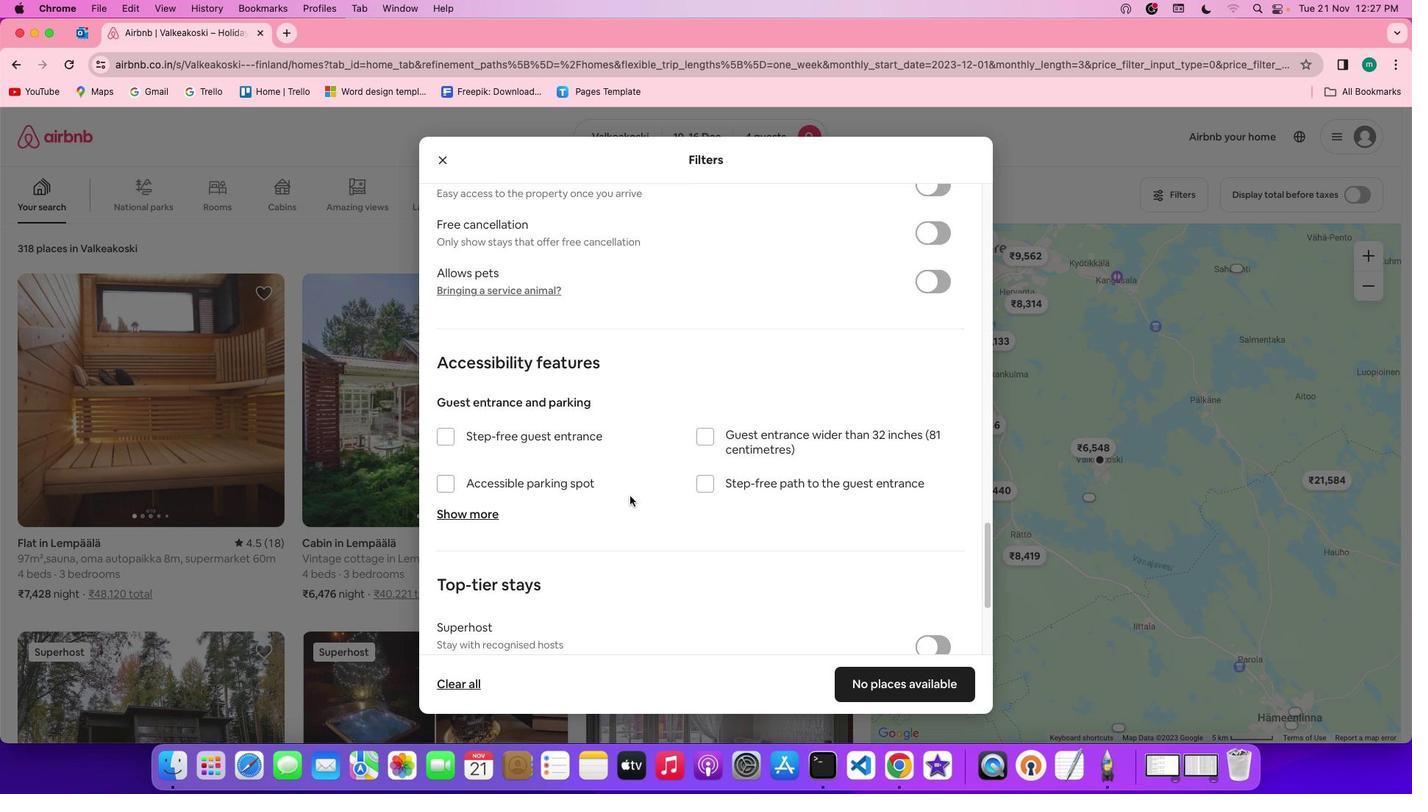 
Action: Mouse moved to (630, 496)
Screenshot: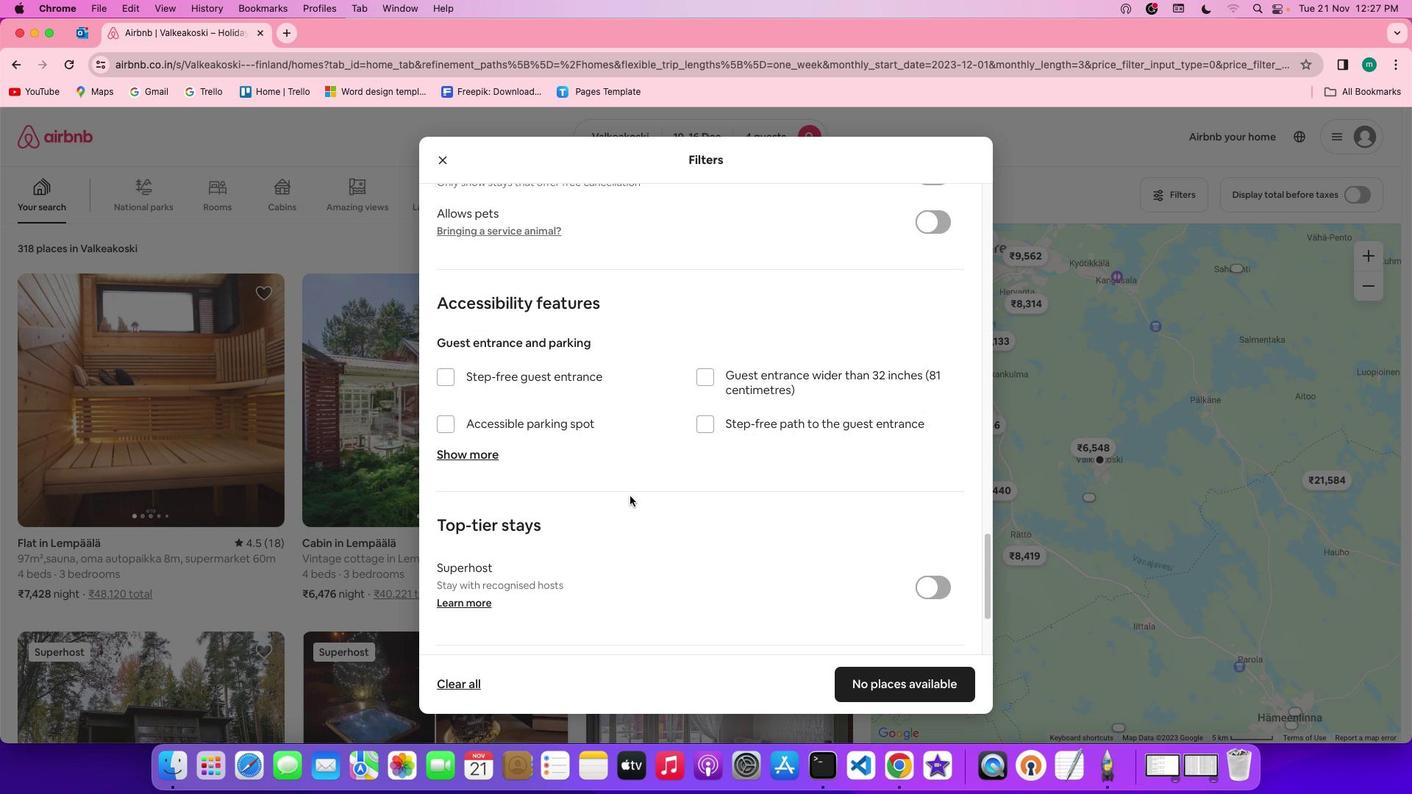 
Action: Mouse scrolled (630, 496) with delta (0, 0)
Screenshot: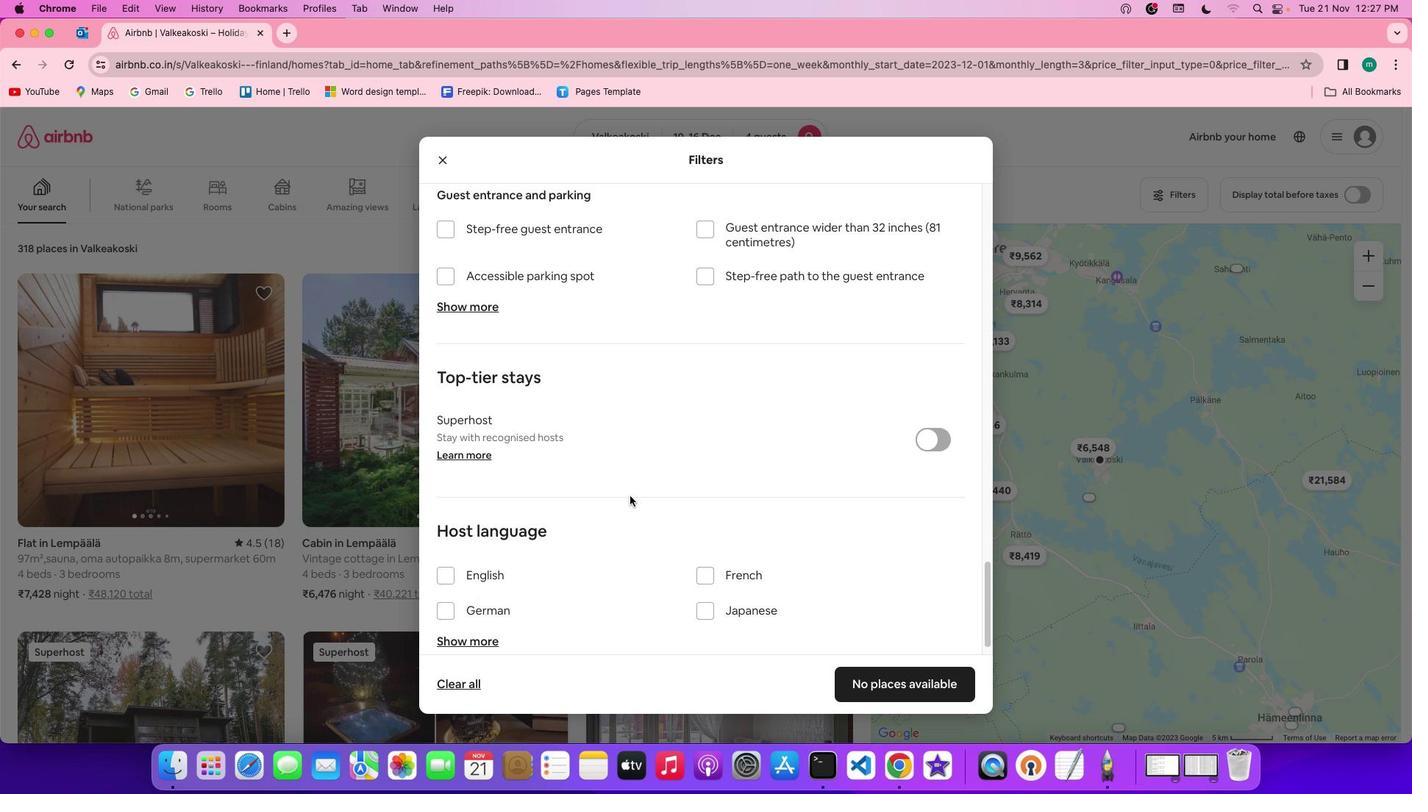 
Action: Mouse scrolled (630, 496) with delta (0, 0)
Screenshot: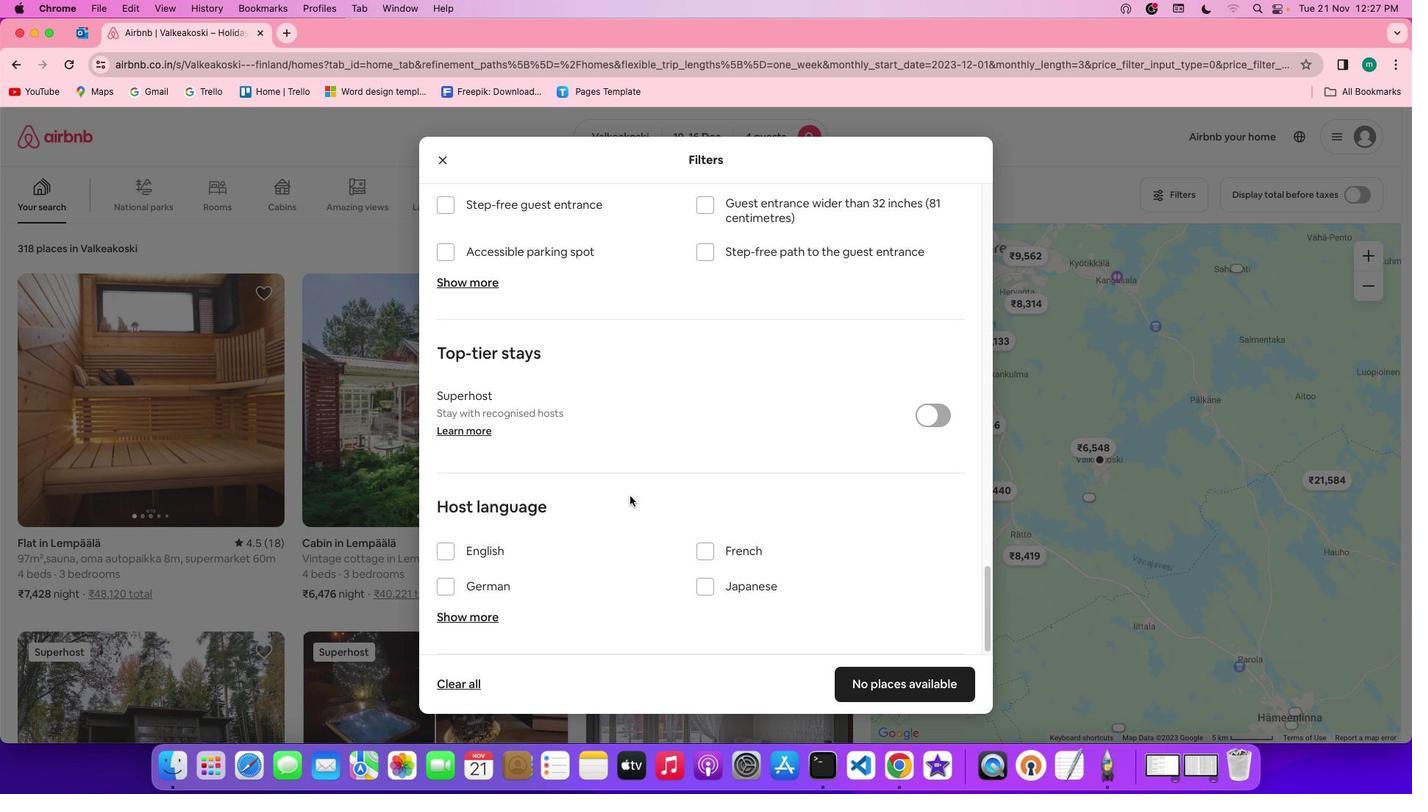 
Action: Mouse scrolled (630, 496) with delta (0, -2)
Screenshot: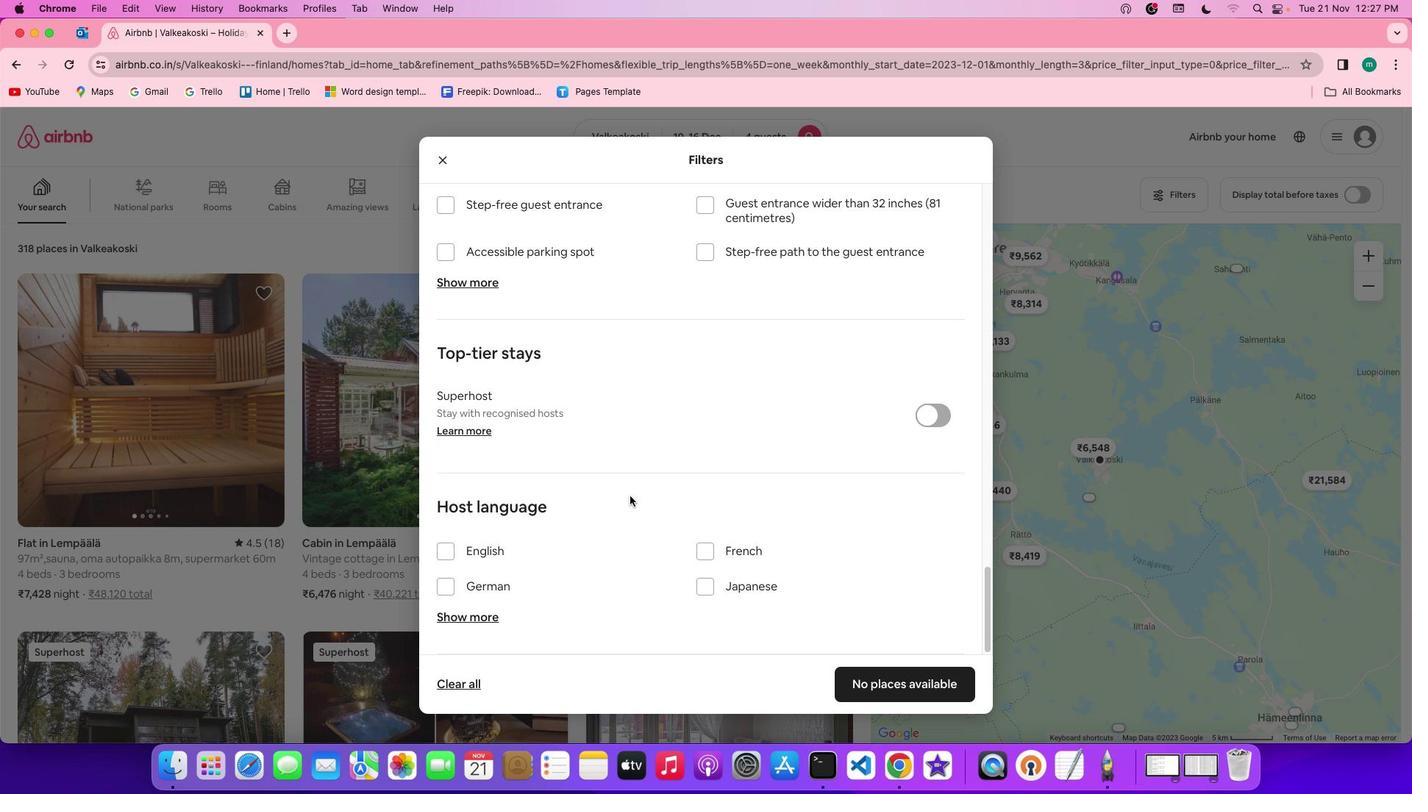 
Action: Mouse scrolled (630, 496) with delta (0, -3)
Screenshot: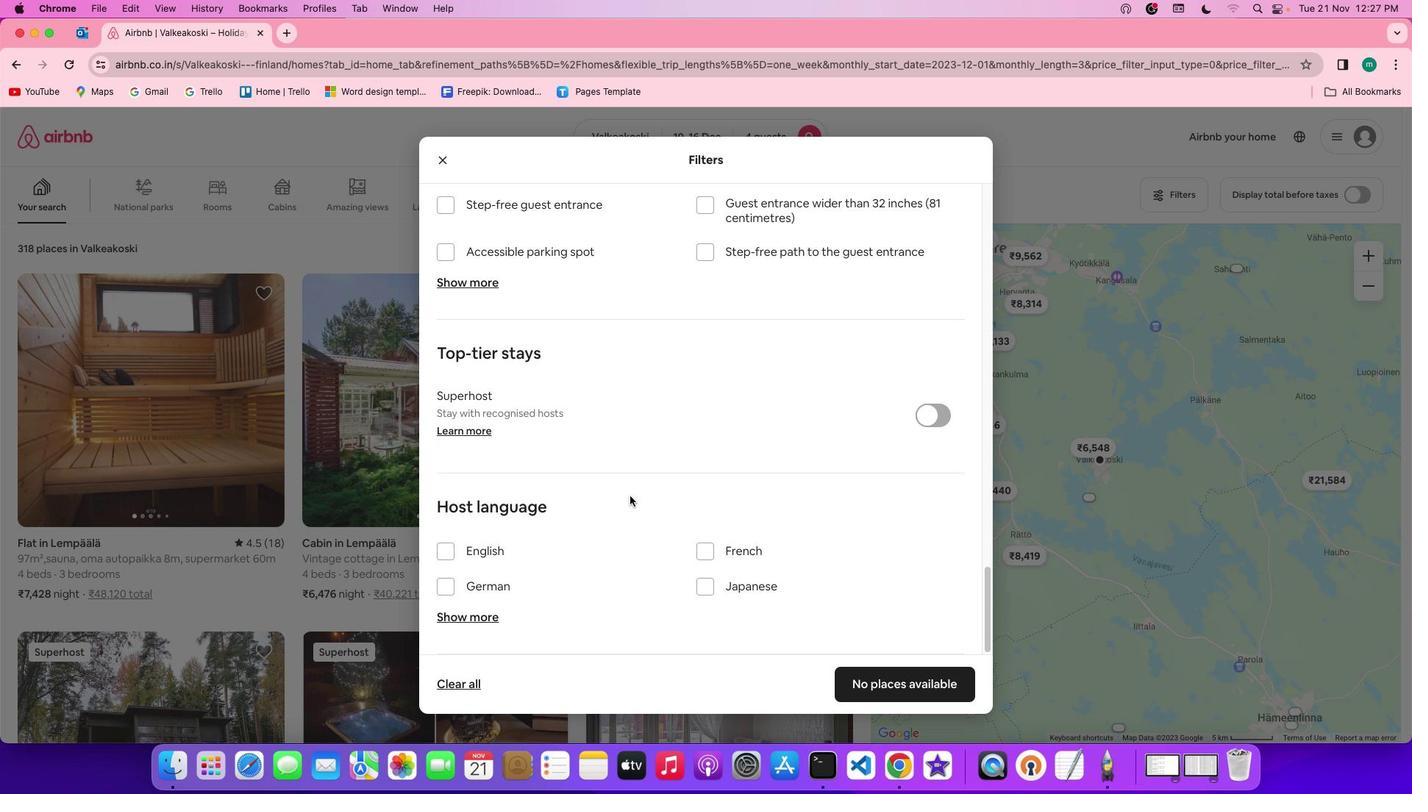 
Action: Mouse scrolled (630, 496) with delta (0, -4)
Screenshot: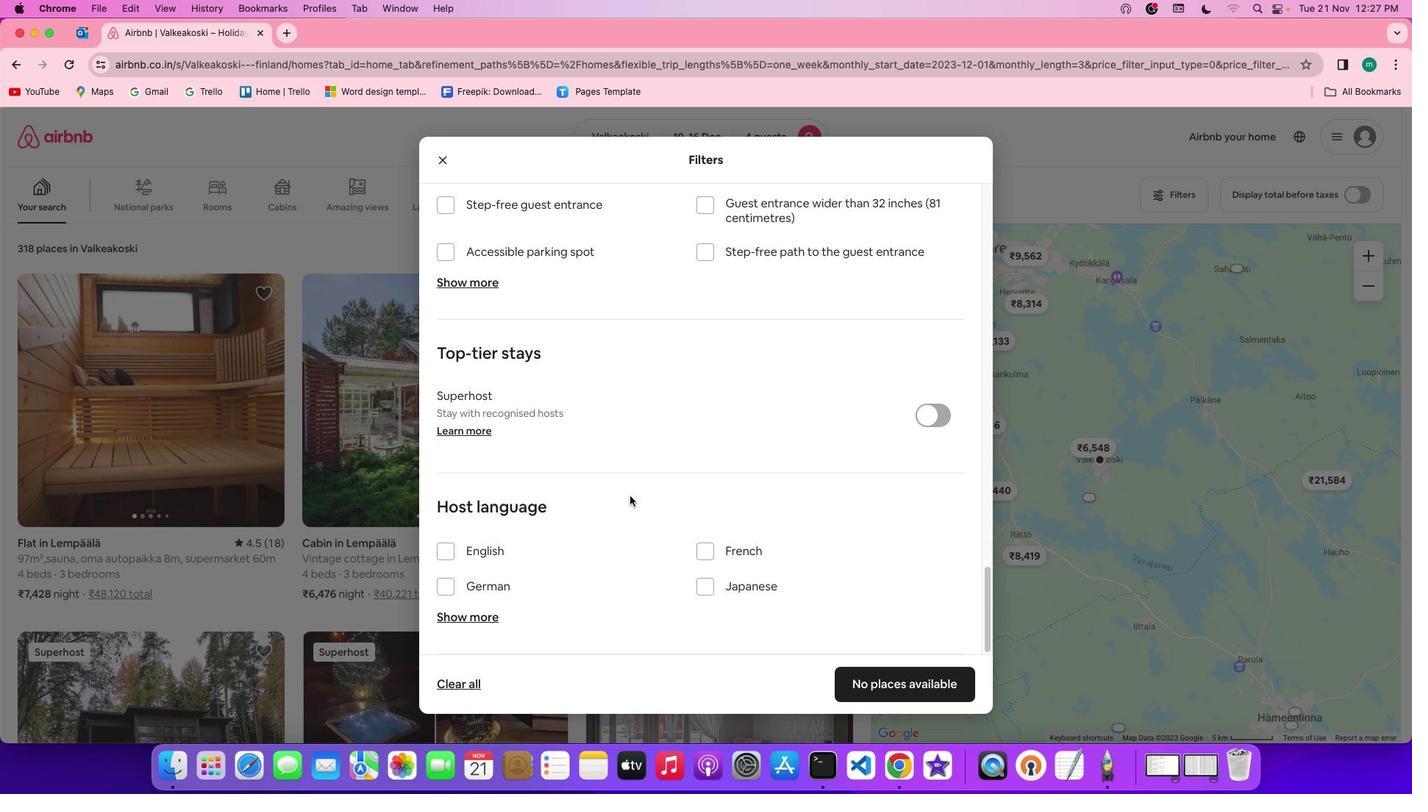 
Action: Mouse scrolled (630, 496) with delta (0, 0)
Screenshot: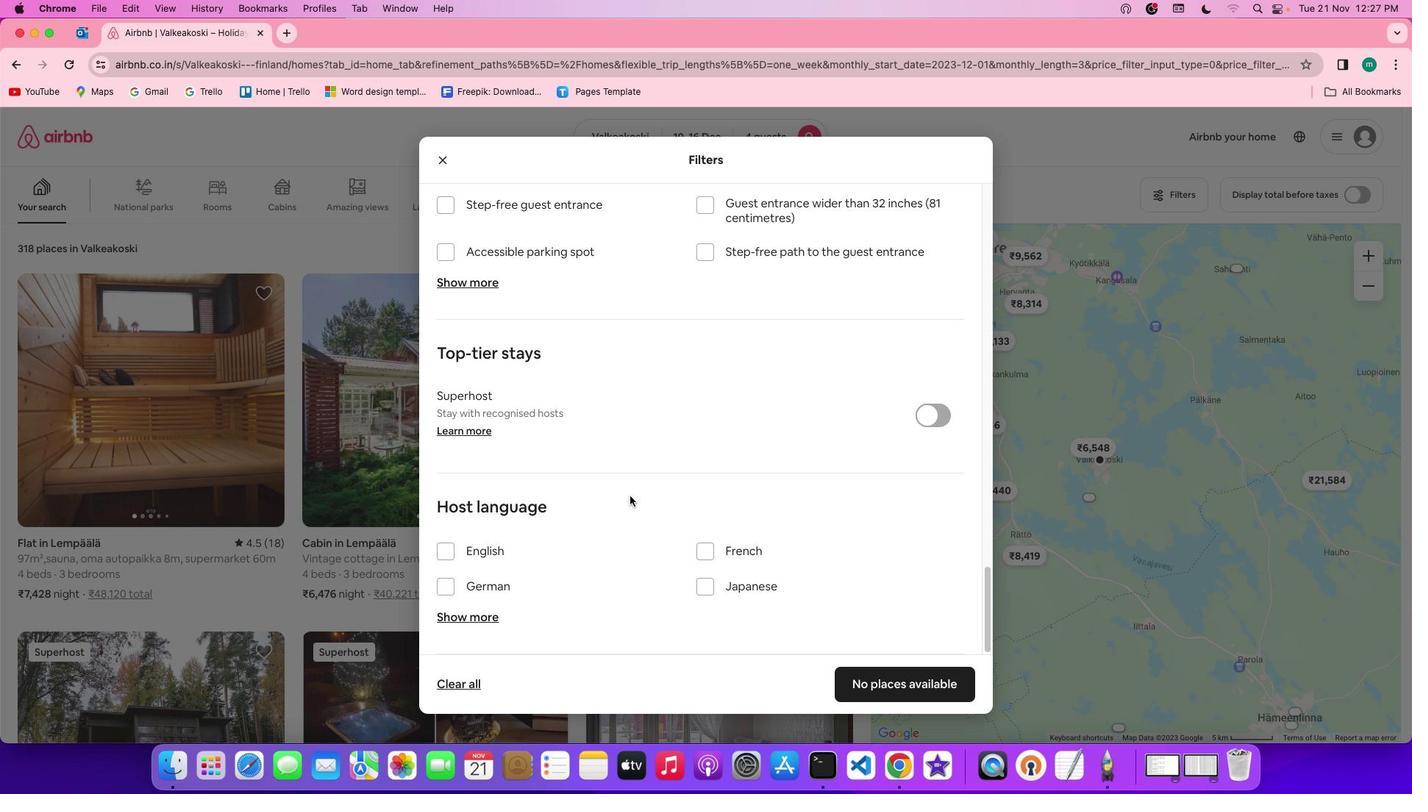 
Action: Mouse scrolled (630, 496) with delta (0, 0)
Screenshot: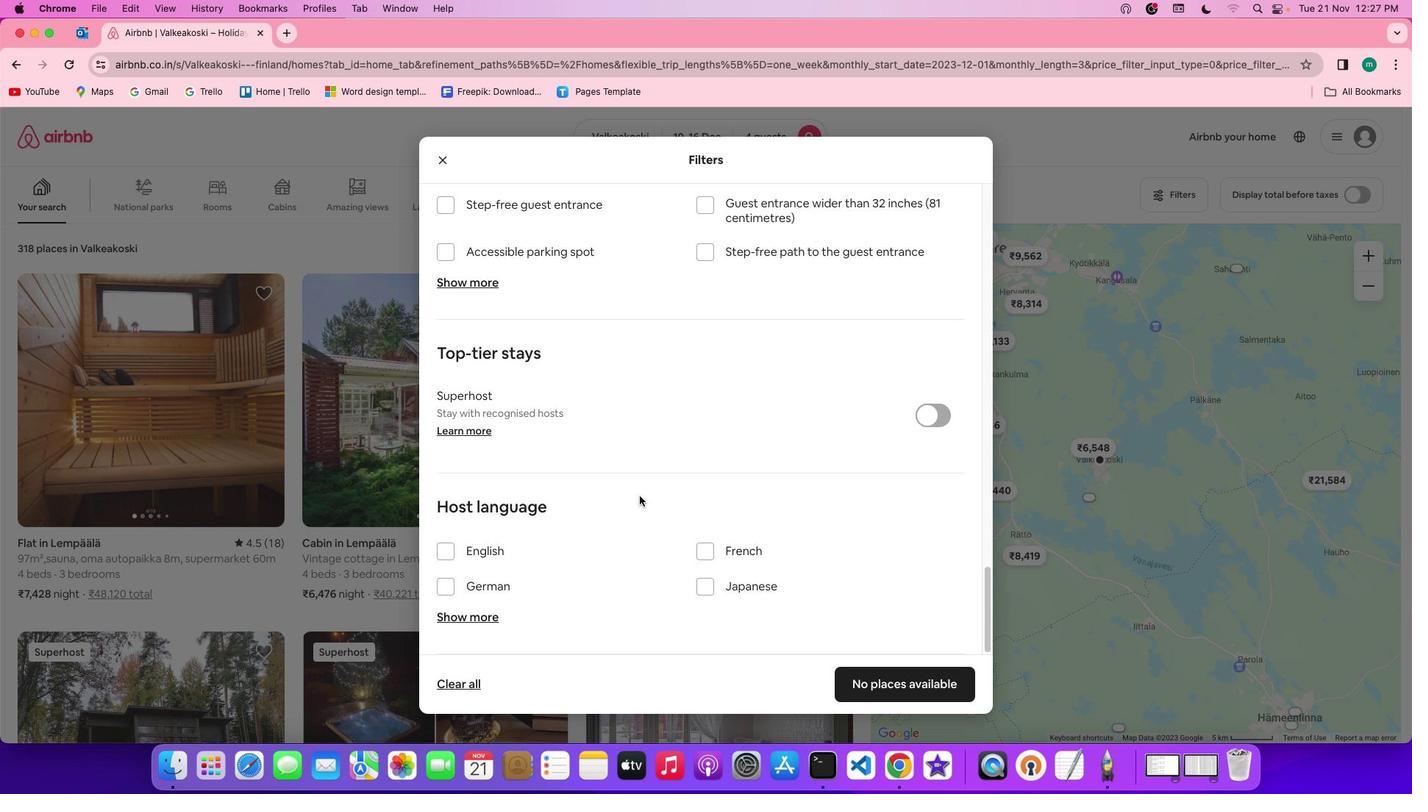 
Action: Mouse scrolled (630, 496) with delta (0, -2)
Screenshot: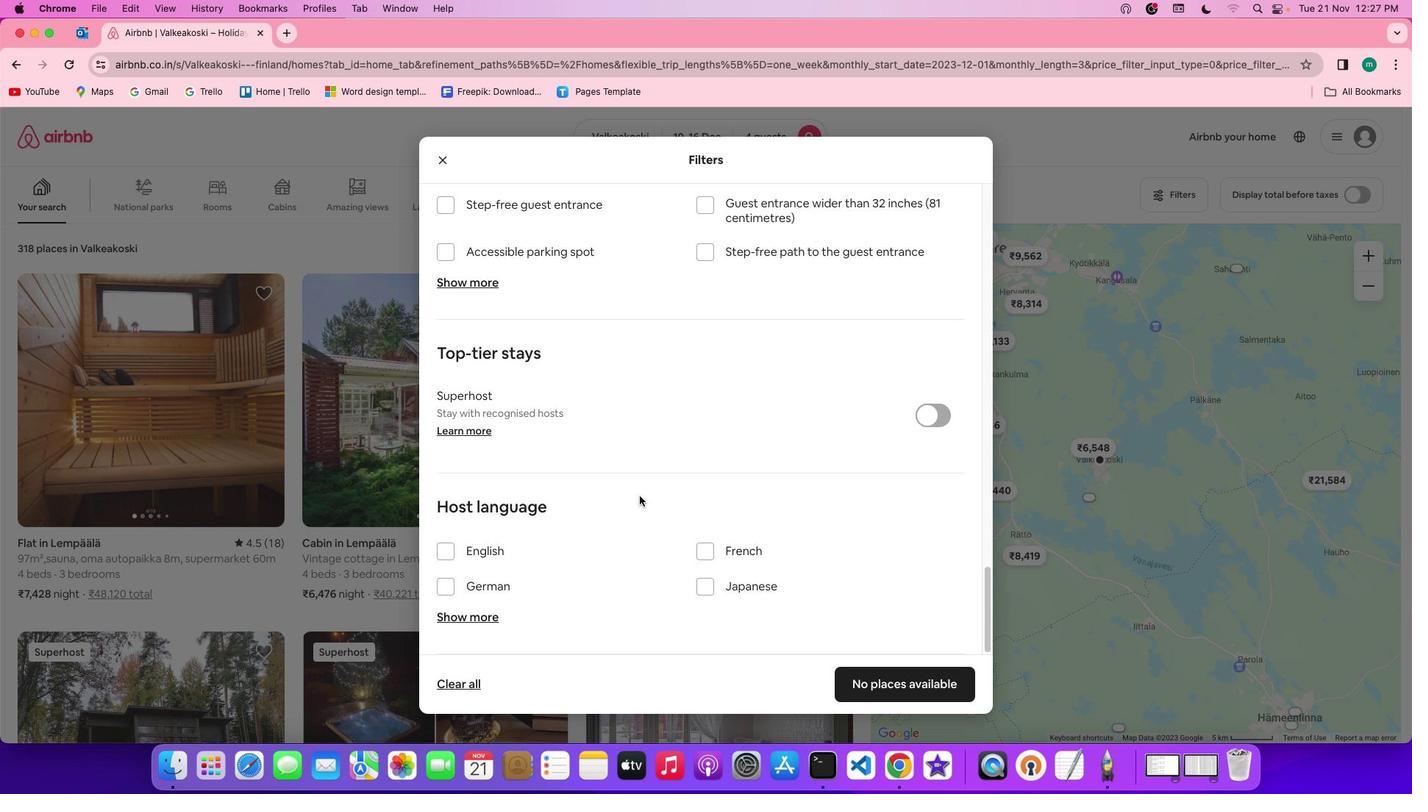 
Action: Mouse scrolled (630, 496) with delta (0, -3)
Screenshot: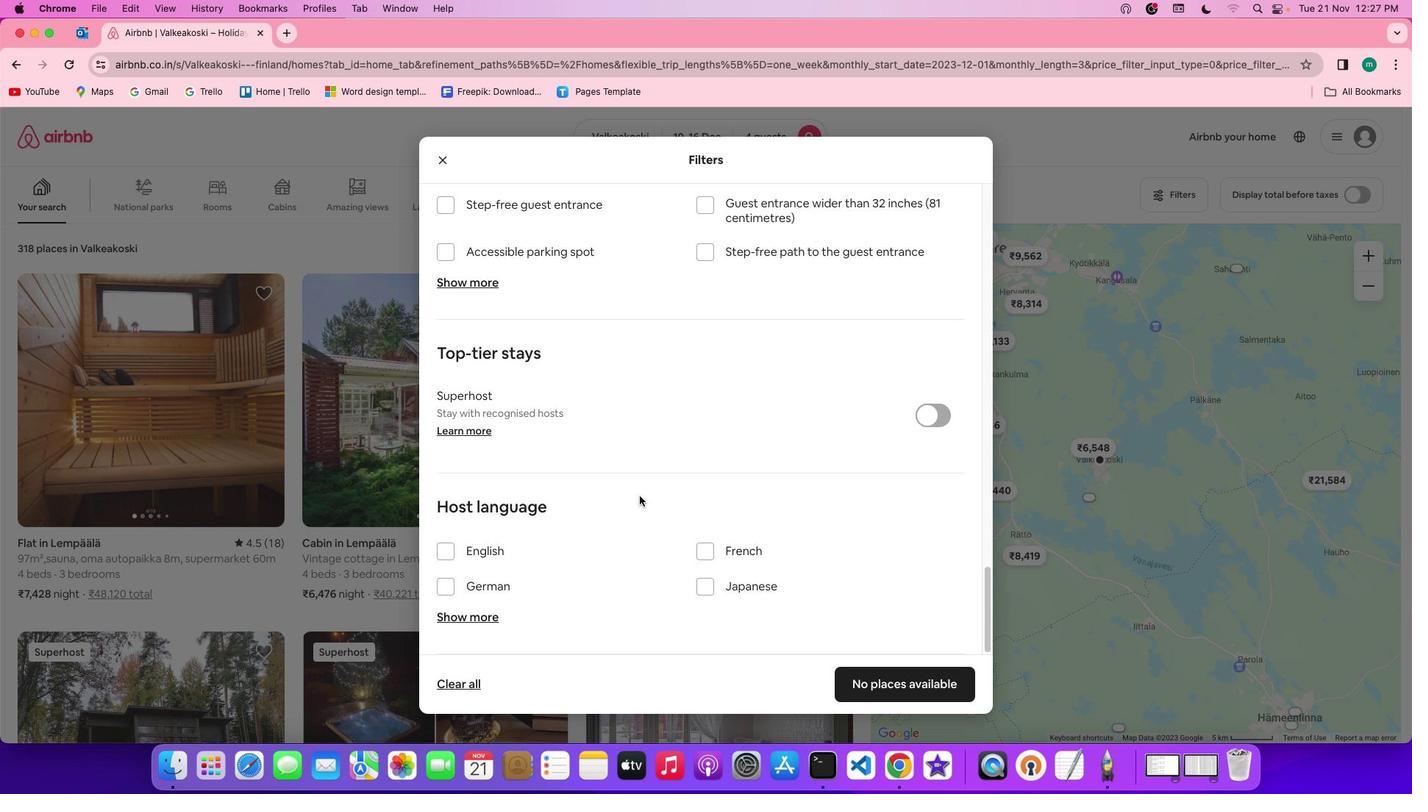 
Action: Mouse scrolled (630, 496) with delta (0, -4)
Screenshot: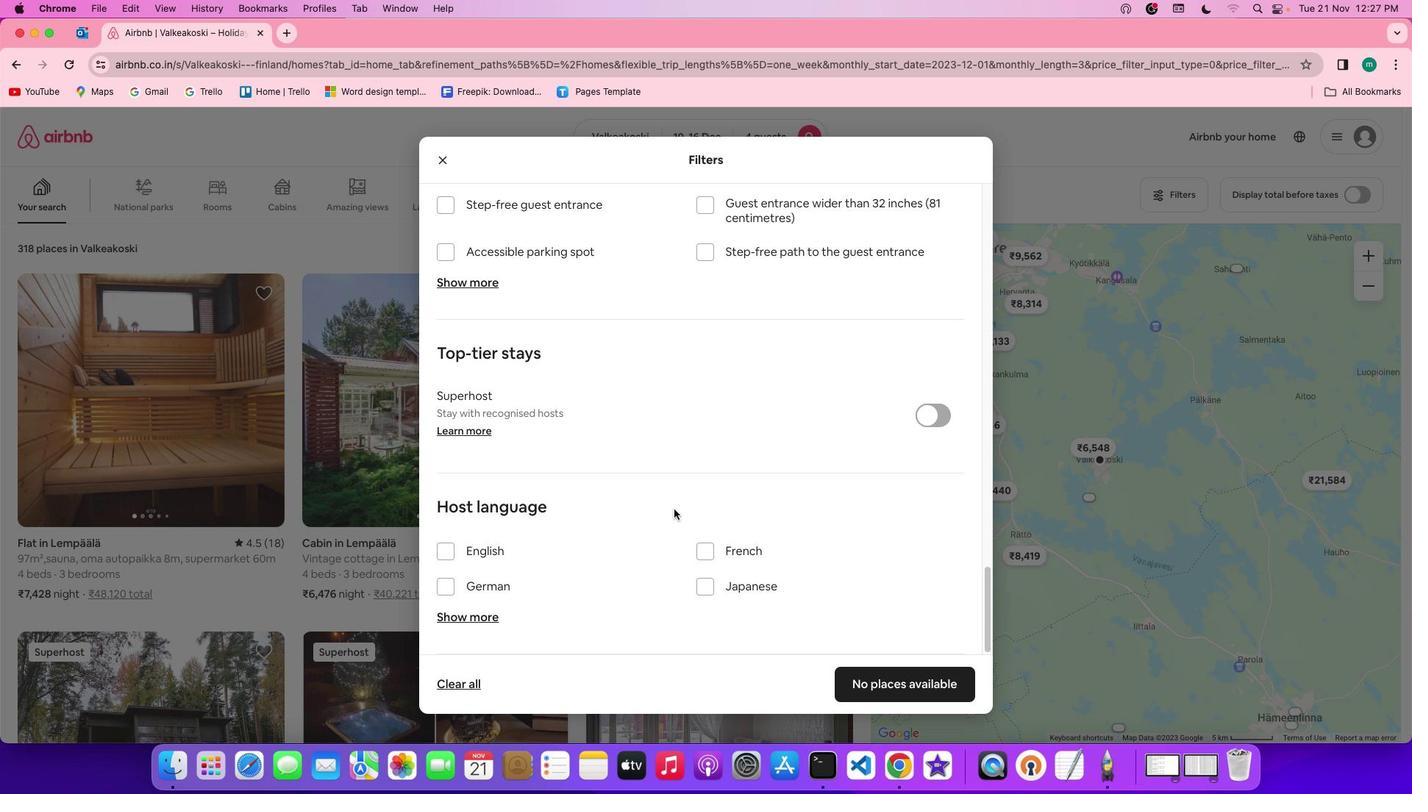 
Action: Mouse moved to (871, 680)
Screenshot: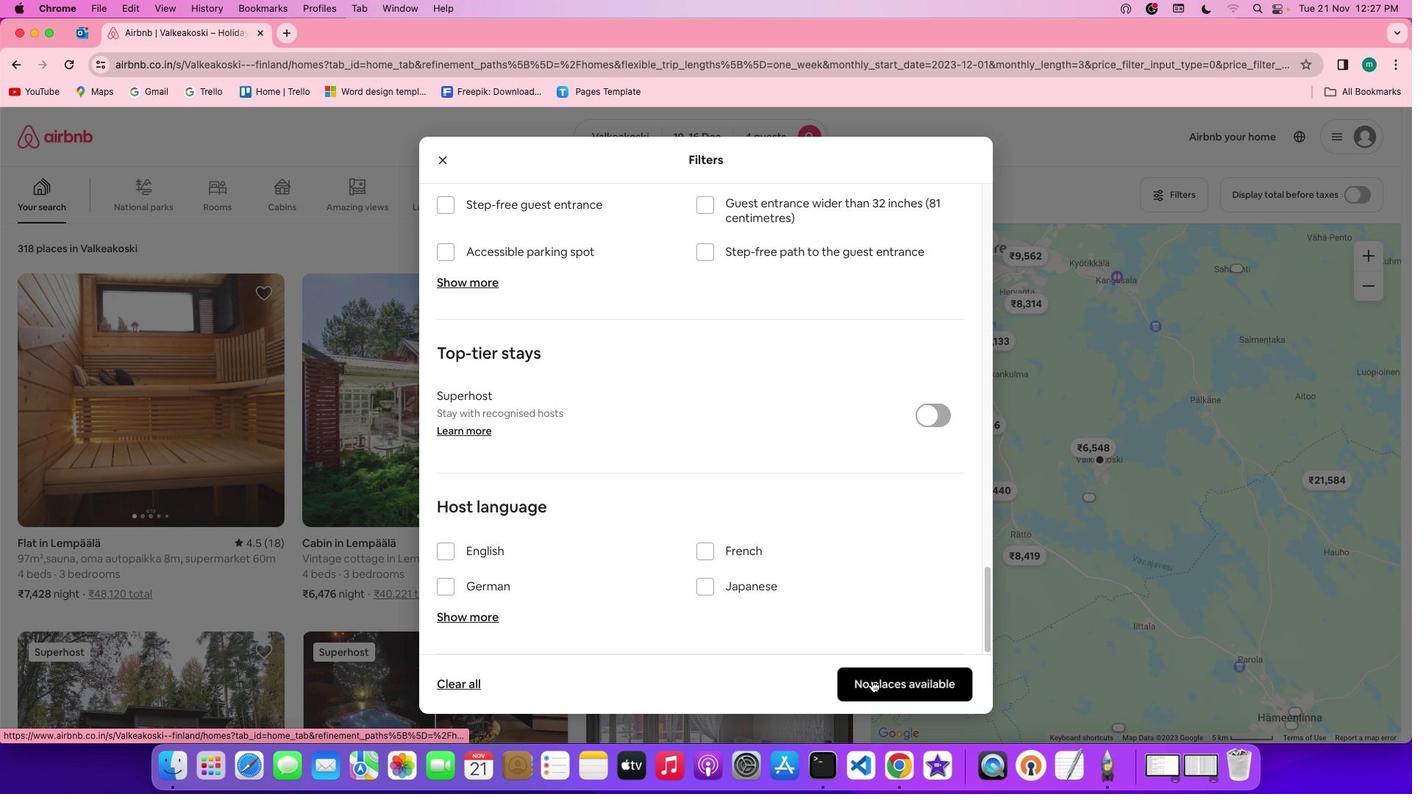 
Action: Mouse pressed left at (871, 680)
Screenshot: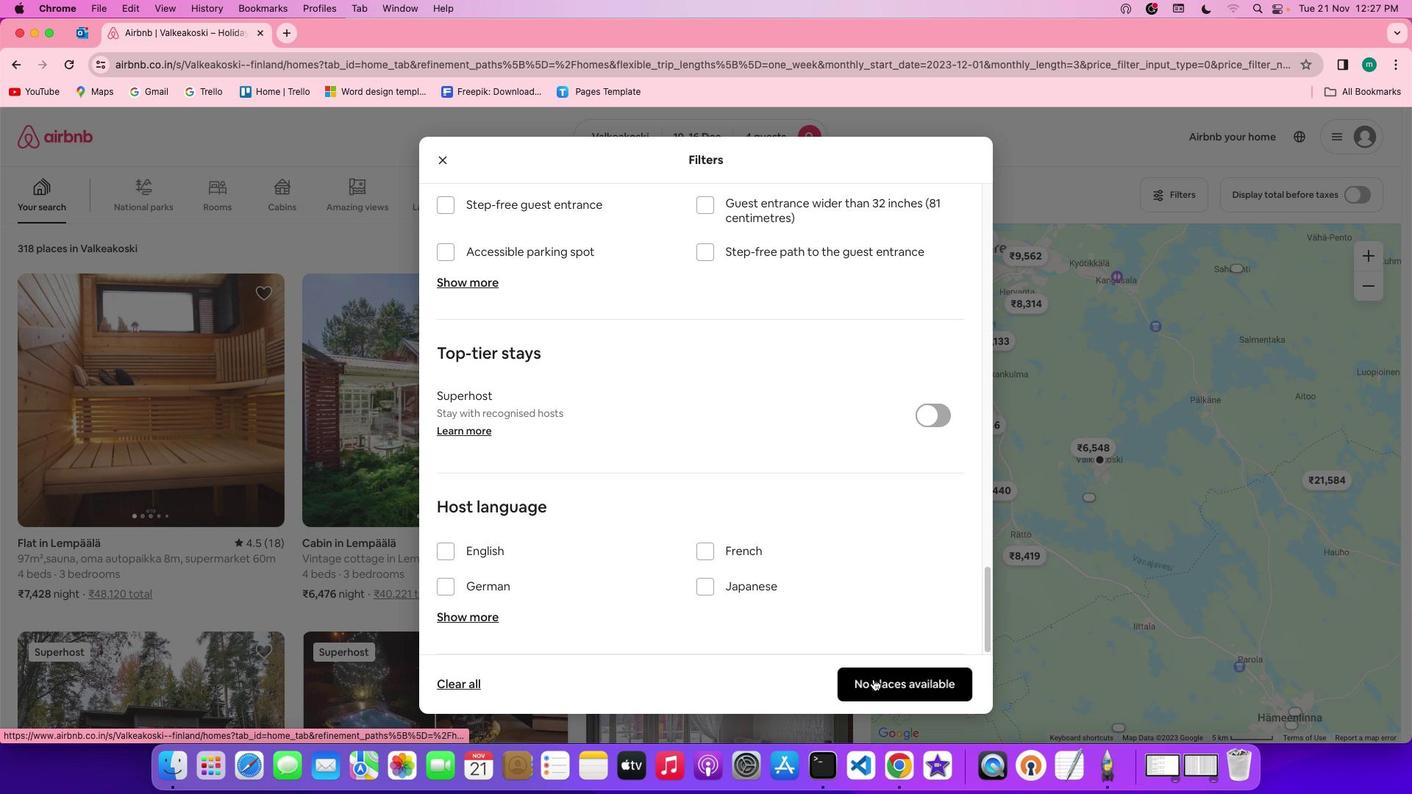 
Action: Mouse moved to (545, 456)
Screenshot: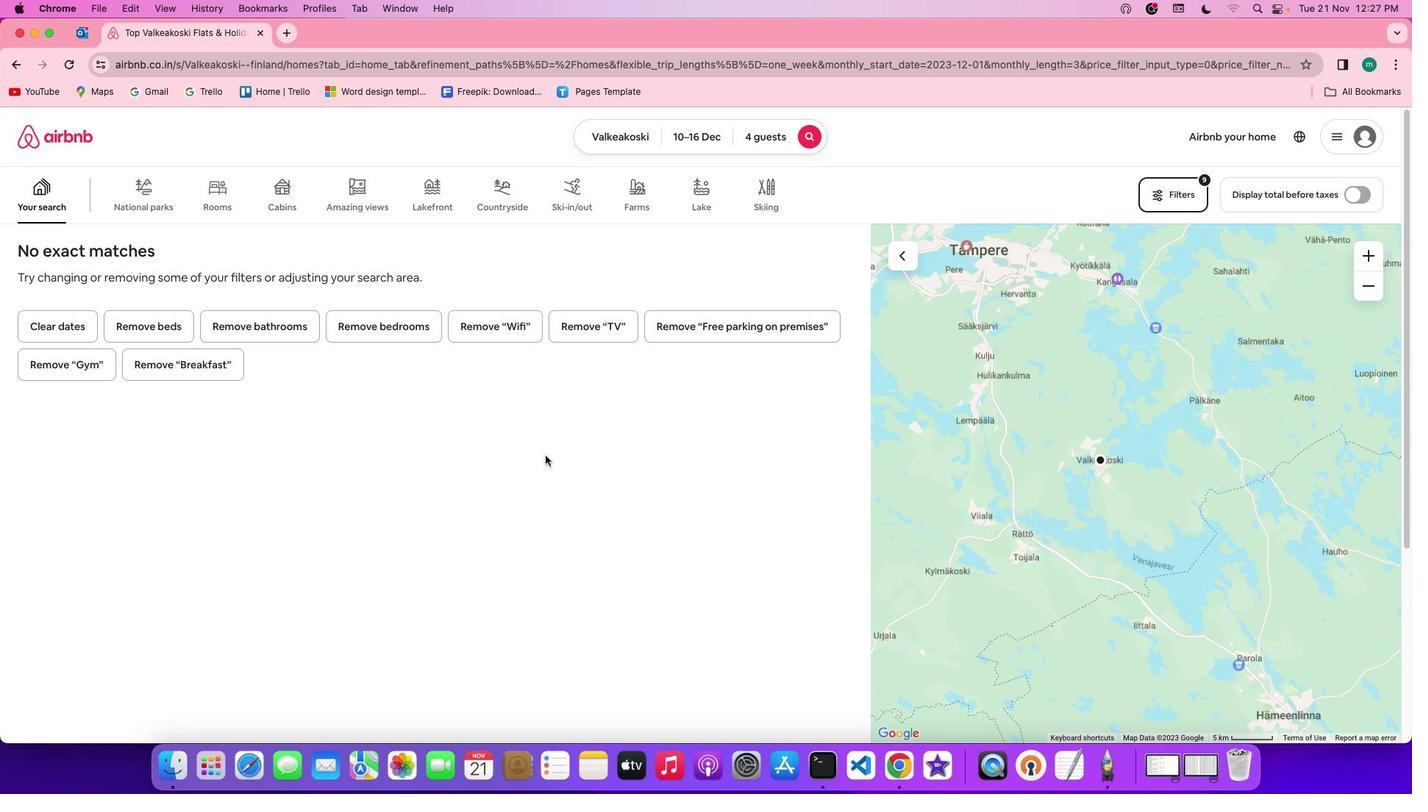 
